 Task: open an excel sheet and write heading  Expense ManagerAdd Datesin a column and its values below  '2023-05-01, 2023-05-03, 2023-05-05, 2023-05-10, 2023-05-15, 2023-05-20, 2023-05-25 & 2023-05-31'Add Categories in next column and its values below  Food, Transportation, Utilities, Food, Housing, Entertainment, Utilities & FoodAdd Descriptionsin next column and its values below  Grocery Store, Bus Fare, Internet Bill, Restaurant, Rent, Movie Tickets, Electricity Bill & Grocery StoreAdd Amountin next column and its values below  $50, $5, $60, $30, $800, $20, $70 & $40Save page CashFlow logbook
Action: Mouse moved to (682, 354)
Screenshot: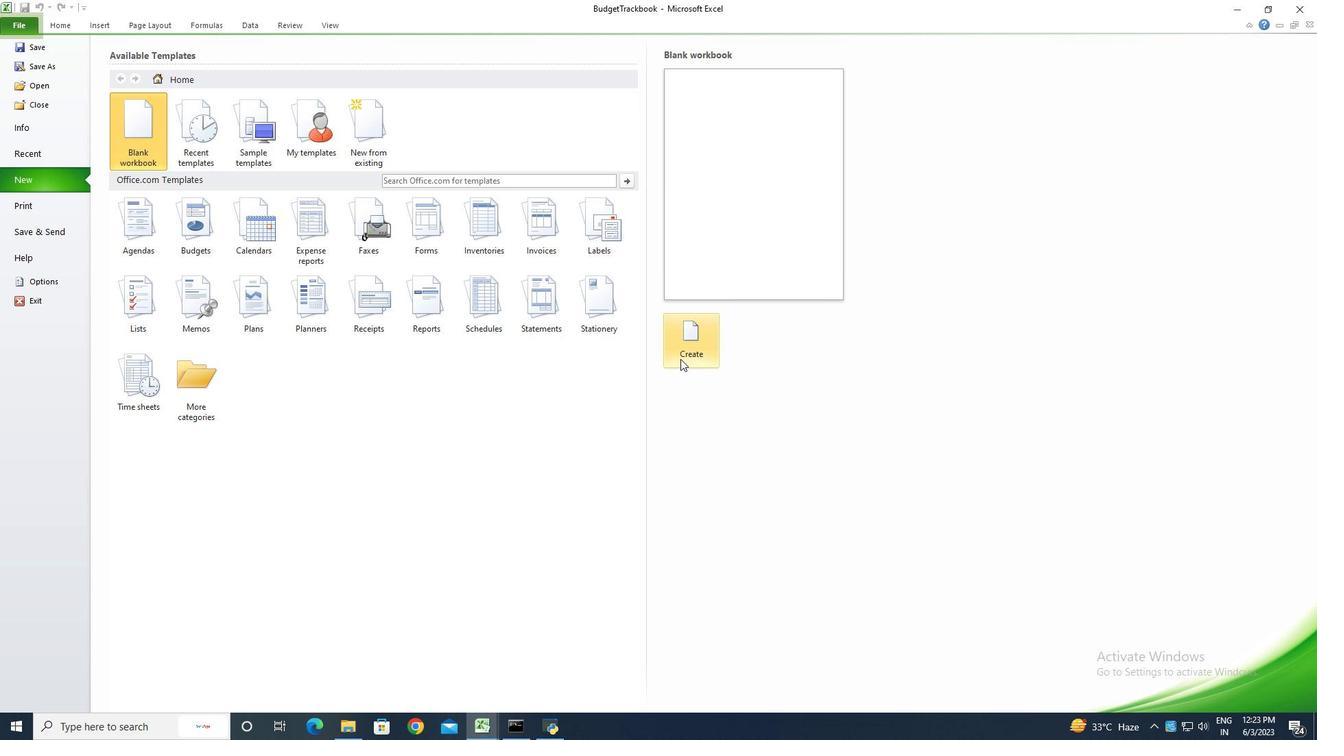 
Action: Mouse pressed left at (682, 354)
Screenshot: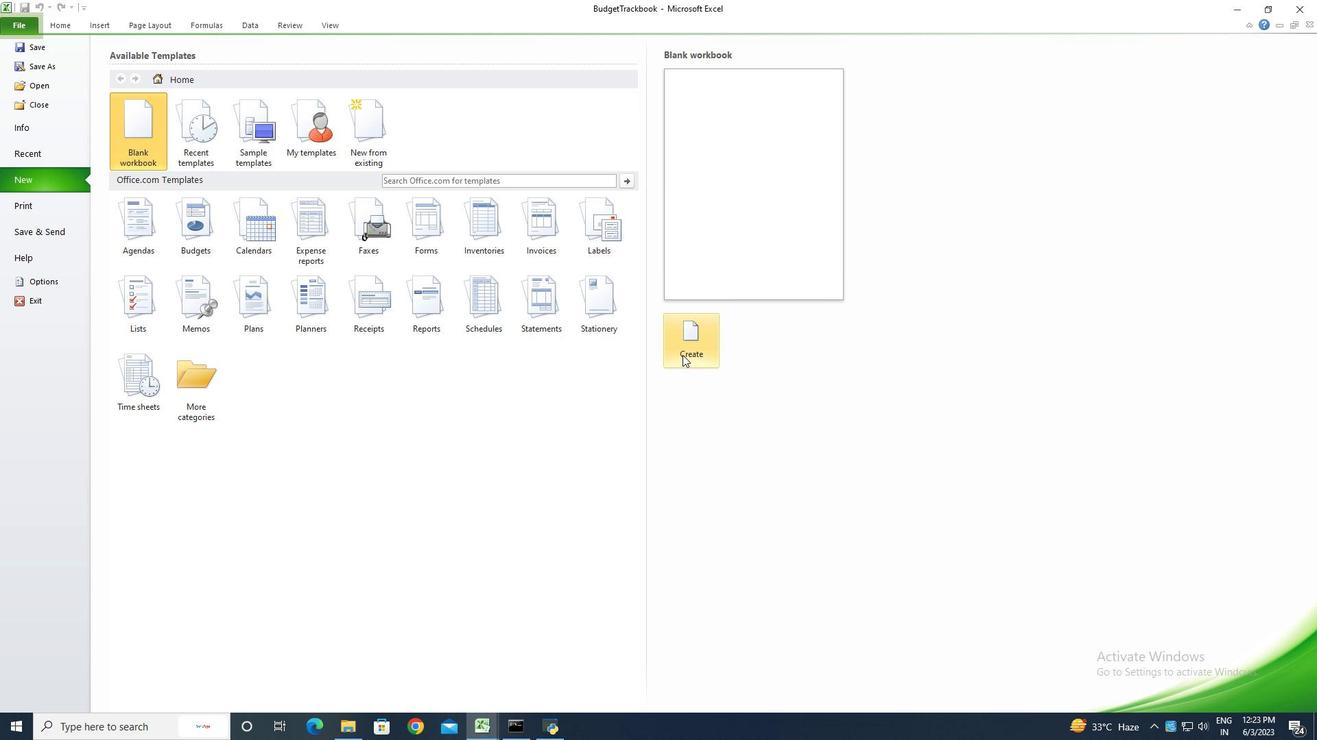 
Action: Key pressed <Key.shift>Expense<Key.space><Key.shift><Key.shift><Key.shift><Key.shift><Key.shift>Manager<Key.enter><Key.shift>Dates<Key.enter>2023-05-01<Key.enter>2023-05-03<Key.enter>2023-05-05<Key.enter>2023-05-10<Key.enter>2023-05-15<Key.enter>2023-05-20<Key.enter>2023-05-25<Key.enter>2023-05-31<Key.enter>
Screenshot: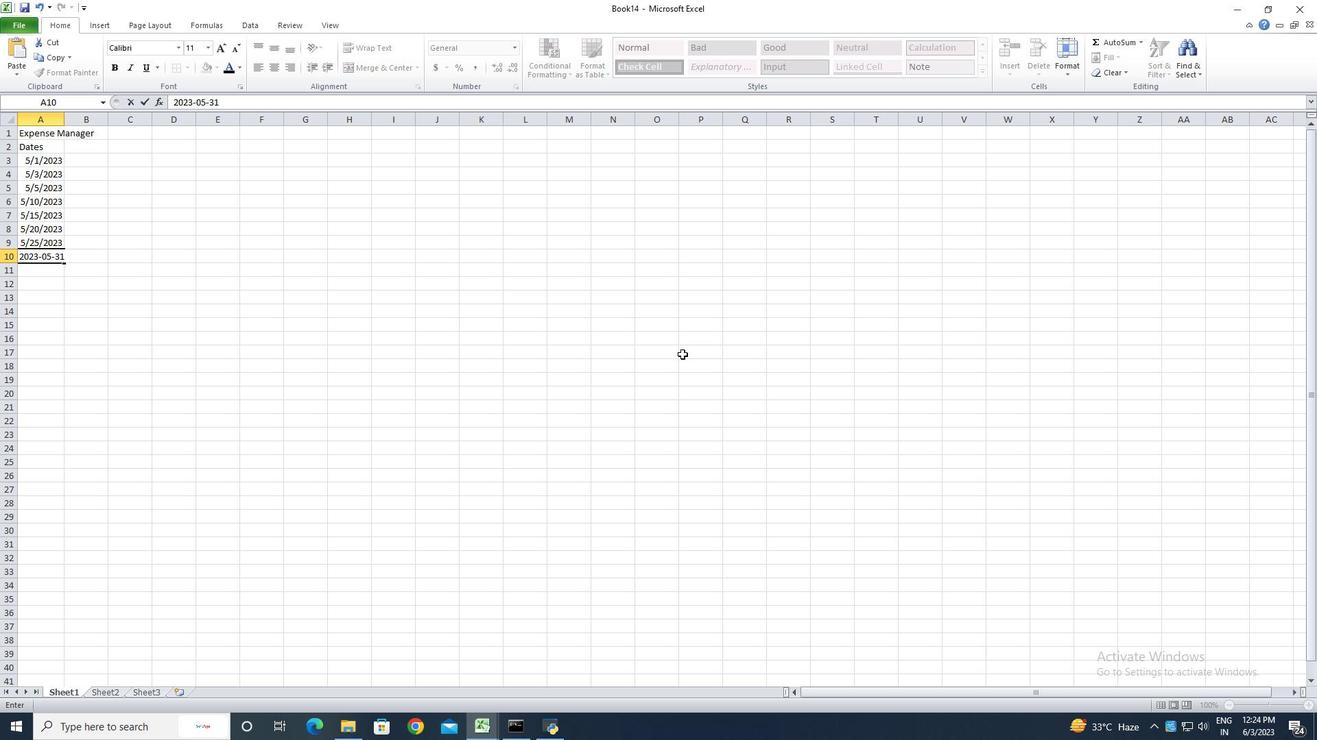 
Action: Mouse moved to (48, 160)
Screenshot: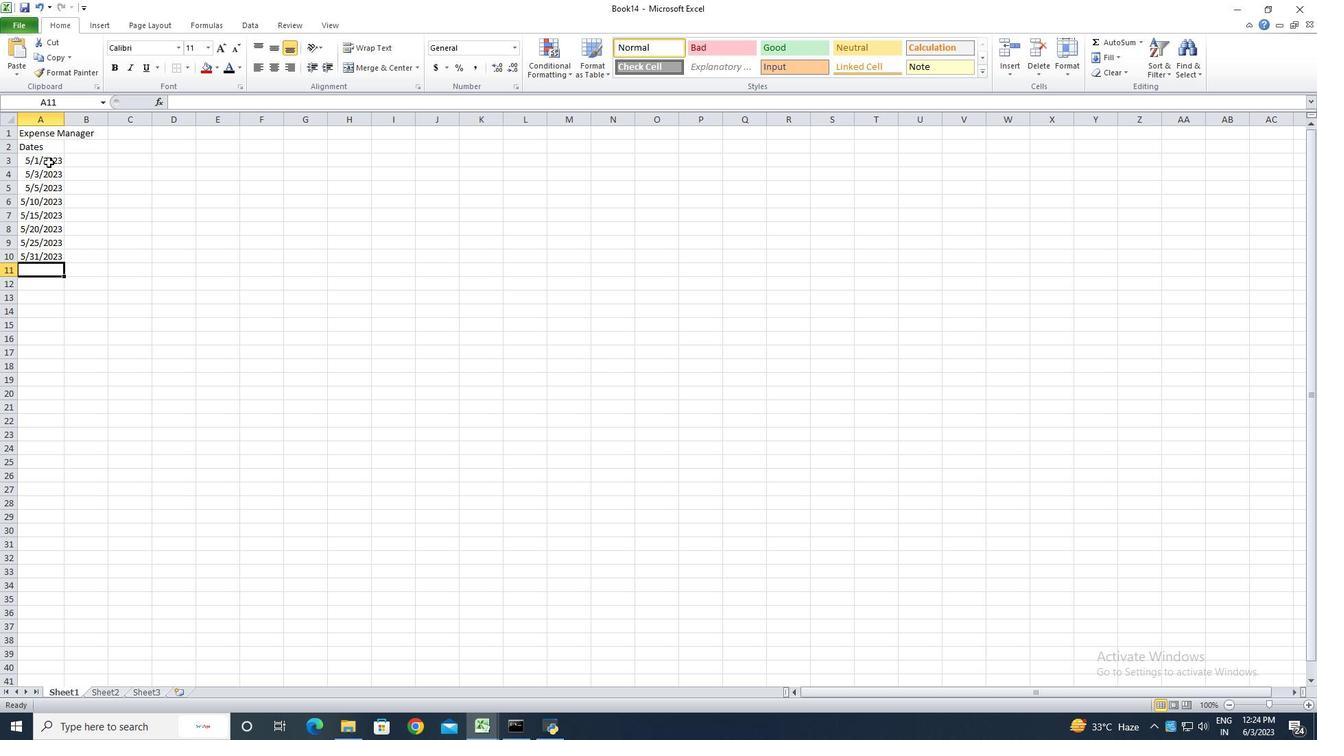
Action: Mouse pressed left at (48, 160)
Screenshot: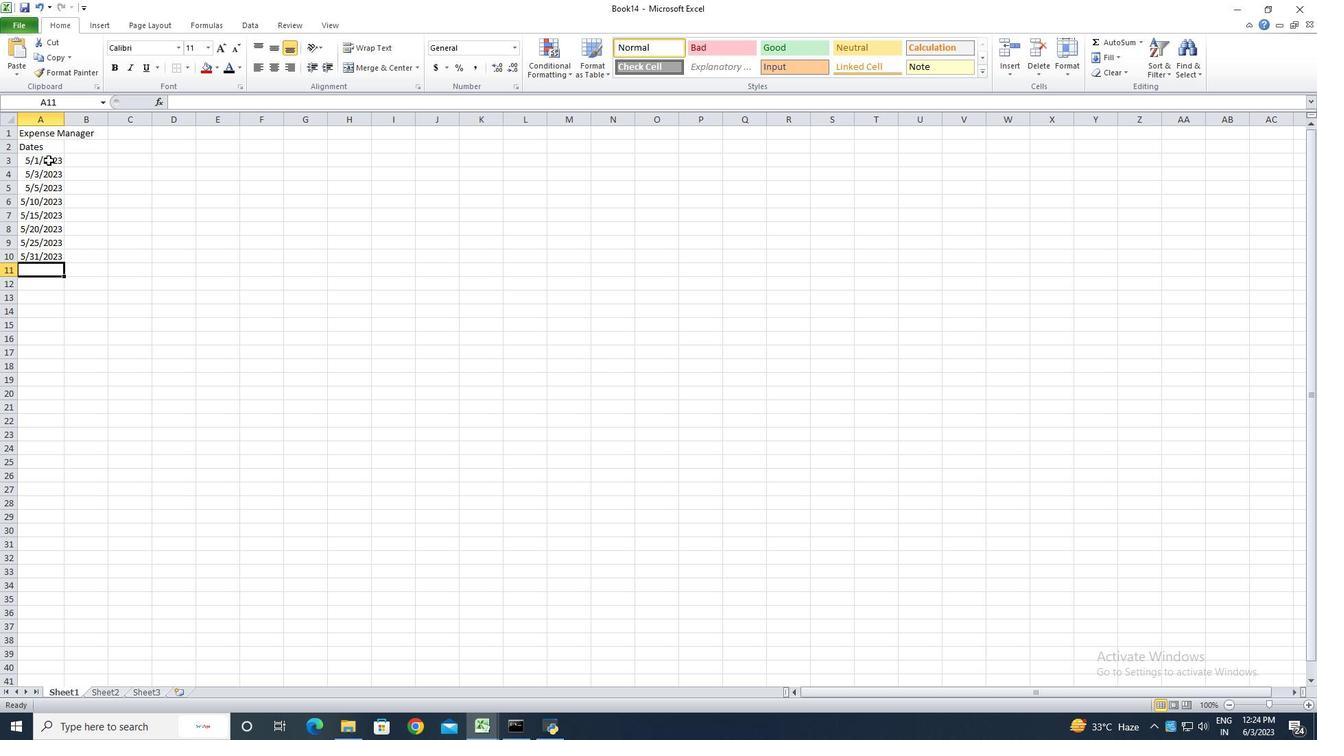 
Action: Mouse moved to (48, 163)
Screenshot: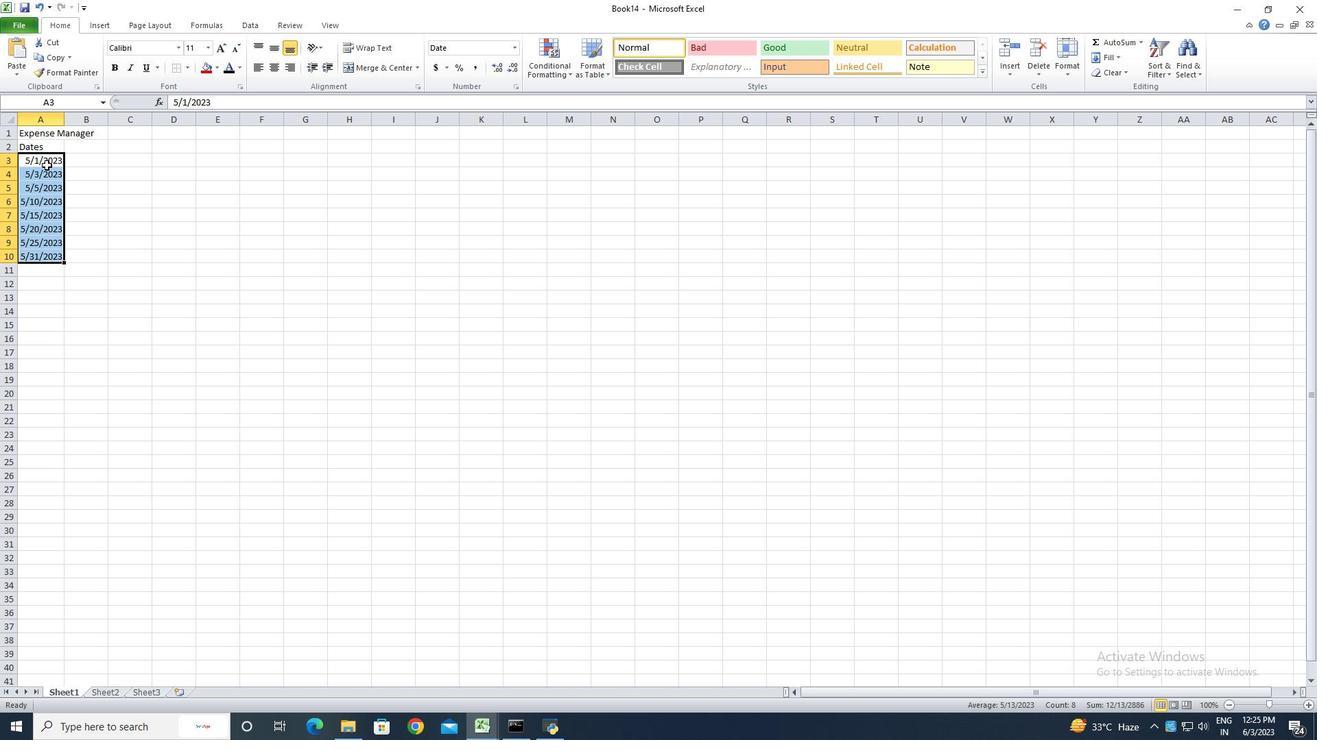 
Action: Mouse pressed right at (48, 163)
Screenshot: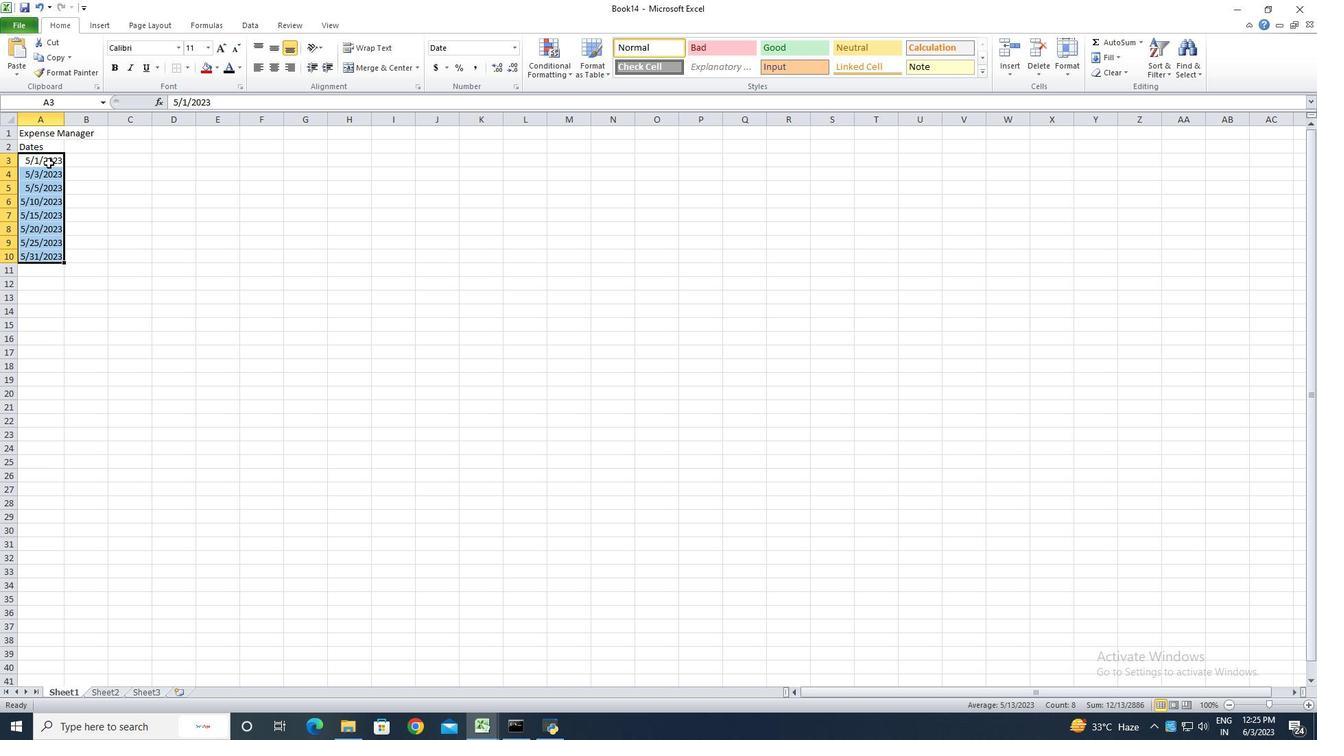 
Action: Mouse moved to (77, 350)
Screenshot: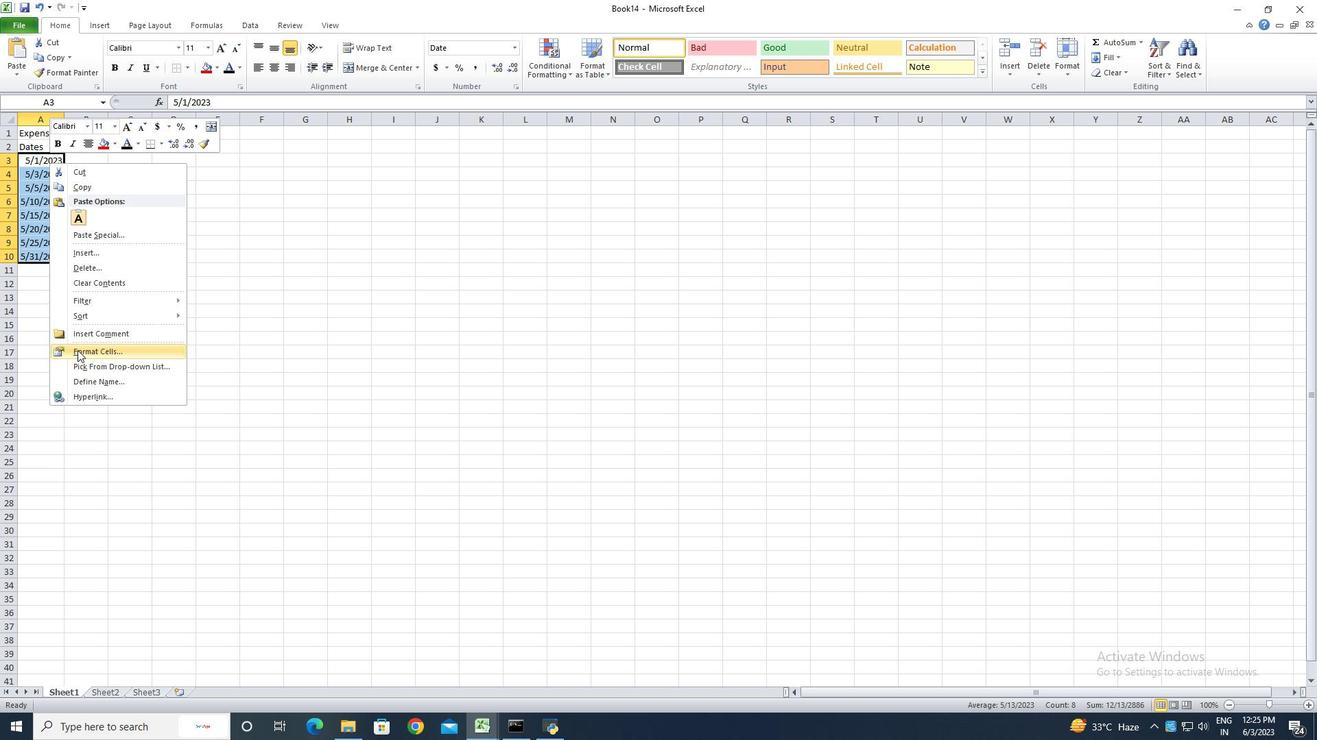 
Action: Mouse pressed left at (77, 350)
Screenshot: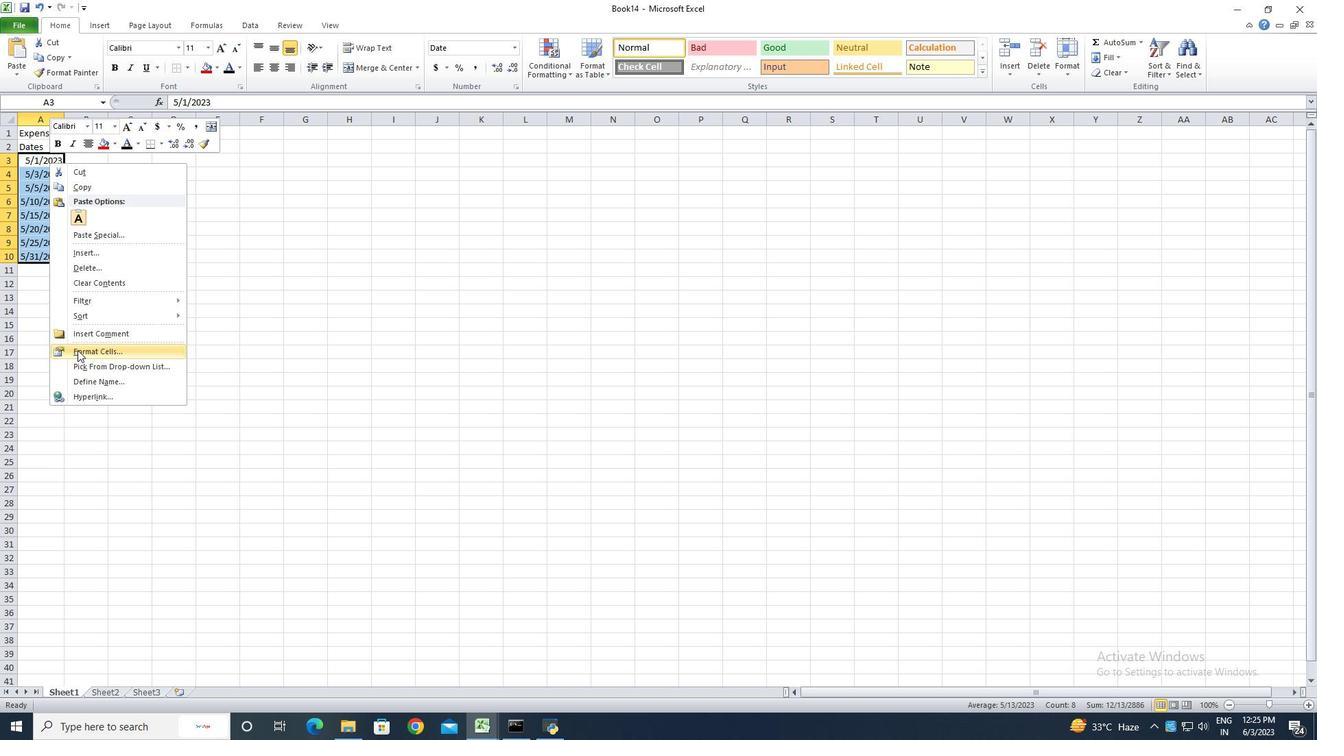 
Action: Mouse moved to (142, 197)
Screenshot: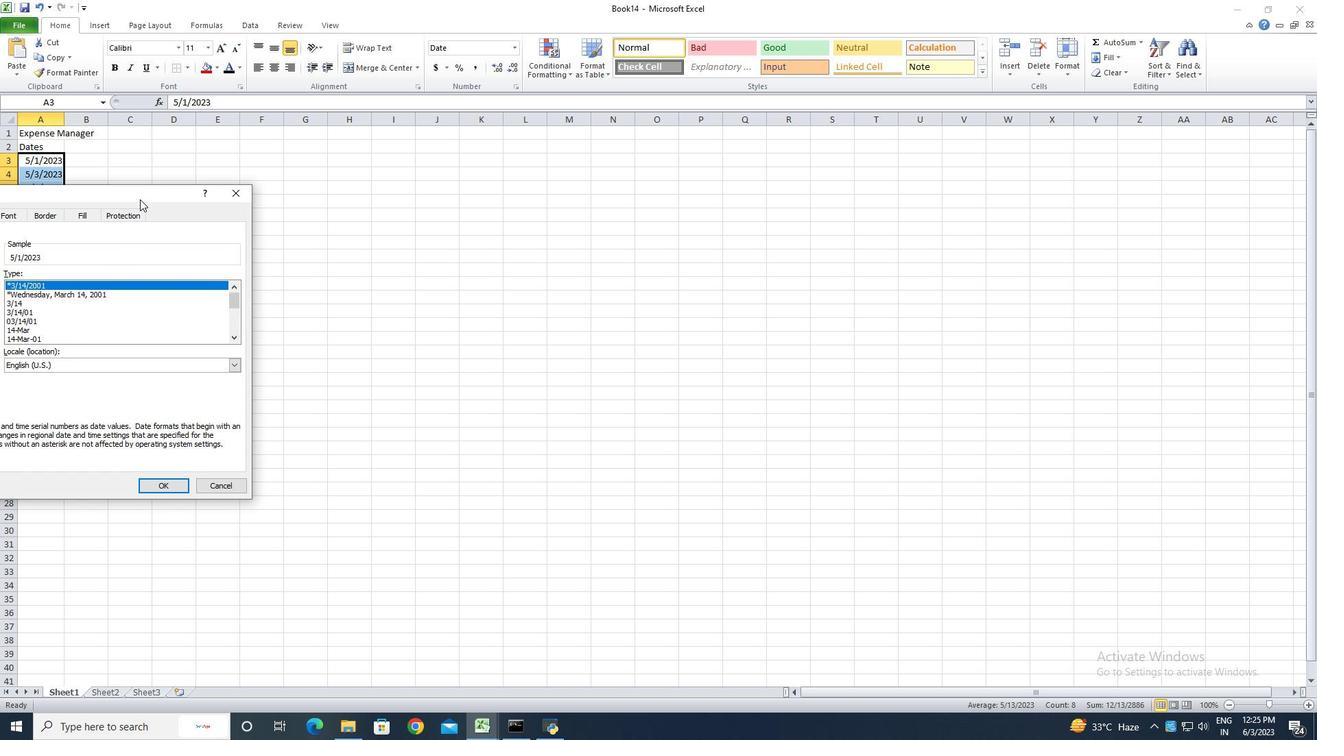 
Action: Mouse pressed left at (142, 197)
Screenshot: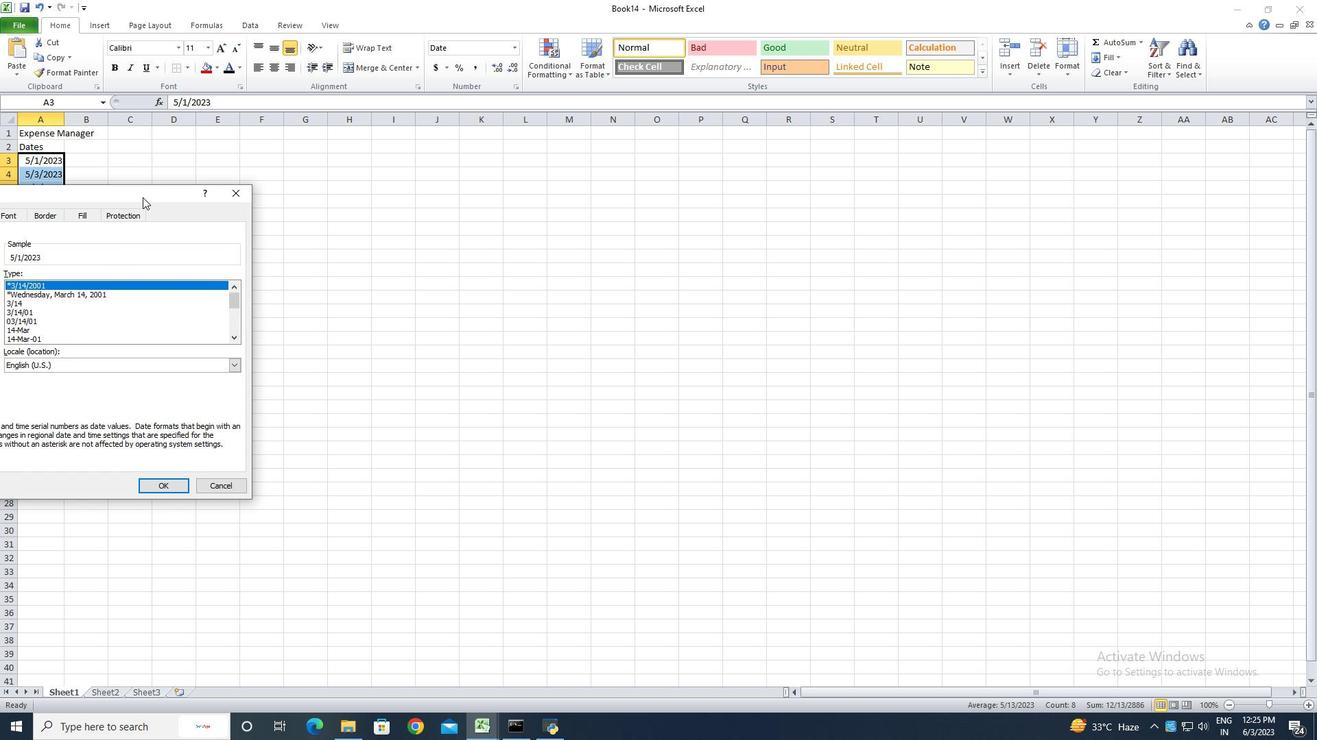 
Action: Mouse moved to (320, 326)
Screenshot: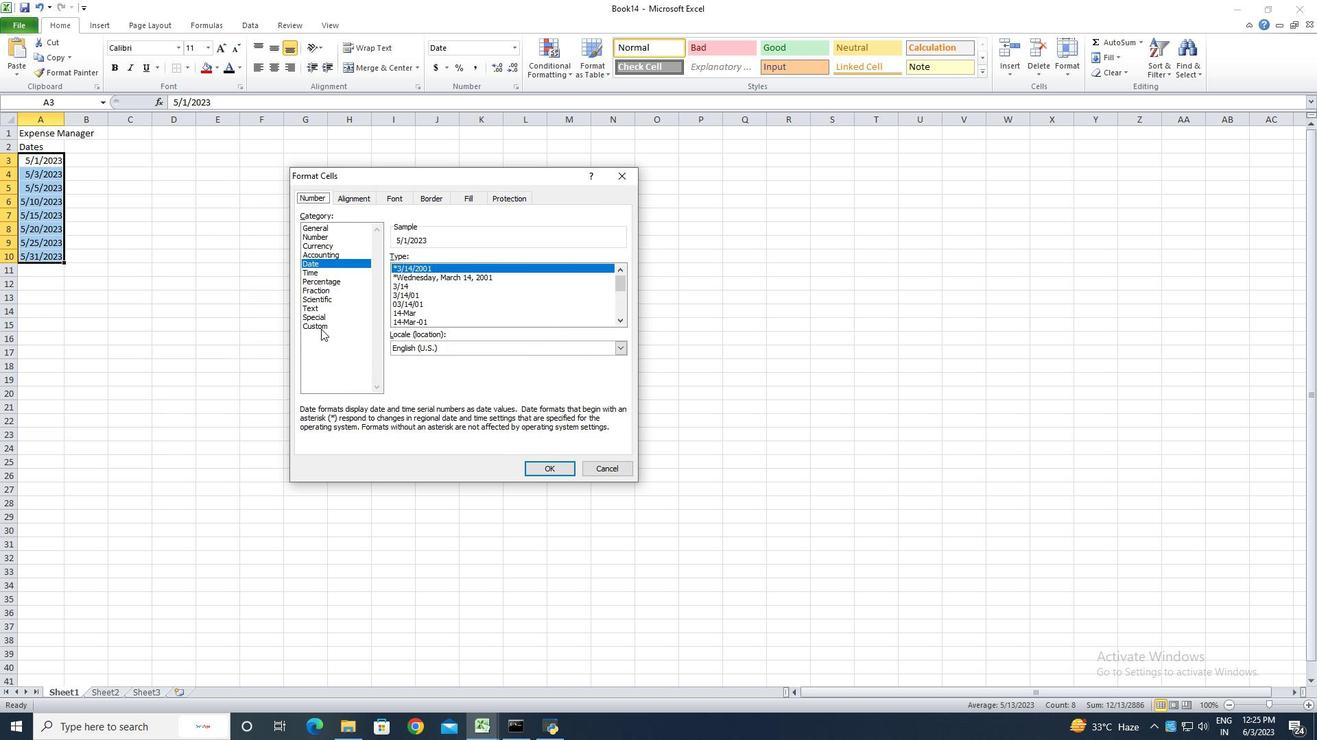 
Action: Mouse pressed left at (320, 326)
Screenshot: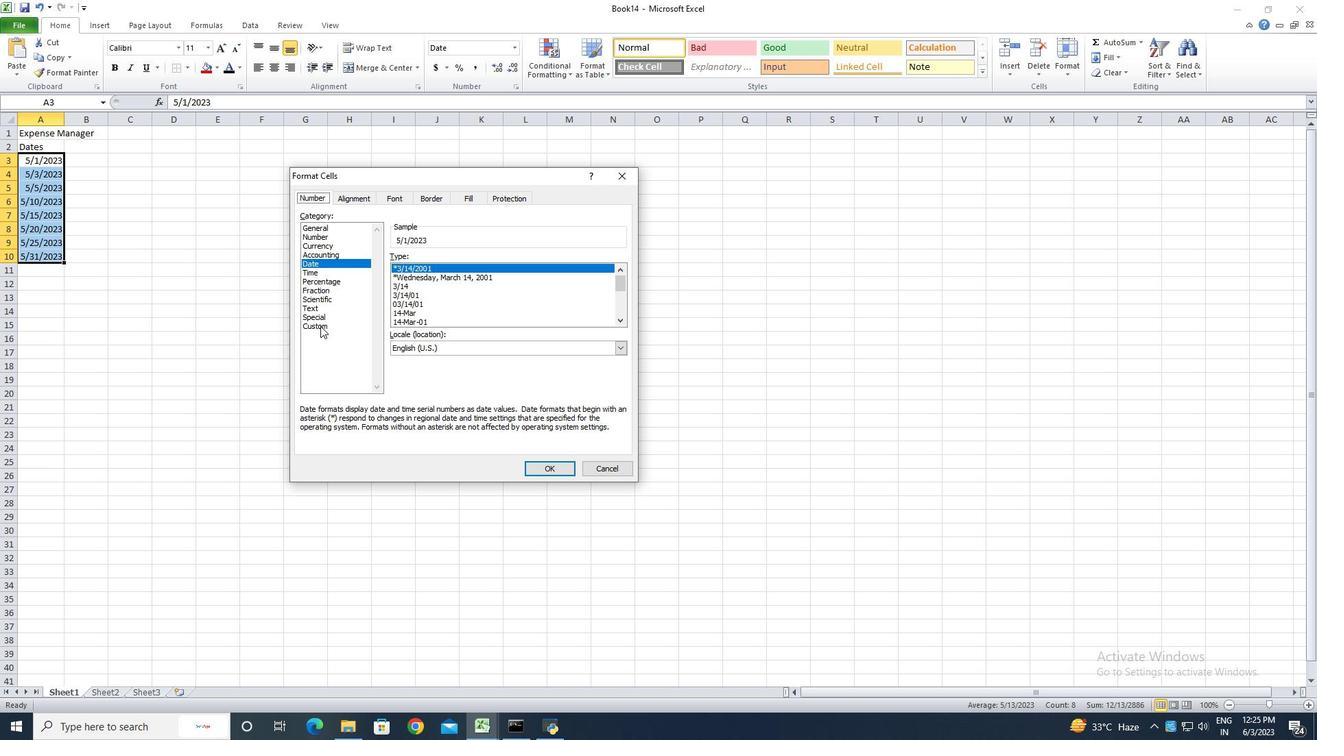 
Action: Mouse moved to (434, 268)
Screenshot: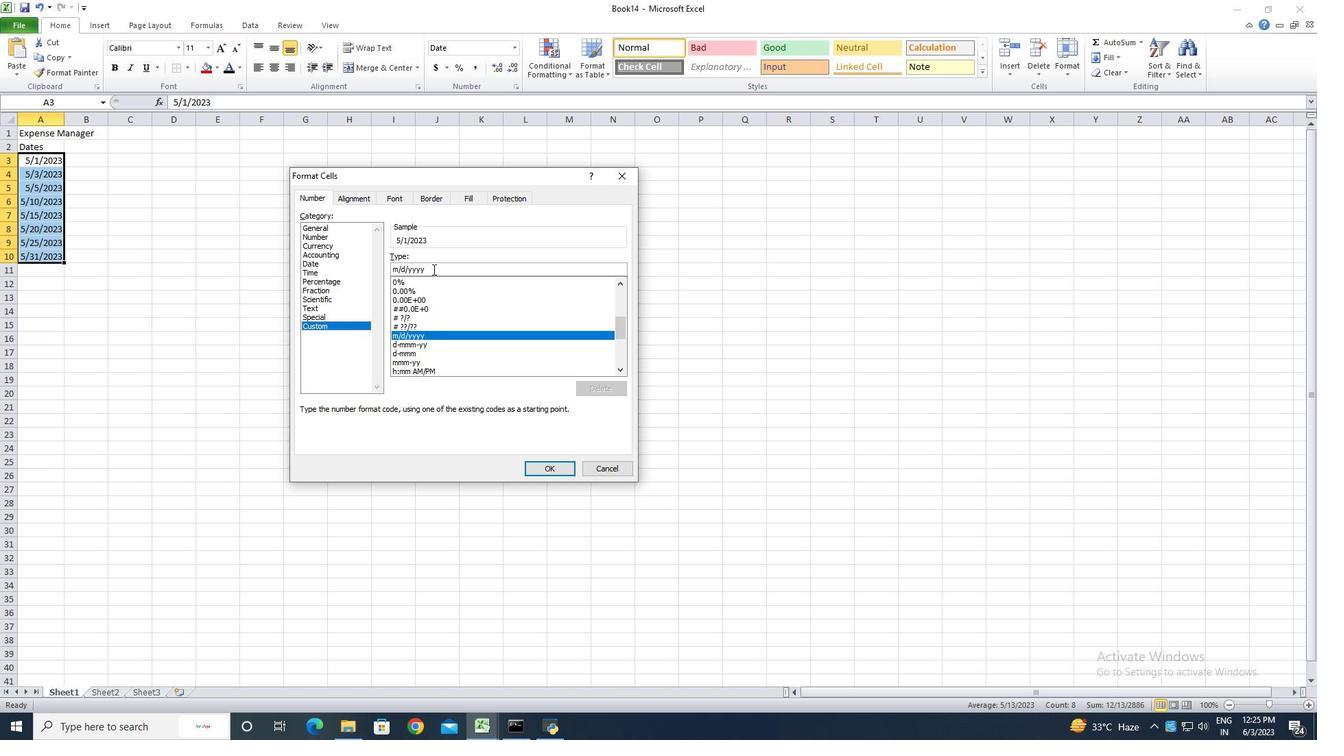 
Action: Mouse pressed left at (434, 268)
Screenshot: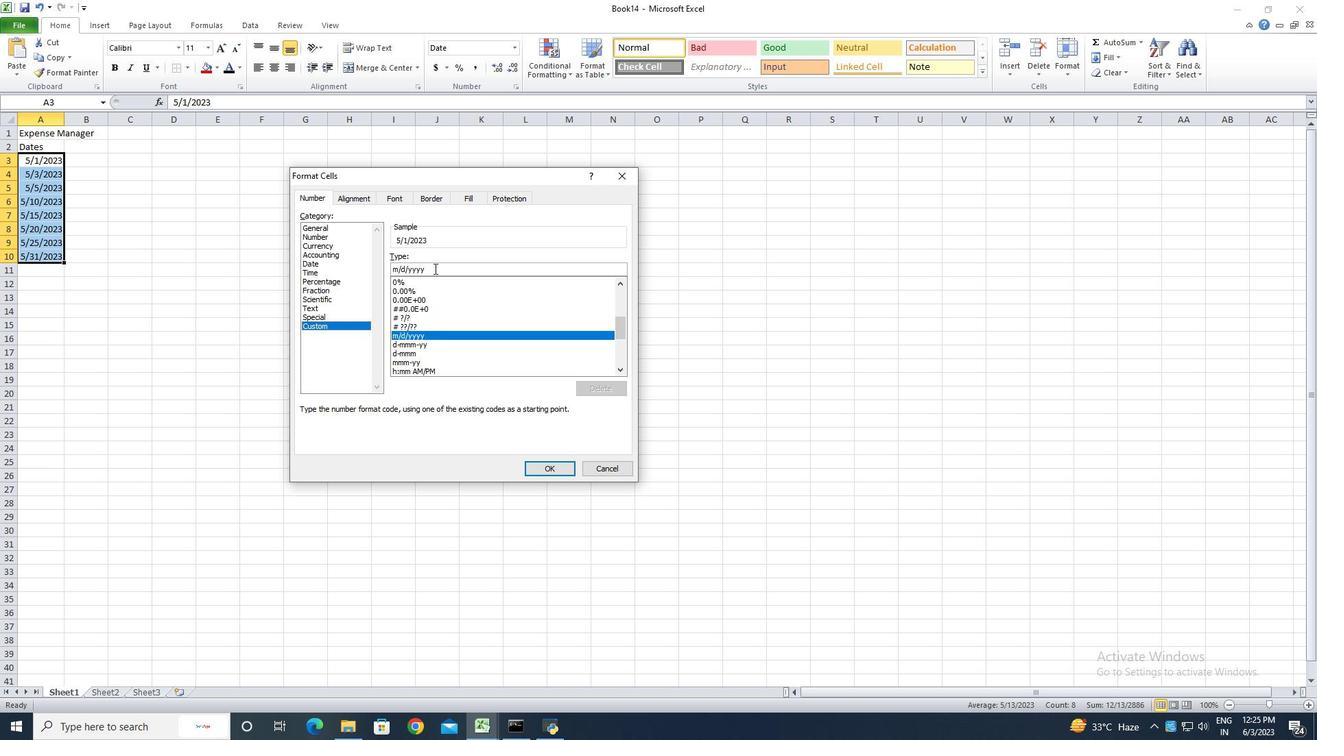 
Action: Key pressed <Key.backspace><Key.backspace><Key.backspace><Key.backspace><Key.backspace><Key.backspace><Key.backspace><Key.backspace><Key.backspace><Key.backspace><Key.backspace><Key.backspace><Key.backspace><Key.backspace><Key.backspace><Key.backspace><Key.backspace><Key.backspace><Key.backspace>yyyy-mm-dd
Screenshot: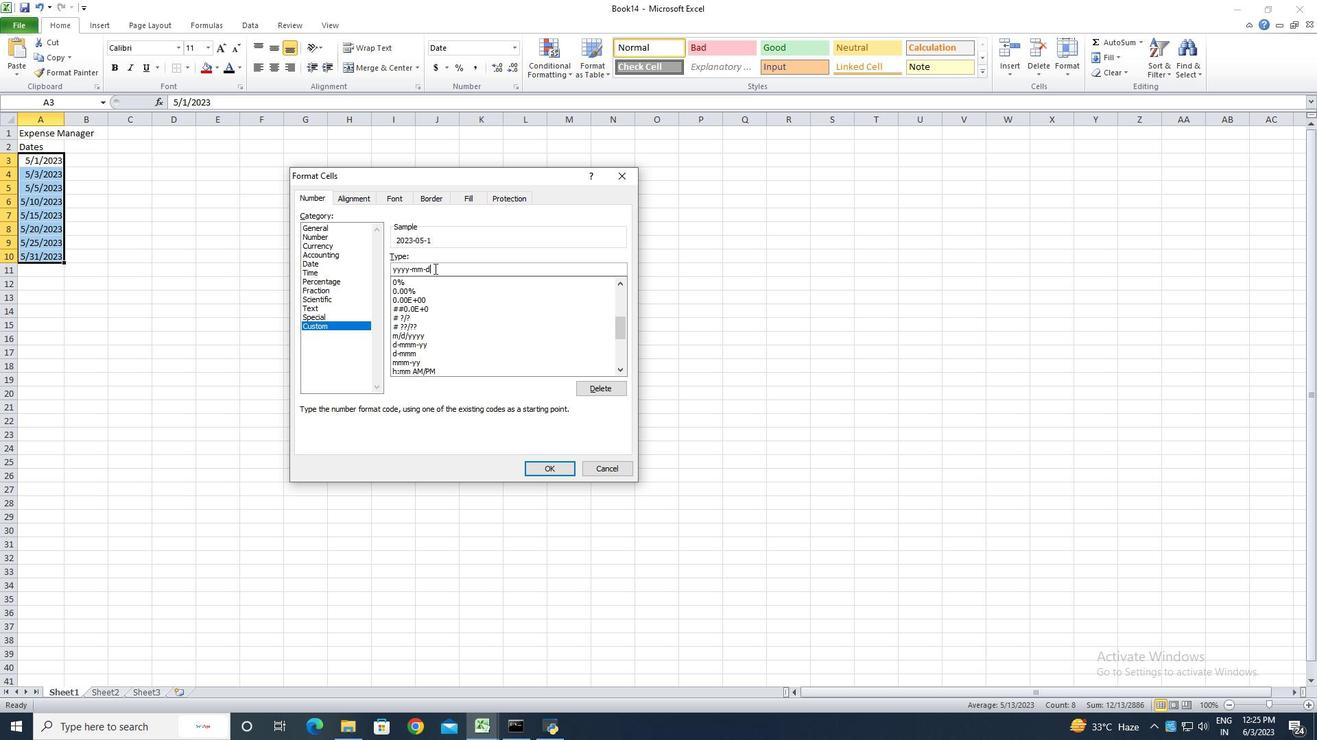 
Action: Mouse moved to (531, 467)
Screenshot: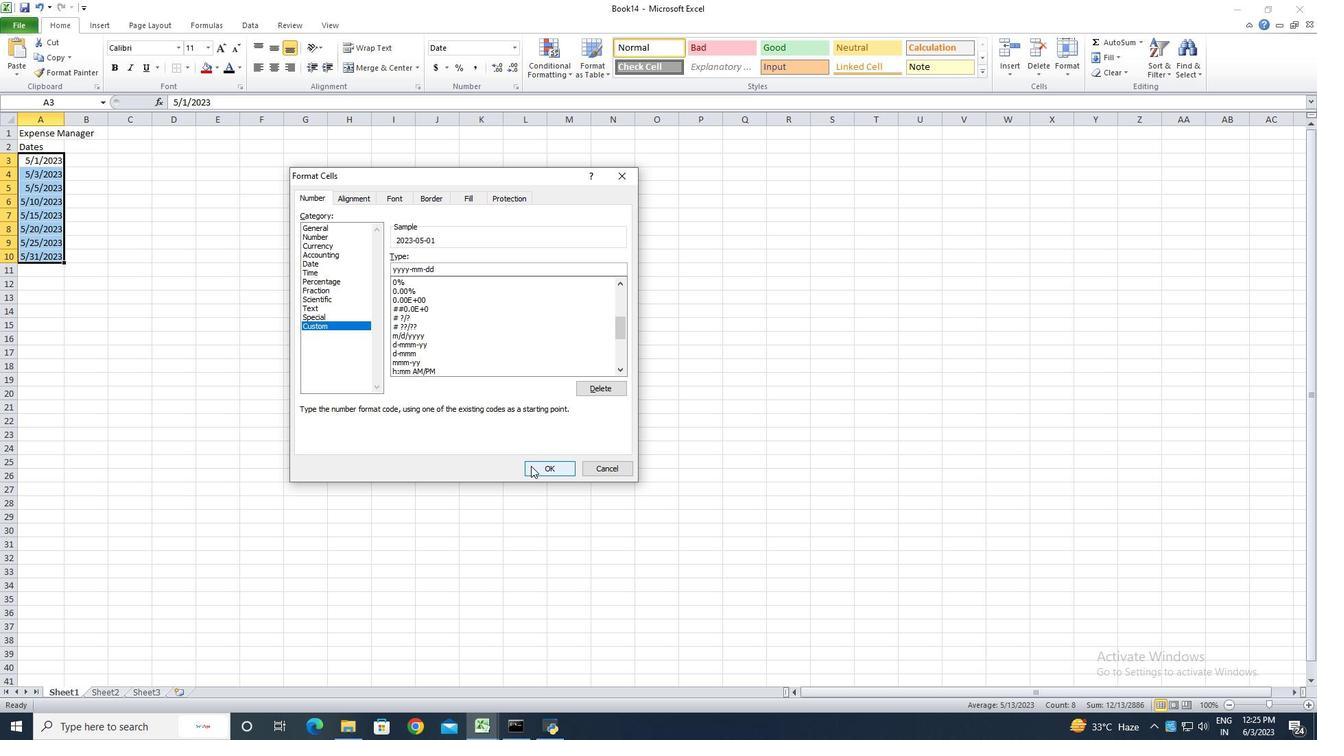 
Action: Mouse pressed left at (531, 467)
Screenshot: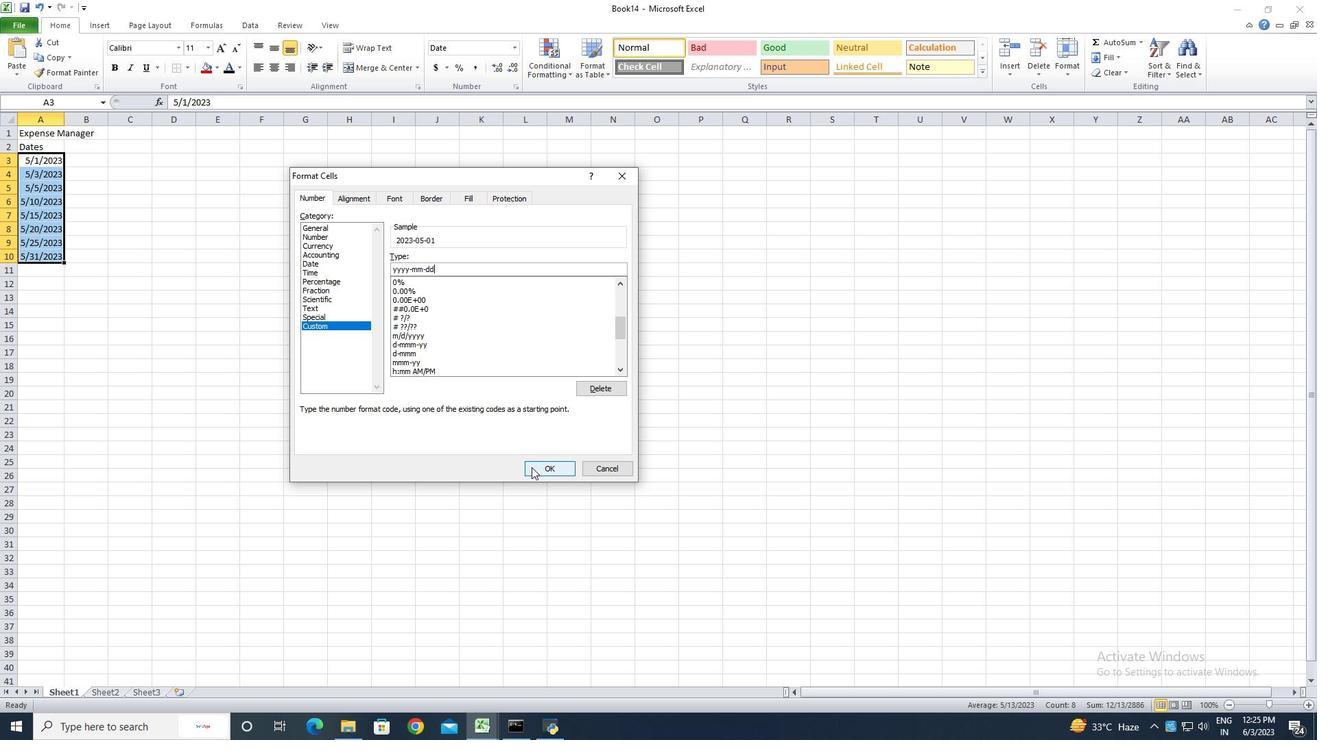
Action: Mouse moved to (103, 202)
Screenshot: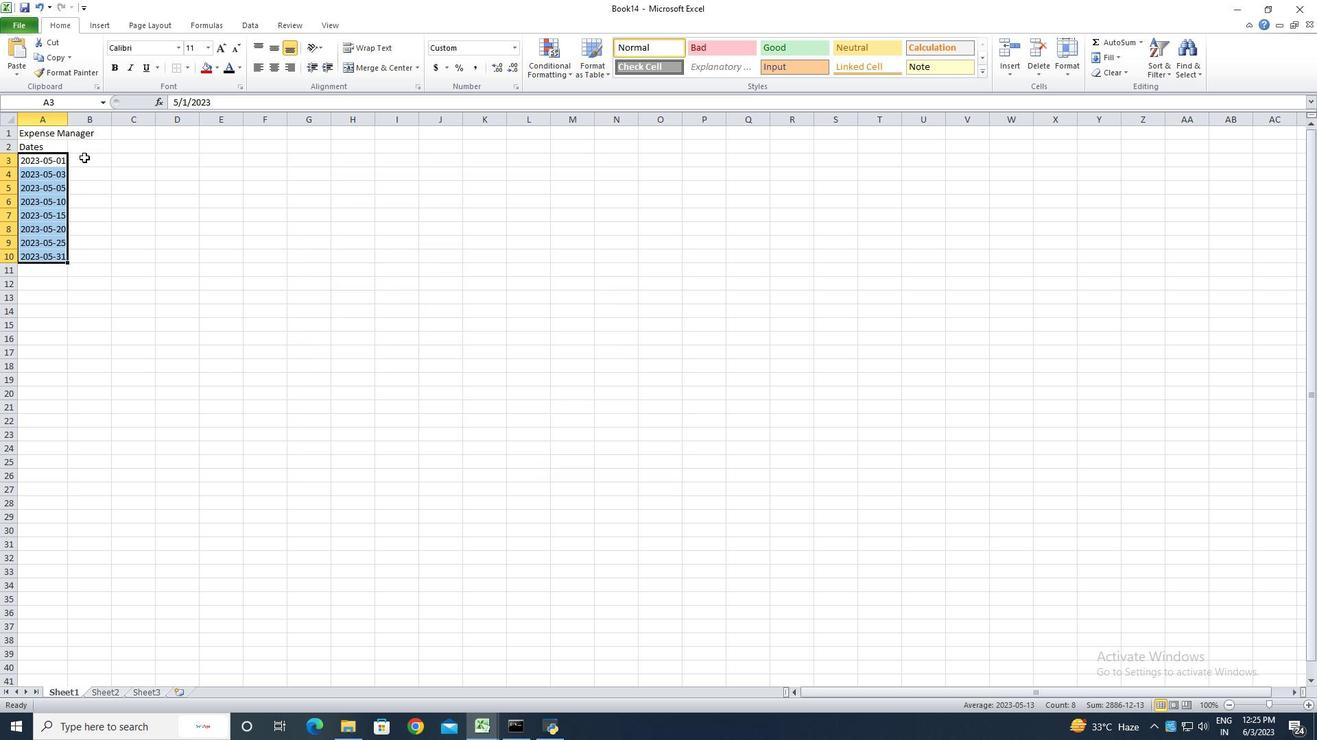 
Action: Mouse pressed left at (103, 202)
Screenshot: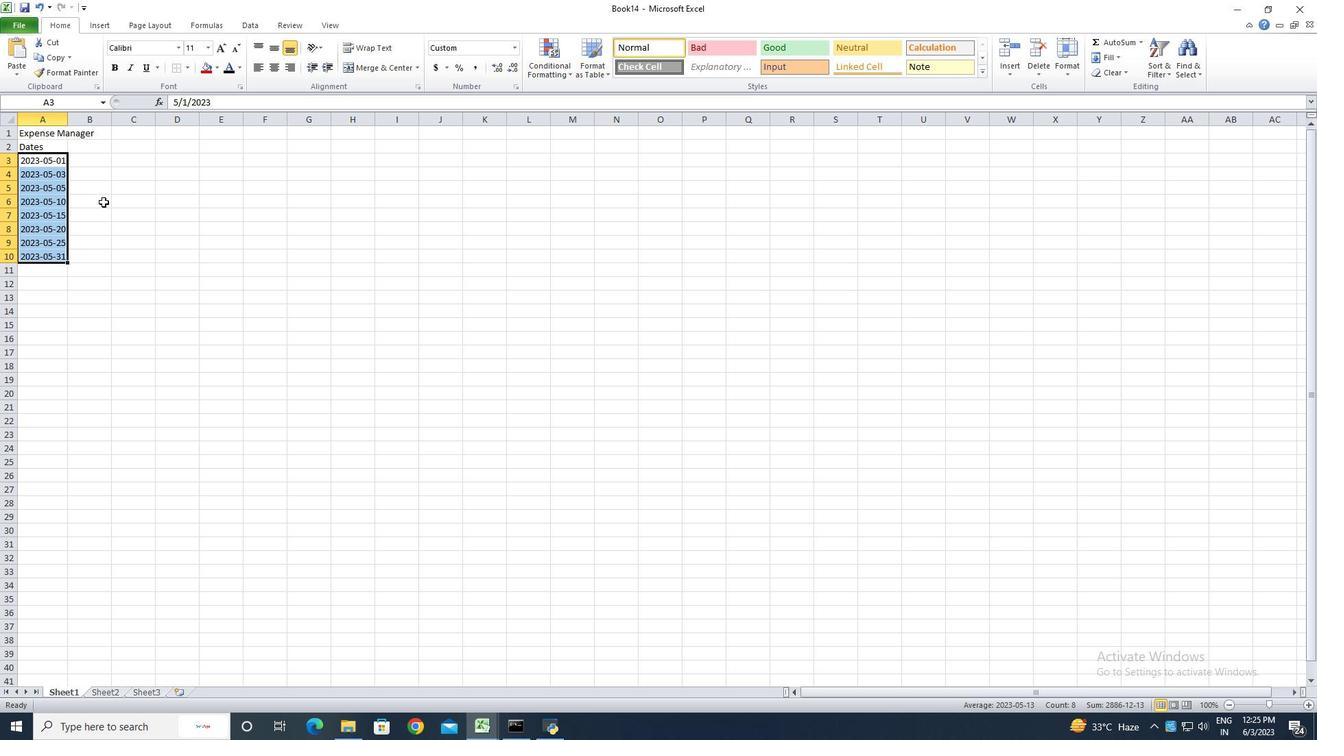 
Action: Mouse moved to (67, 122)
Screenshot: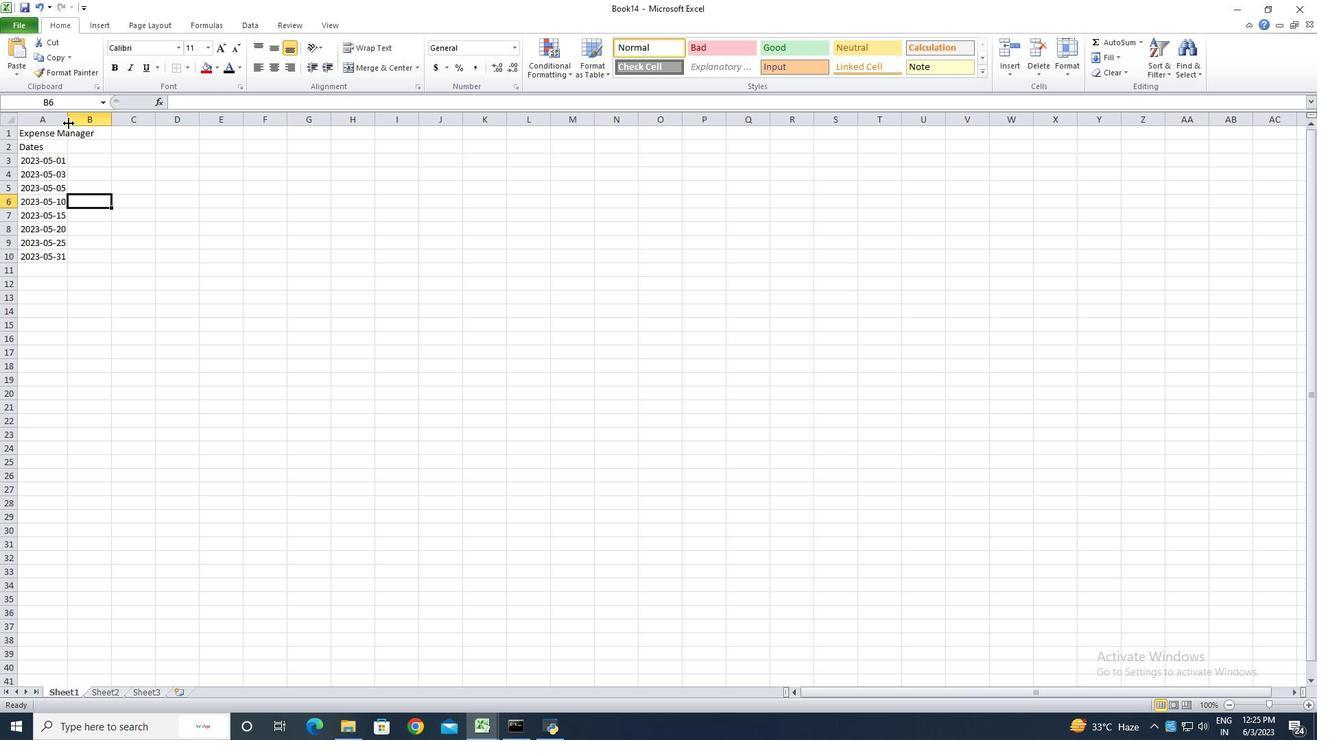 
Action: Mouse pressed left at (67, 122)
Screenshot: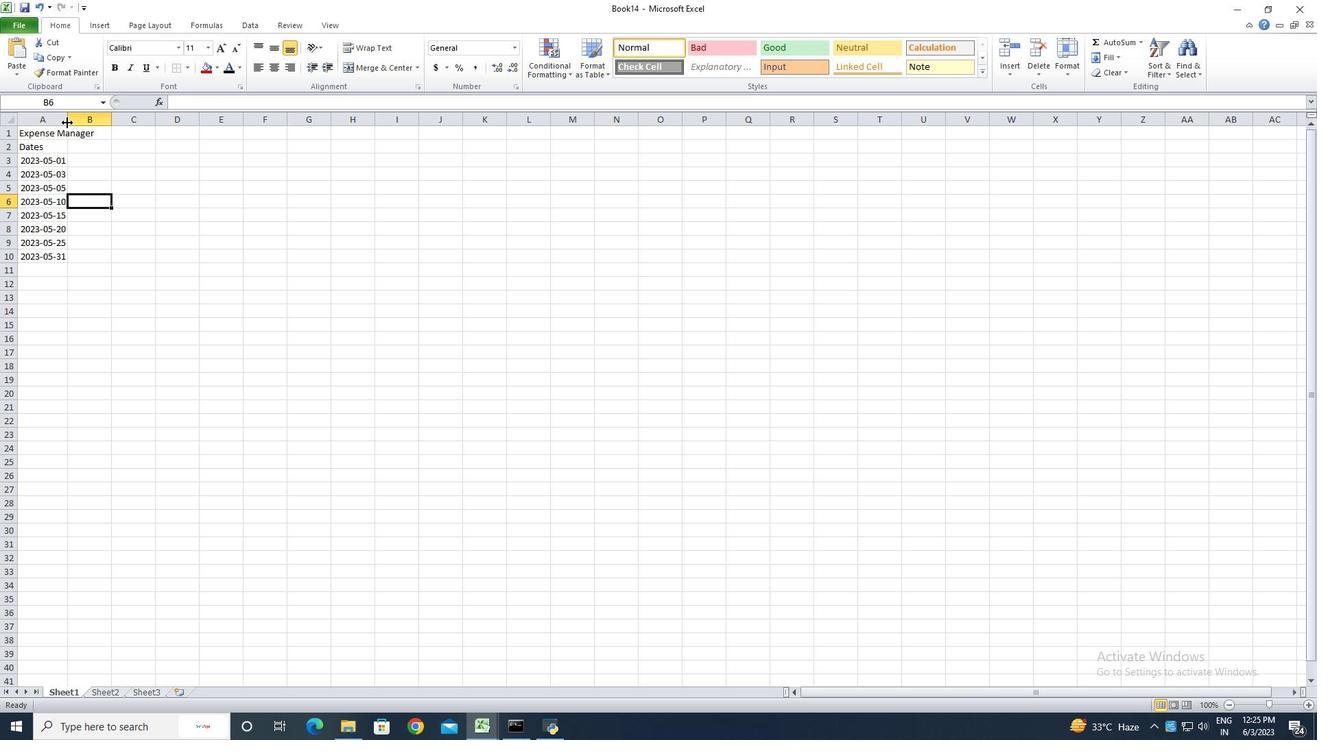
Action: Mouse pressed left at (67, 122)
Screenshot: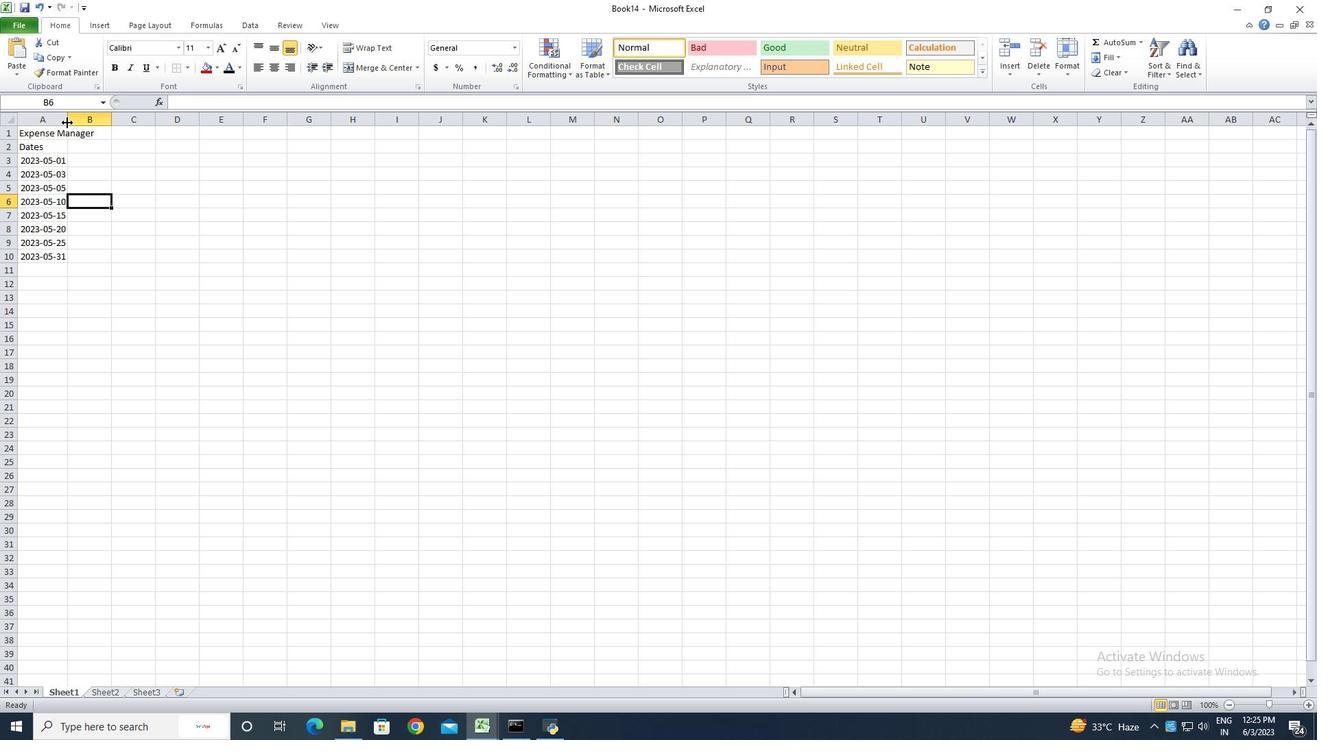 
Action: Mouse moved to (113, 149)
Screenshot: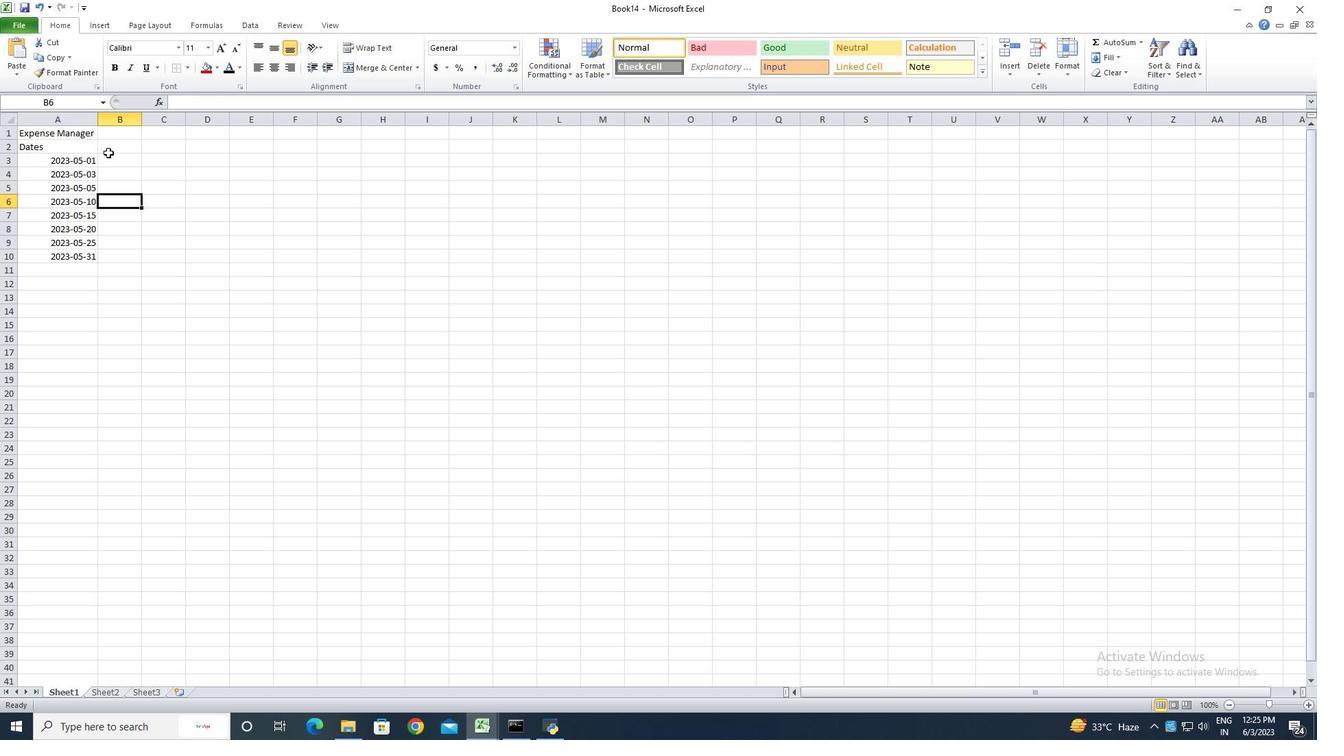 
Action: Mouse pressed left at (113, 149)
Screenshot: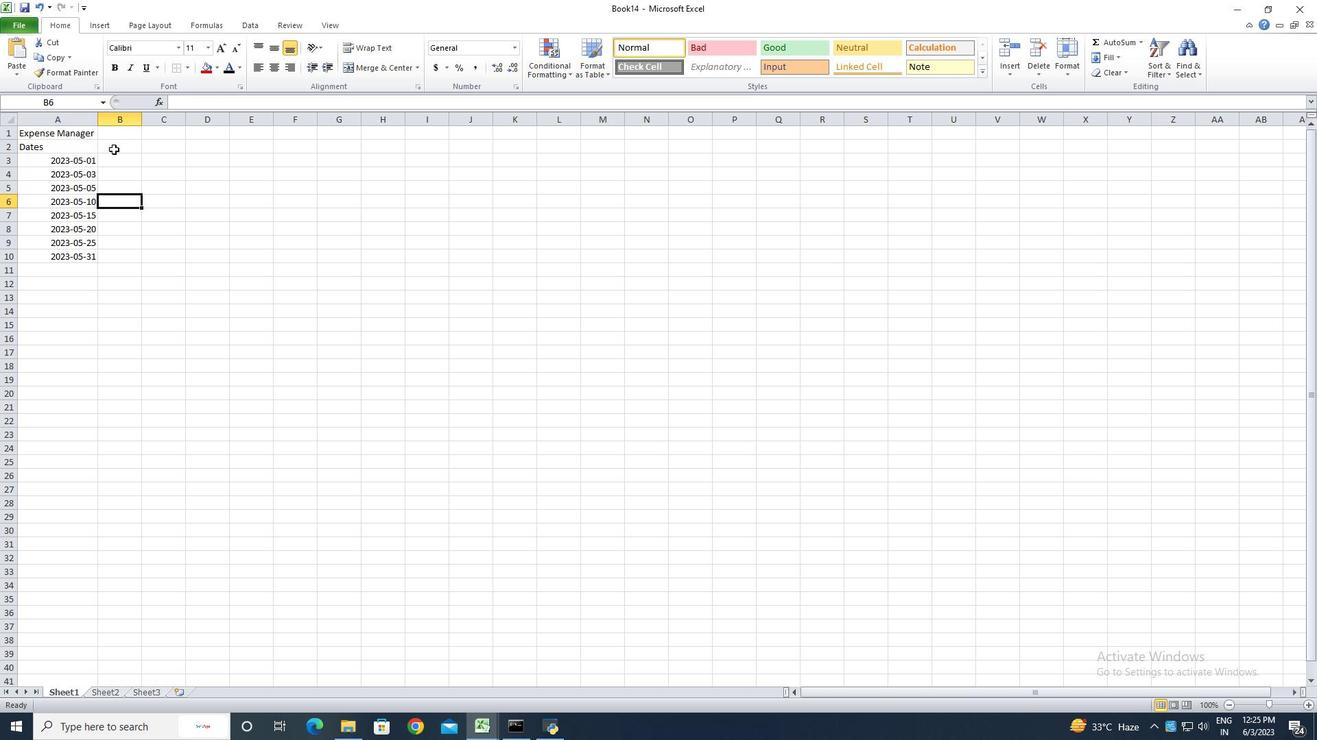 
Action: Key pressed <Key.shift><Key.shift><Key.shift><Key.shift><Key.shift><Key.shift><Key.shift>Categories<Key.enter><Key.shift><Key.shift><Key.shift><Key.shift><Key.shift><Key.shift>Food<Key.enter><Key.shift>Transportation<Key.enter><Key.shift>Utilities<Key.enter><Key.shift>Food<Key.enter><Key.shift>Housing<Key.enter><Key.shift>Entertaio<Key.backspace>nment<Key.enter><Key.shift><Key.shift><Key.shift><Key.shift><Key.shift><Key.shift><Key.shift><Key.shift><Key.shift><Key.shift><Key.shift>Utiu<Key.backspace><Key.backspace>ilities<Key.enter><Key.shift><Key.shift><Key.shift>Food<Key.enter>
Screenshot: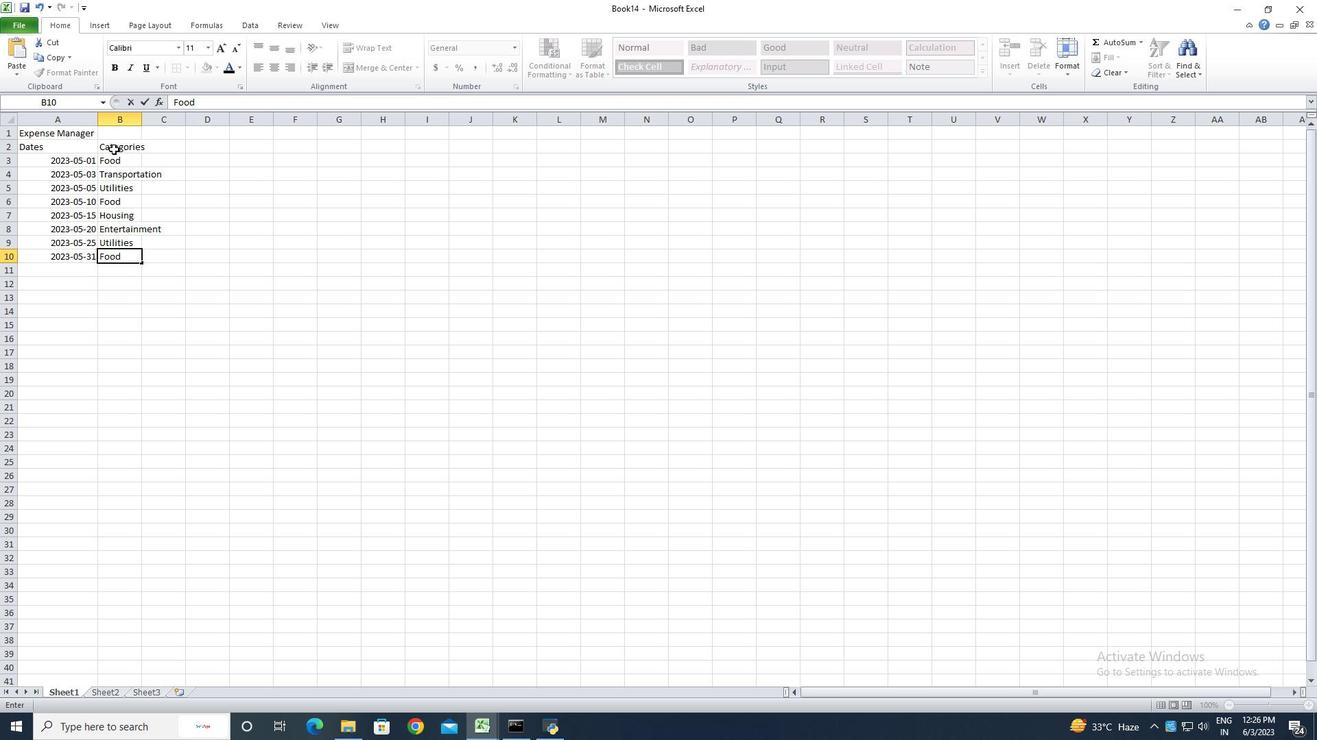 
Action: Mouse moved to (140, 125)
Screenshot: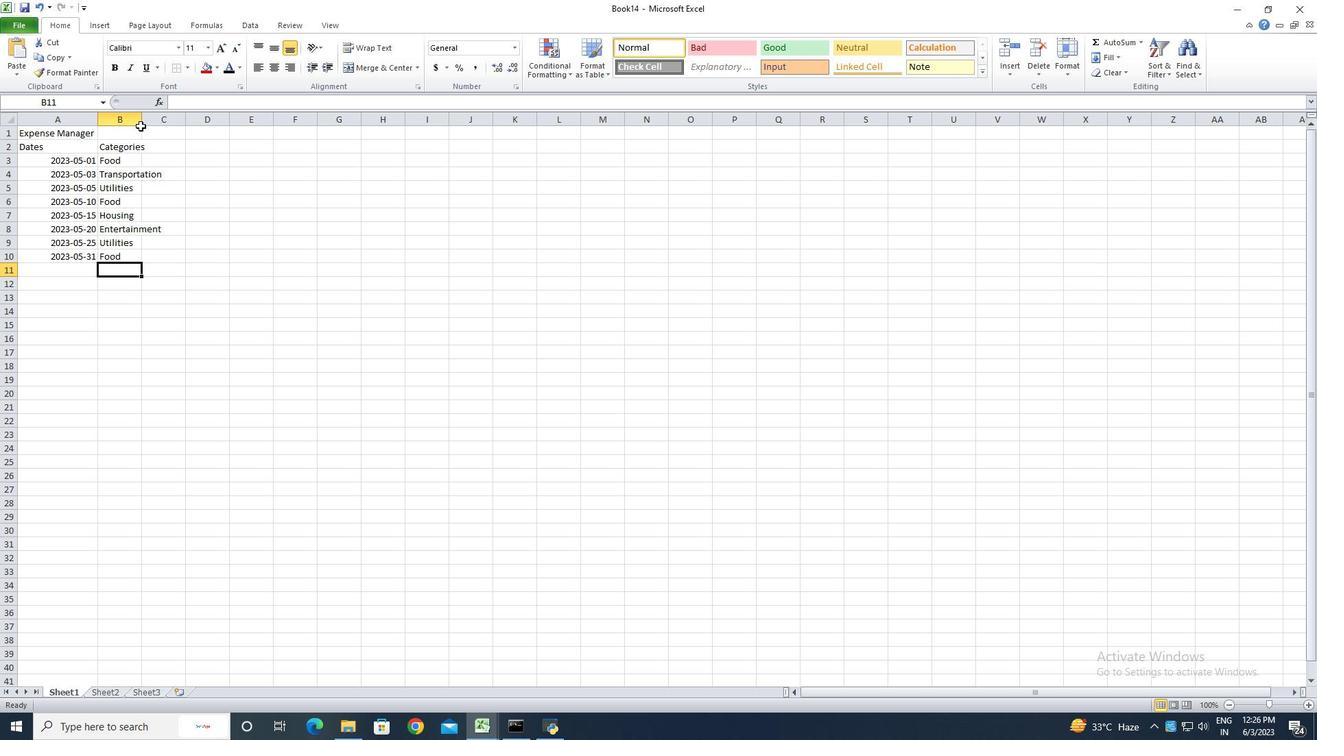
Action: Mouse pressed left at (140, 125)
Screenshot: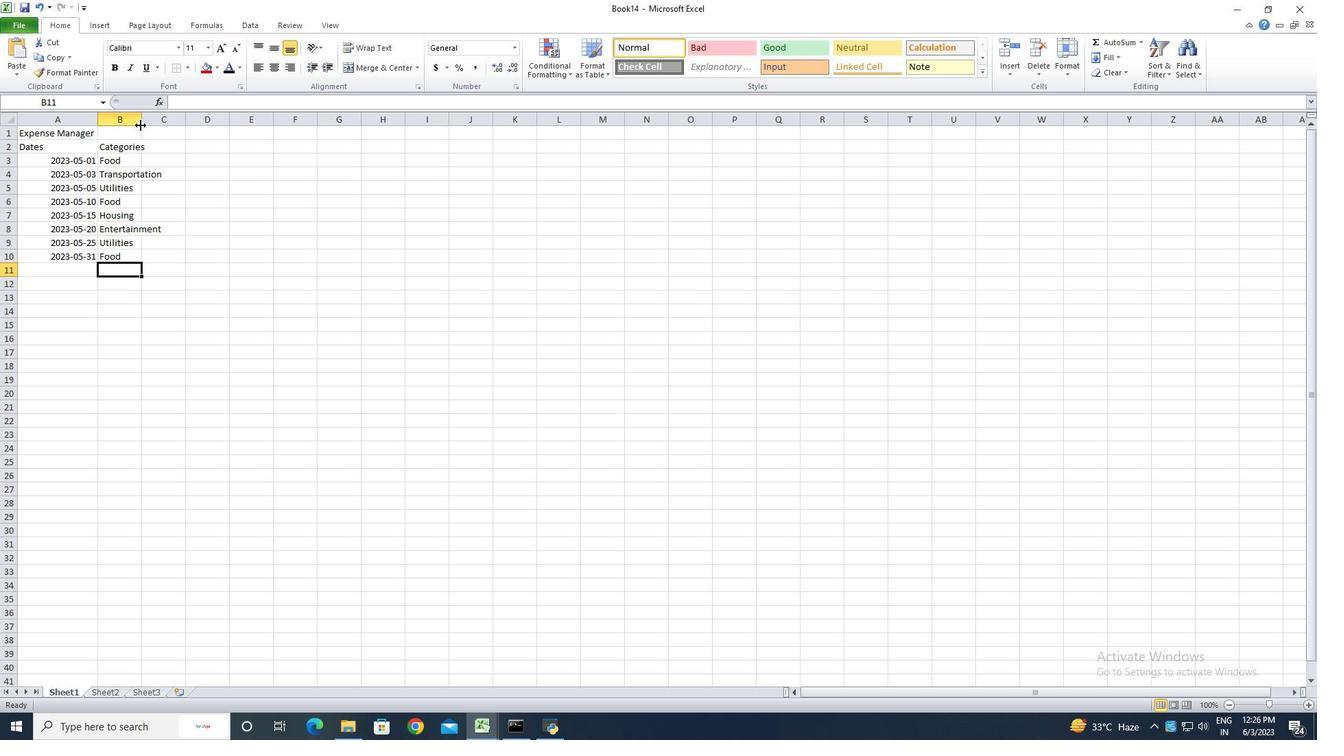 
Action: Mouse pressed left at (140, 125)
Screenshot: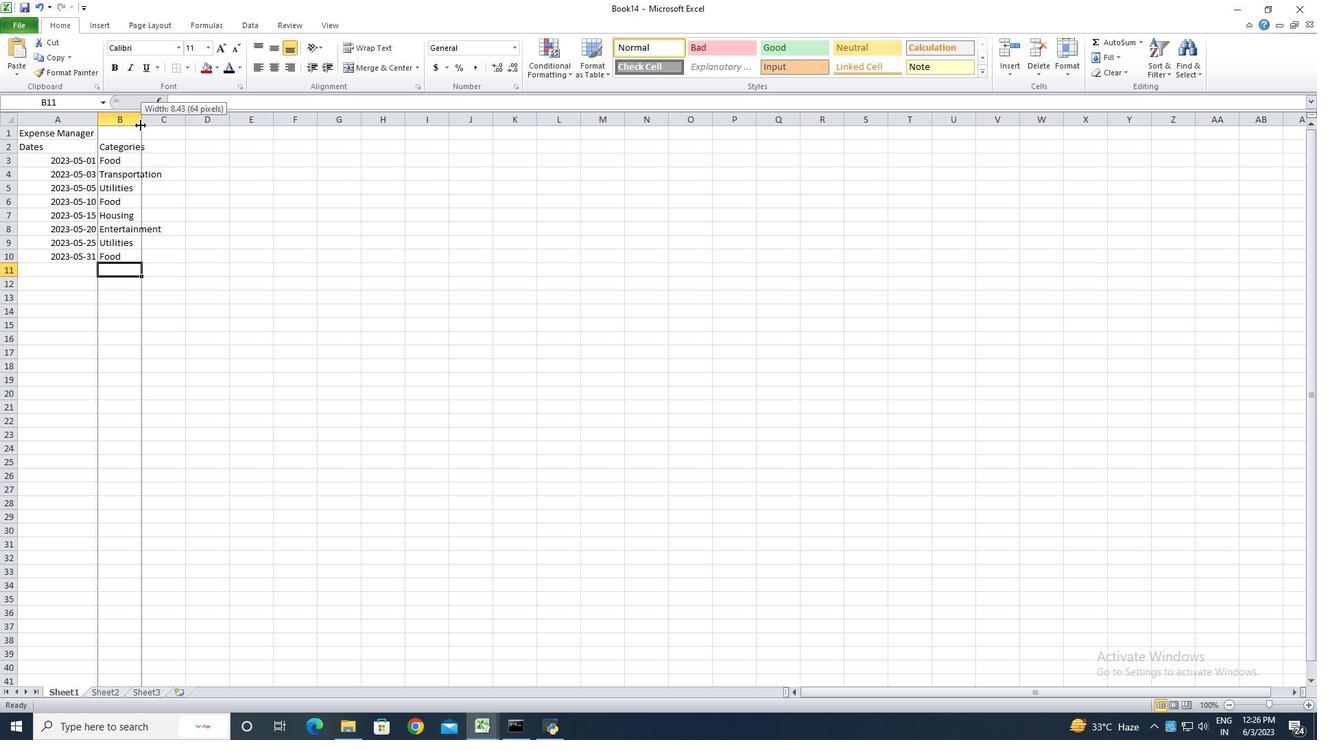 
Action: Mouse moved to (176, 148)
Screenshot: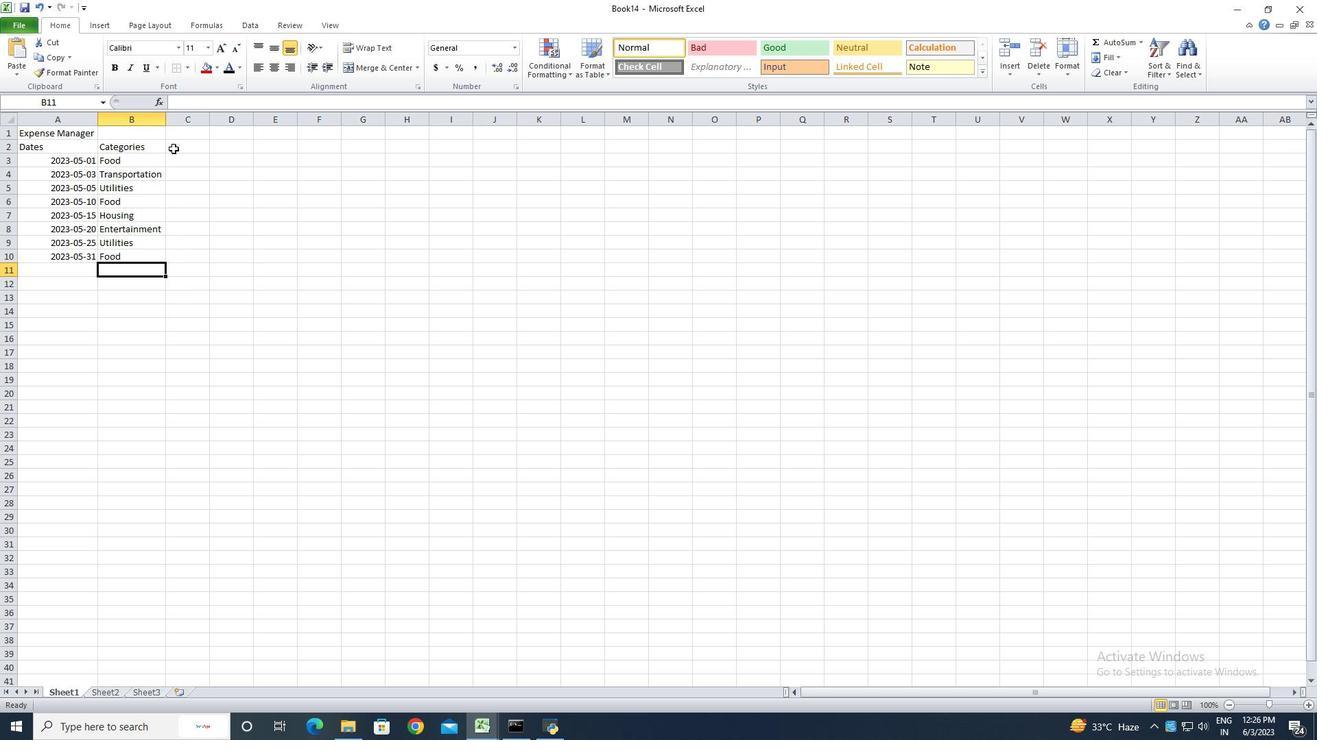 
Action: Mouse pressed left at (176, 148)
Screenshot: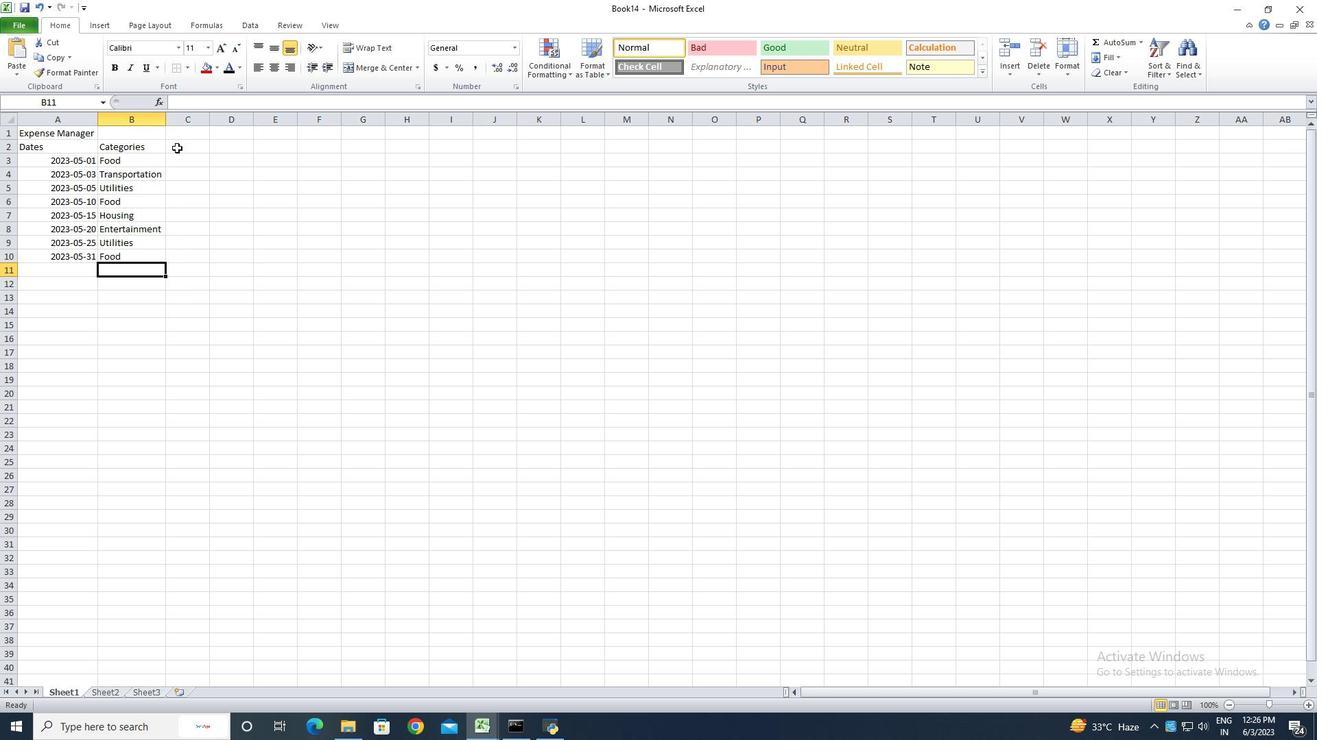 
Action: Key pressed <Key.shift>Despricp<Key.backspace><Key.backspace><Key.backspace><Key.backspace><Key.backspace>criptions<Key.enter><Key.shift><Key.shift>Grocery<Key.space><Key.shift>Store<Key.enter><Key.shift><Key.shift><Key.shift>Bus<Key.space><Key.shift>Fare<Key.enter><Key.shift><Key.shift><Key.shift><Key.shift><Key.shift><Key.shift><Key.shift><Key.shift><Key.shift><Key.shift>Internet<Key.space><Key.shift>Bill<Key.enter><Key.shift><Key.shift><Key.shift><Key.shift><Key.shift>Restaurant<Key.enter><Key.shift>Rent<Key.enter><Key.shift>Movie<Key.space><Key.shift>Tickets<Key.enter><Key.shift>Electricity<Key.space><Key.shift>Bill<Key.enter><Key.shift><Key.shift><Key.shift><Key.shift><Key.shift><Key.shift><Key.shift><Key.shift><Key.shift><Key.shift><Key.shift><Key.shift><Key.shift><Key.shift><Key.shift><Key.shift><Key.shift><Key.shift><Key.shift><Key.shift><Key.shift><Key.shift><Key.shift><Key.shift><Key.shift><Key.shift><Key.shift><Key.shift><Key.shift><Key.shift><Key.shift><Key.shift><Key.shift>Grocery<Key.space><Key.shift>Store<Key.enter>
Screenshot: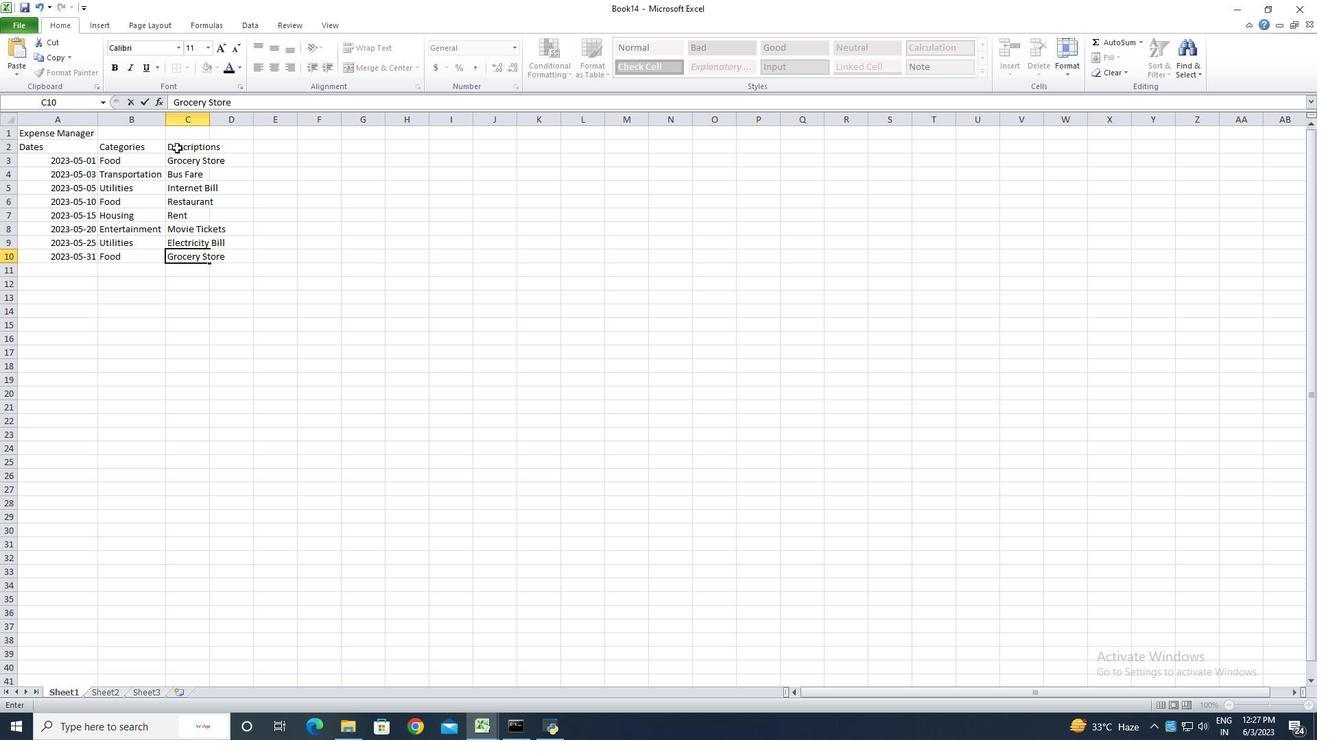 
Action: Mouse moved to (207, 123)
Screenshot: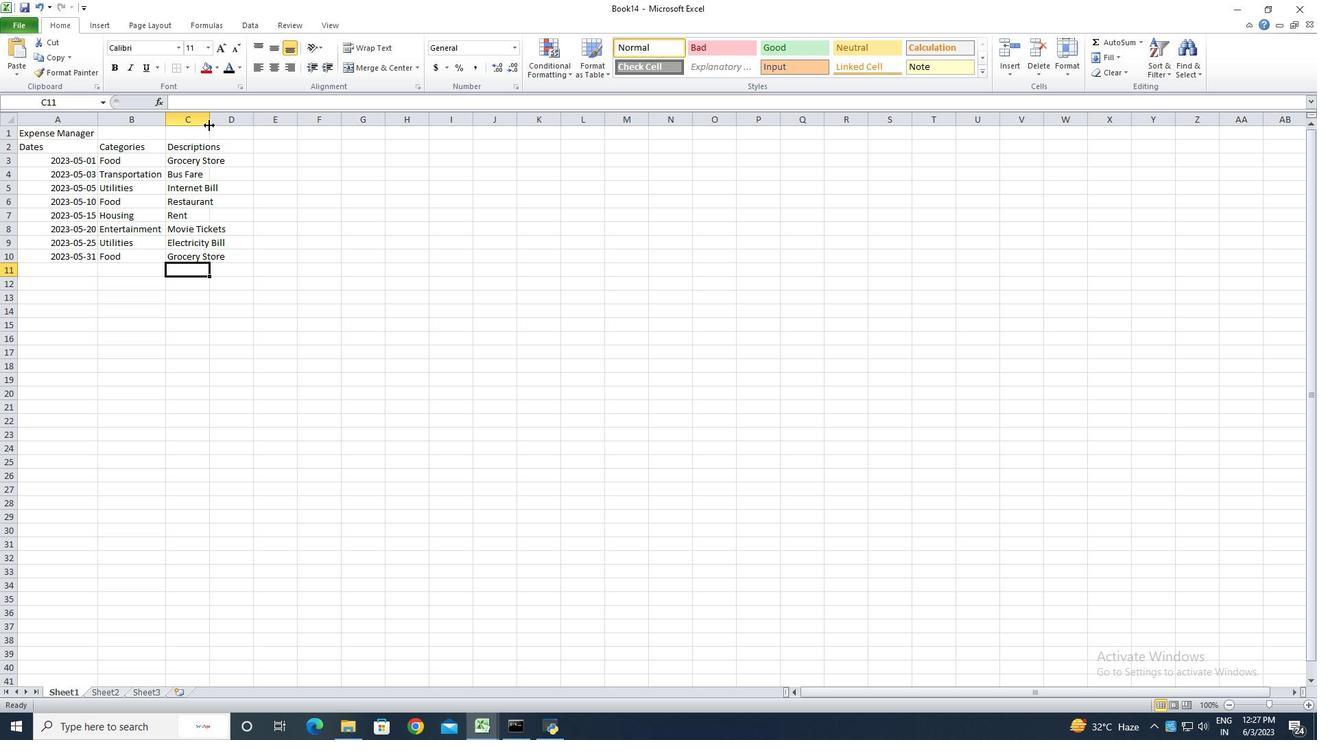 
Action: Mouse pressed left at (207, 123)
Screenshot: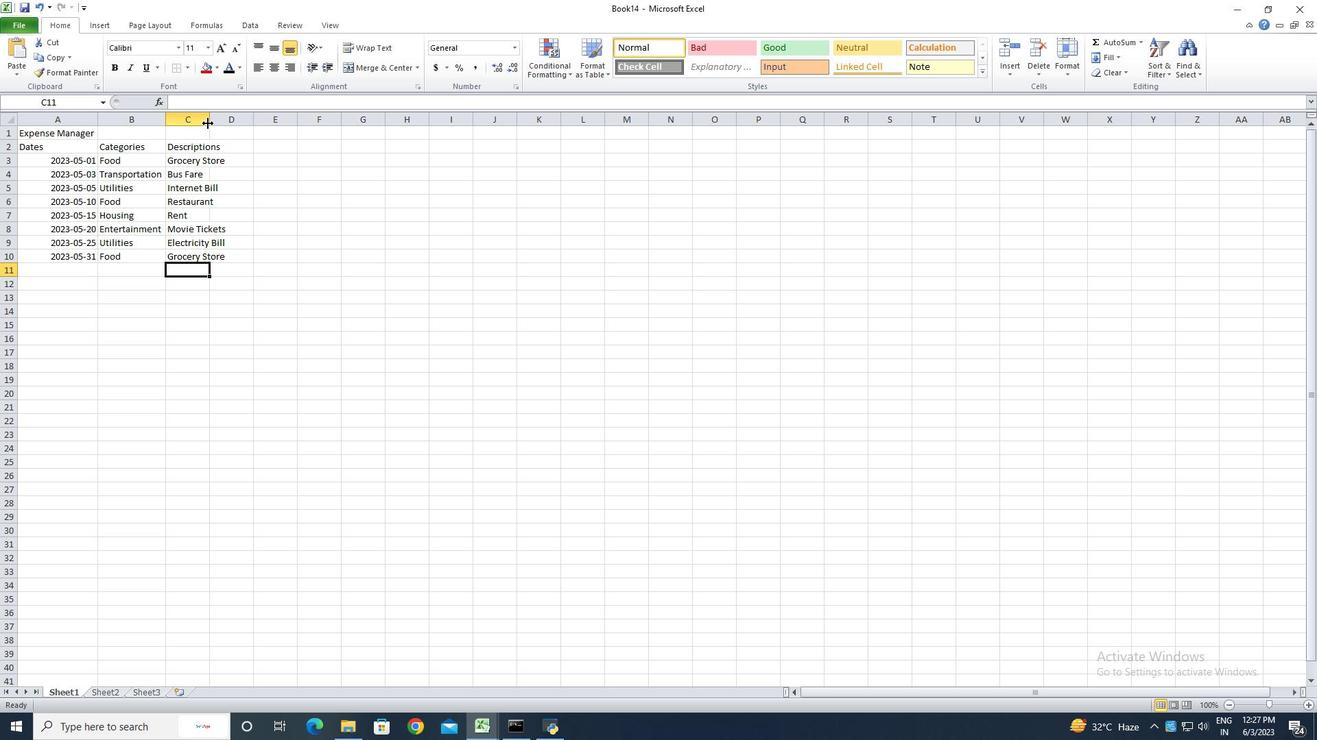 
Action: Mouse pressed left at (207, 123)
Screenshot: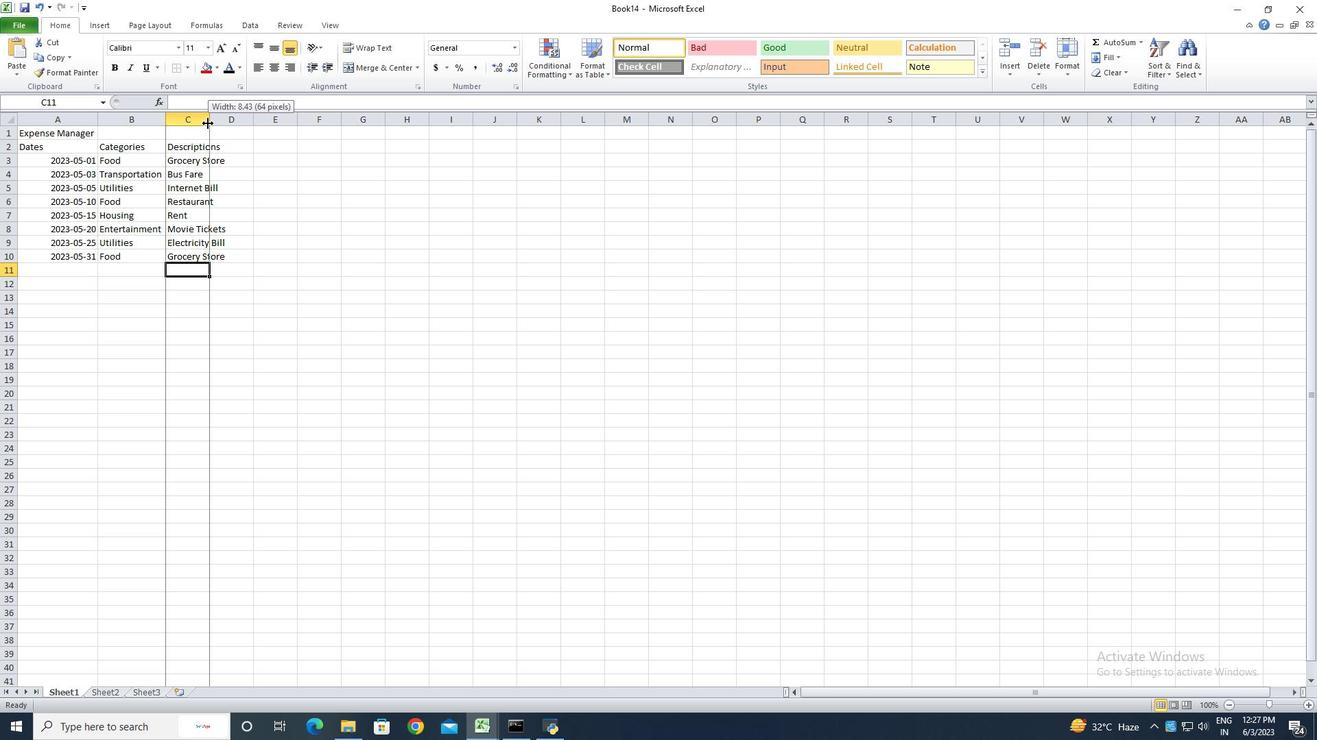 
Action: Mouse moved to (242, 146)
Screenshot: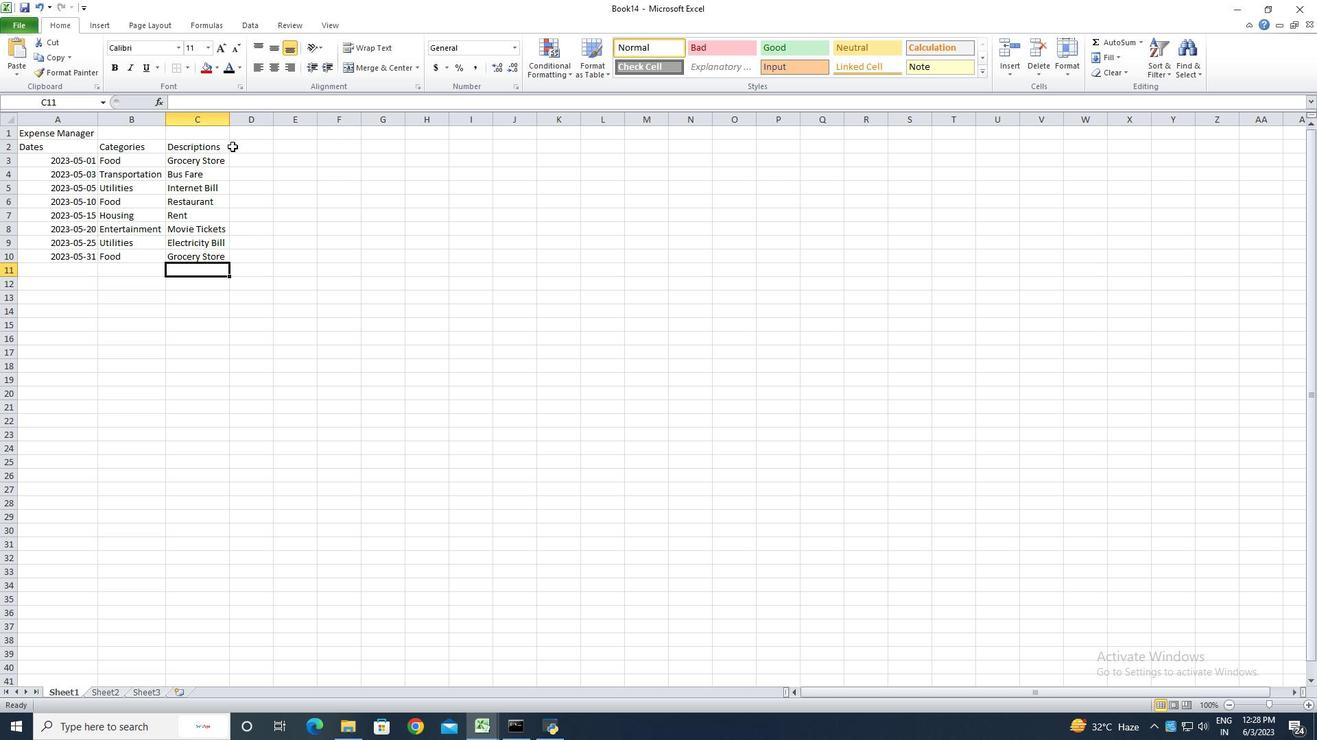 
Action: Mouse pressed left at (242, 146)
Screenshot: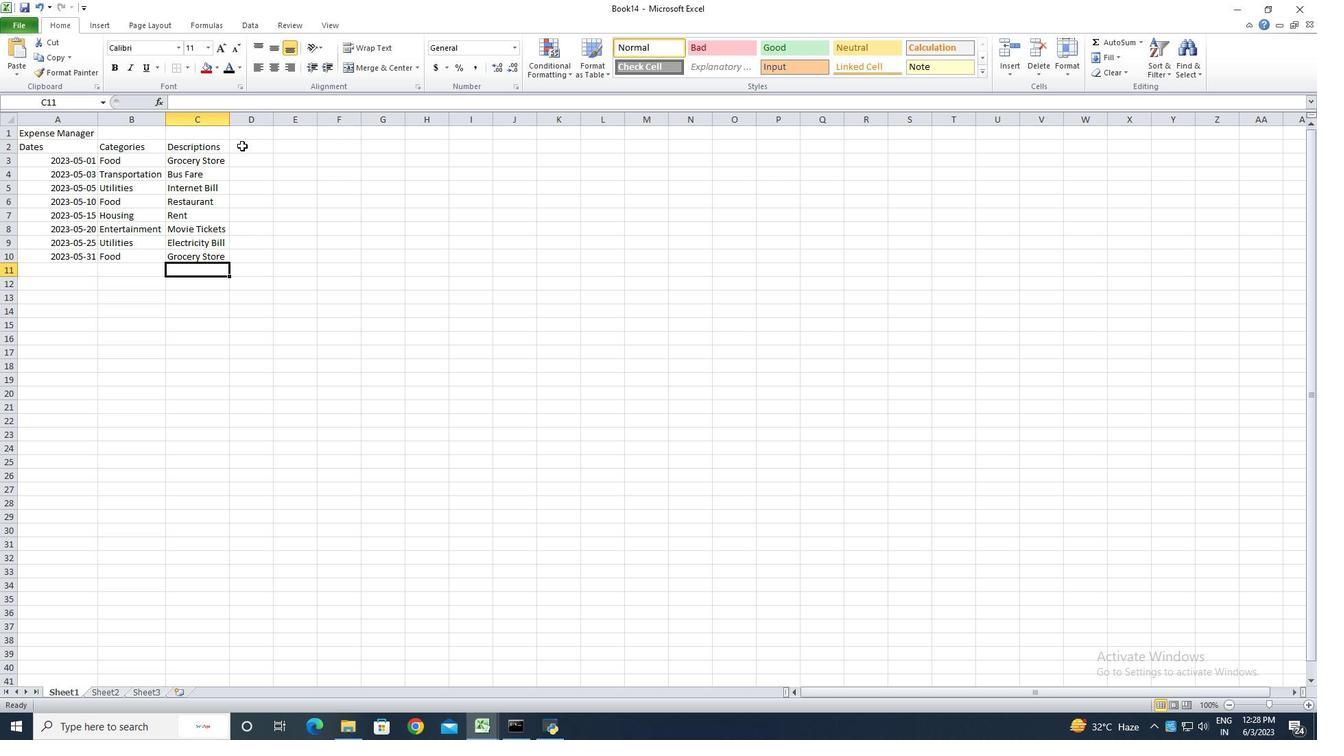 
Action: Key pressed <Key.shift>Amount<Key.space><Key.enter>50<Key.enter>5<Key.enter>60<Key.enter>30<Key.enter>800<Key.enter>20<Key.enter>70<Key.enter>40<Key.enter>
Screenshot: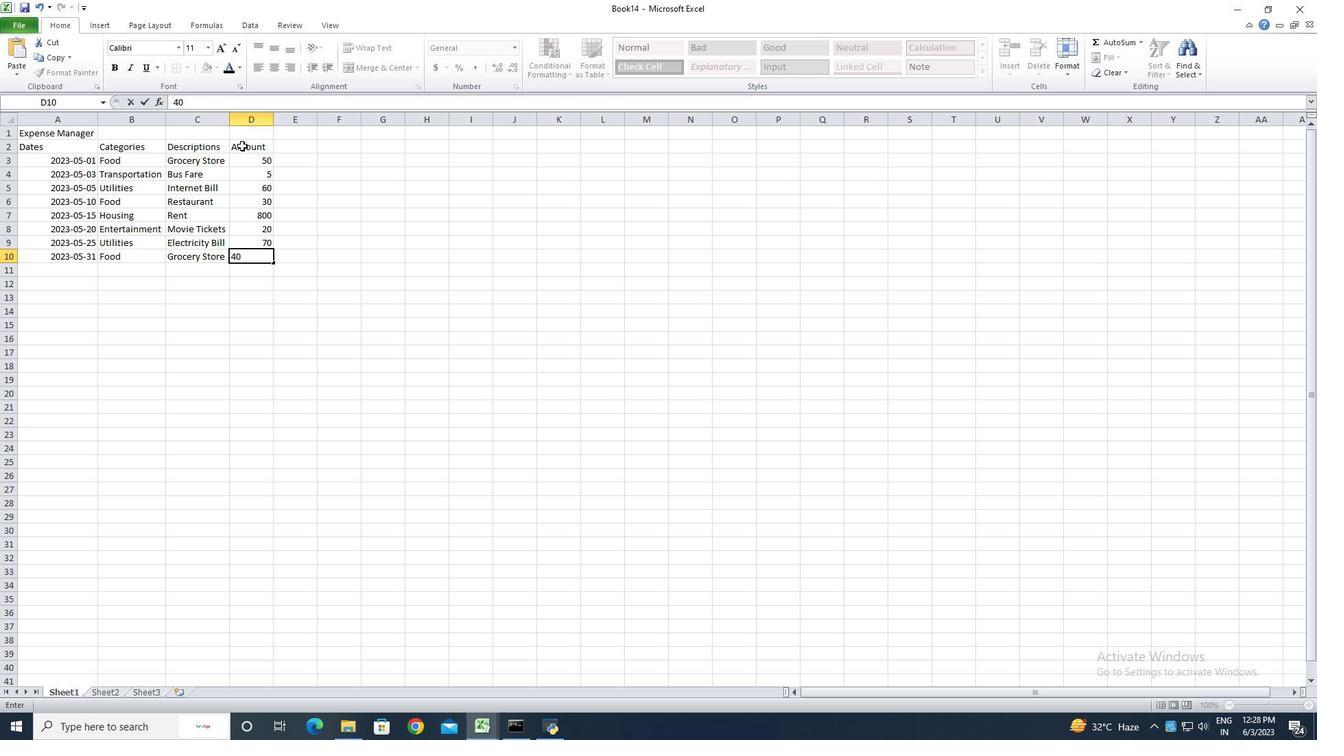
Action: Mouse moved to (246, 158)
Screenshot: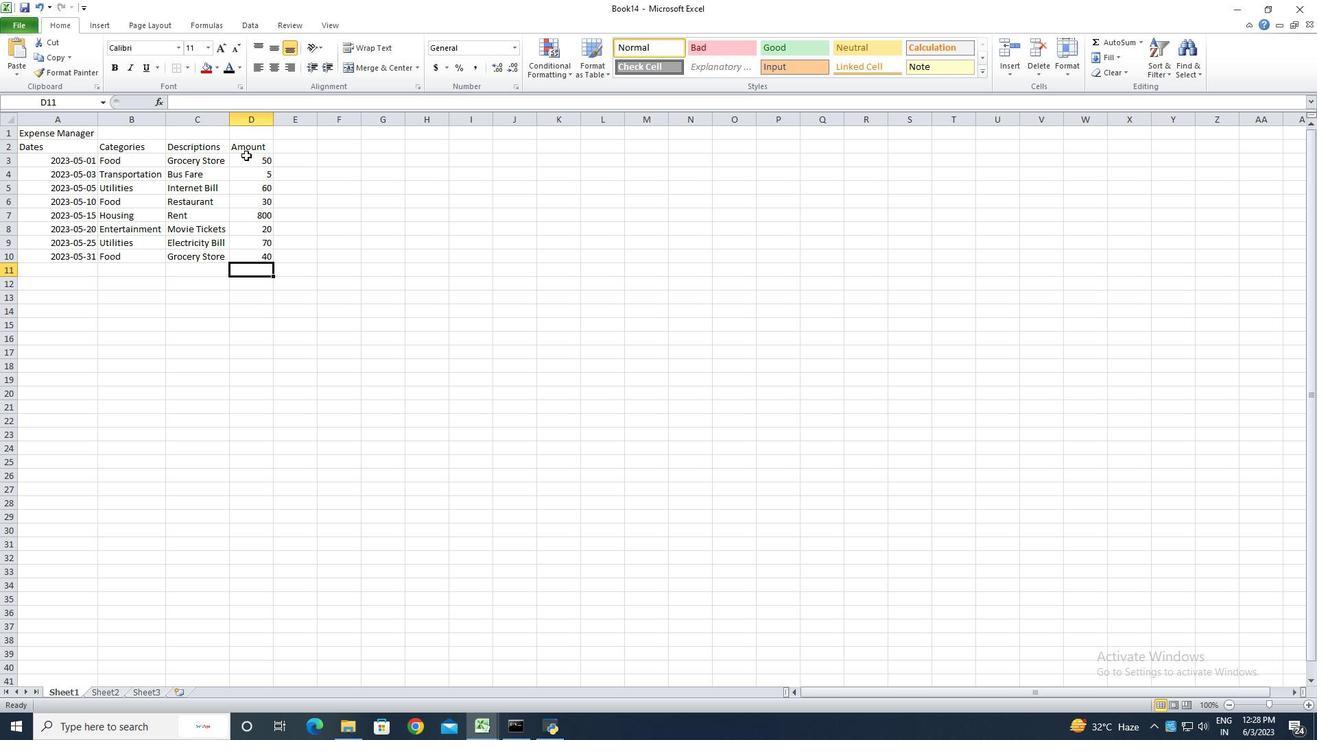 
Action: Mouse pressed left at (246, 158)
Screenshot: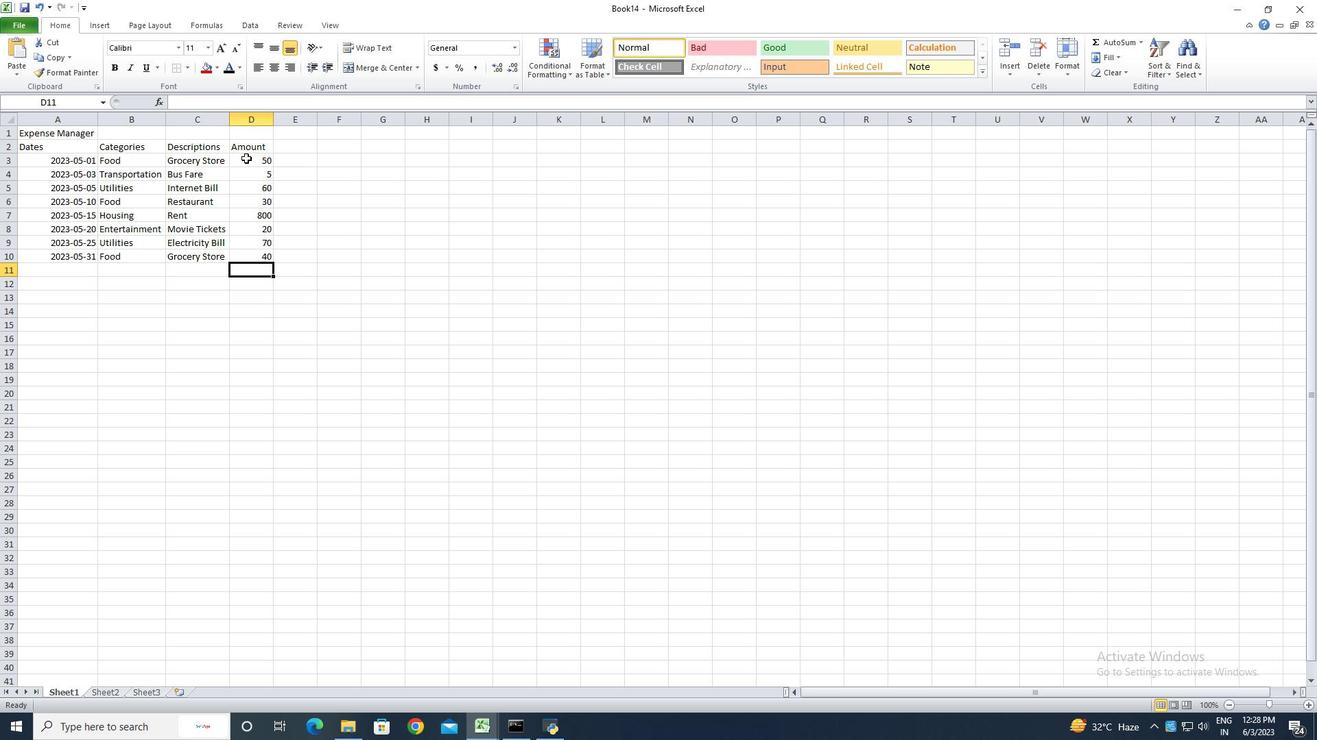 
Action: Mouse moved to (261, 163)
Screenshot: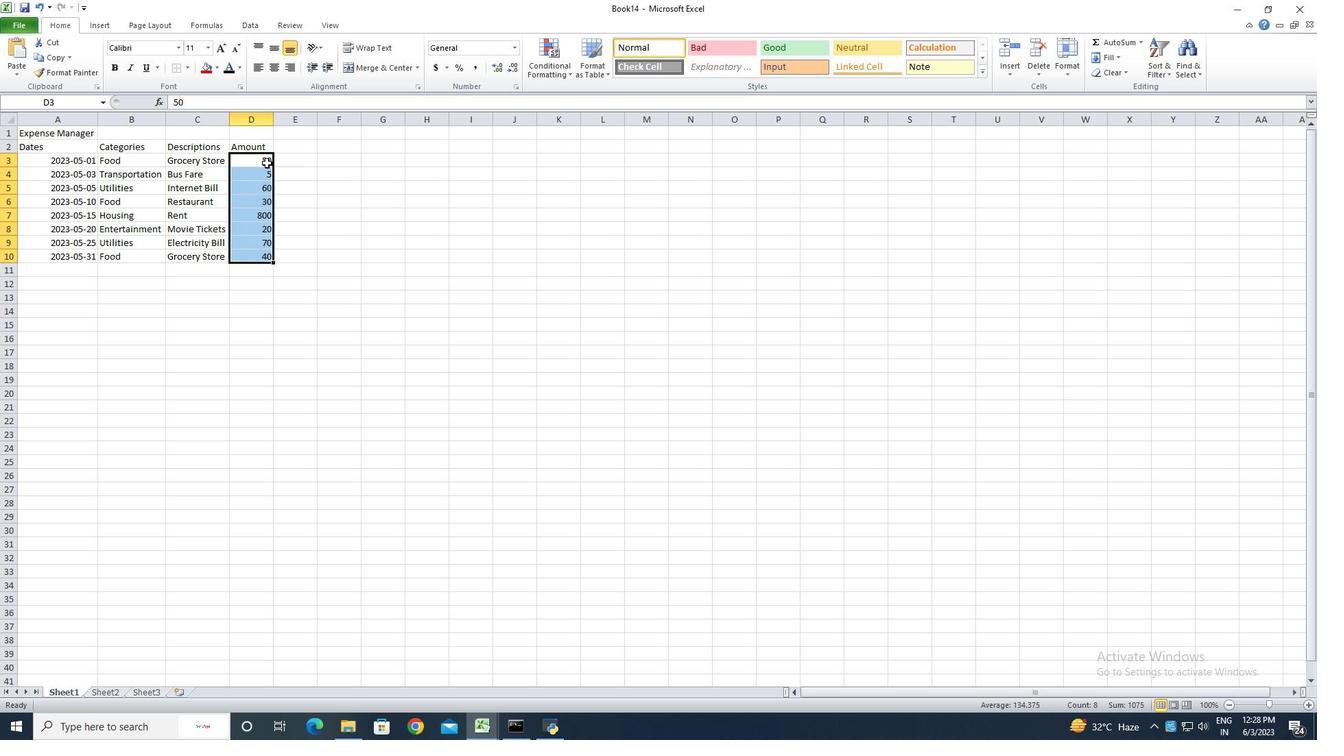 
Action: Mouse pressed right at (261, 163)
Screenshot: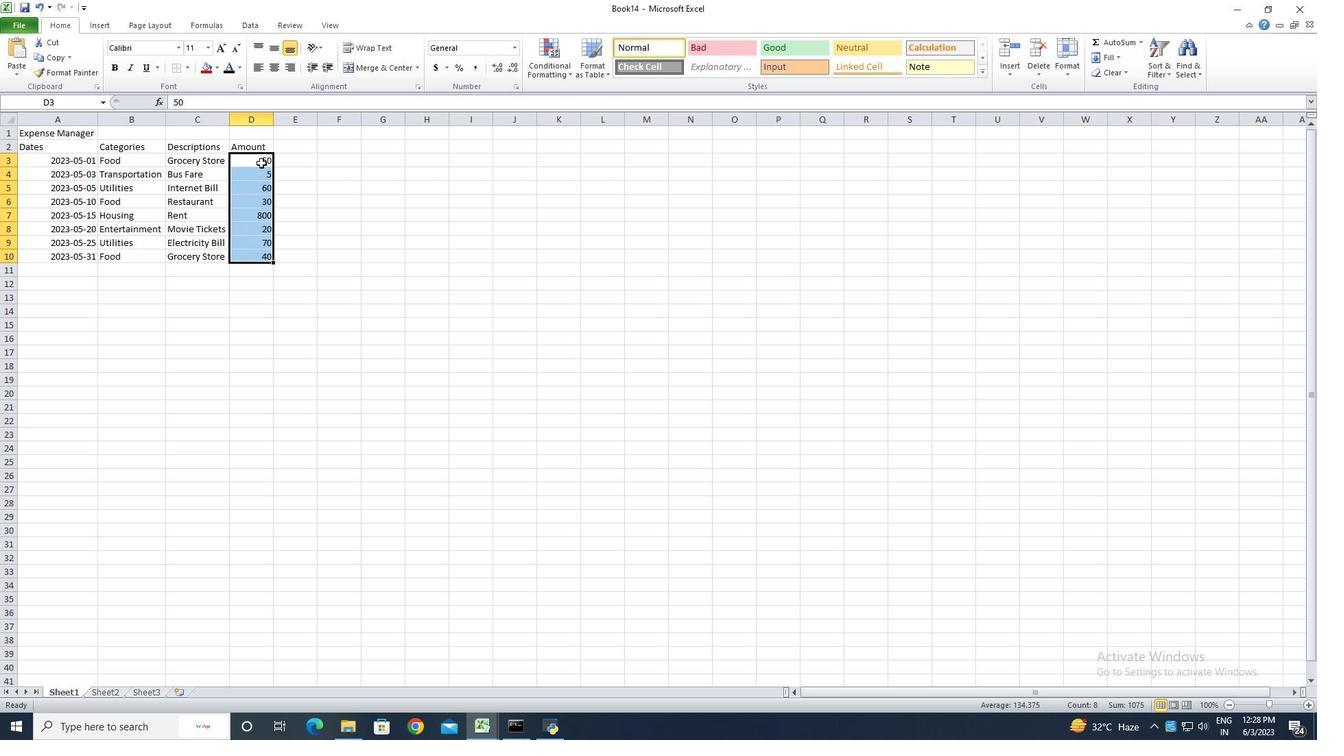 
Action: Mouse moved to (289, 348)
Screenshot: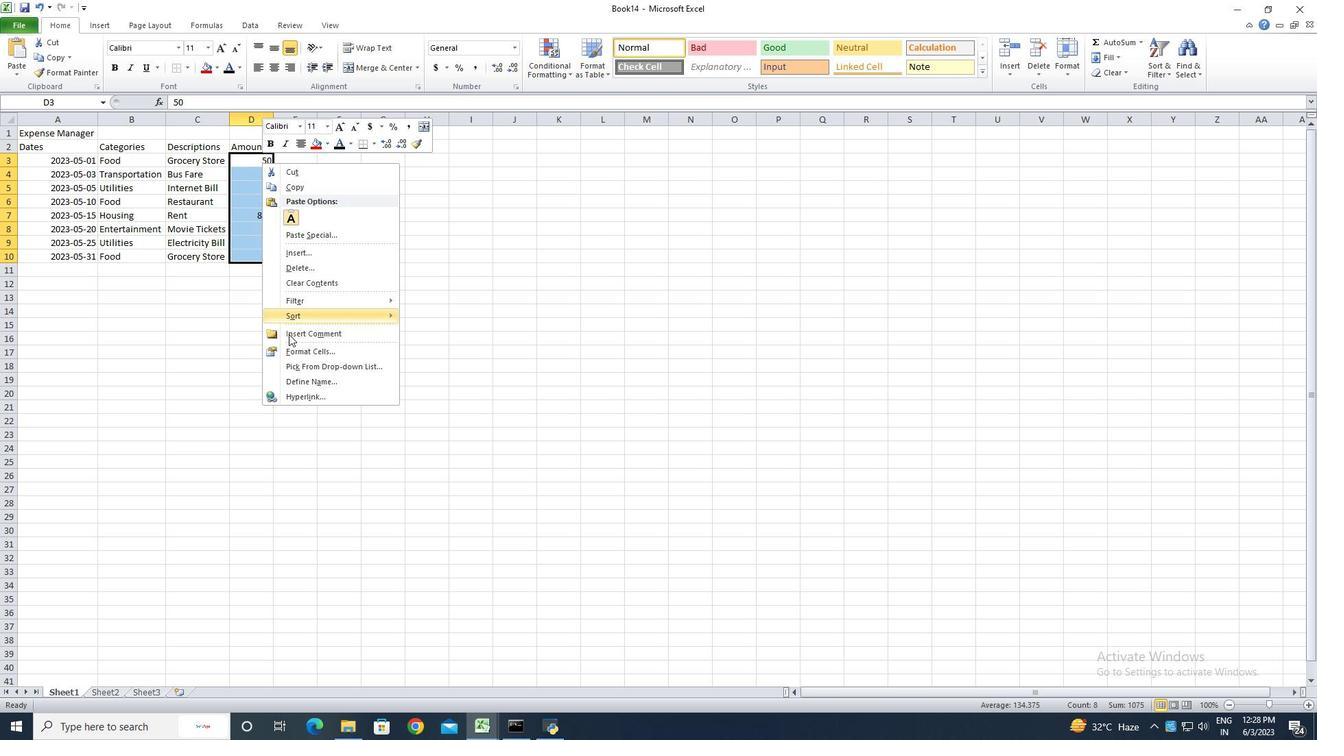 
Action: Mouse pressed left at (289, 348)
Screenshot: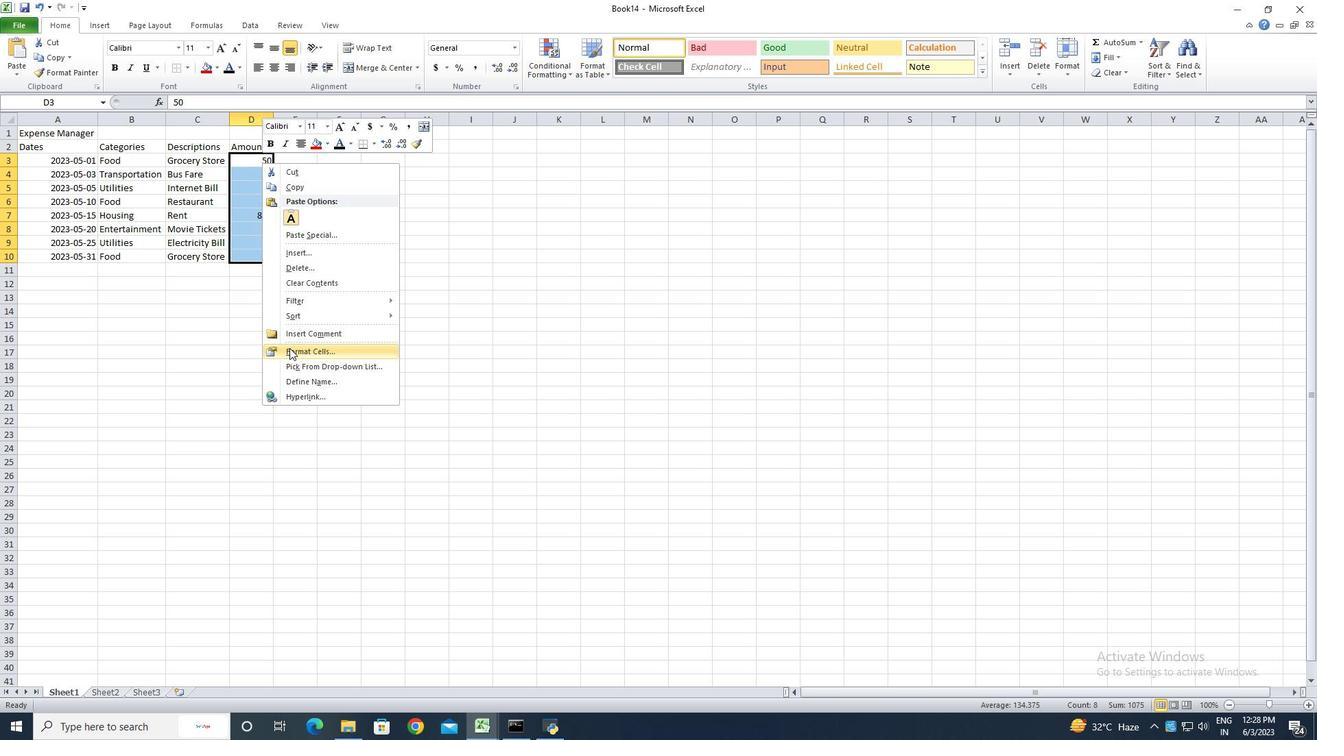 
Action: Mouse moved to (145, 338)
Screenshot: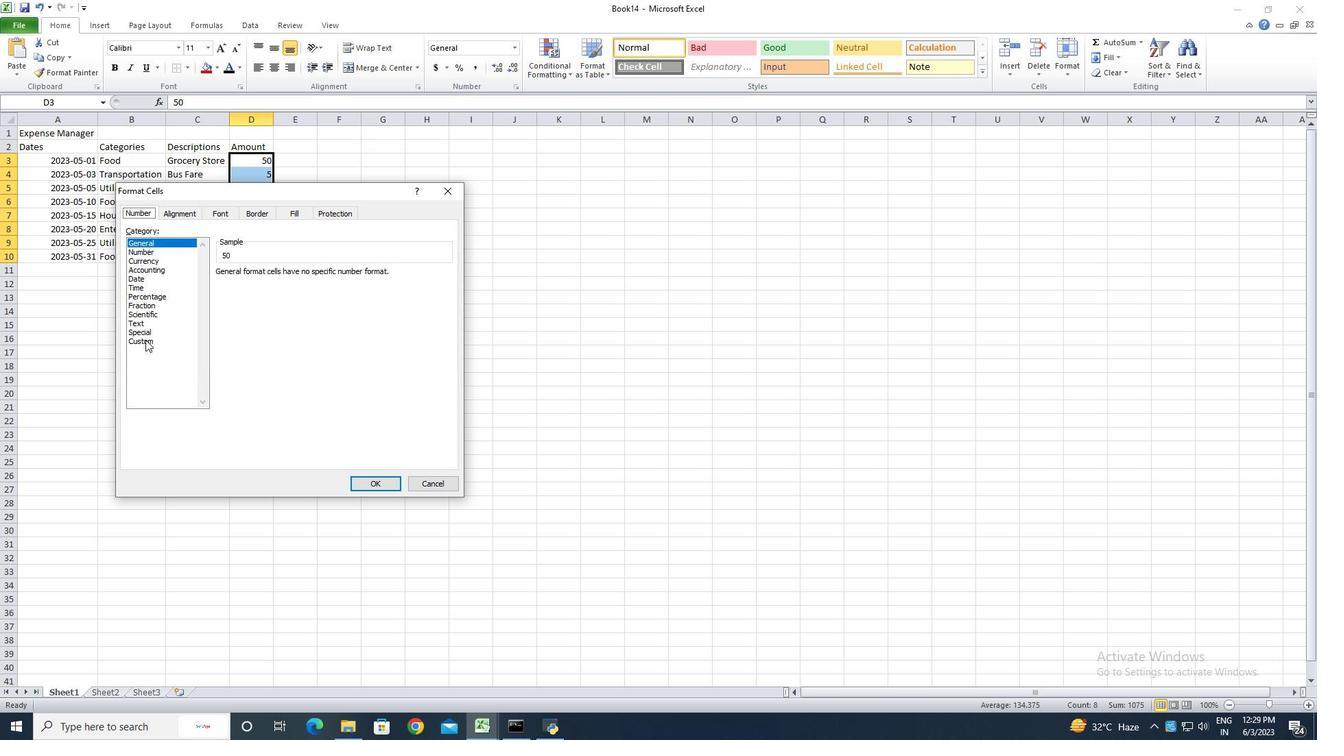 
Action: Mouse pressed left at (145, 338)
Screenshot: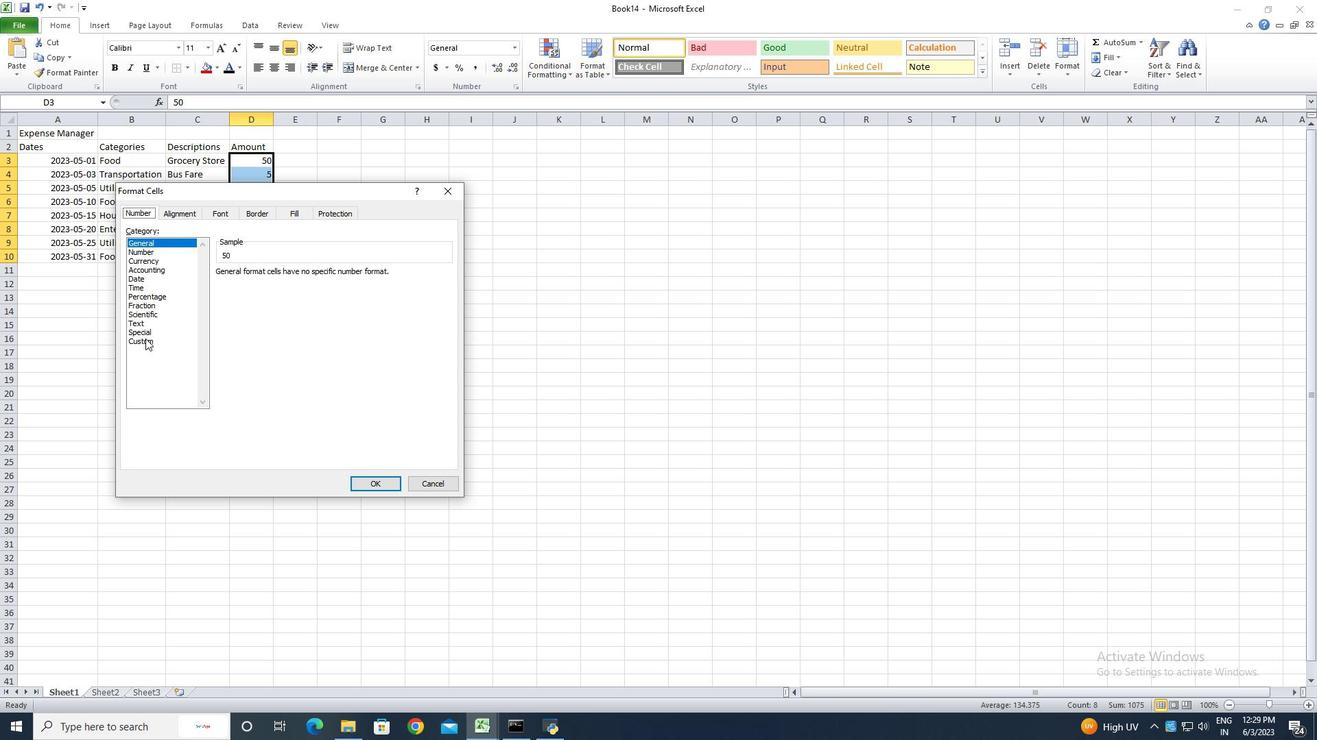 
Action: Mouse moved to (155, 262)
Screenshot: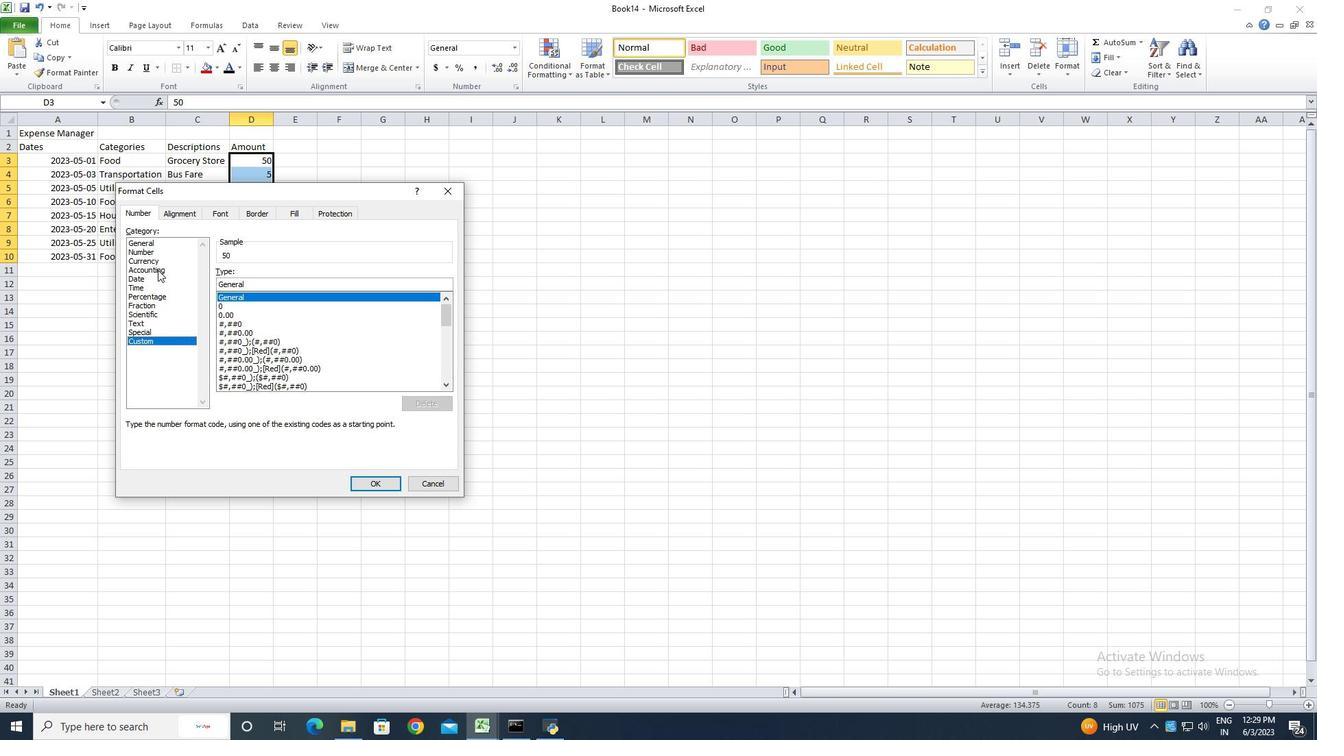 
Action: Mouse pressed left at (155, 262)
Screenshot: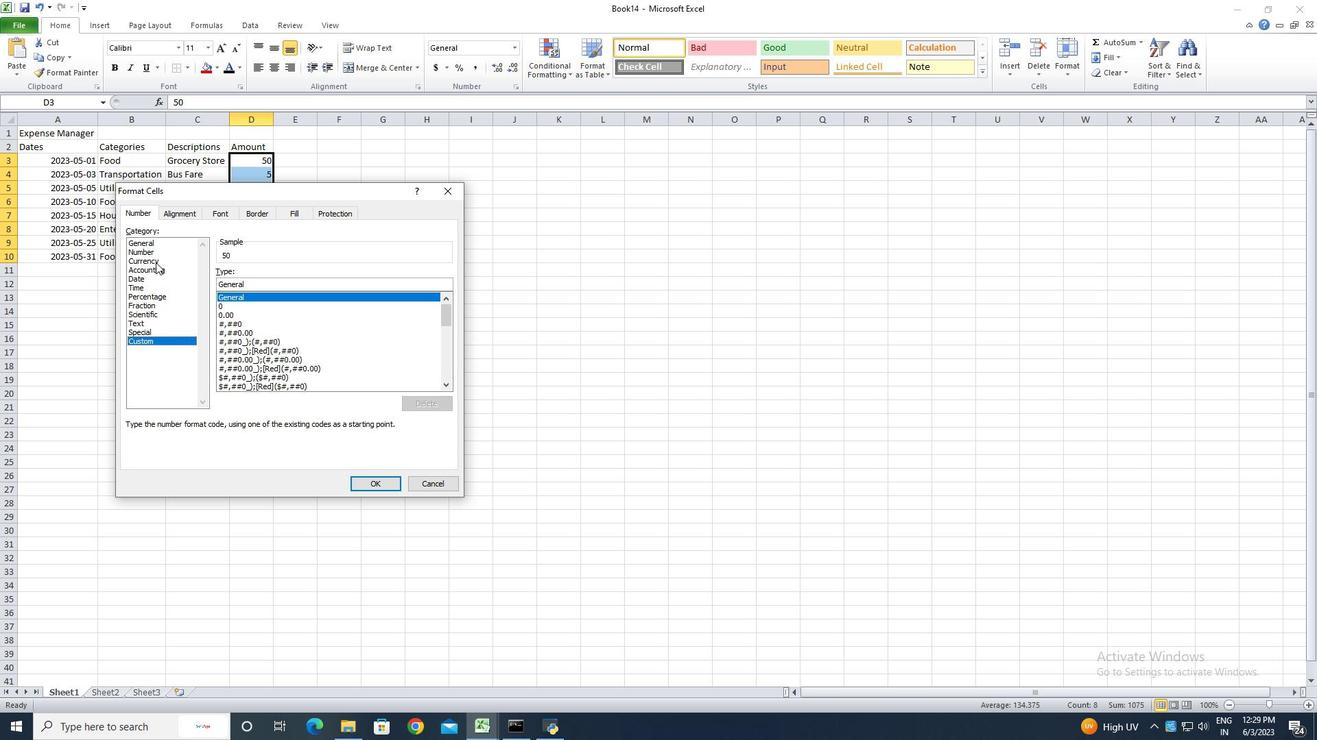 
Action: Mouse moved to (306, 275)
Screenshot: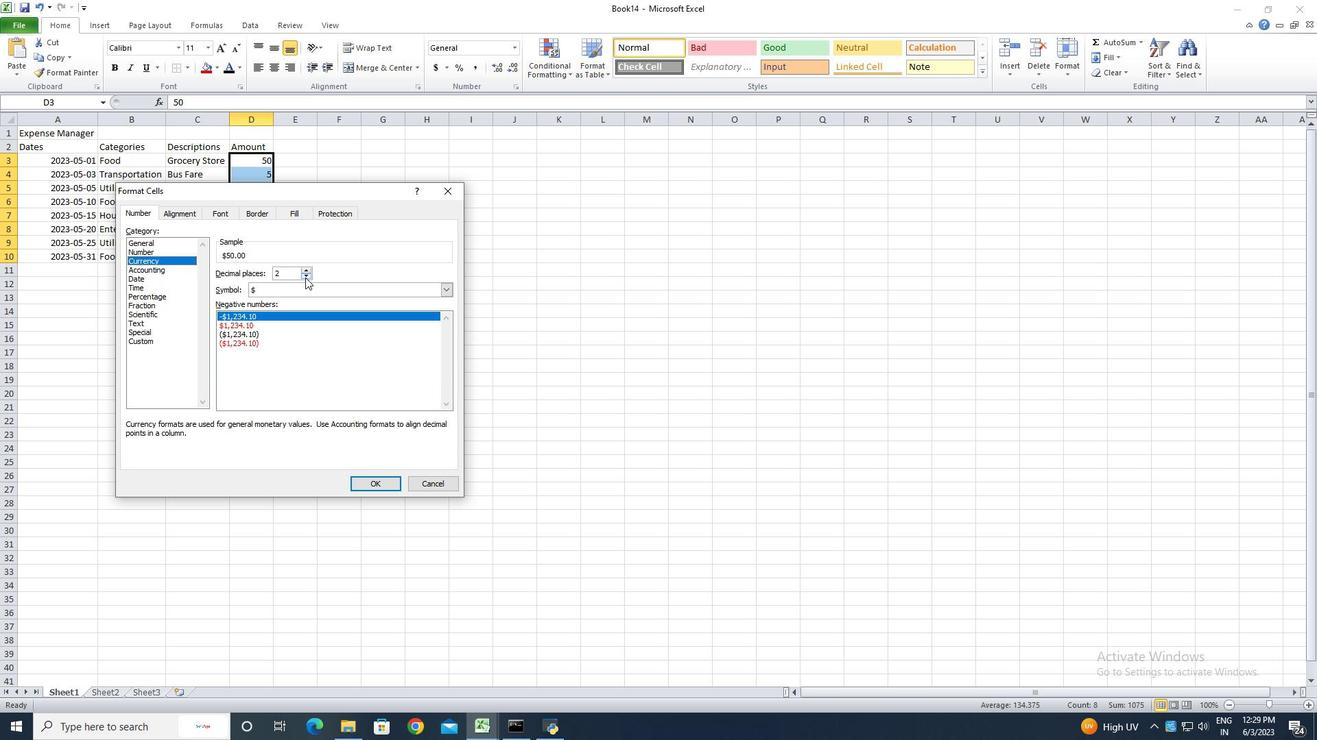 
Action: Mouse pressed left at (306, 275)
Screenshot: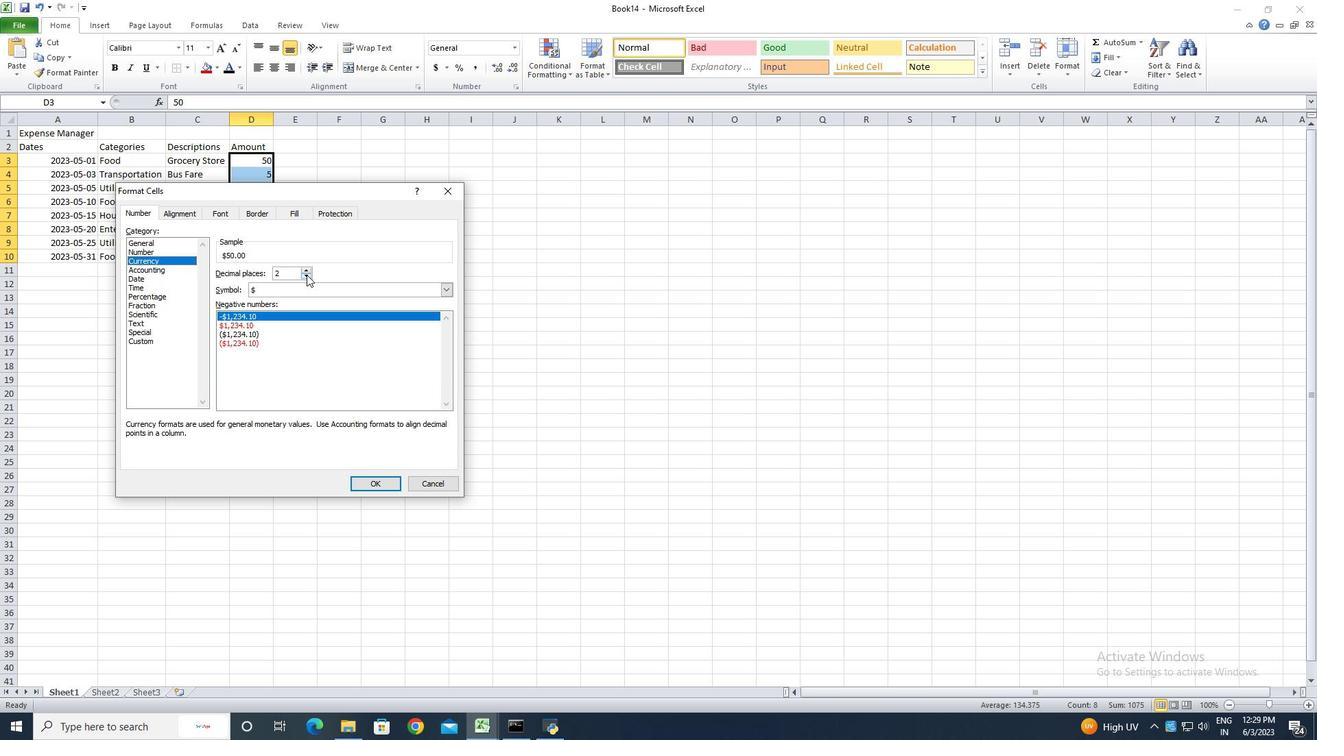 
Action: Mouse pressed left at (306, 275)
Screenshot: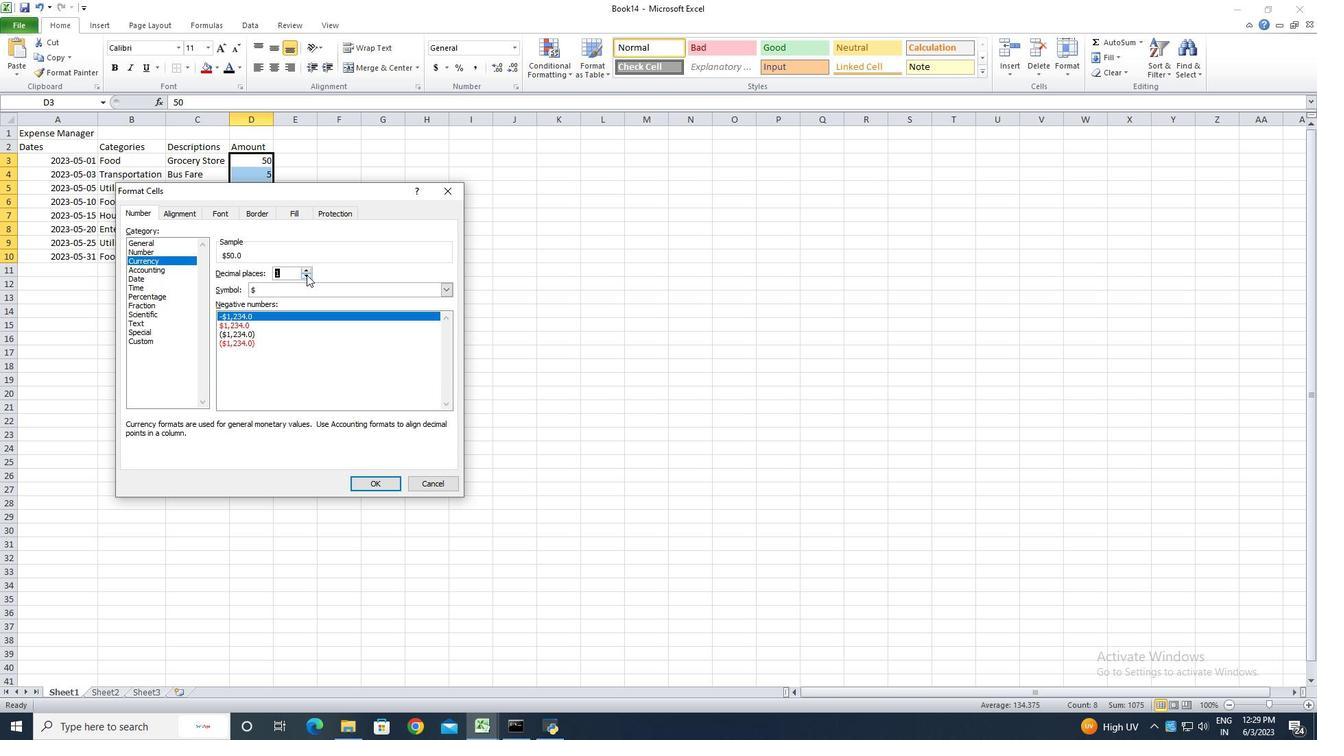 
Action: Mouse moved to (445, 288)
Screenshot: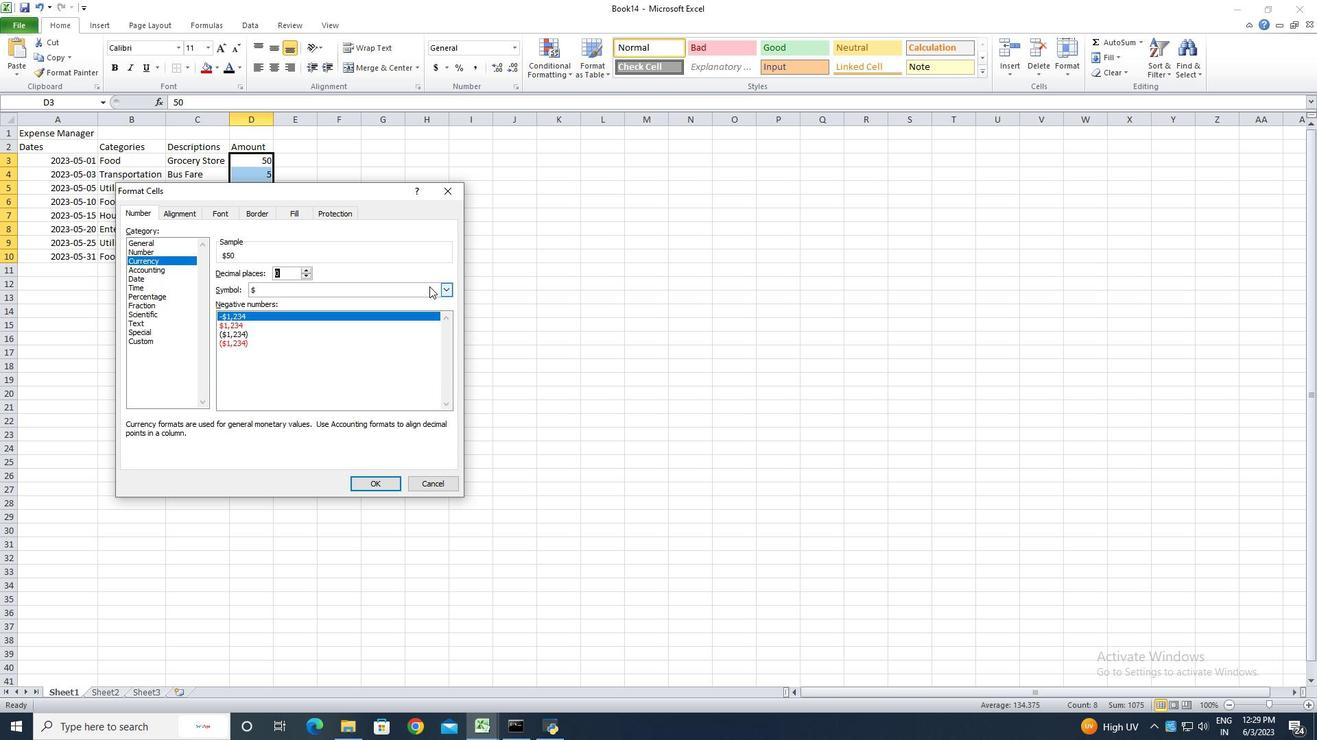 
Action: Mouse pressed left at (445, 288)
Screenshot: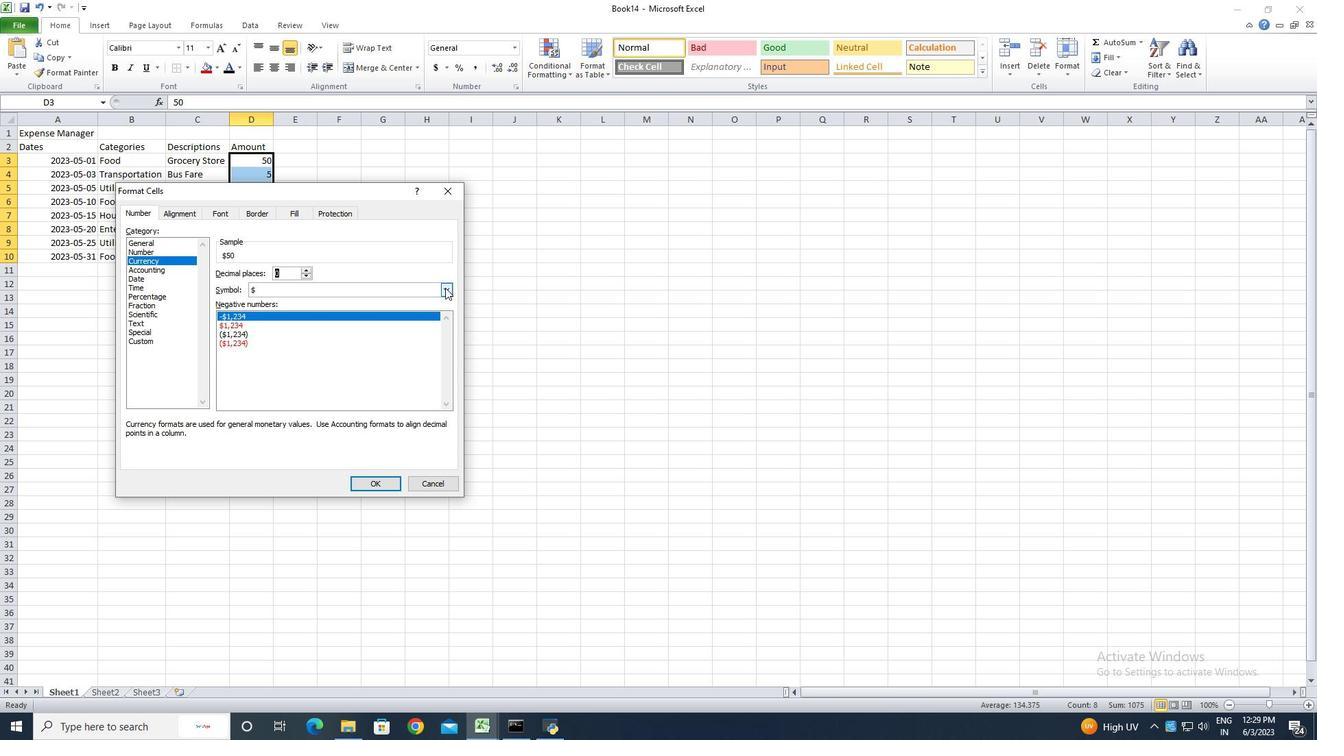 
Action: Mouse moved to (381, 327)
Screenshot: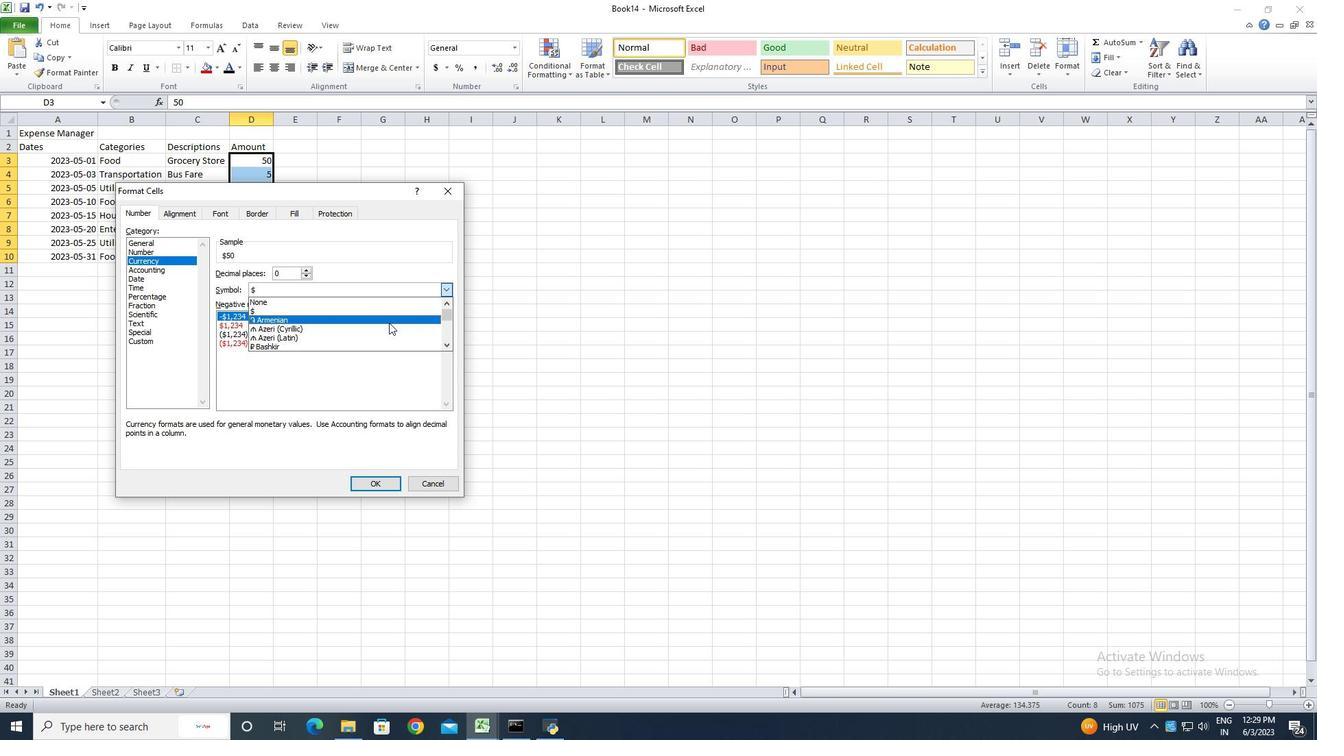 
Action: Mouse scrolled (381, 326) with delta (0, 0)
Screenshot: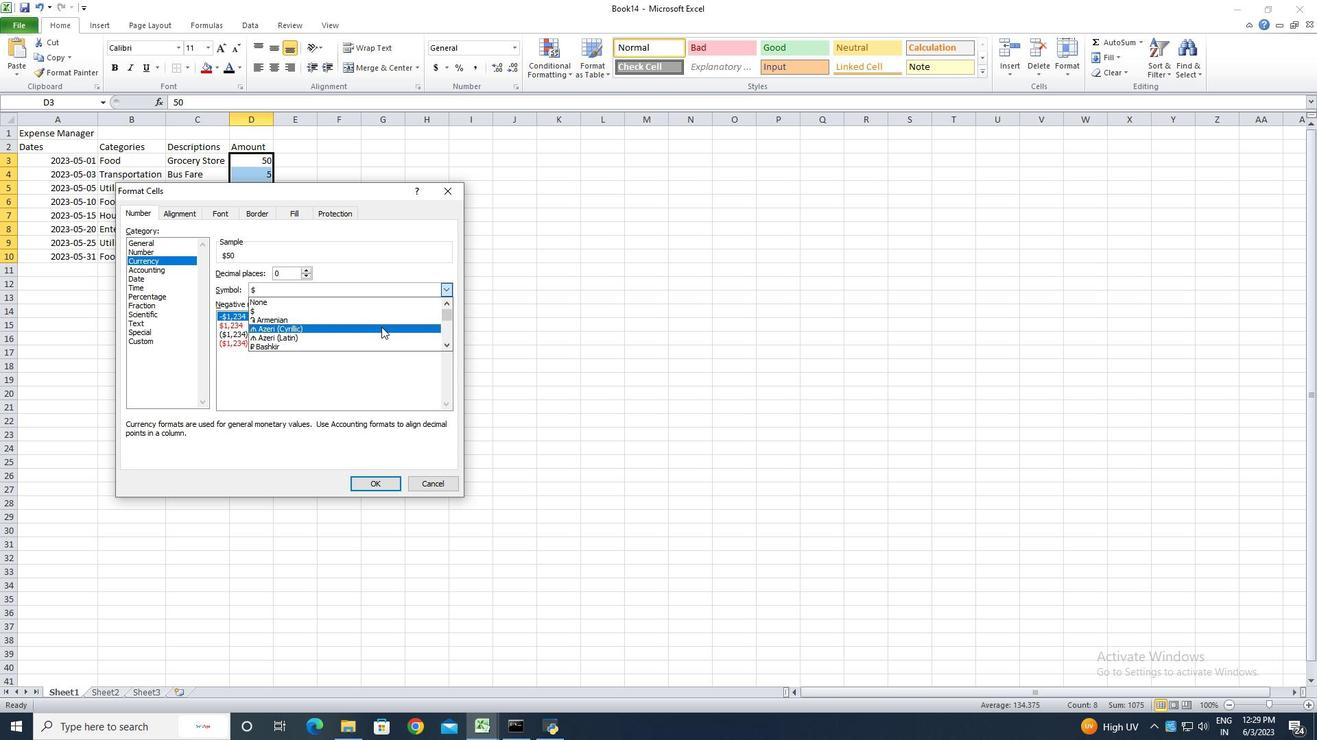 
Action: Mouse scrolled (381, 326) with delta (0, 0)
Screenshot: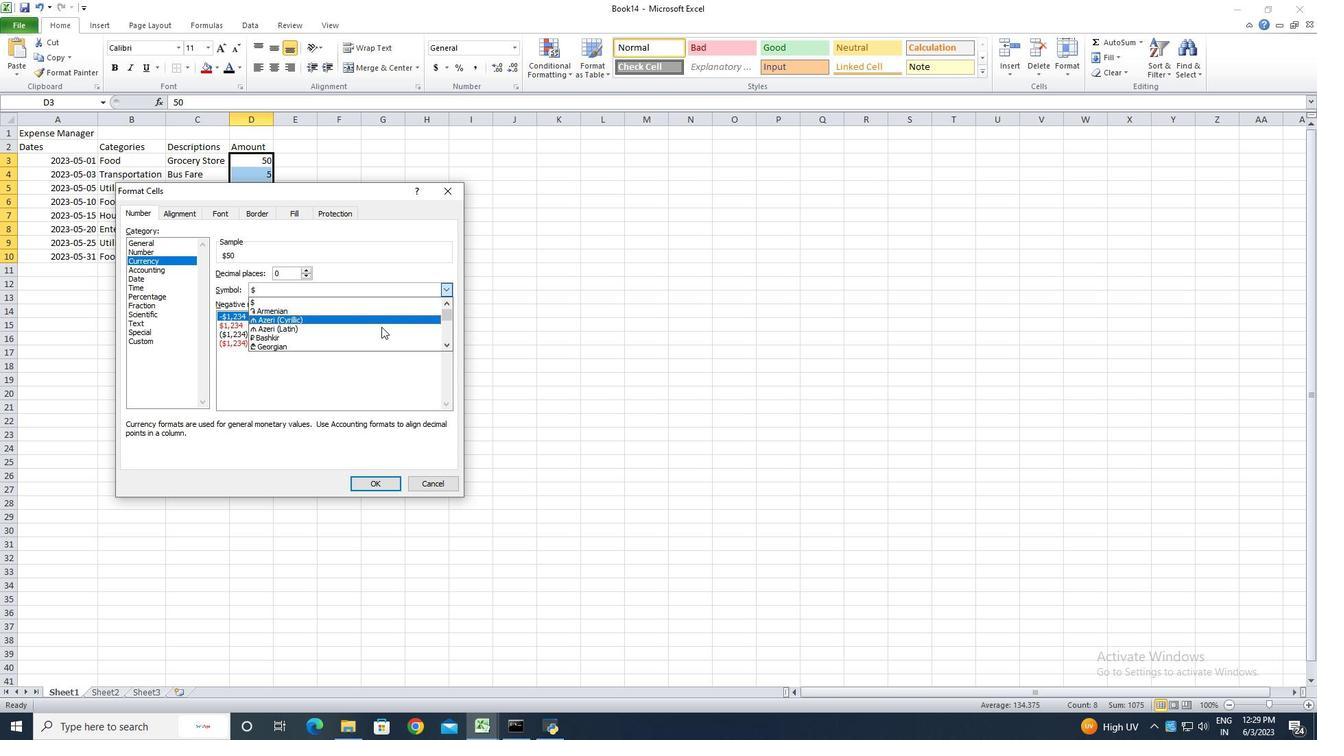 
Action: Mouse scrolled (381, 326) with delta (0, 0)
Screenshot: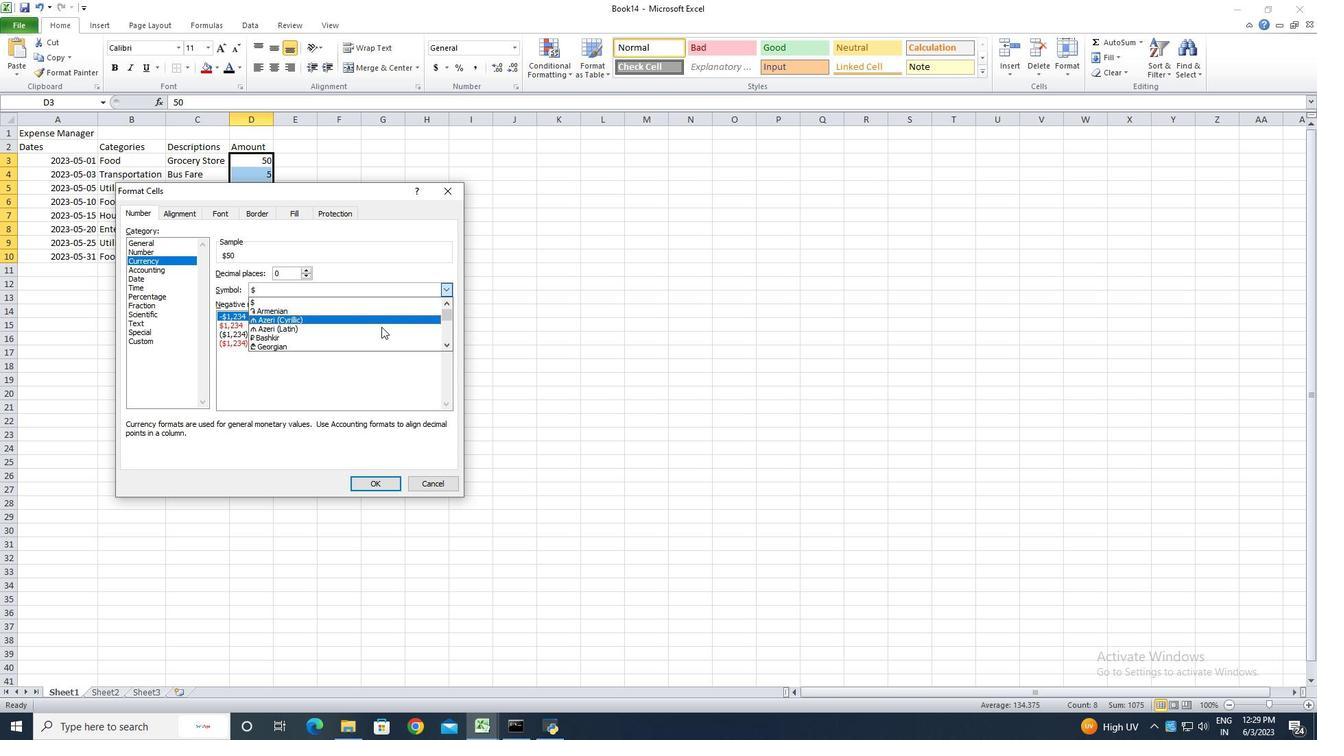 
Action: Mouse scrolled (381, 326) with delta (0, 0)
Screenshot: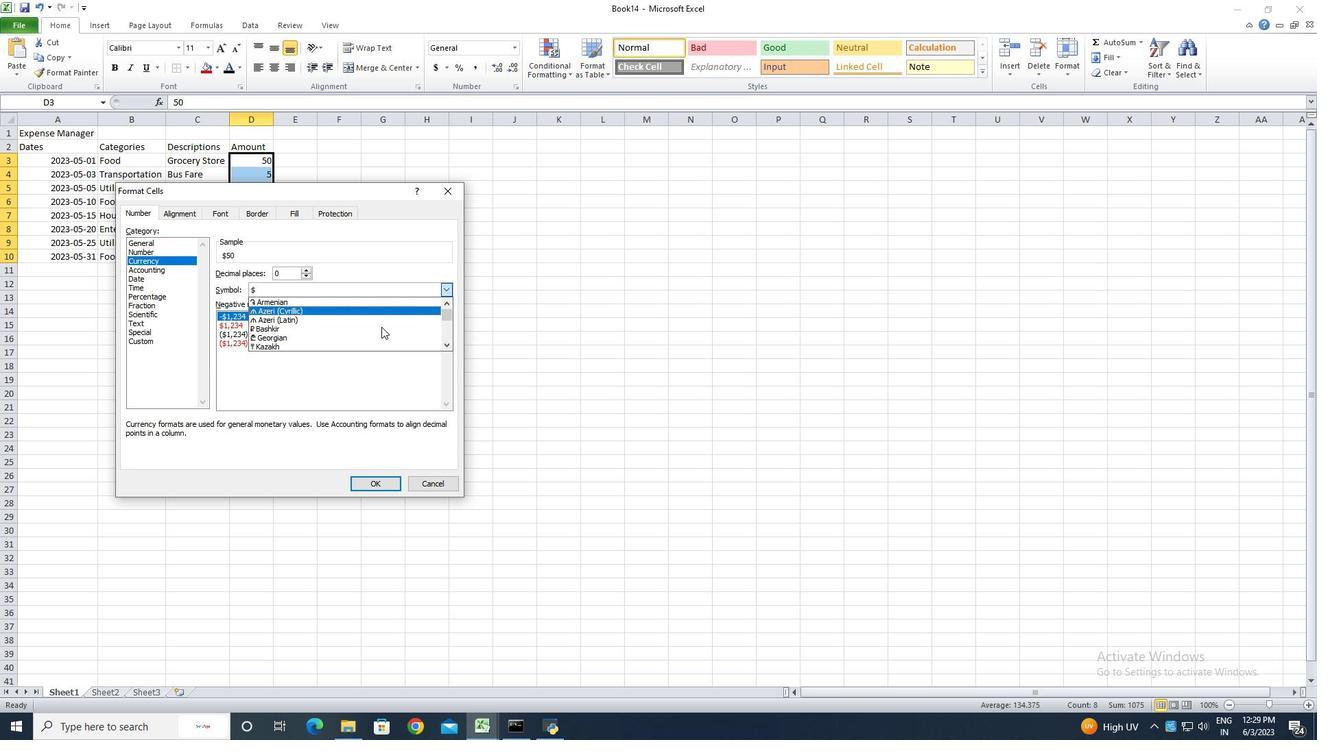 
Action: Mouse scrolled (381, 326) with delta (0, 0)
Screenshot: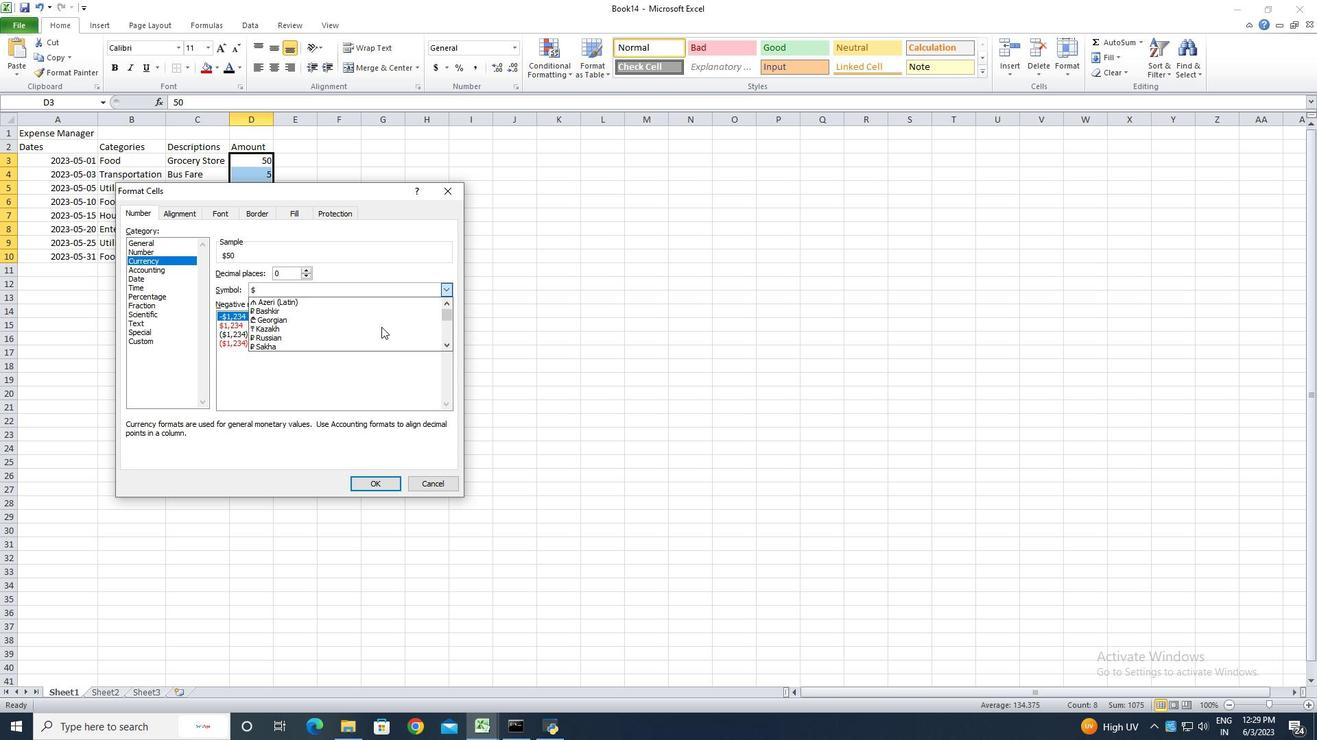 
Action: Mouse scrolled (381, 326) with delta (0, 0)
Screenshot: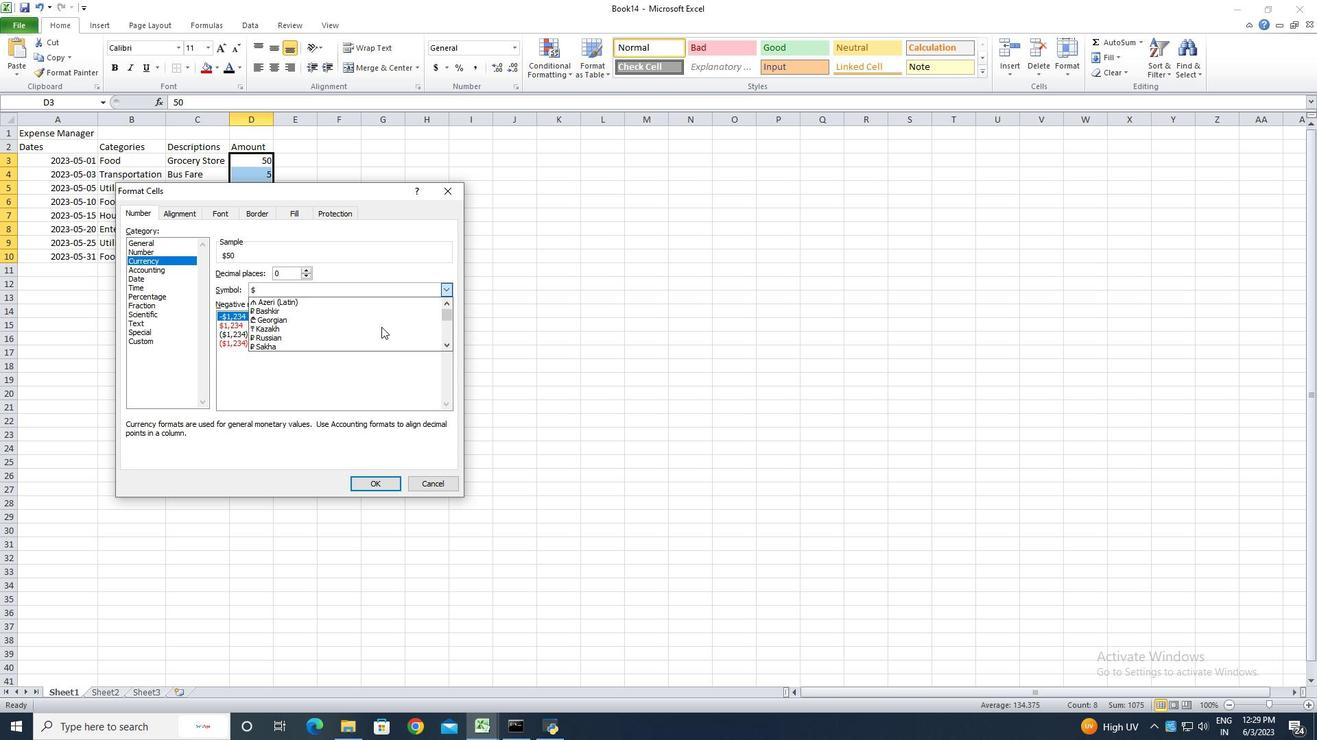 
Action: Mouse scrolled (381, 326) with delta (0, 0)
Screenshot: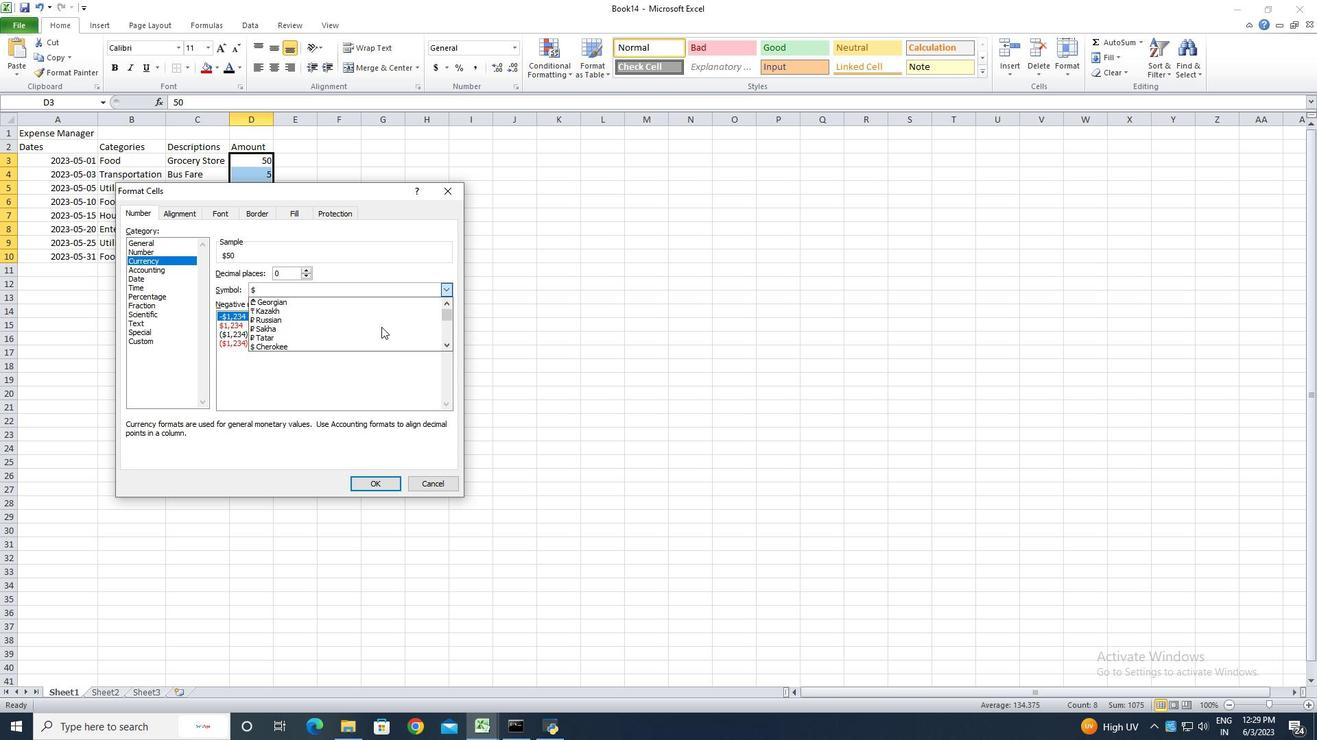 
Action: Mouse scrolled (381, 326) with delta (0, 0)
Screenshot: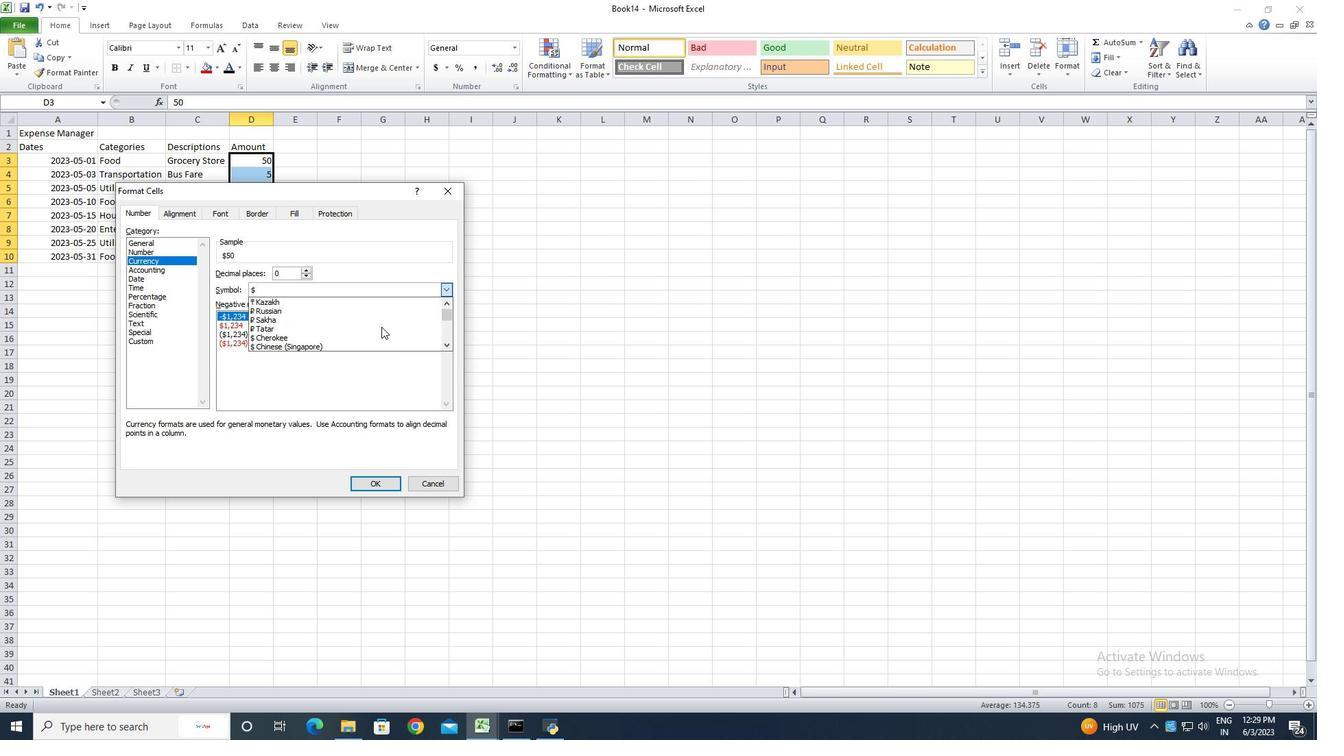 
Action: Mouse scrolled (381, 326) with delta (0, 0)
Screenshot: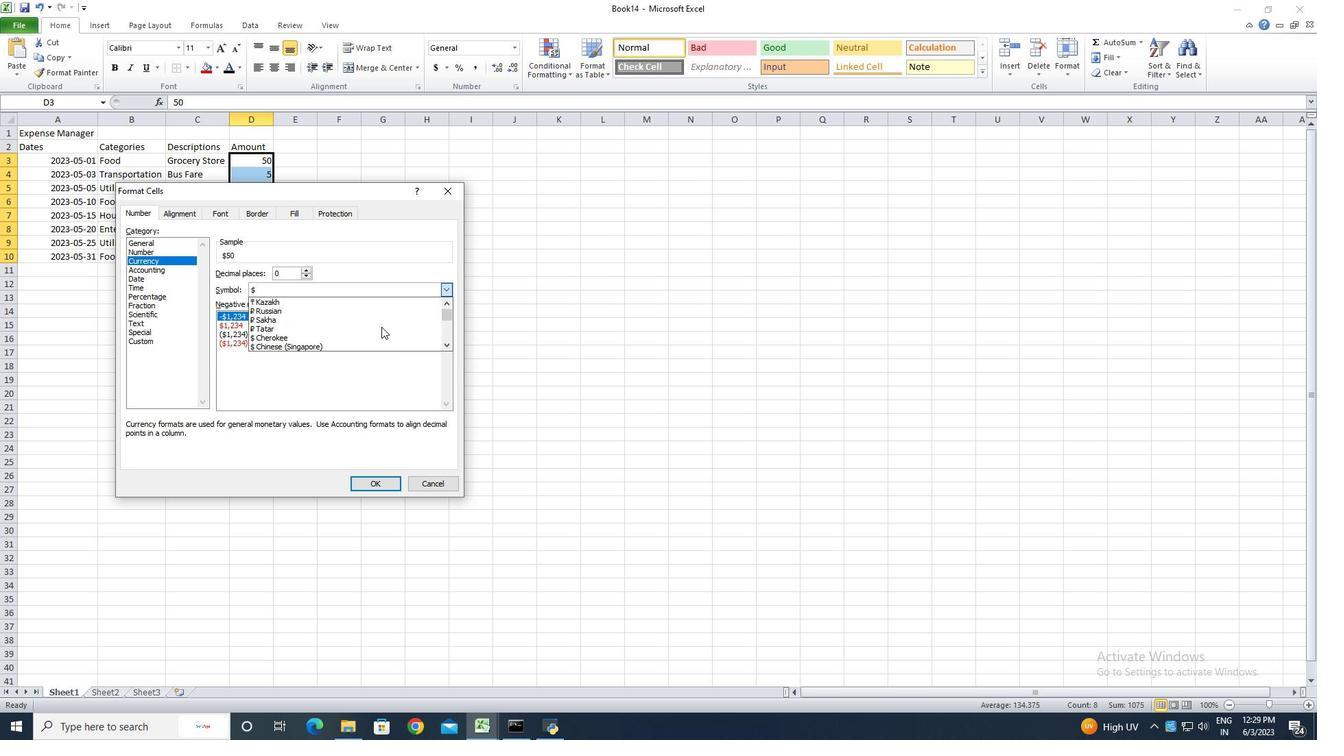 
Action: Mouse scrolled (381, 326) with delta (0, 0)
Screenshot: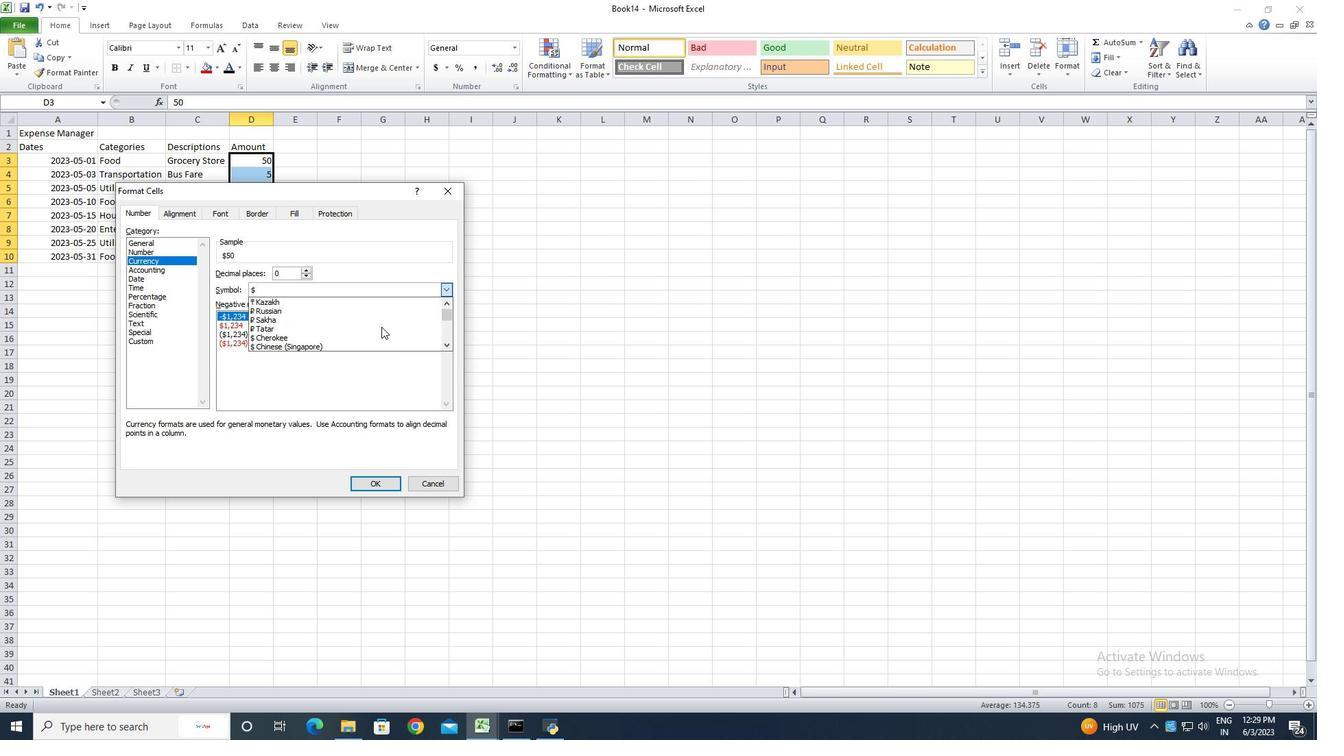 
Action: Mouse scrolled (381, 326) with delta (0, 0)
Screenshot: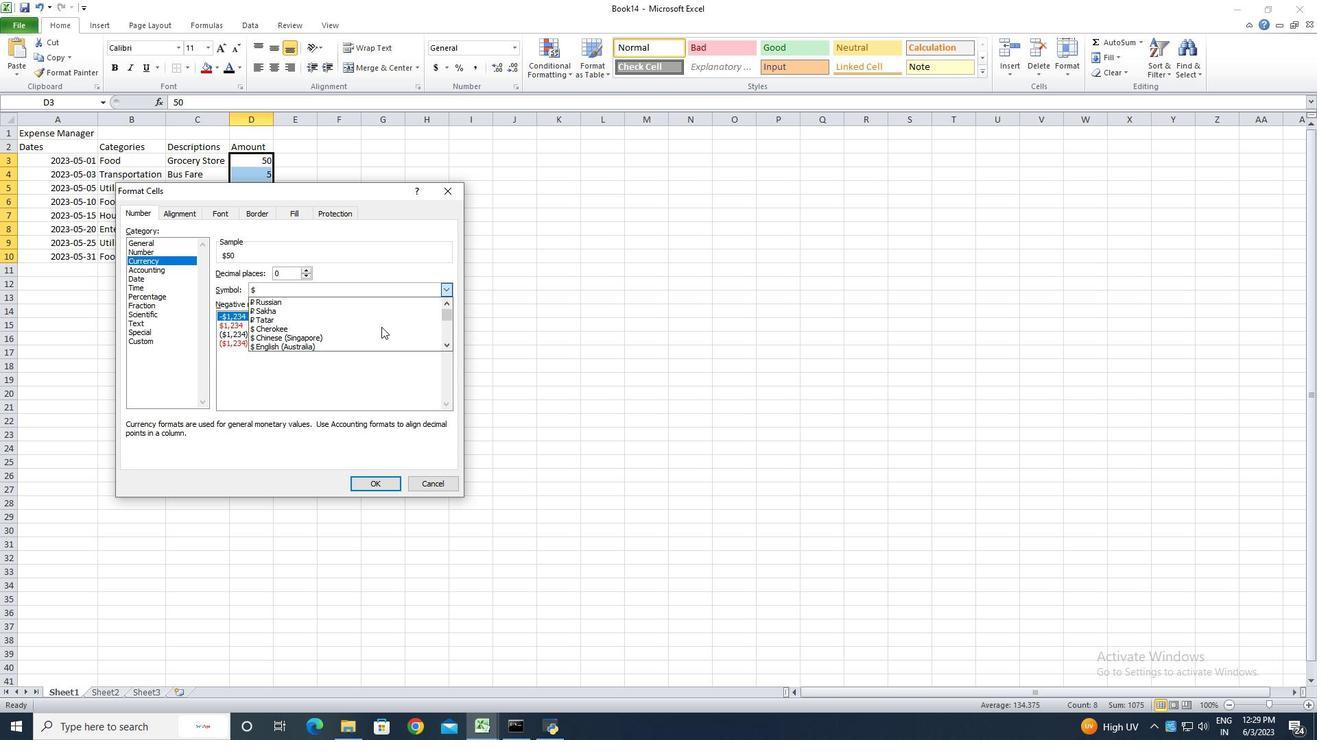 
Action: Mouse scrolled (381, 326) with delta (0, 0)
Screenshot: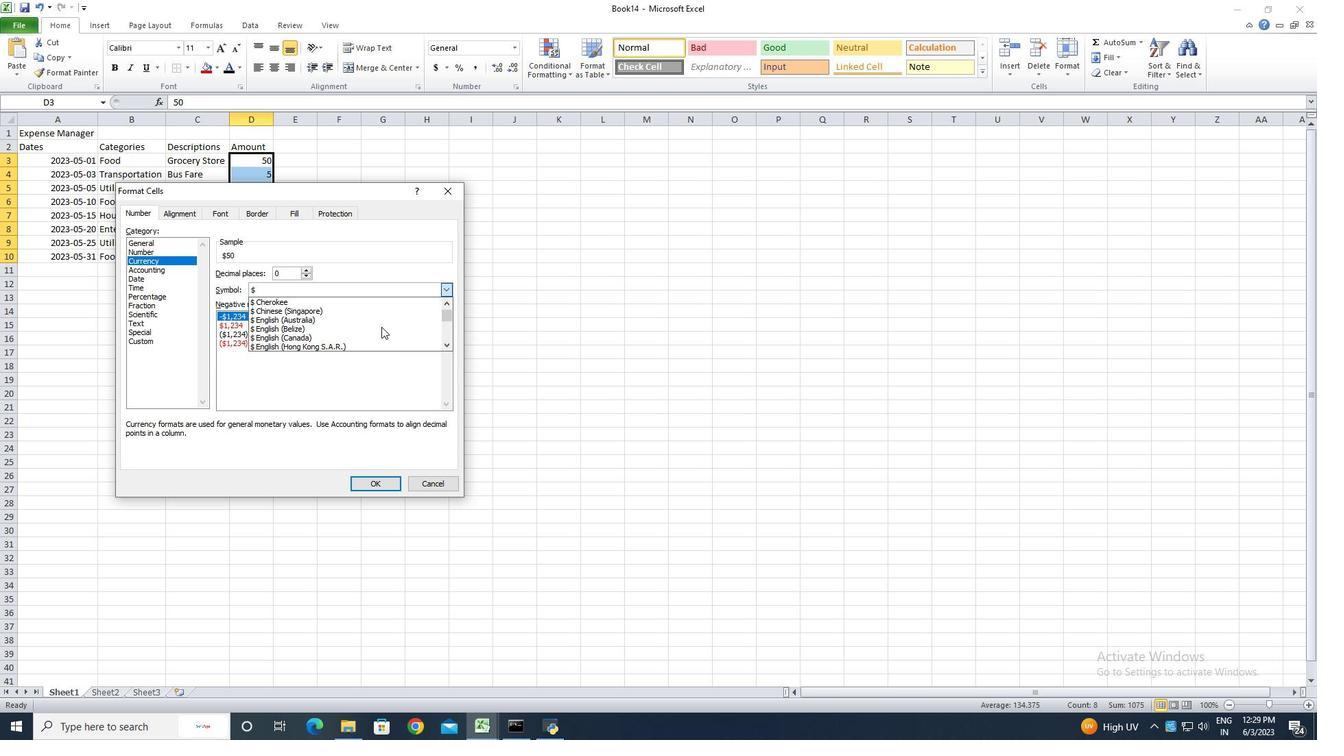 
Action: Mouse scrolled (381, 326) with delta (0, 0)
Screenshot: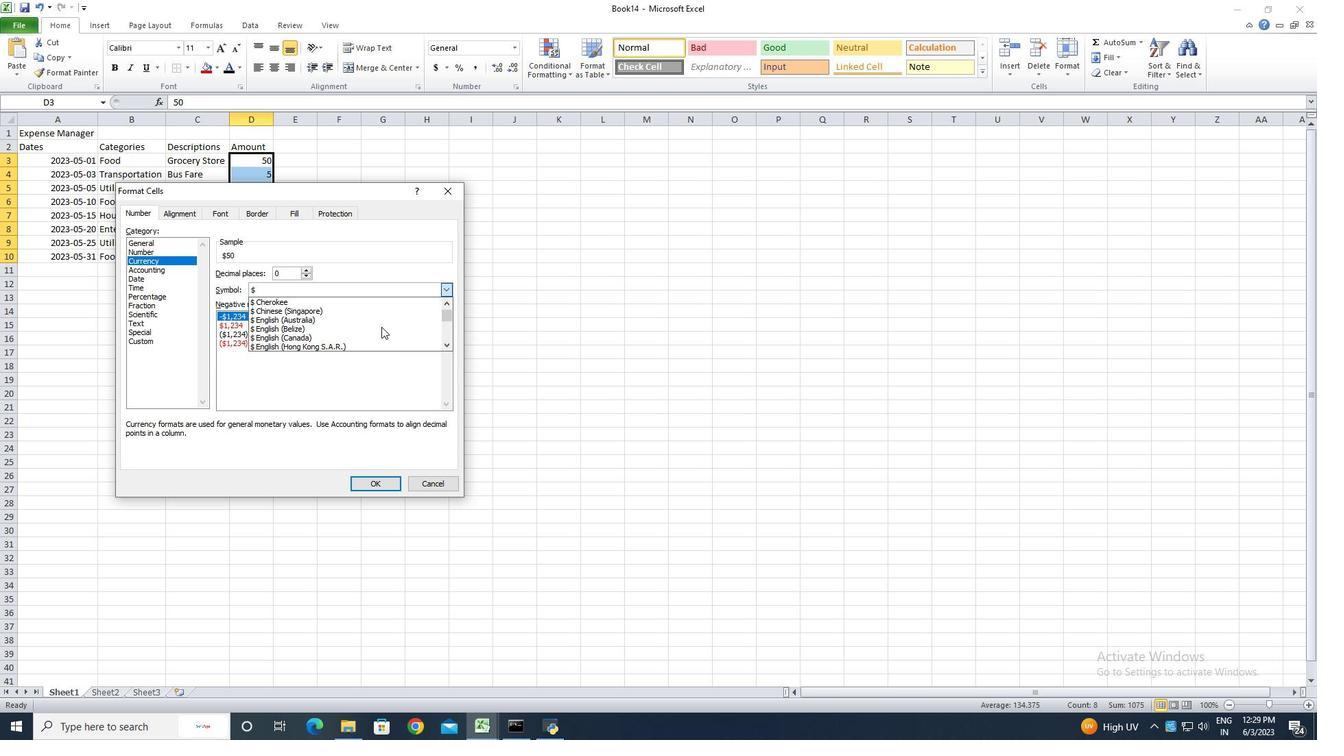 
Action: Mouse scrolled (381, 326) with delta (0, 0)
Screenshot: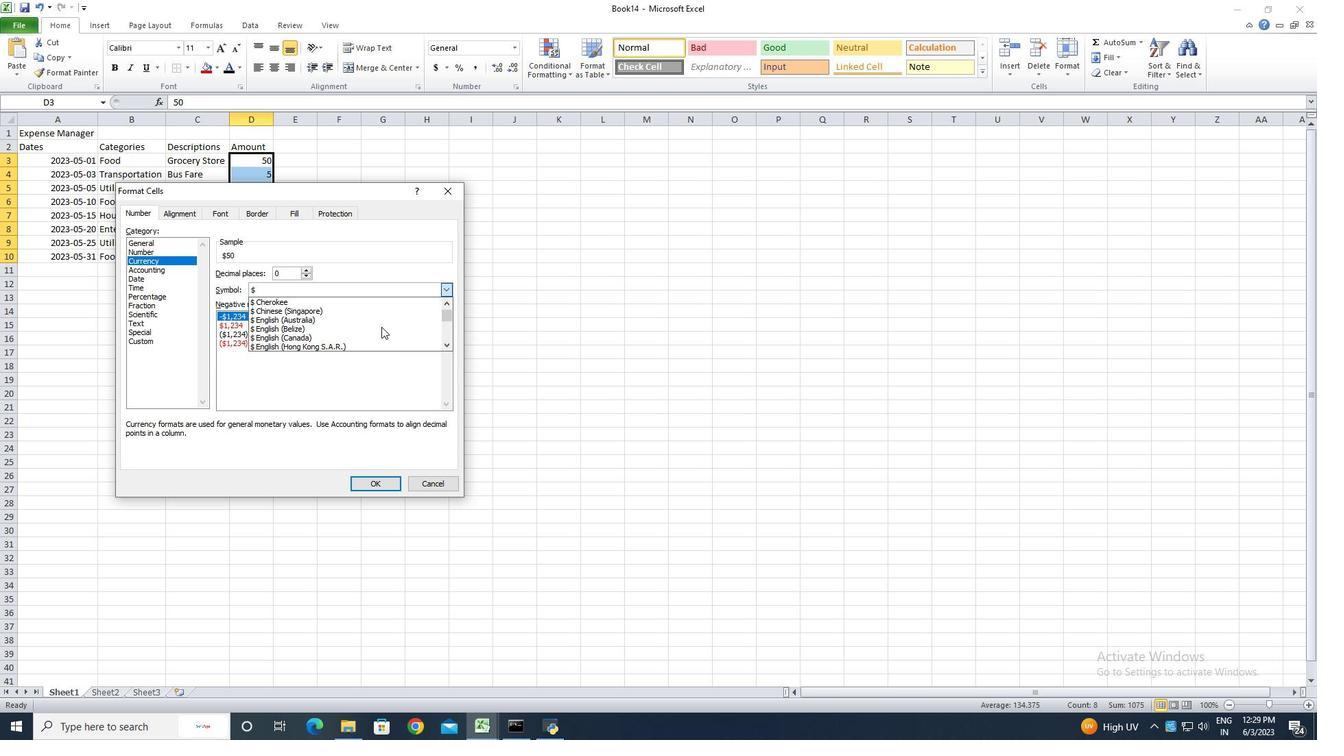 
Action: Mouse scrolled (381, 326) with delta (0, 0)
Screenshot: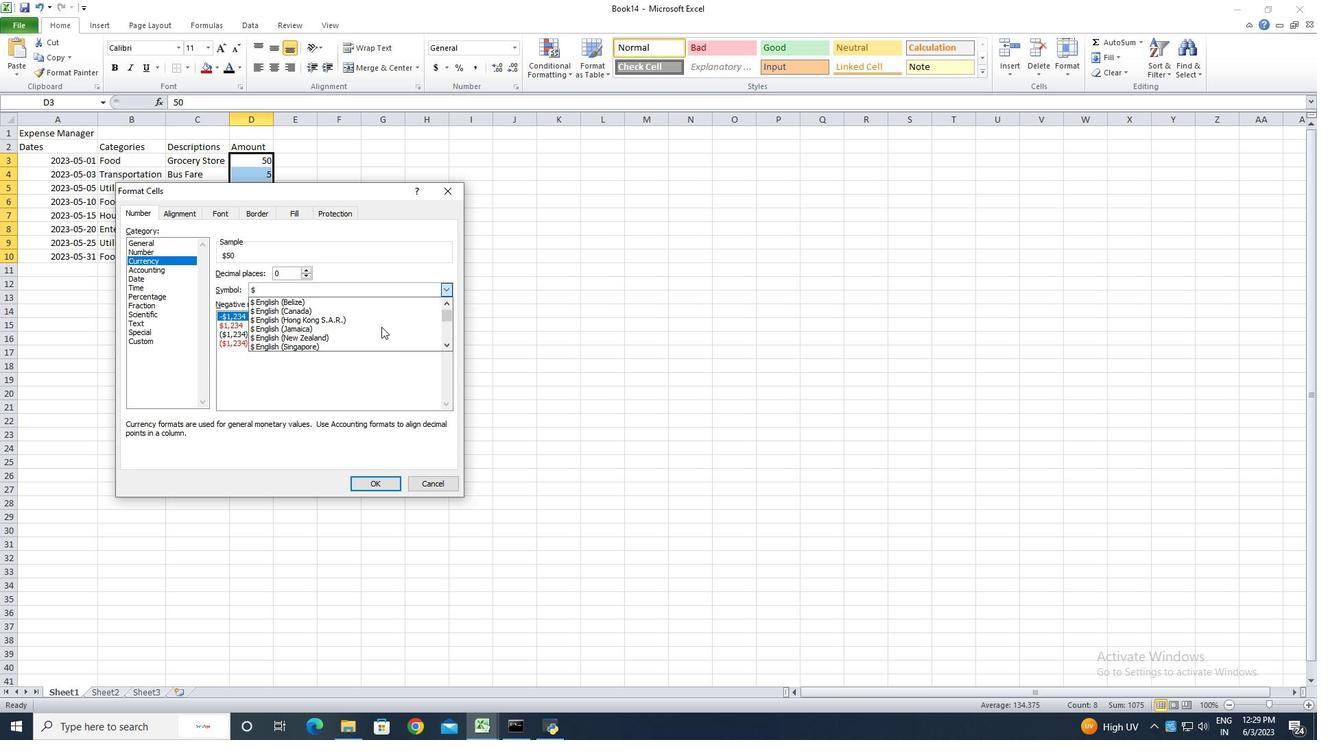 
Action: Mouse scrolled (381, 326) with delta (0, 0)
Screenshot: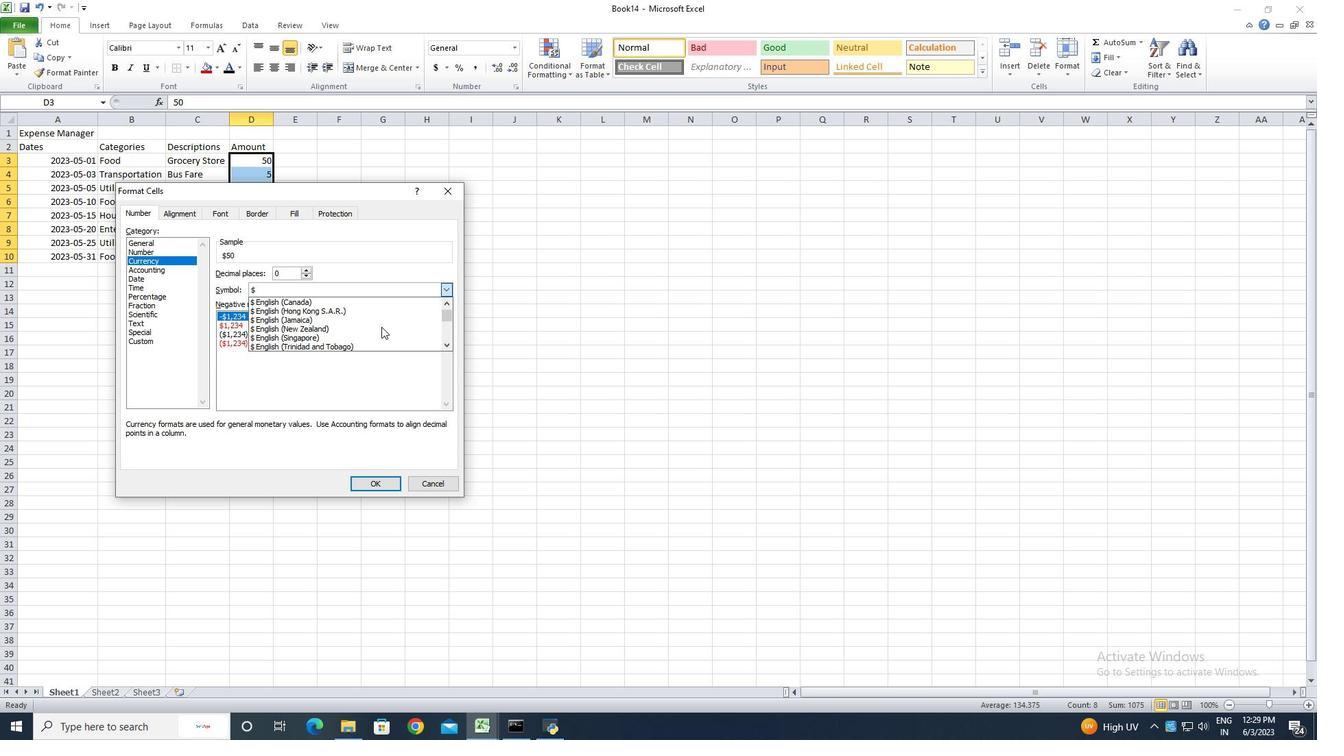 
Action: Mouse scrolled (381, 326) with delta (0, 0)
Screenshot: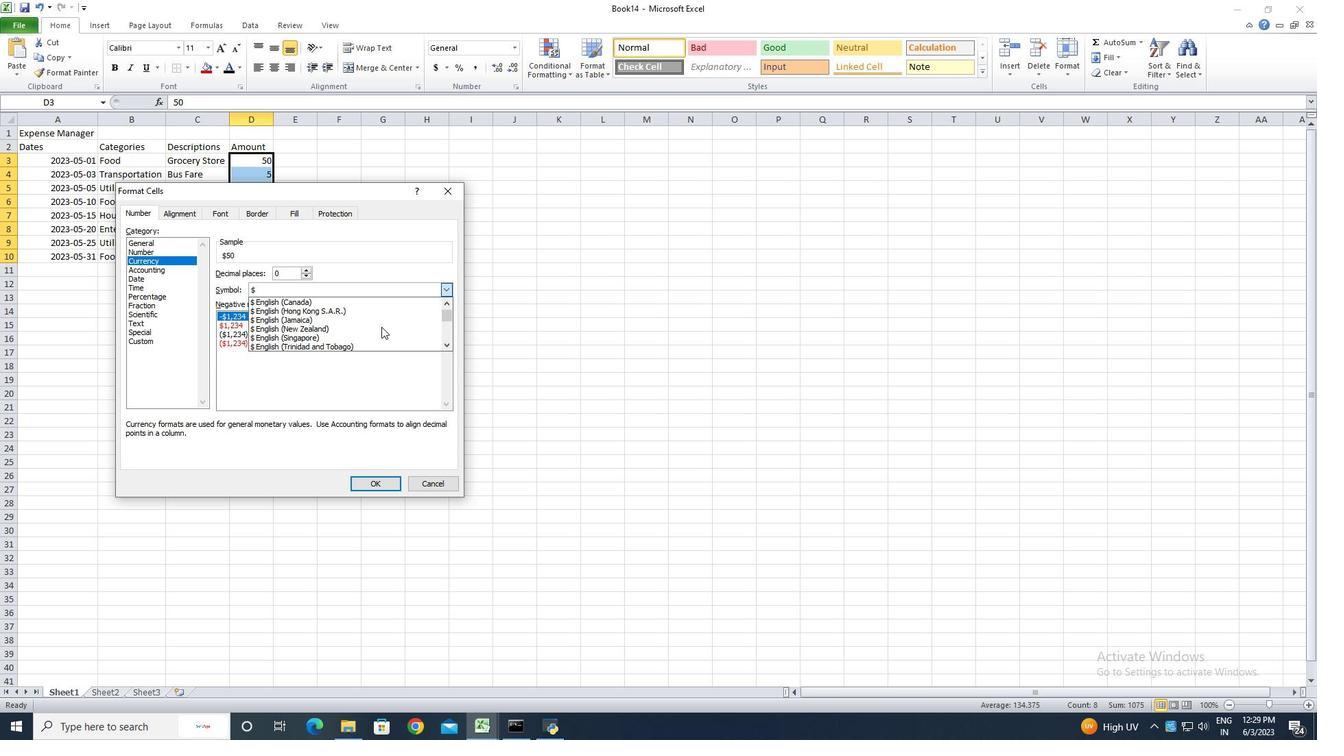 
Action: Mouse scrolled (381, 326) with delta (0, 0)
Screenshot: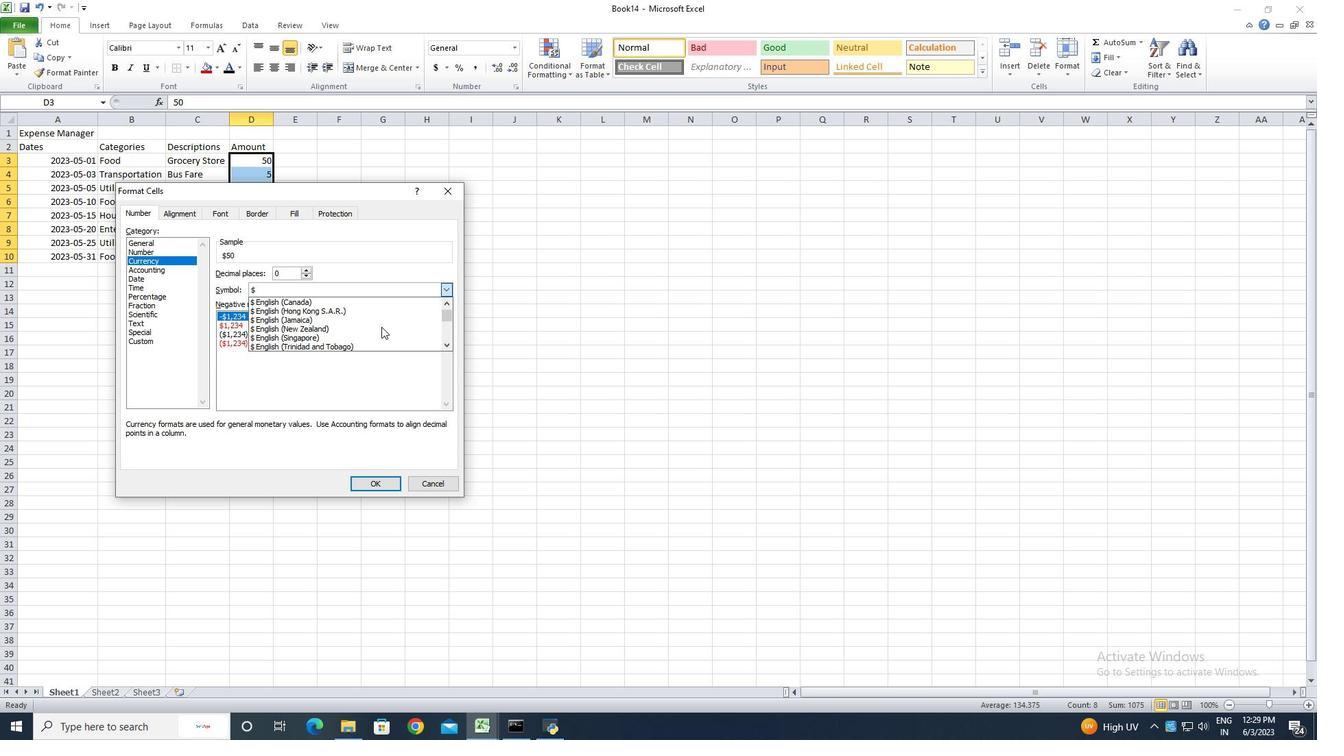 
Action: Mouse scrolled (381, 326) with delta (0, 0)
Screenshot: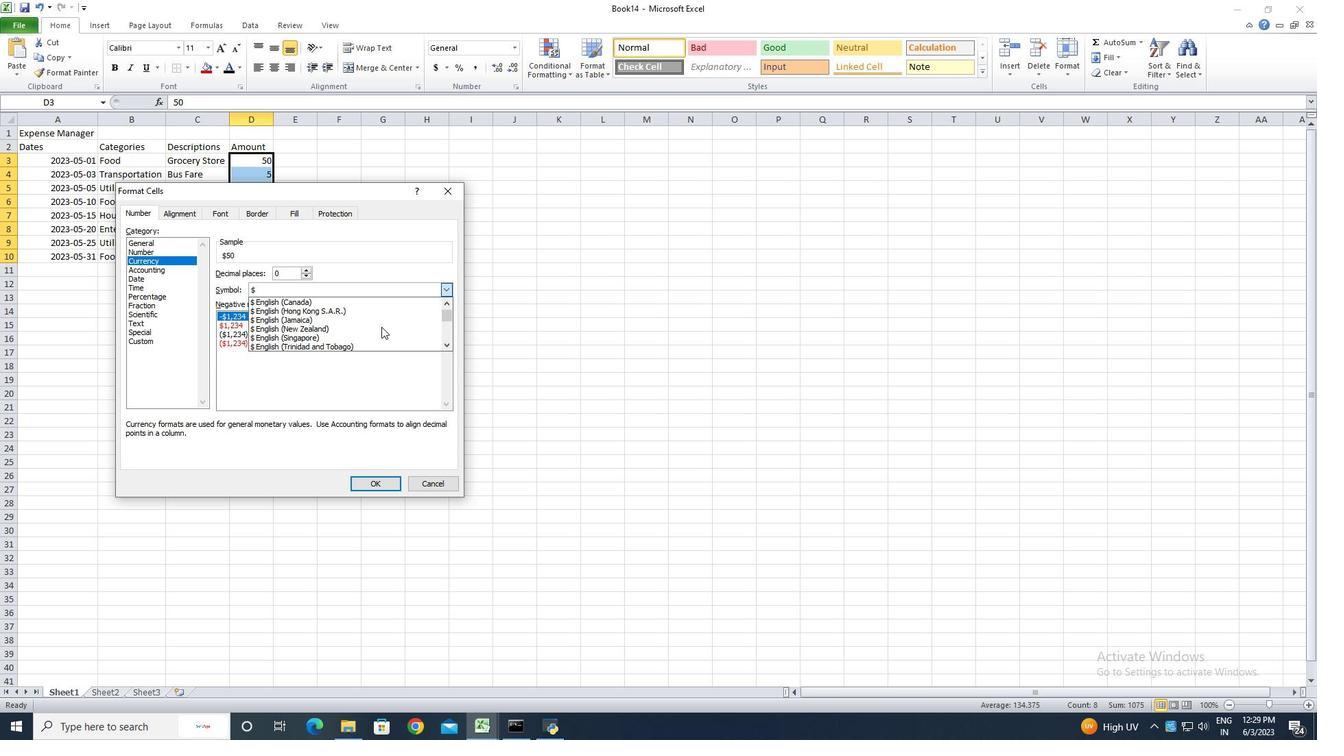 
Action: Mouse scrolled (381, 326) with delta (0, 0)
Screenshot: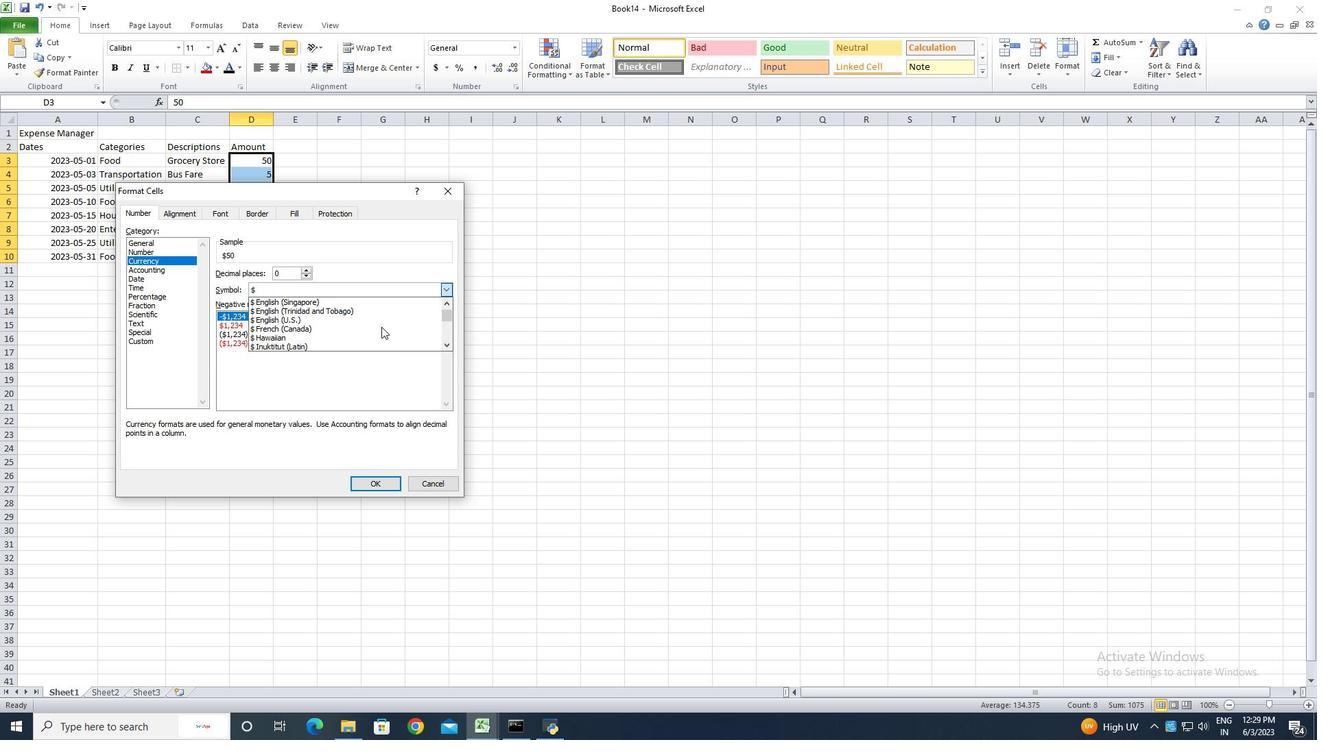 
Action: Mouse scrolled (381, 326) with delta (0, 0)
Screenshot: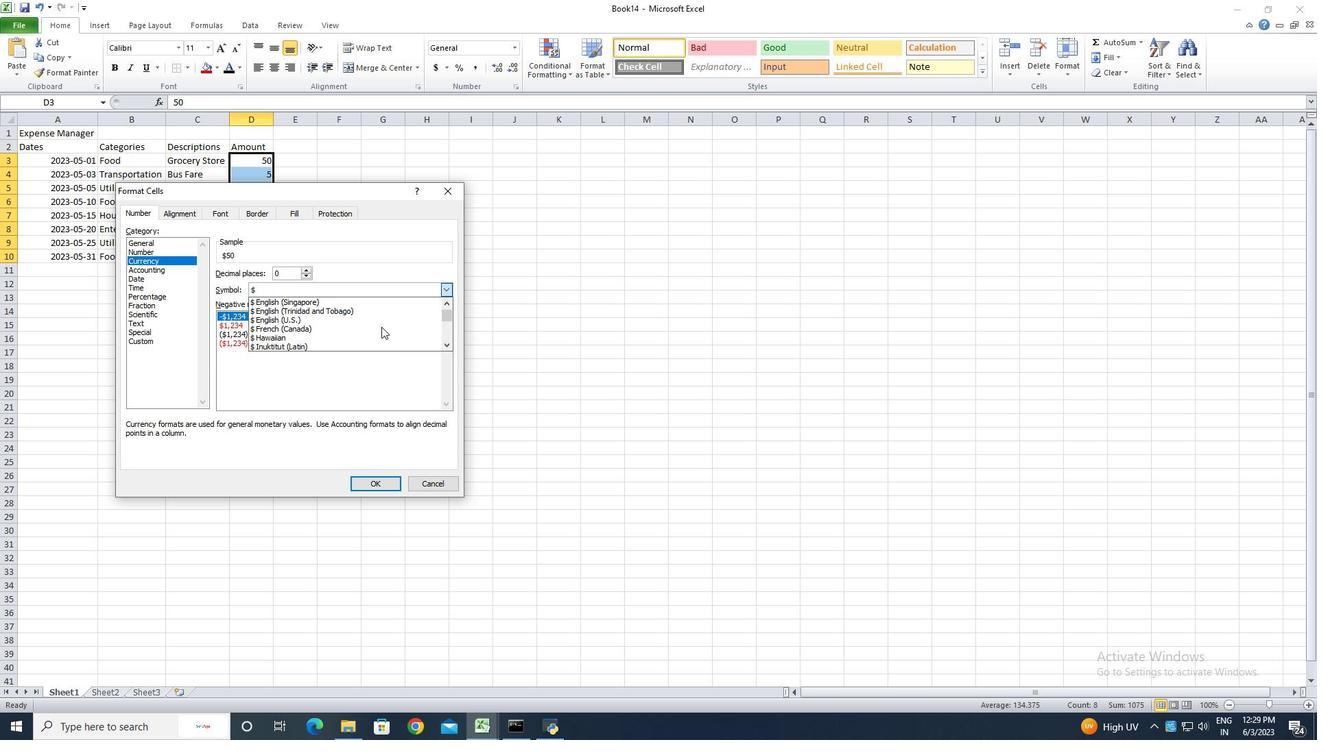 
Action: Mouse scrolled (381, 326) with delta (0, 0)
Screenshot: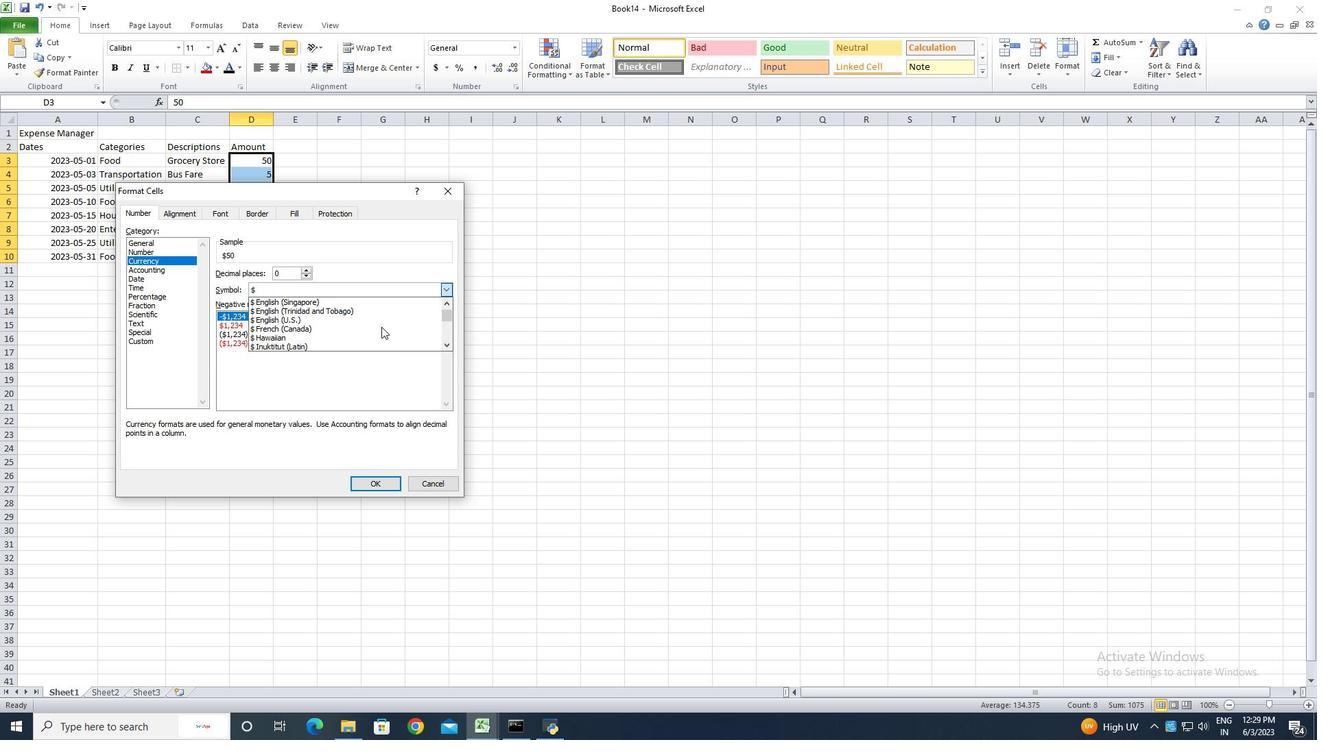 
Action: Mouse scrolled (381, 326) with delta (0, 0)
Screenshot: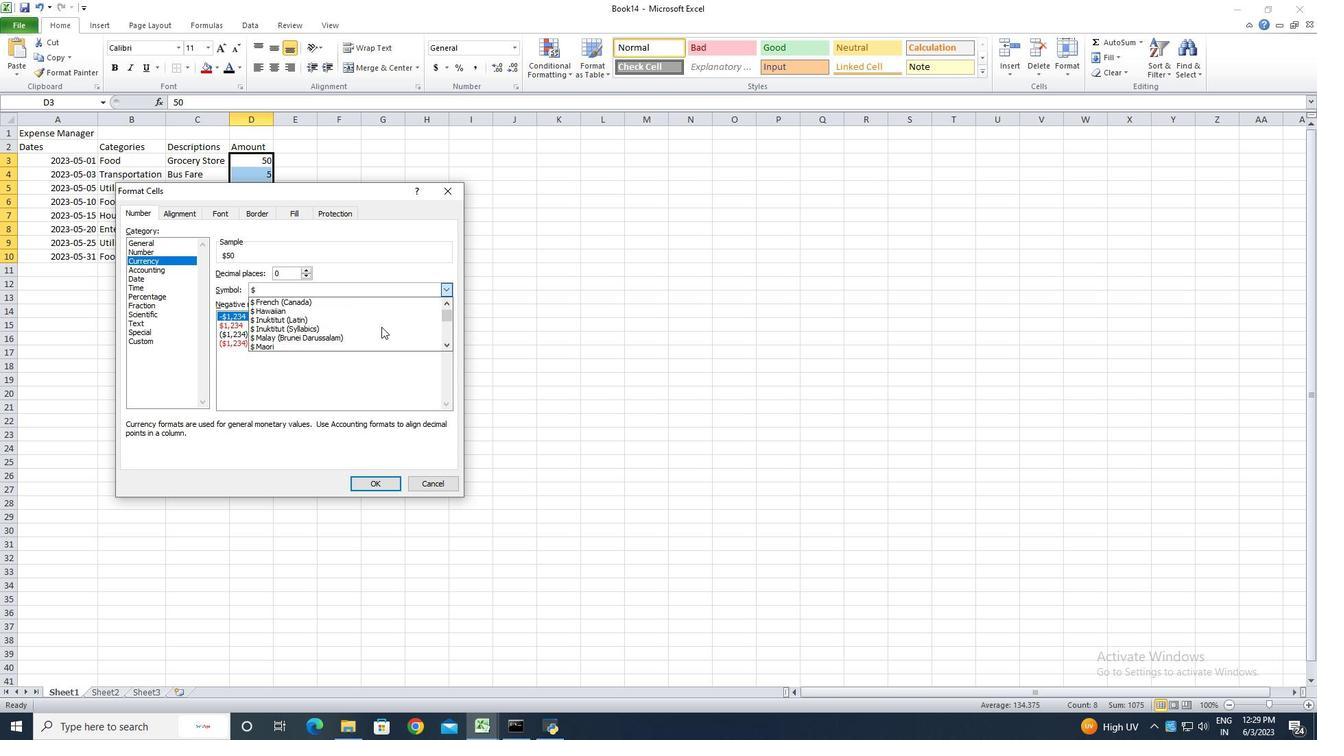 
Action: Mouse scrolled (381, 326) with delta (0, 0)
Screenshot: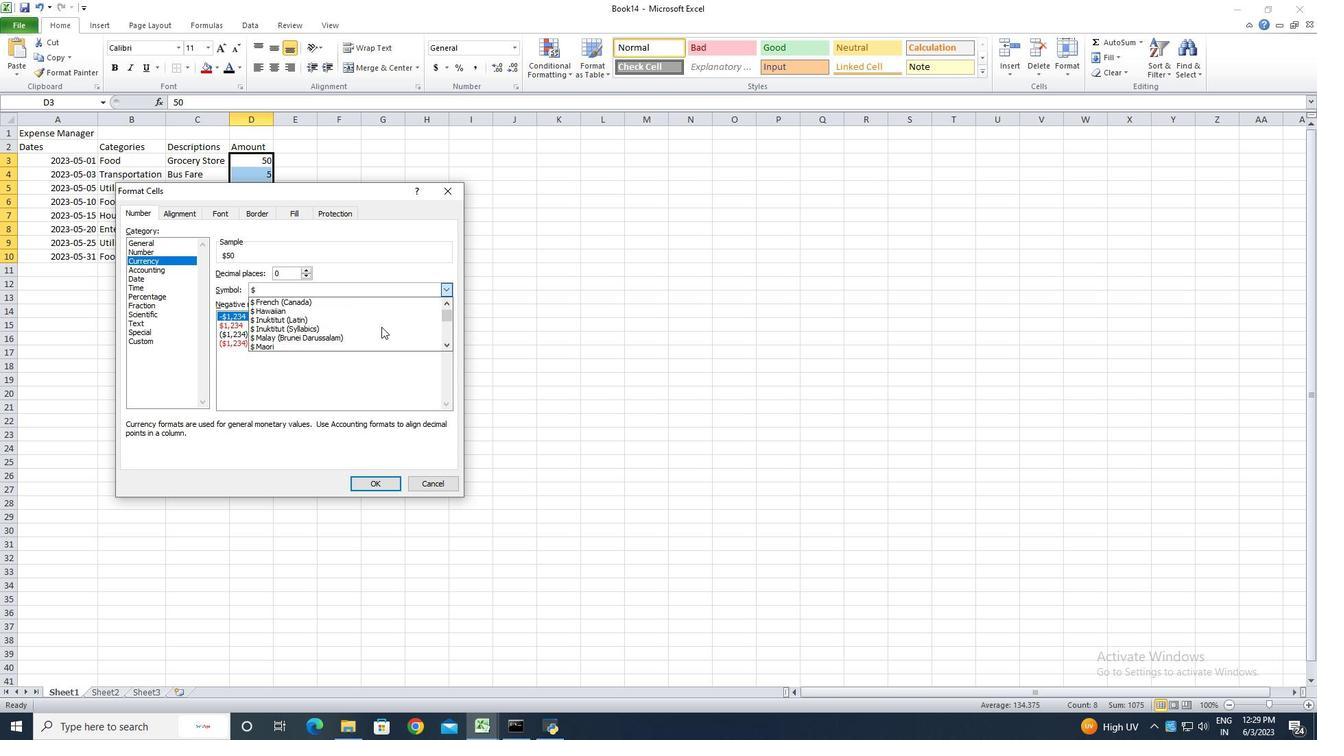 
Action: Mouse scrolled (381, 326) with delta (0, 0)
Screenshot: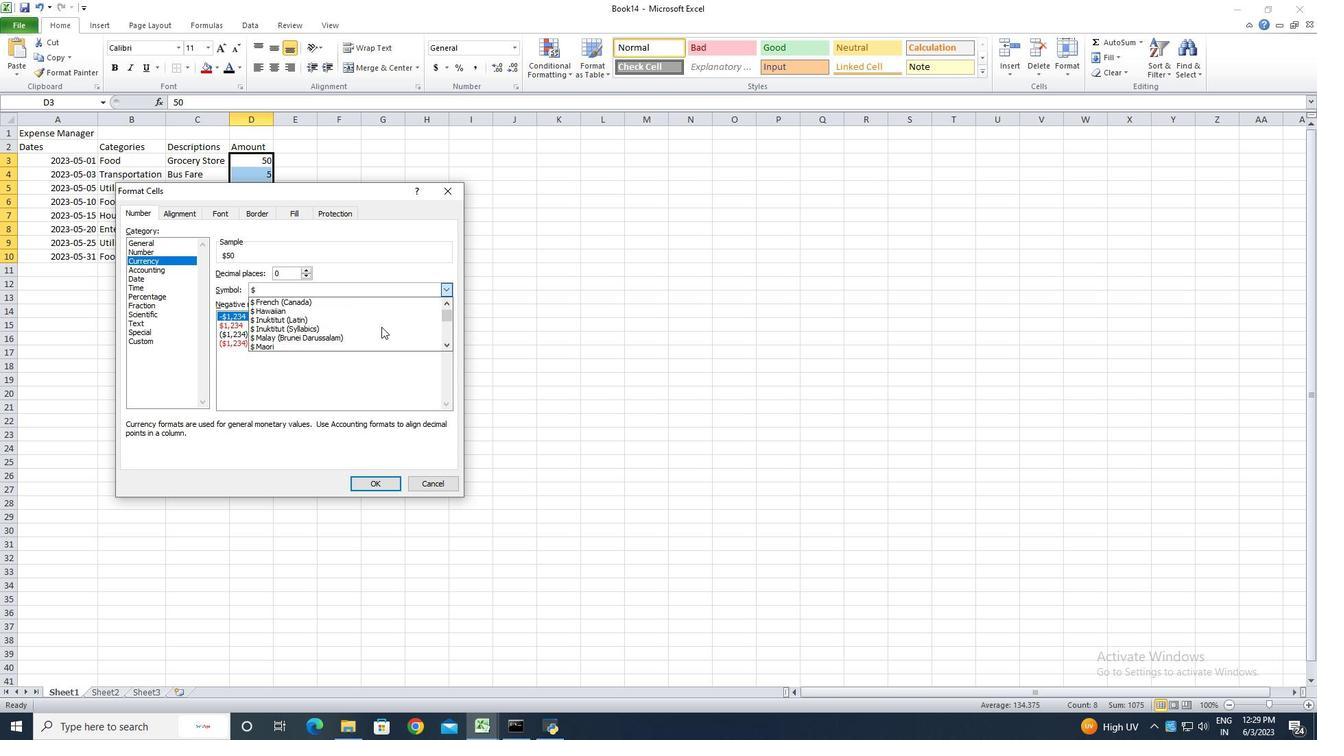 
Action: Mouse scrolled (381, 326) with delta (0, 0)
Screenshot: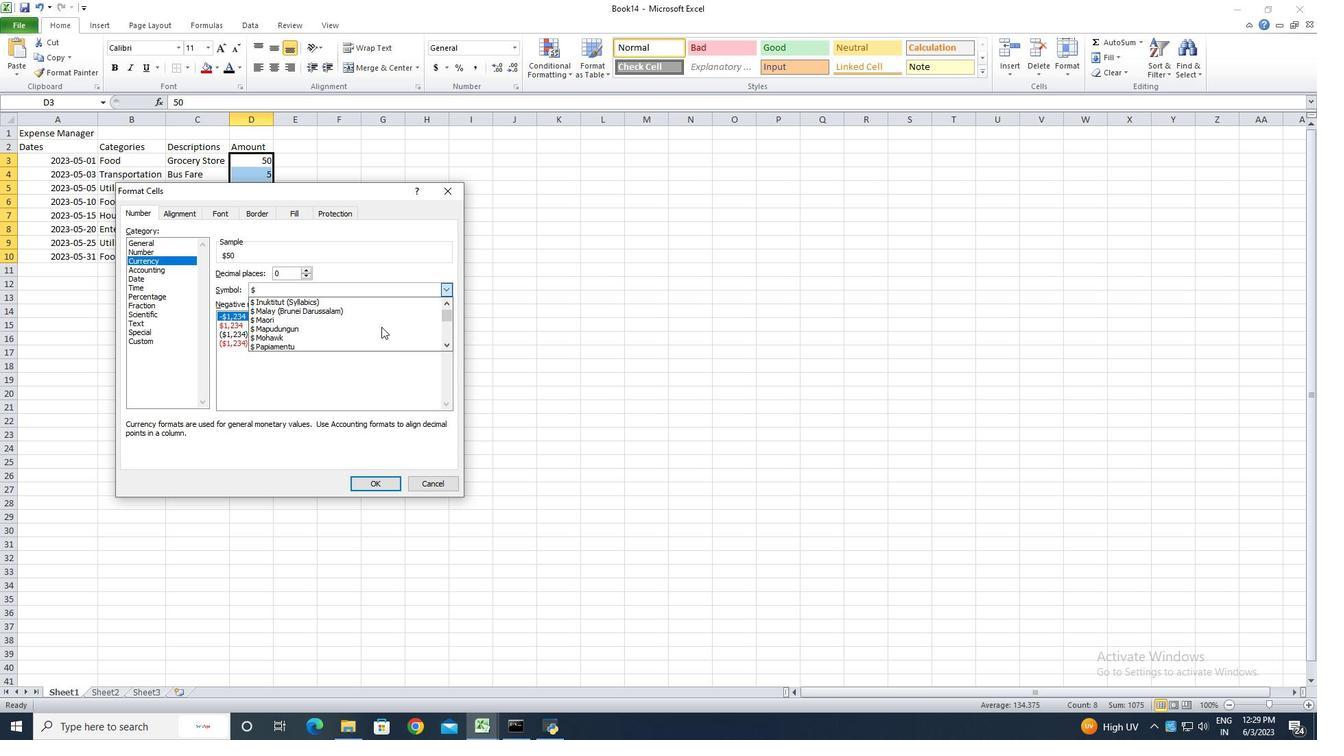 
Action: Mouse scrolled (381, 326) with delta (0, 0)
Screenshot: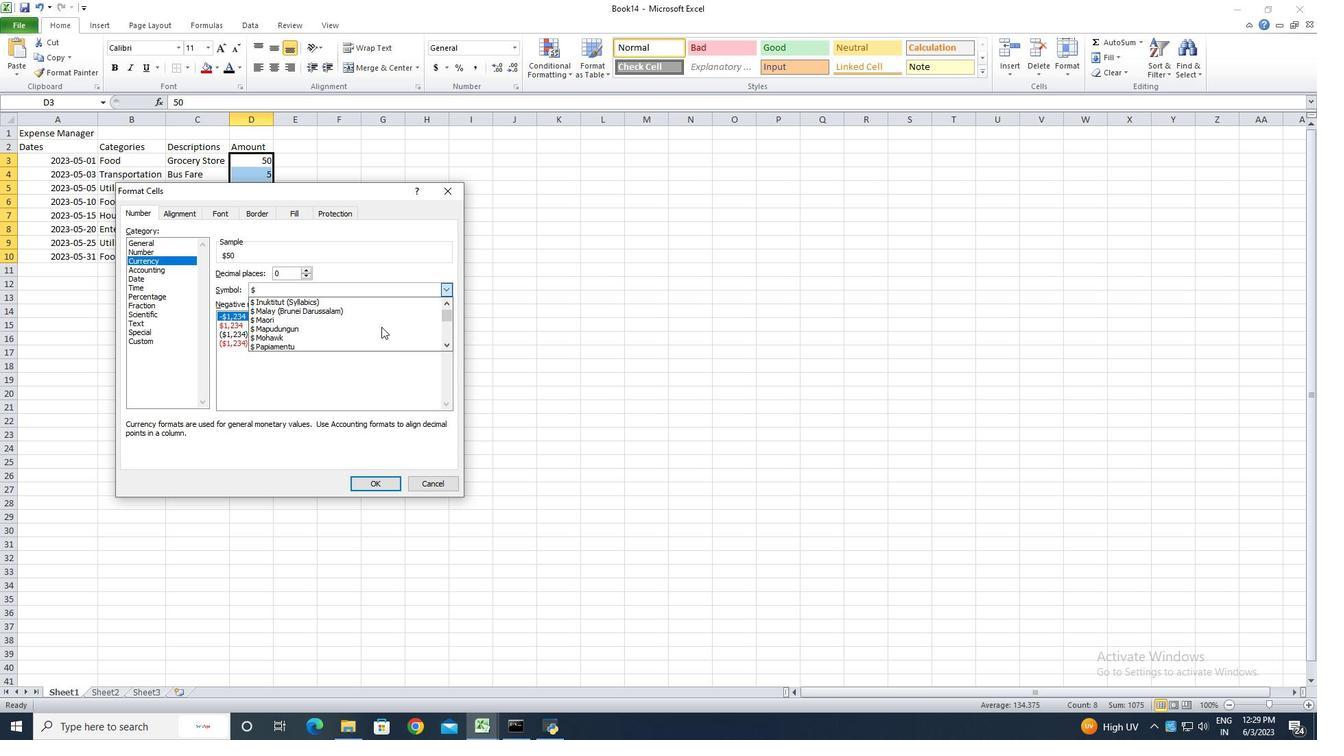 
Action: Mouse scrolled (381, 326) with delta (0, 0)
Screenshot: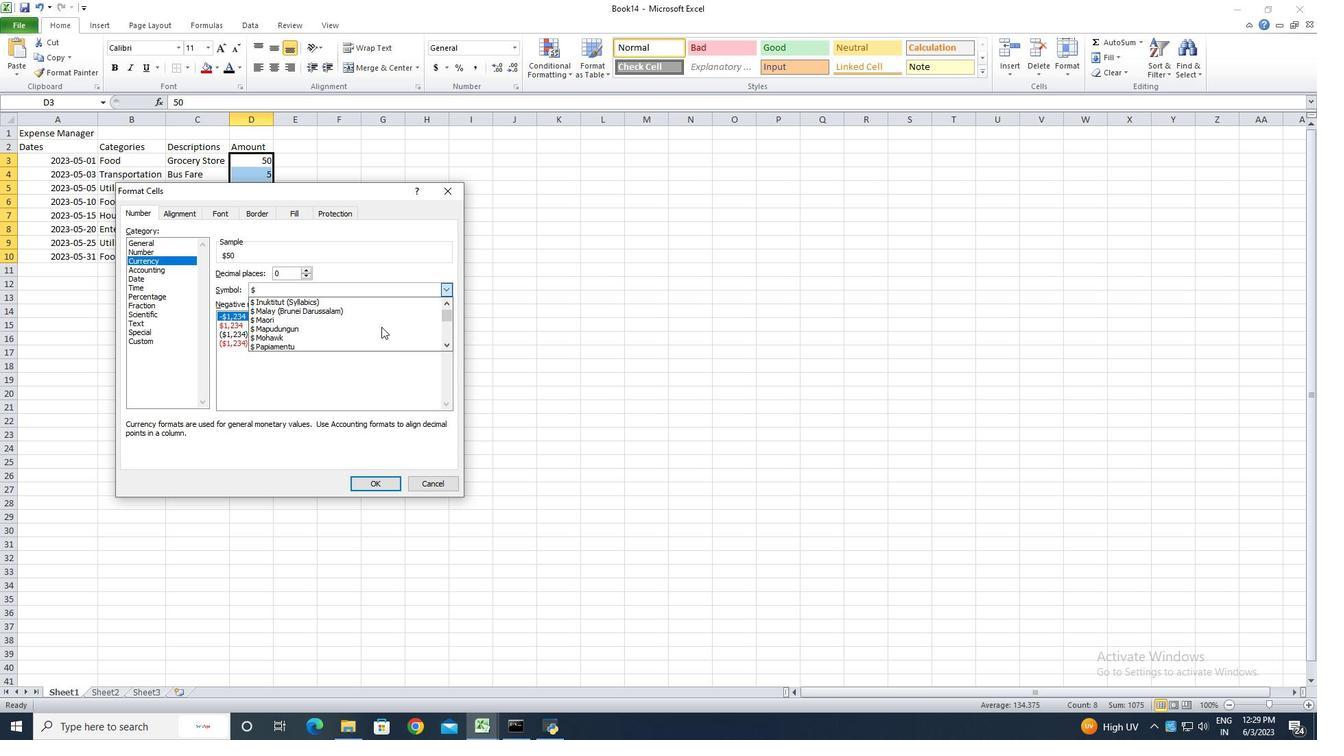 
Action: Mouse scrolled (381, 326) with delta (0, 0)
Screenshot: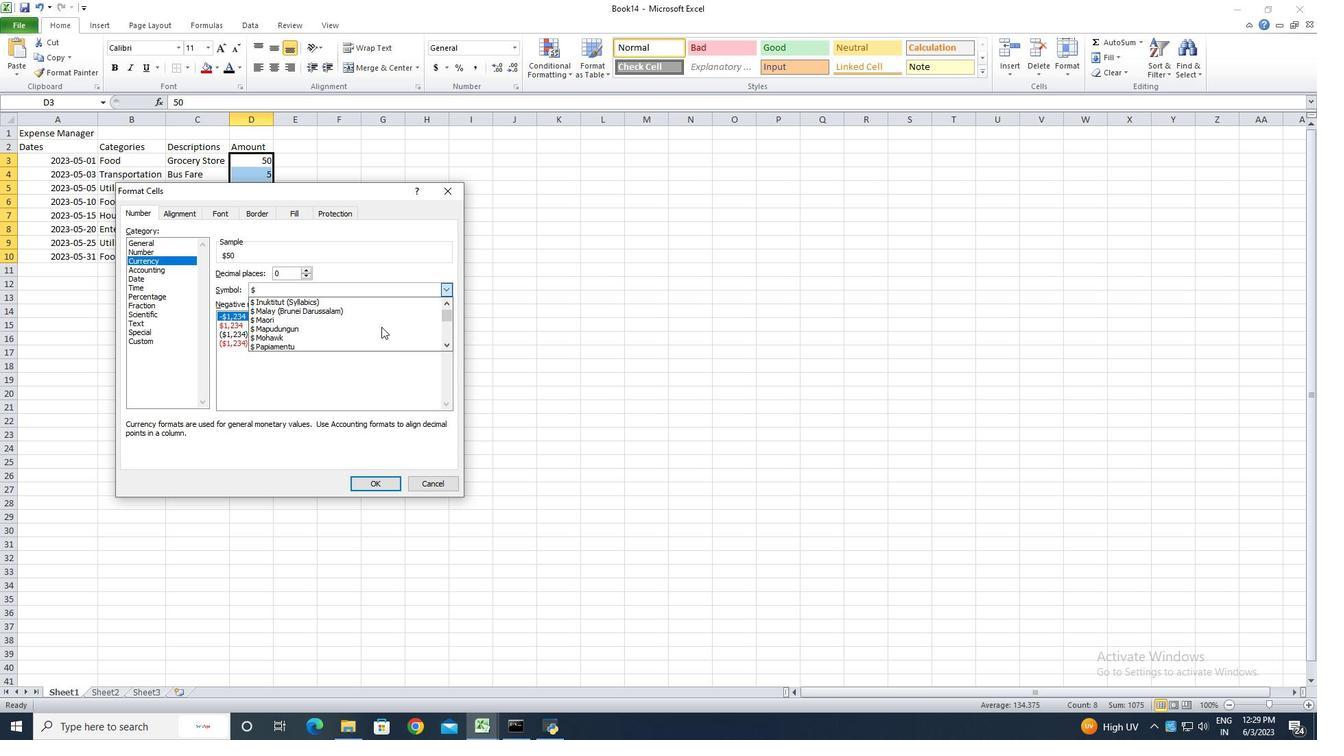 
Action: Mouse scrolled (381, 326) with delta (0, 0)
Screenshot: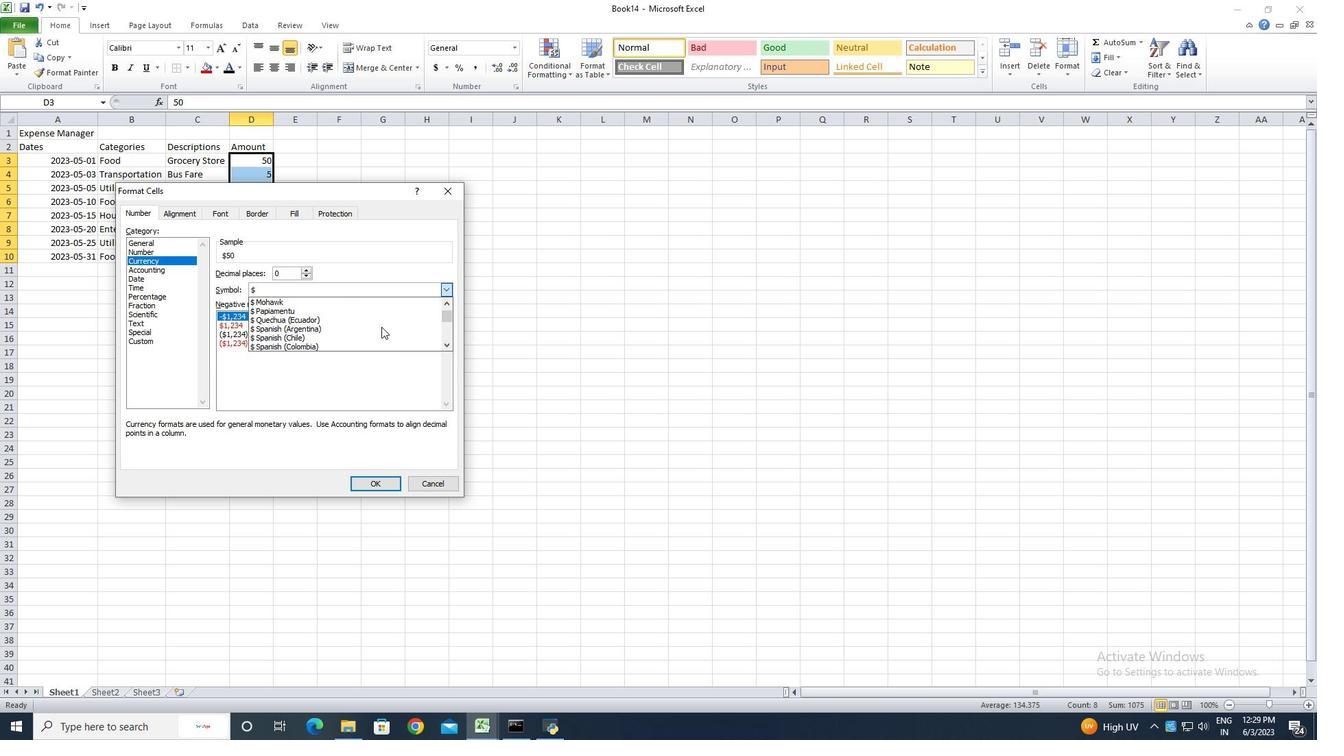 
Action: Mouse scrolled (381, 326) with delta (0, 0)
Screenshot: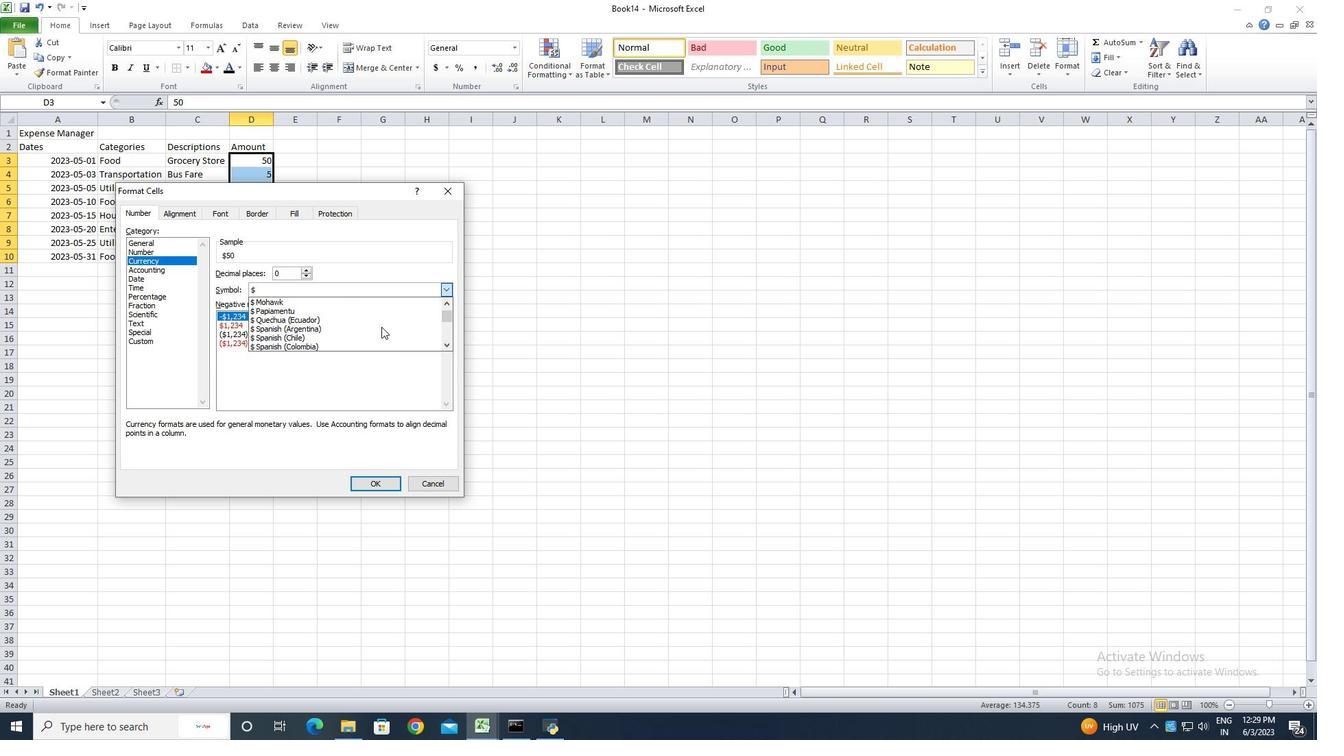 
Action: Mouse scrolled (381, 326) with delta (0, 0)
Screenshot: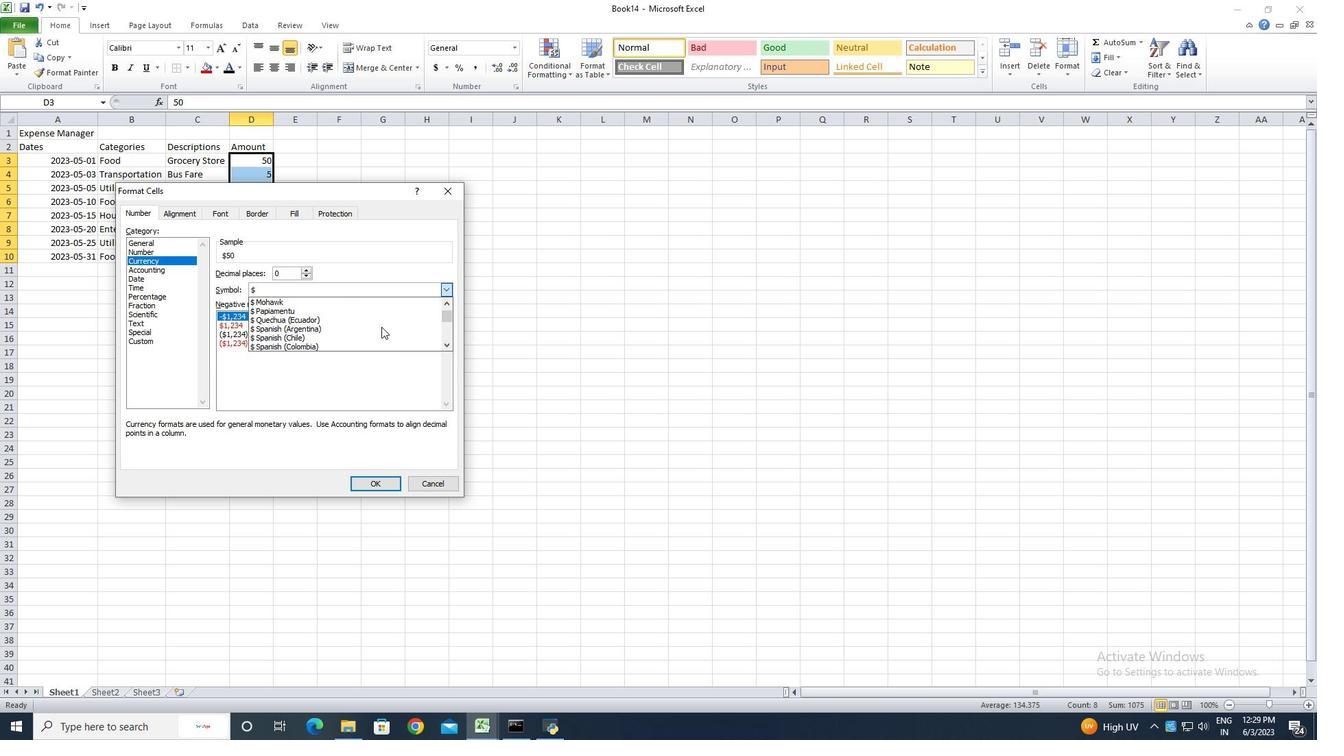 
Action: Mouse scrolled (381, 326) with delta (0, 0)
Screenshot: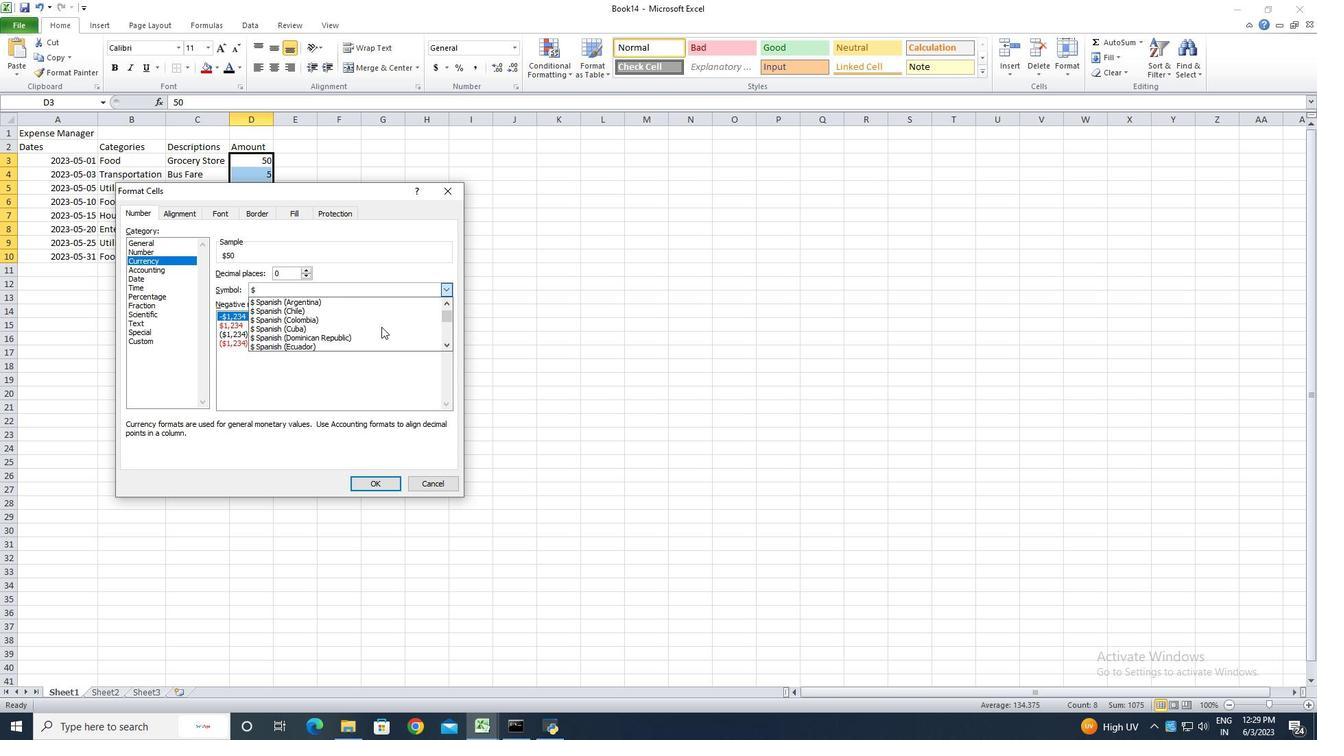 
Action: Mouse scrolled (381, 326) with delta (0, 0)
Screenshot: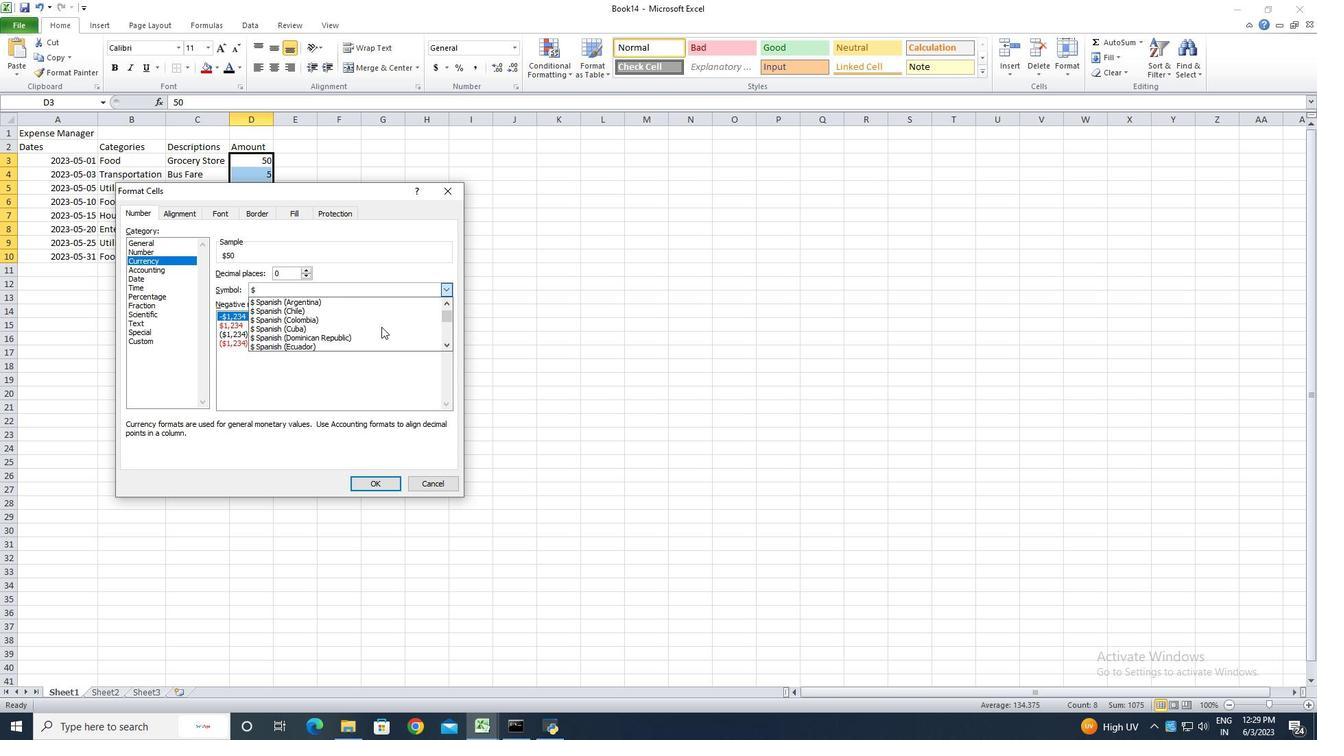 
Action: Mouse scrolled (381, 326) with delta (0, 0)
Screenshot: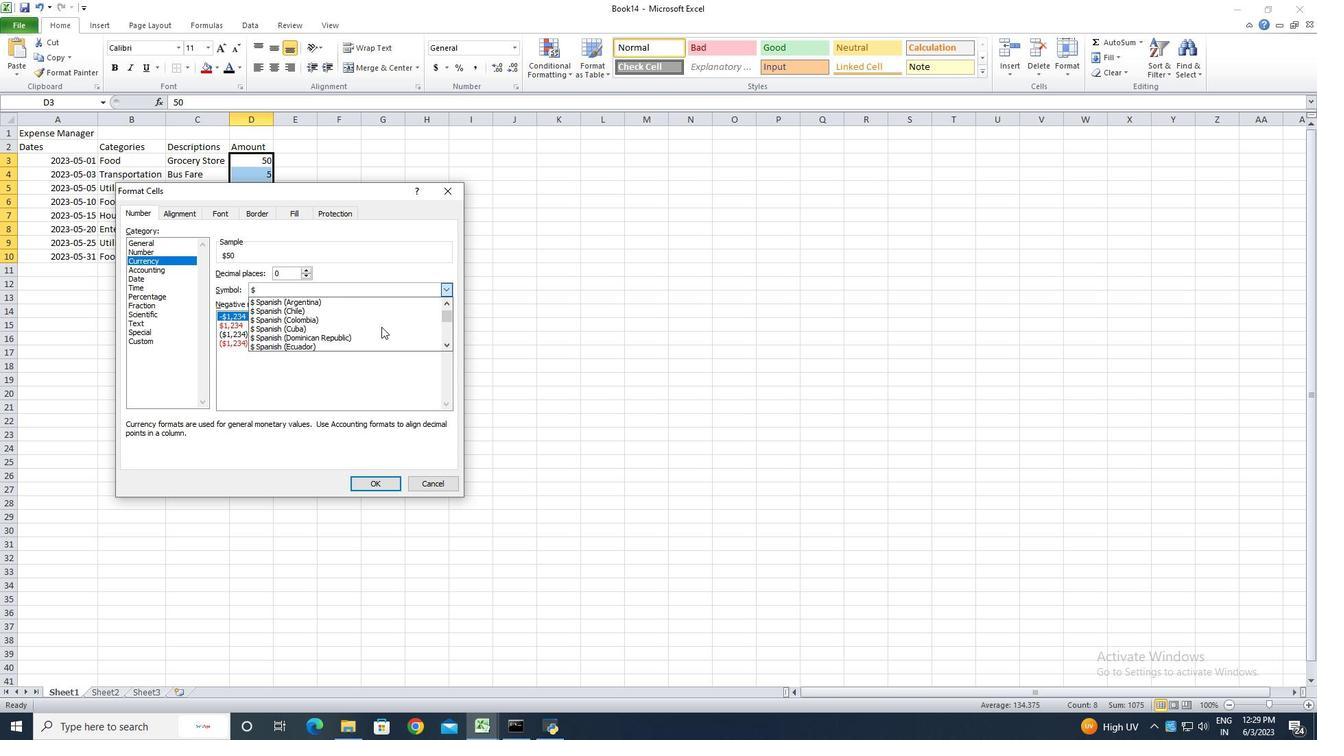 
Action: Mouse scrolled (381, 326) with delta (0, 0)
Screenshot: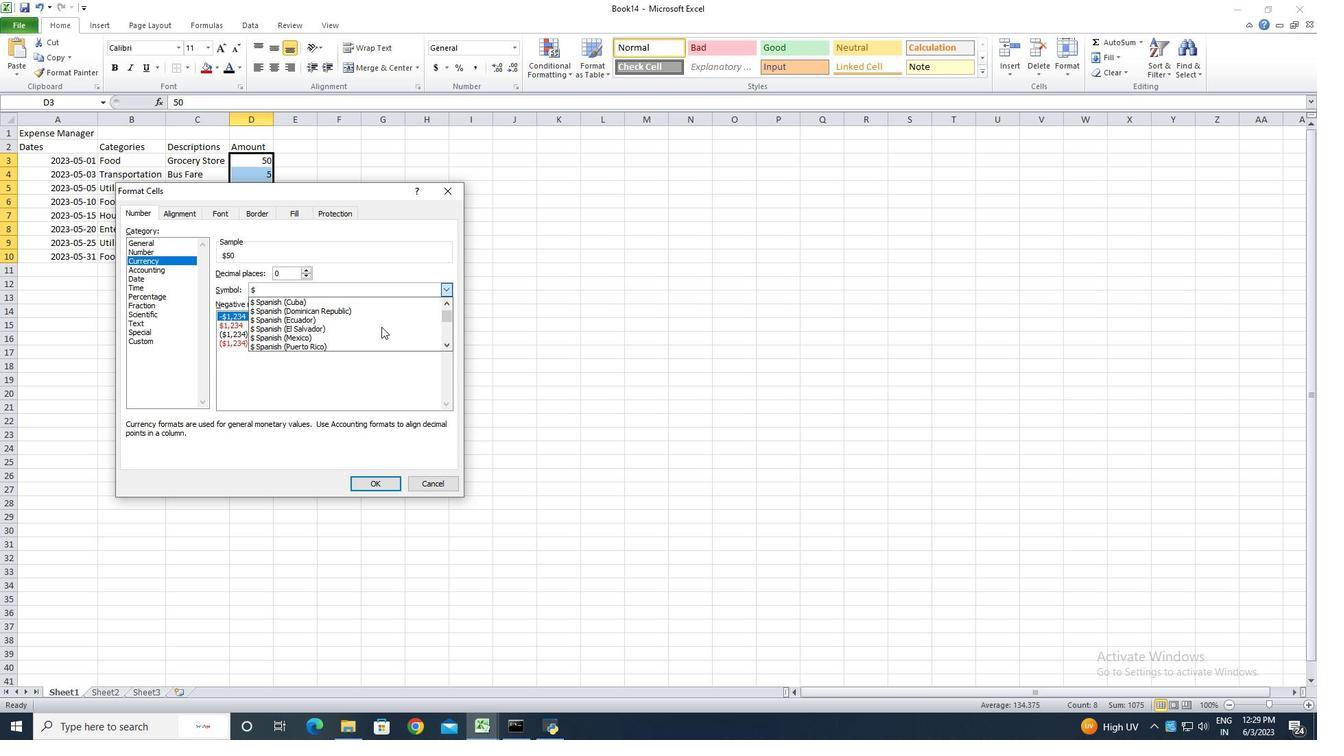 
Action: Mouse scrolled (381, 326) with delta (0, 0)
Screenshot: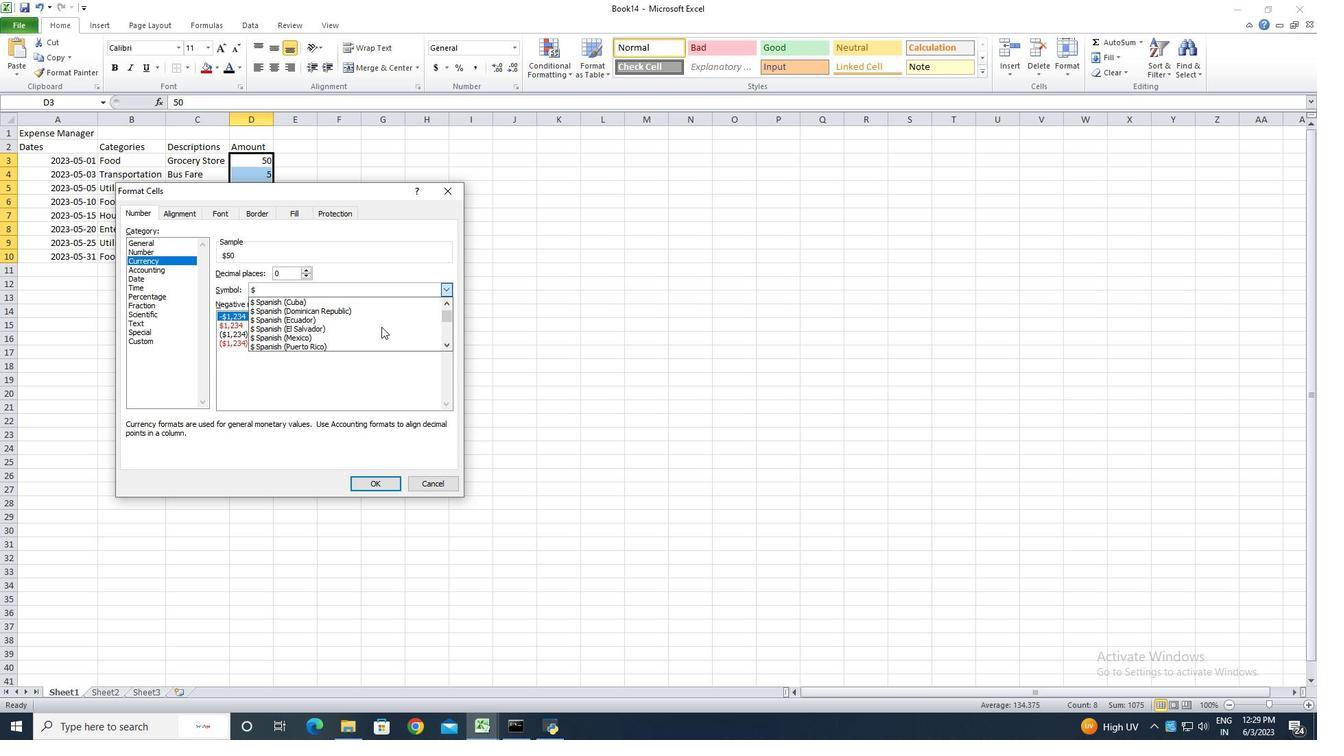 
Action: Mouse scrolled (381, 326) with delta (0, 0)
Screenshot: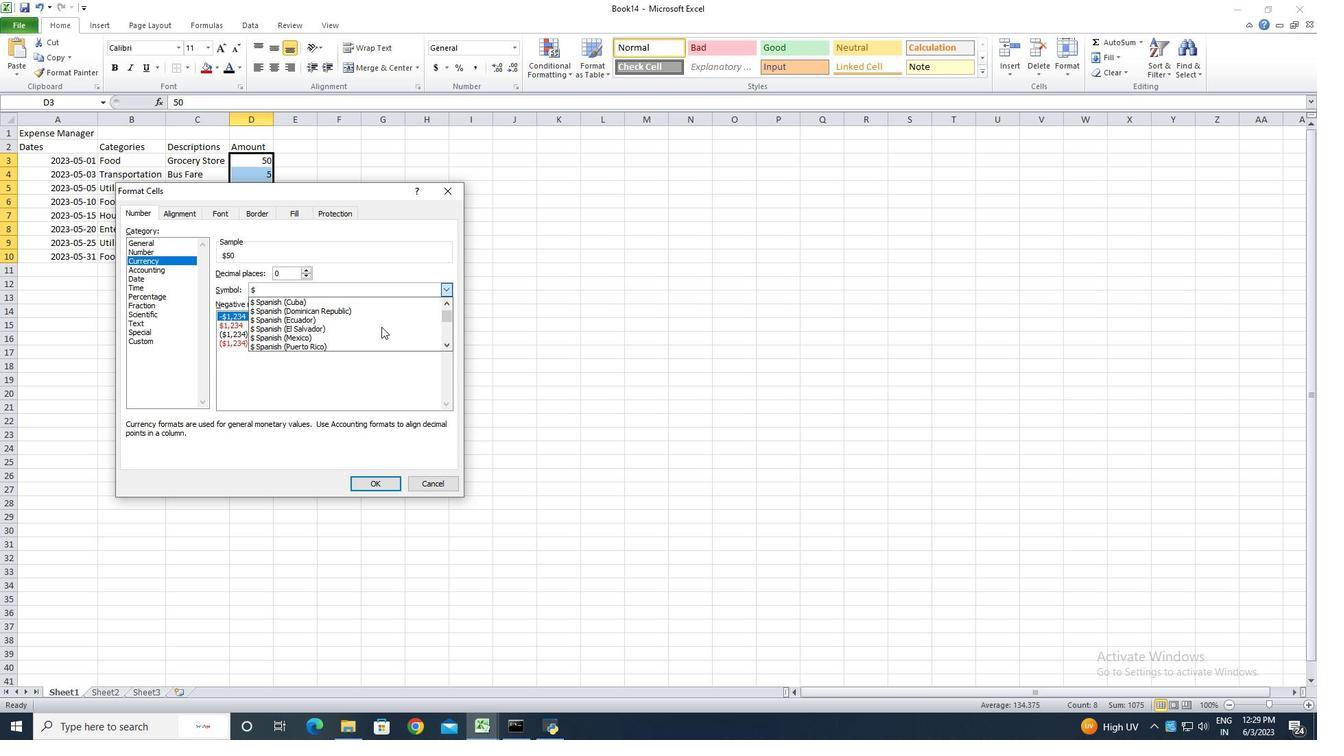 
Action: Mouse scrolled (381, 326) with delta (0, 0)
Screenshot: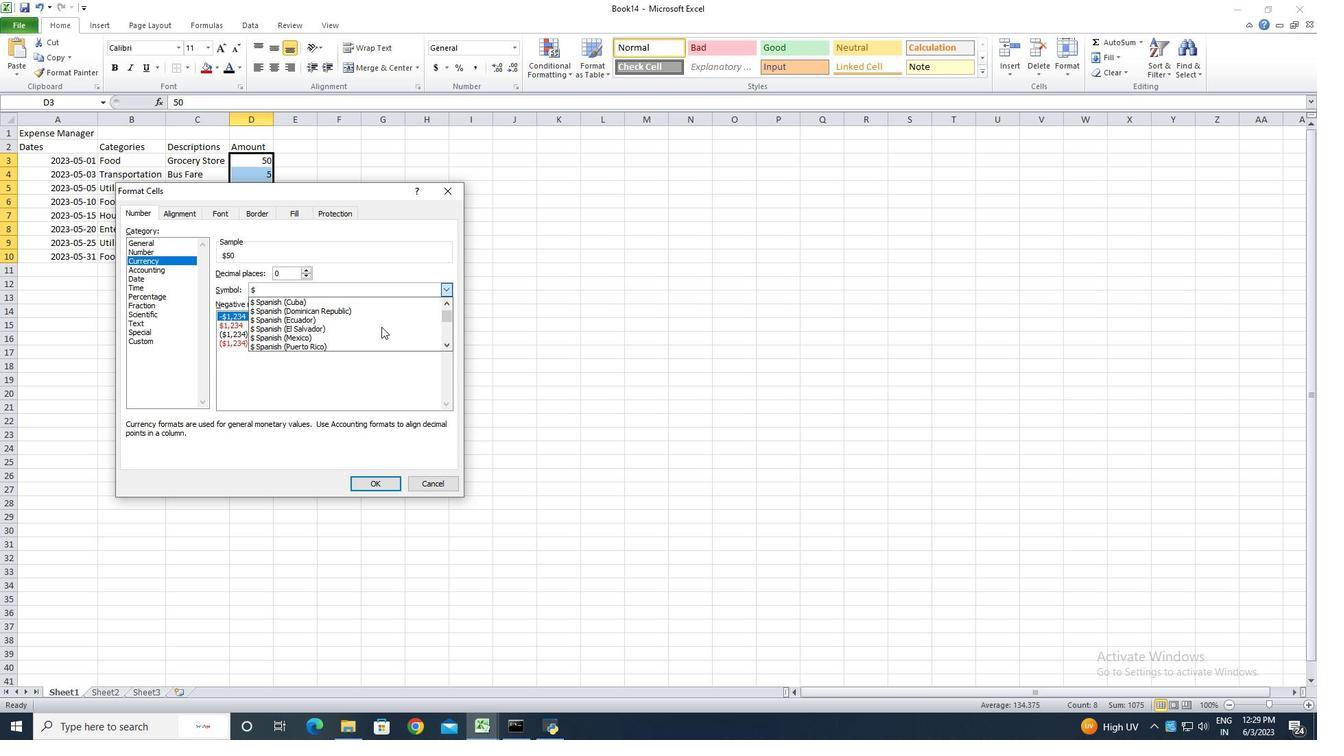 
Action: Mouse scrolled (381, 326) with delta (0, 0)
Screenshot: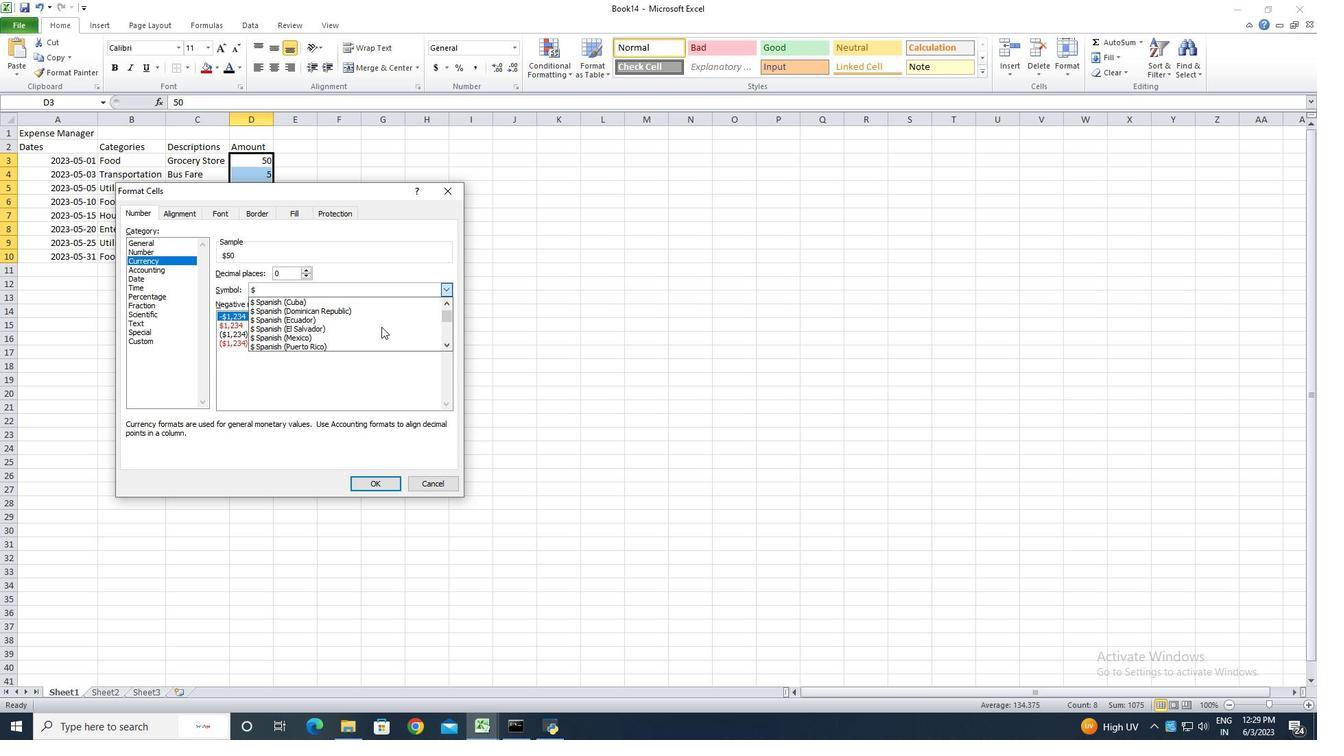 
Action: Mouse scrolled (381, 326) with delta (0, 0)
Screenshot: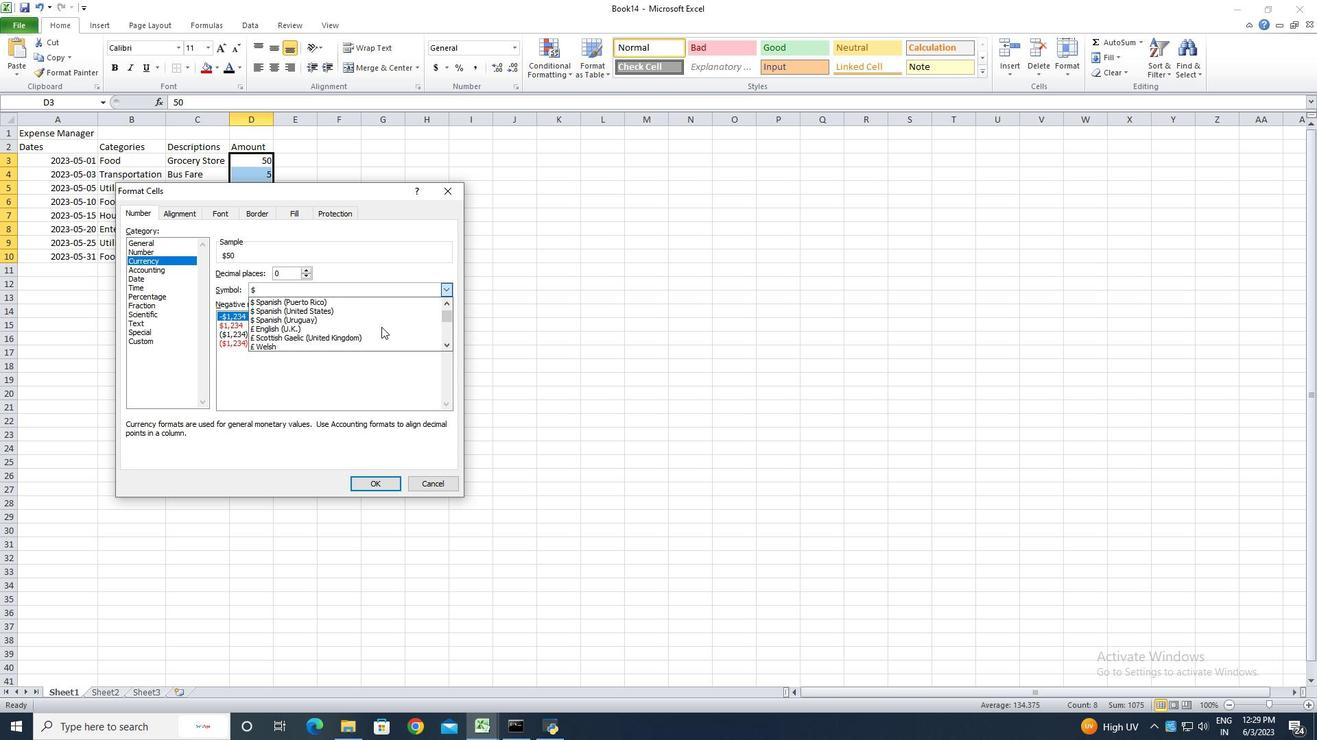 
Action: Mouse scrolled (381, 326) with delta (0, 0)
Screenshot: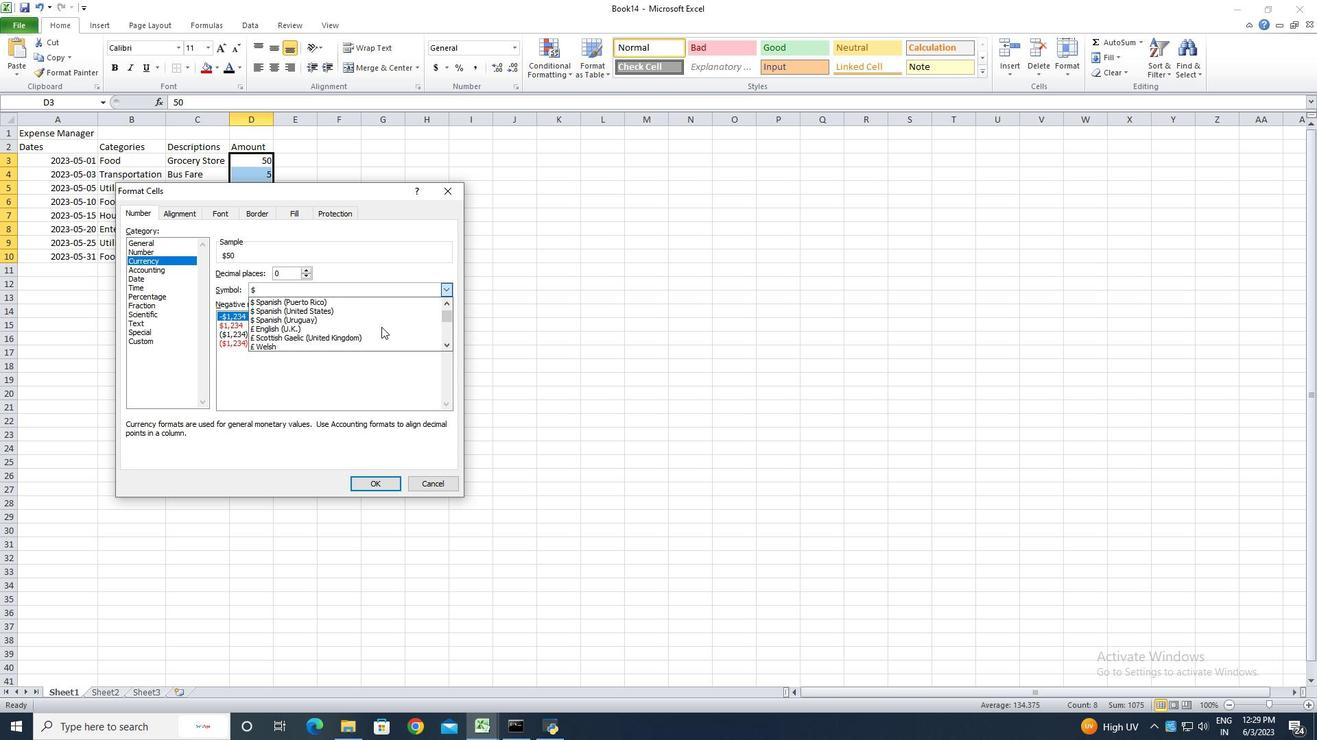 
Action: Mouse scrolled (381, 326) with delta (0, 0)
Screenshot: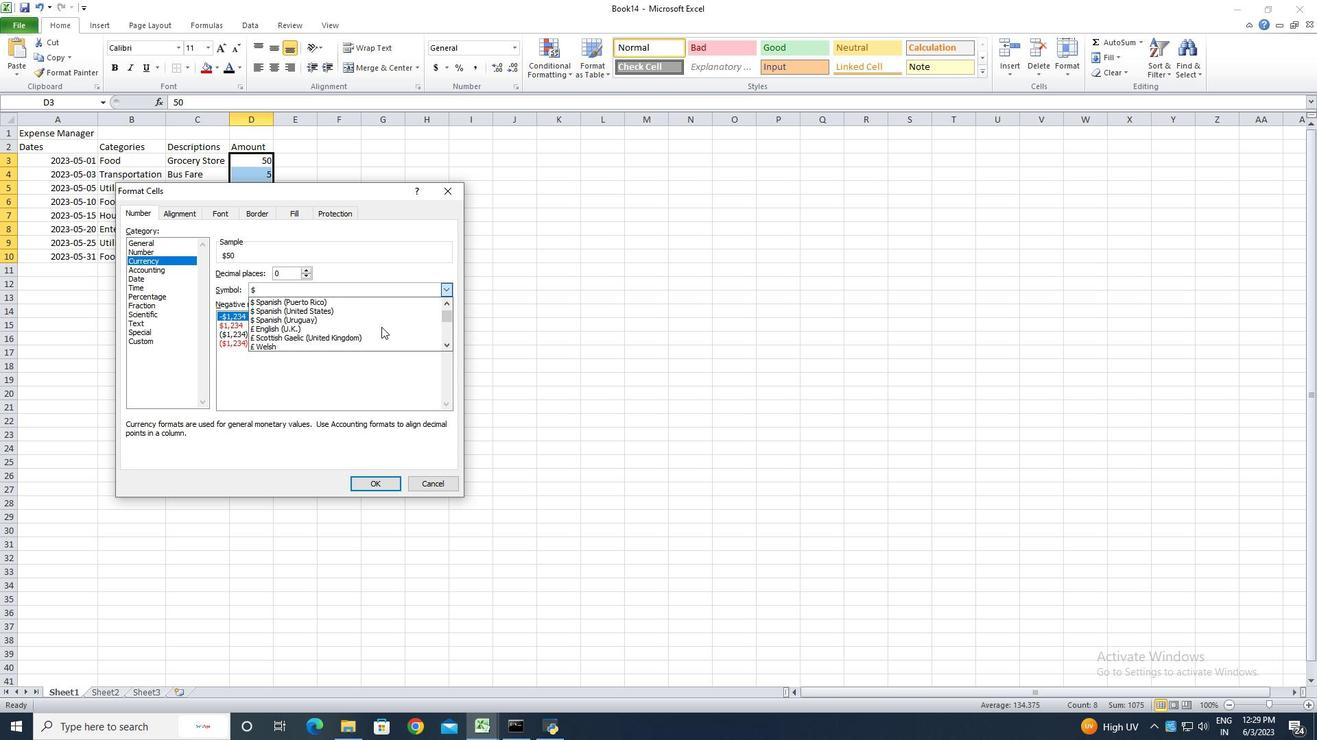 
Action: Mouse scrolled (381, 326) with delta (0, 0)
Screenshot: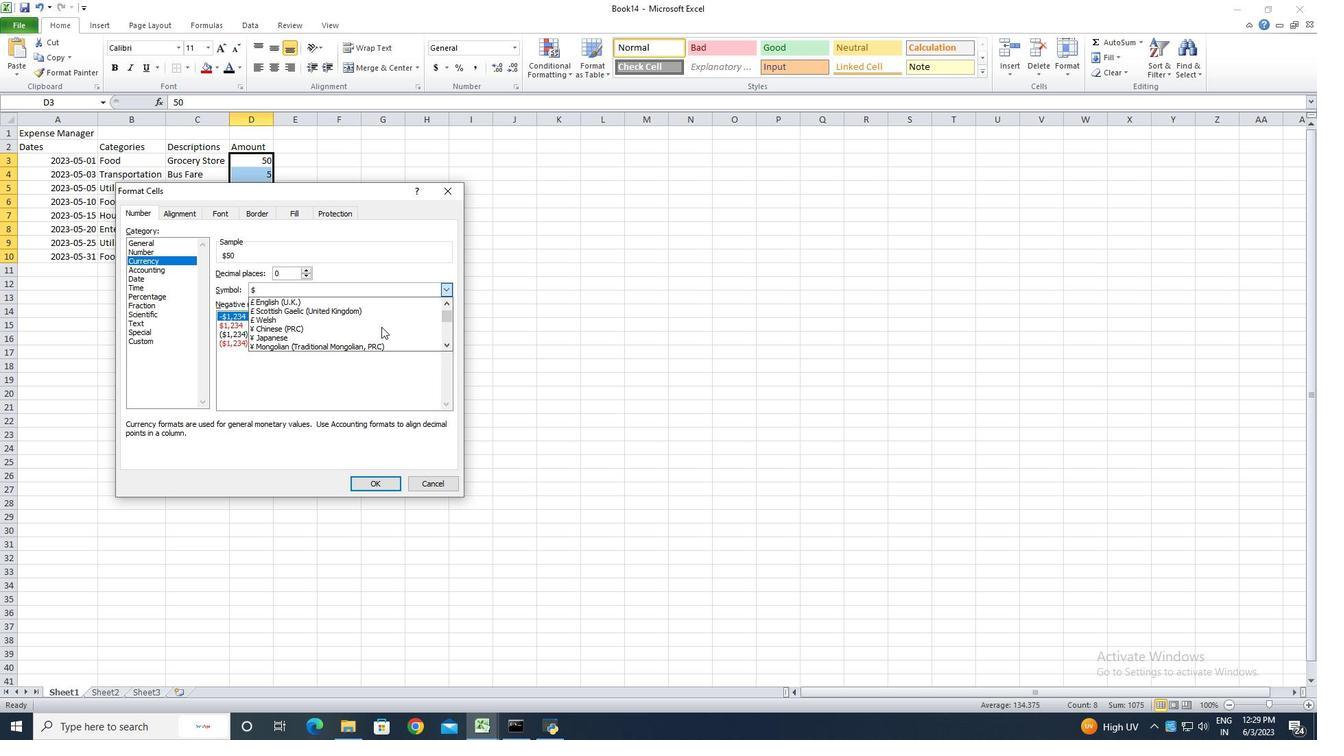 
Action: Mouse scrolled (381, 326) with delta (0, 0)
Screenshot: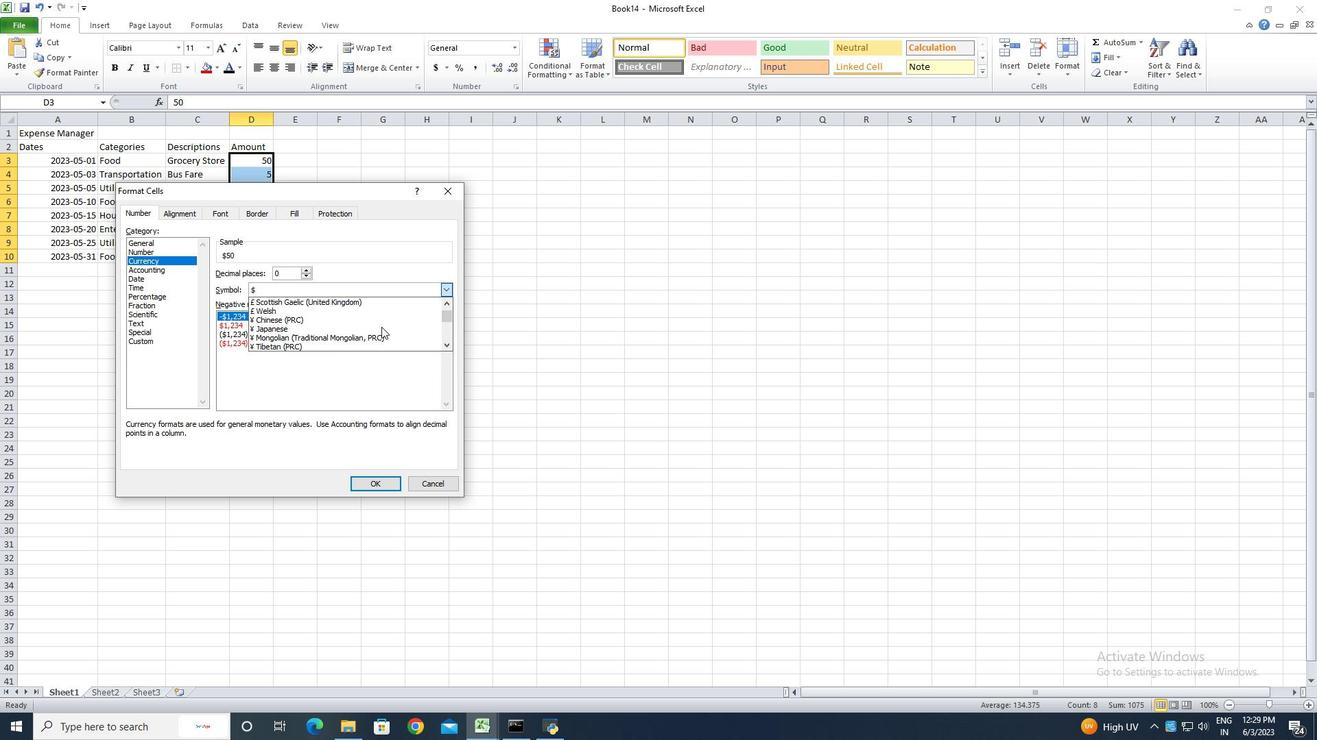 
Action: Mouse scrolled (381, 326) with delta (0, 0)
Screenshot: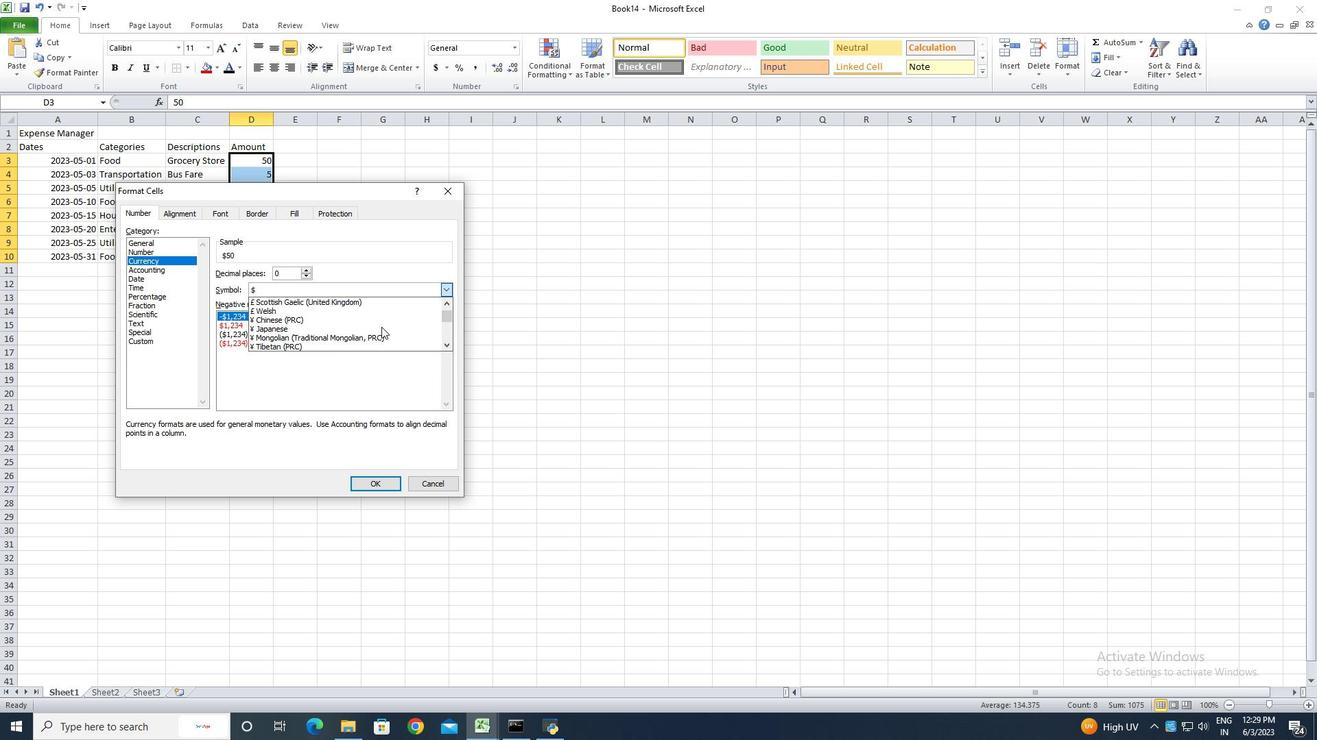 
Action: Mouse scrolled (381, 326) with delta (0, 0)
Screenshot: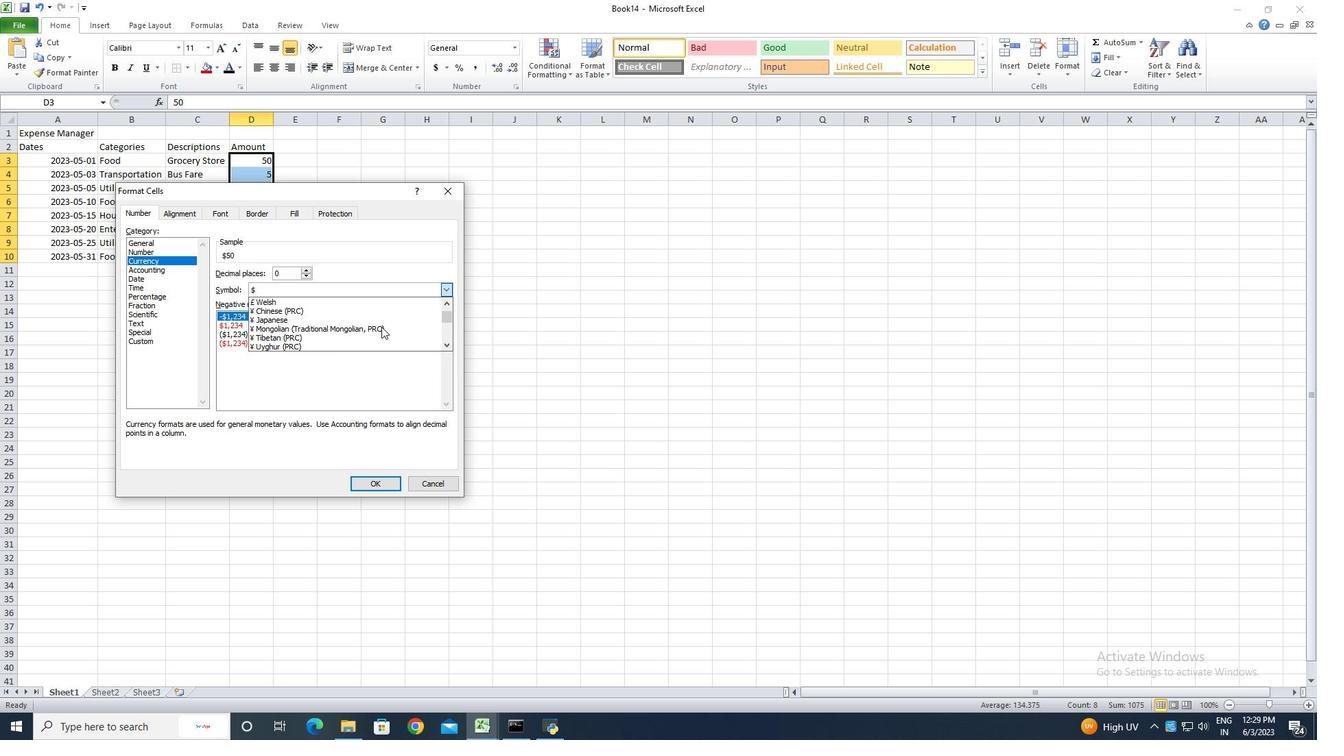 
Action: Mouse scrolled (381, 326) with delta (0, 0)
Screenshot: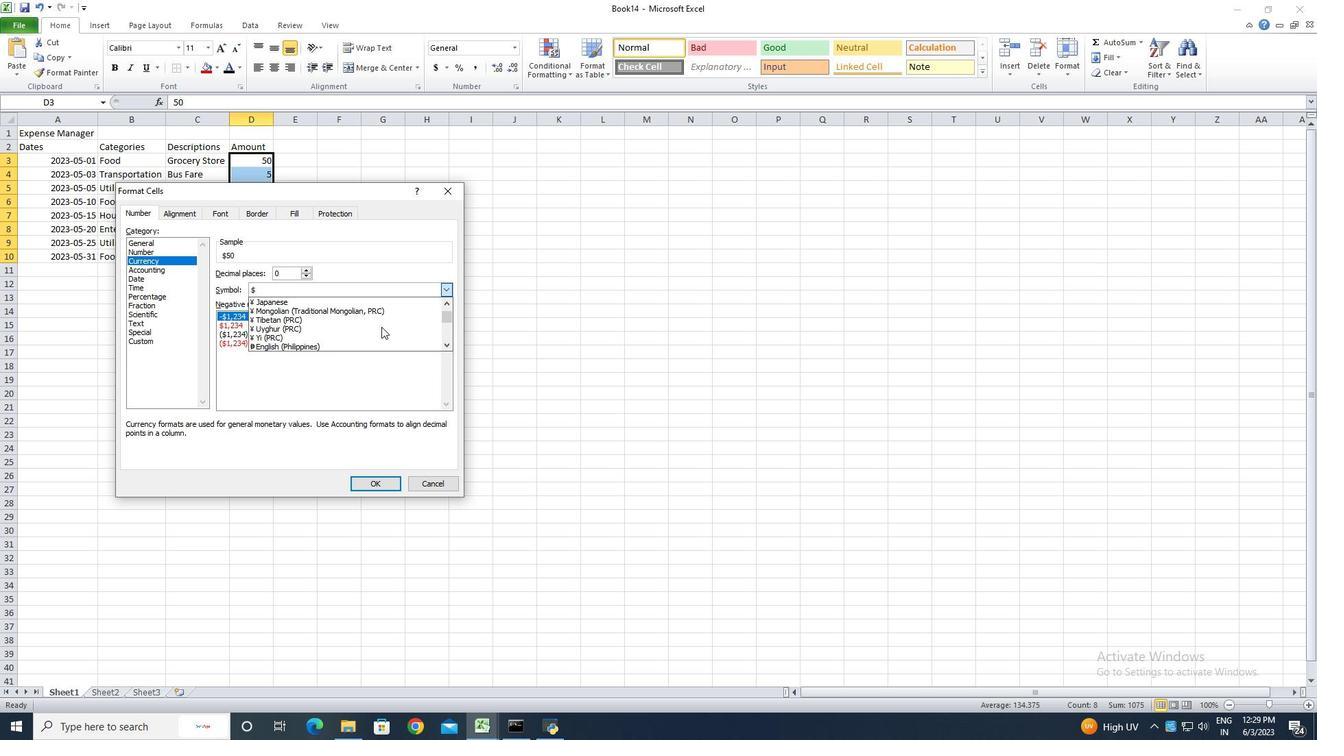 
Action: Mouse scrolled (381, 326) with delta (0, 0)
Screenshot: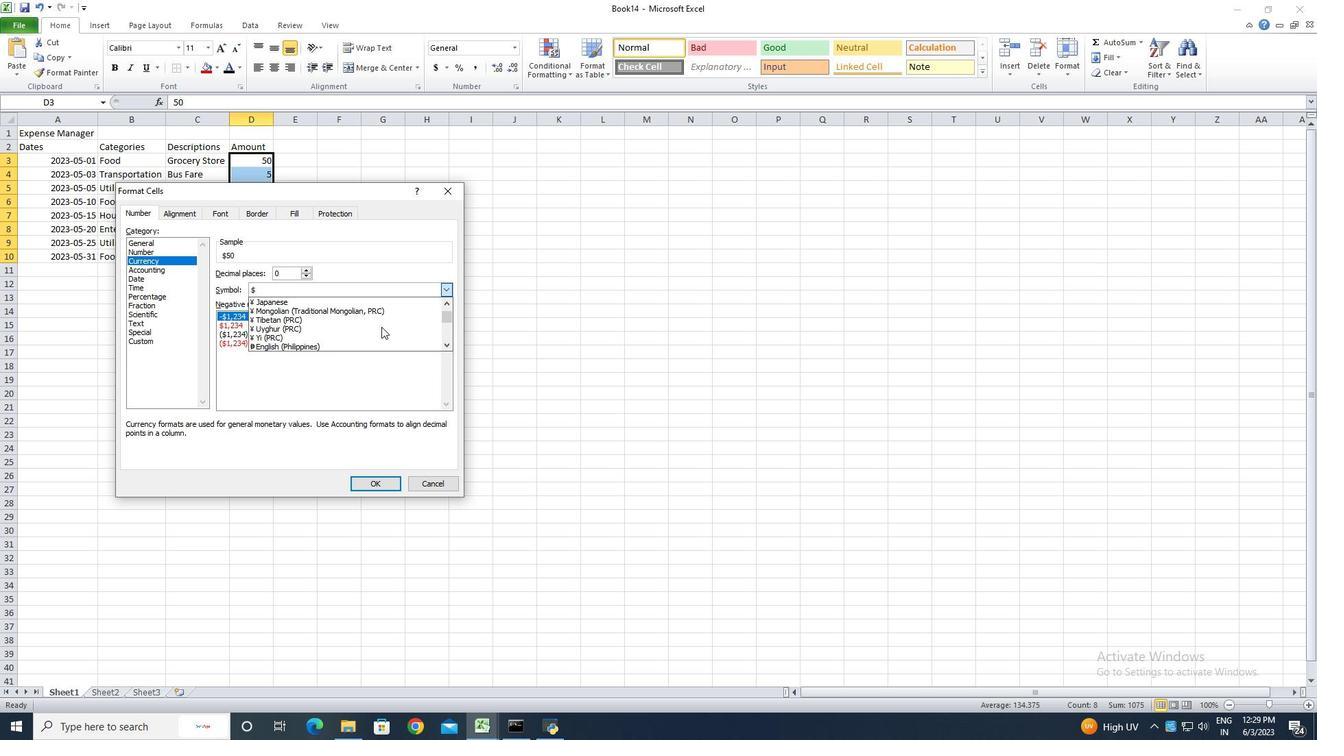 
Action: Mouse scrolled (381, 326) with delta (0, 0)
Screenshot: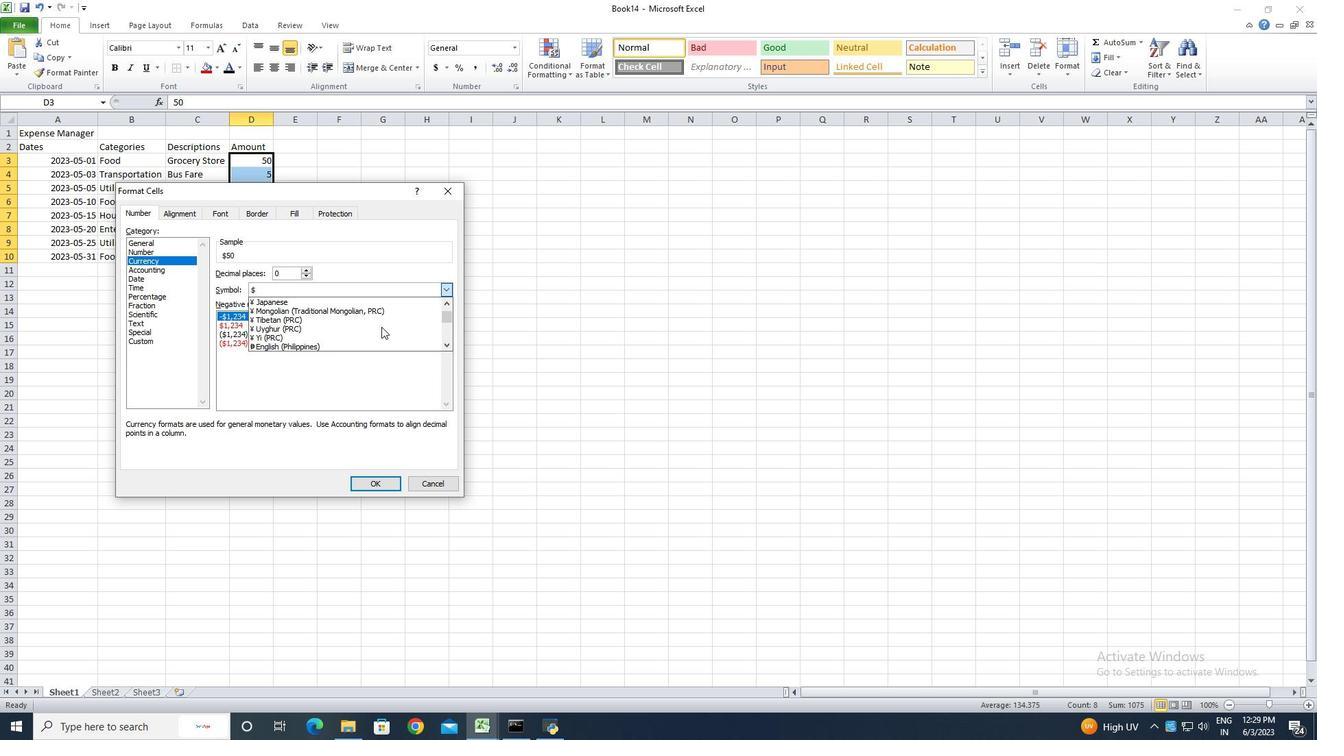 
Action: Mouse scrolled (381, 326) with delta (0, 0)
Screenshot: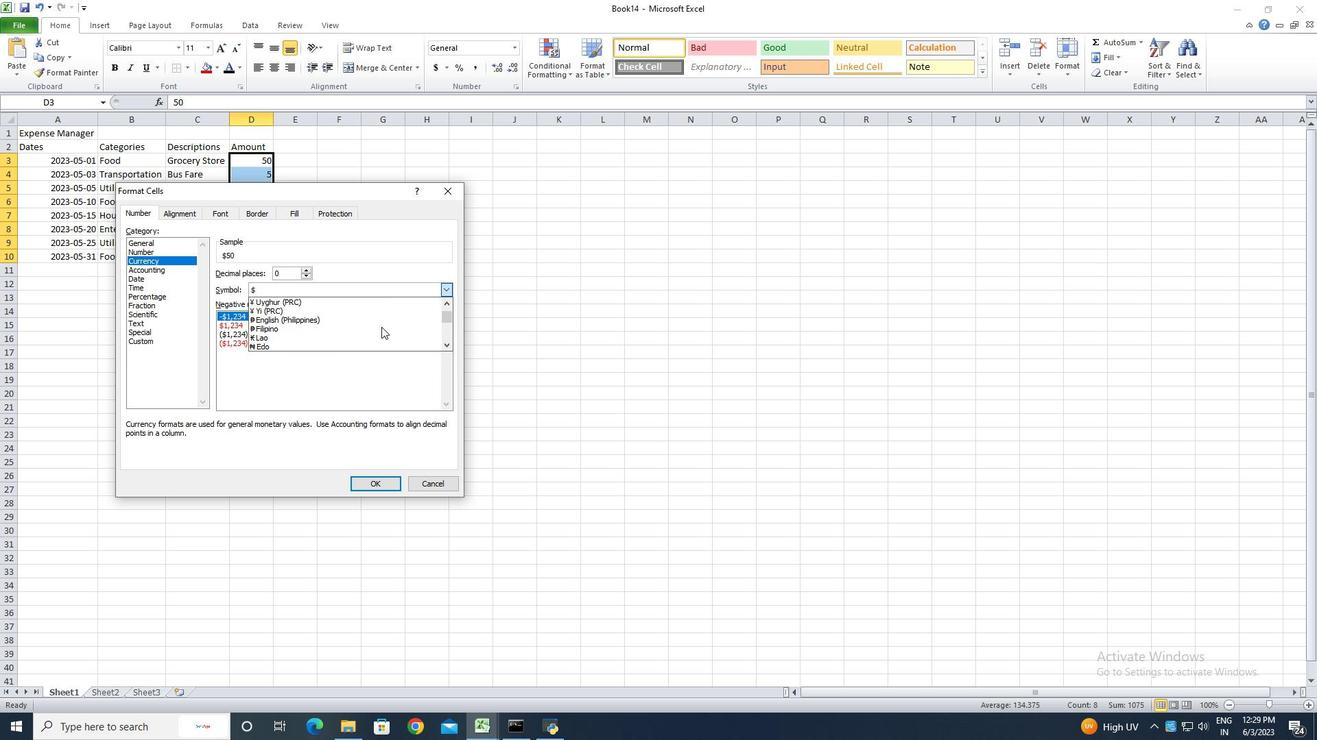 
Action: Mouse scrolled (381, 326) with delta (0, 0)
Screenshot: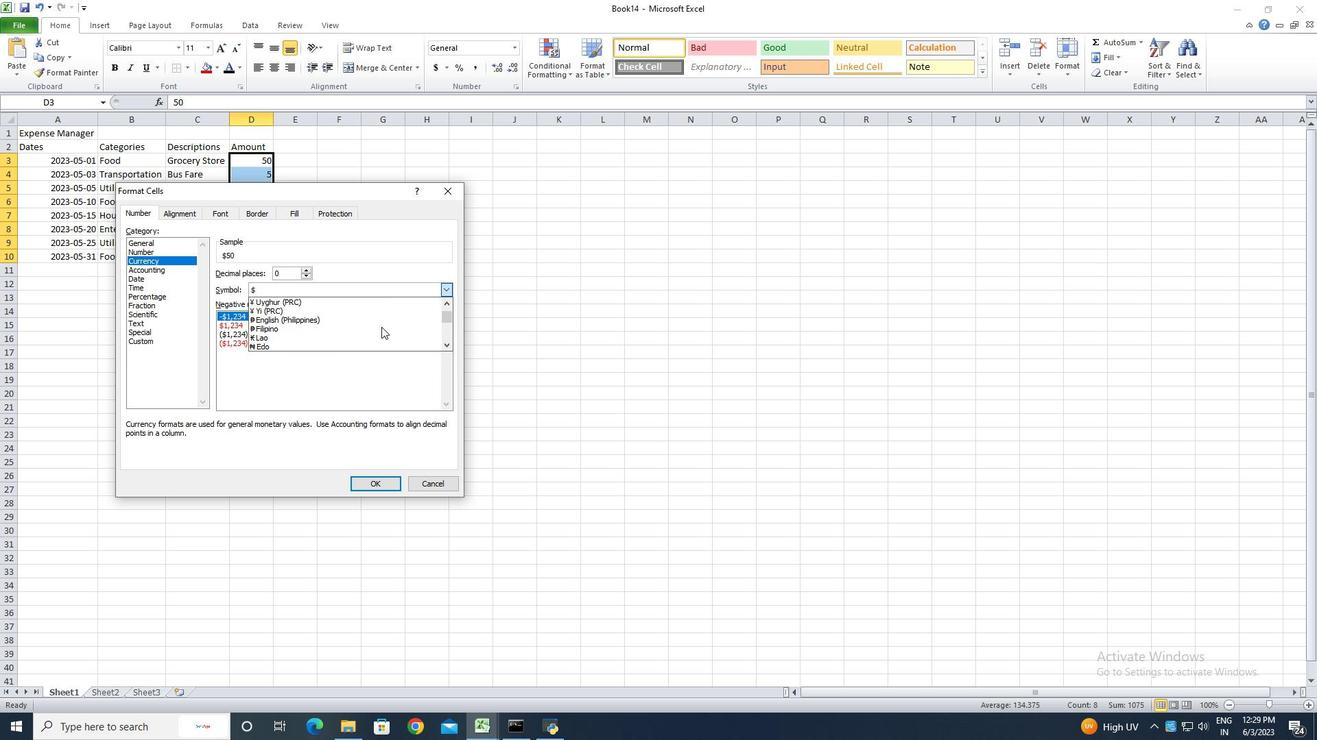 
Action: Mouse scrolled (381, 326) with delta (0, 0)
Screenshot: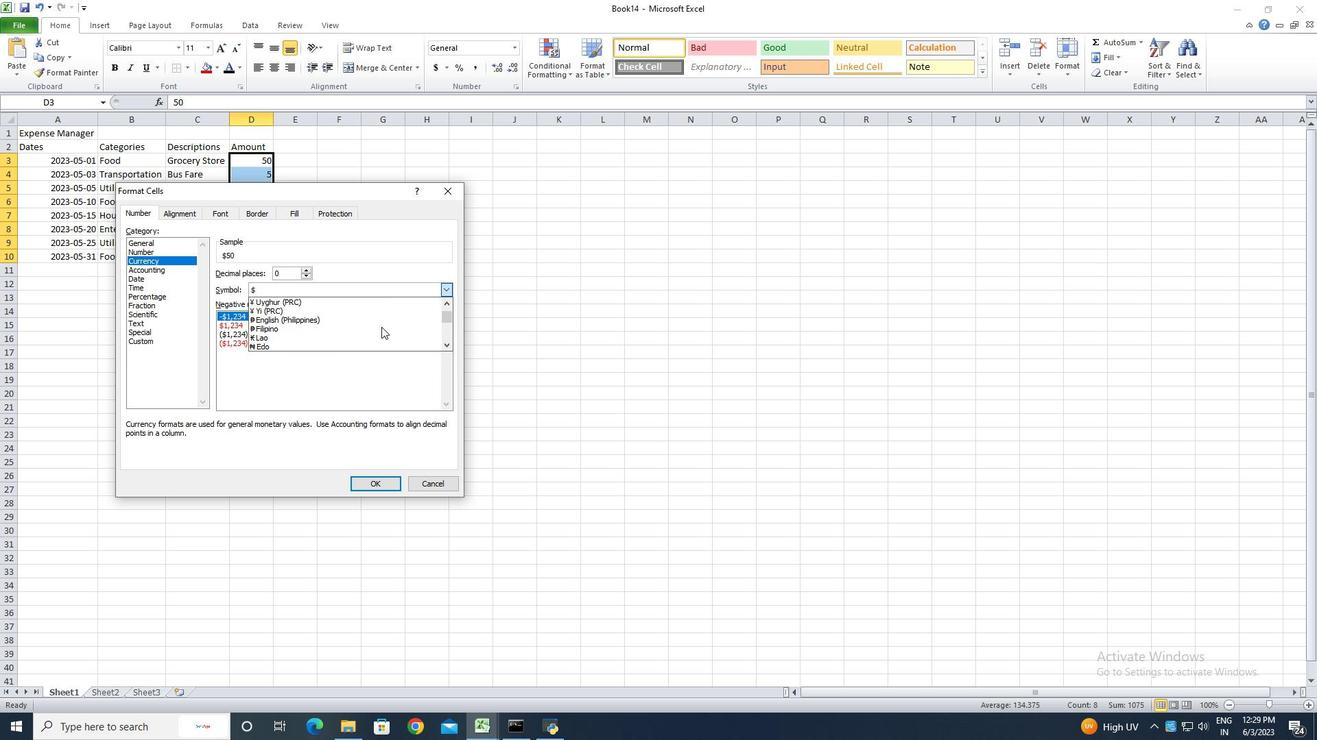 
Action: Mouse scrolled (381, 326) with delta (0, 0)
Screenshot: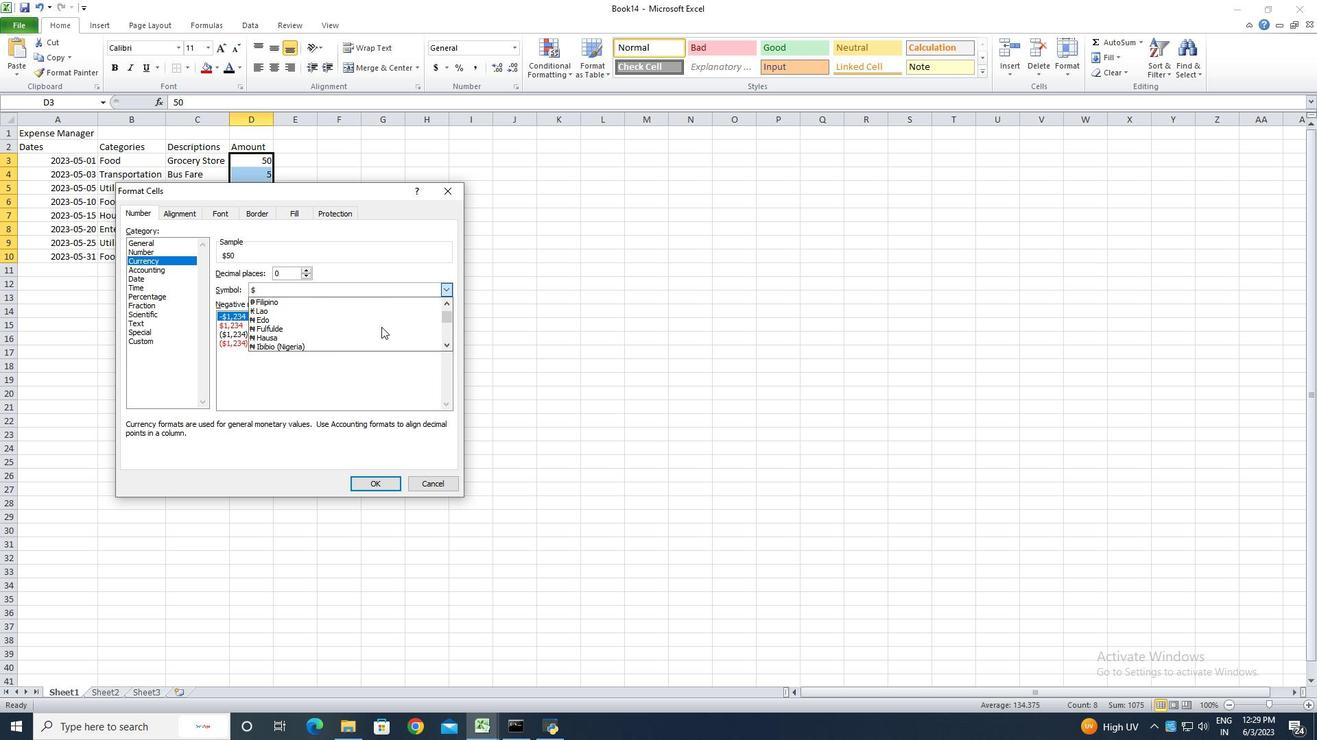 
Action: Mouse scrolled (381, 326) with delta (0, 0)
Screenshot: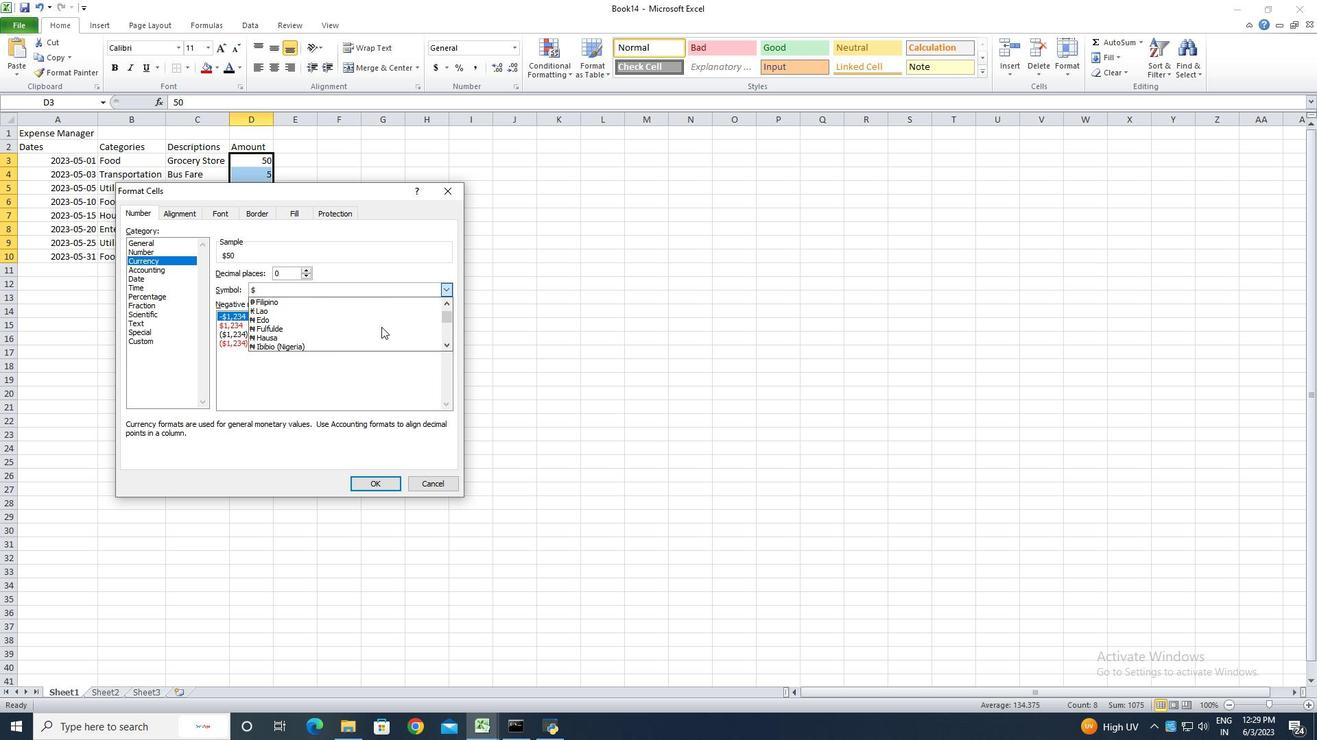 
Action: Mouse scrolled (381, 326) with delta (0, 0)
Screenshot: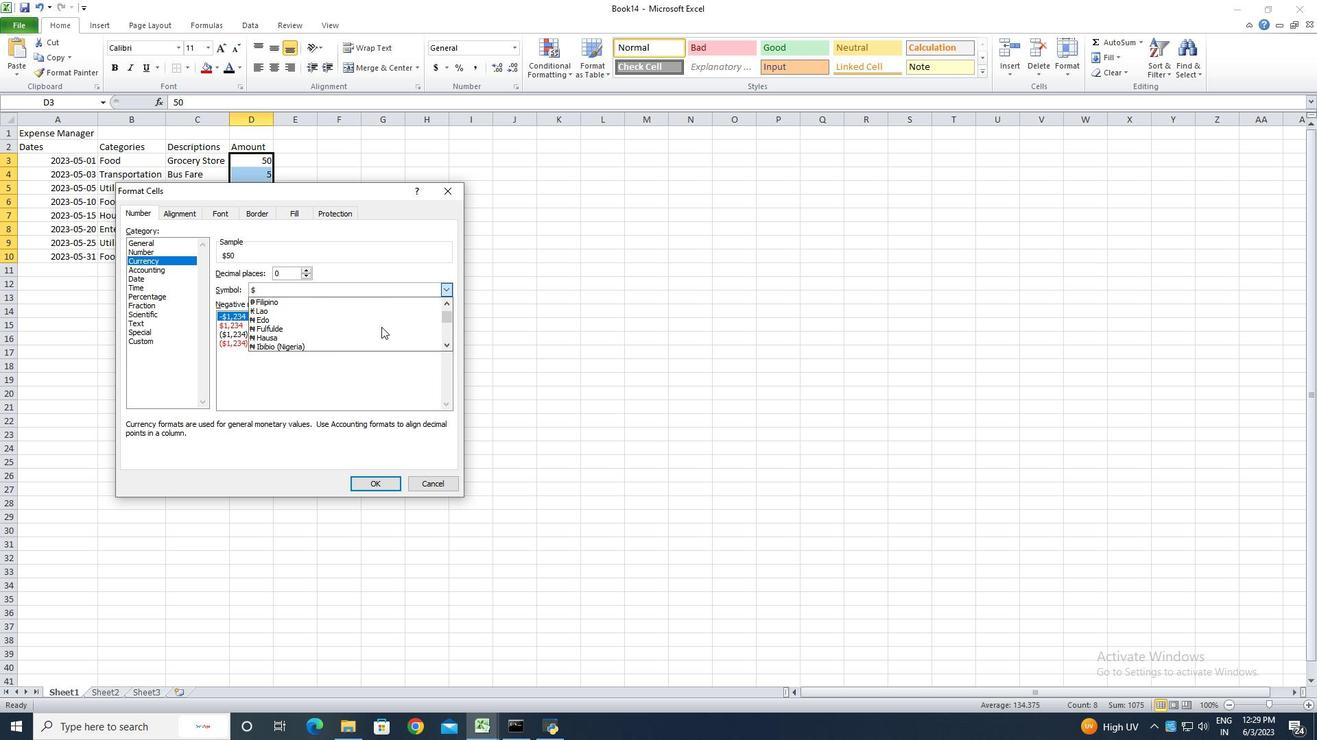 
Action: Mouse scrolled (381, 326) with delta (0, 0)
Screenshot: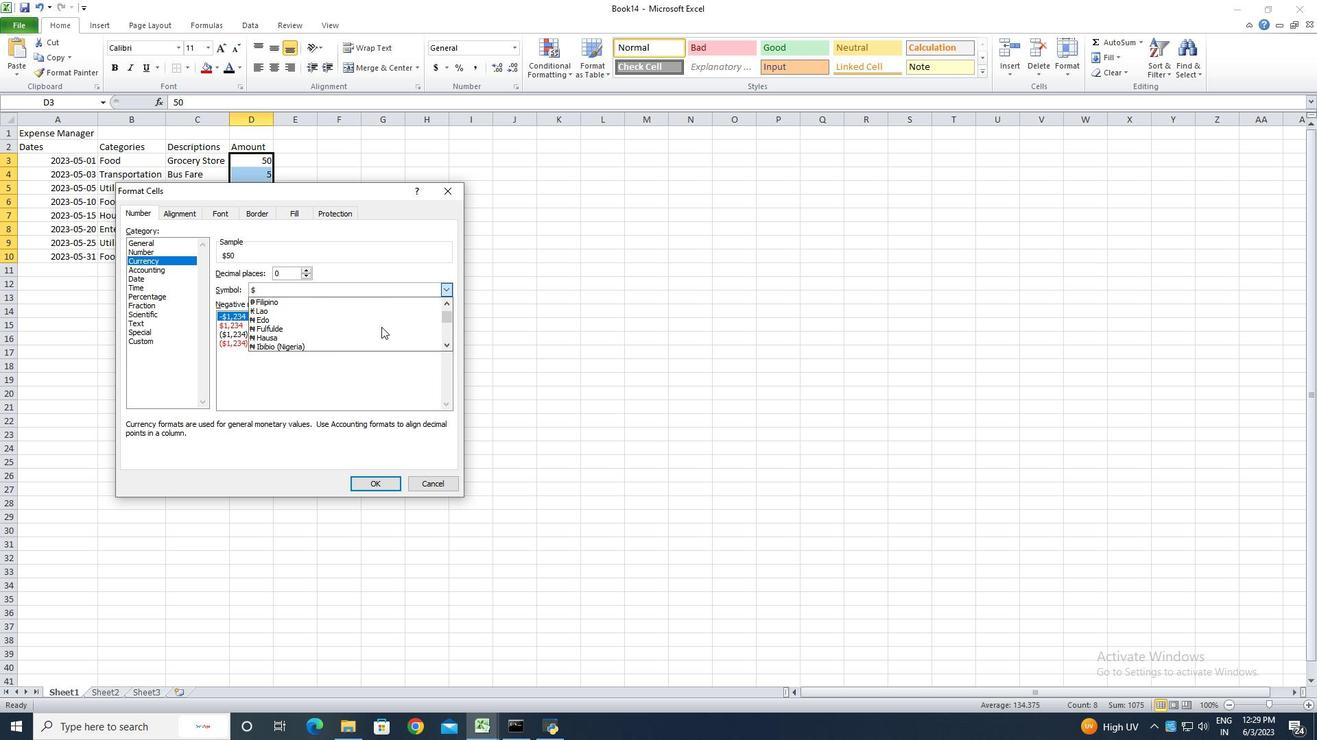 
Action: Mouse scrolled (381, 326) with delta (0, 0)
Screenshot: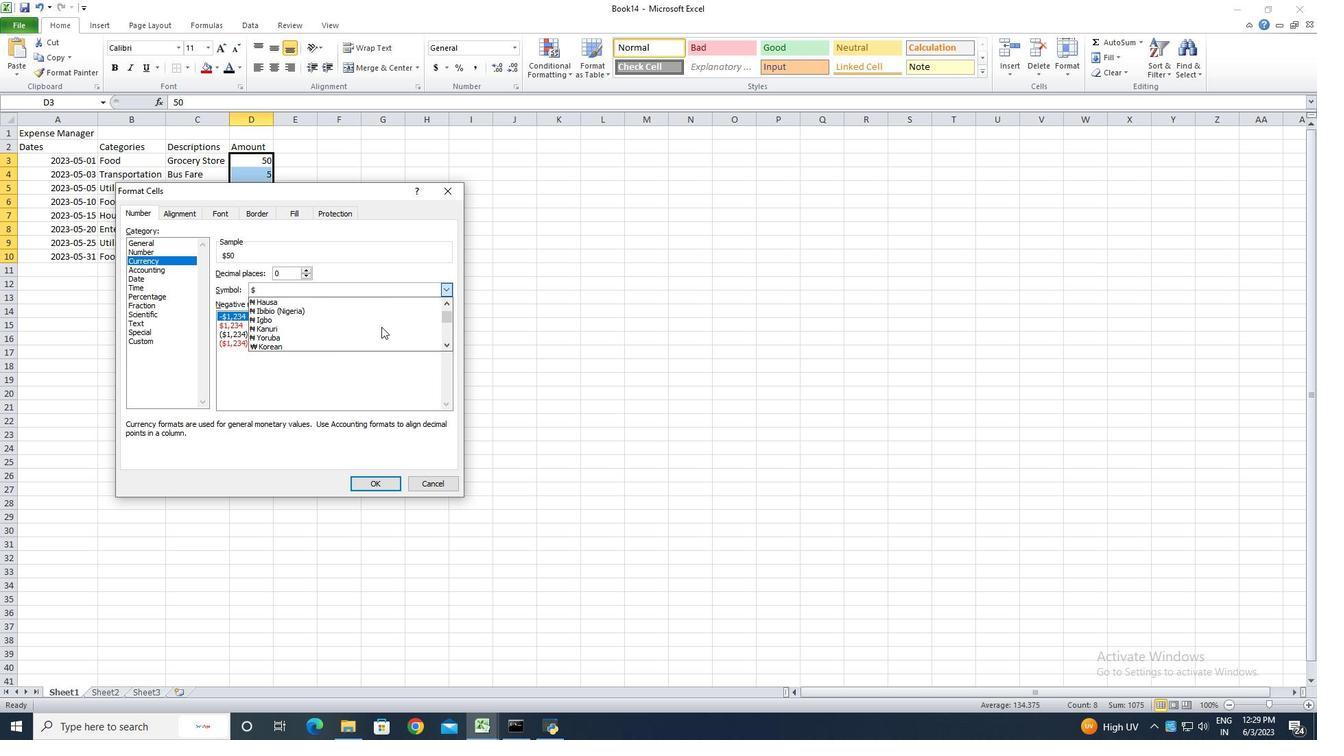
Action: Mouse scrolled (381, 326) with delta (0, 0)
Screenshot: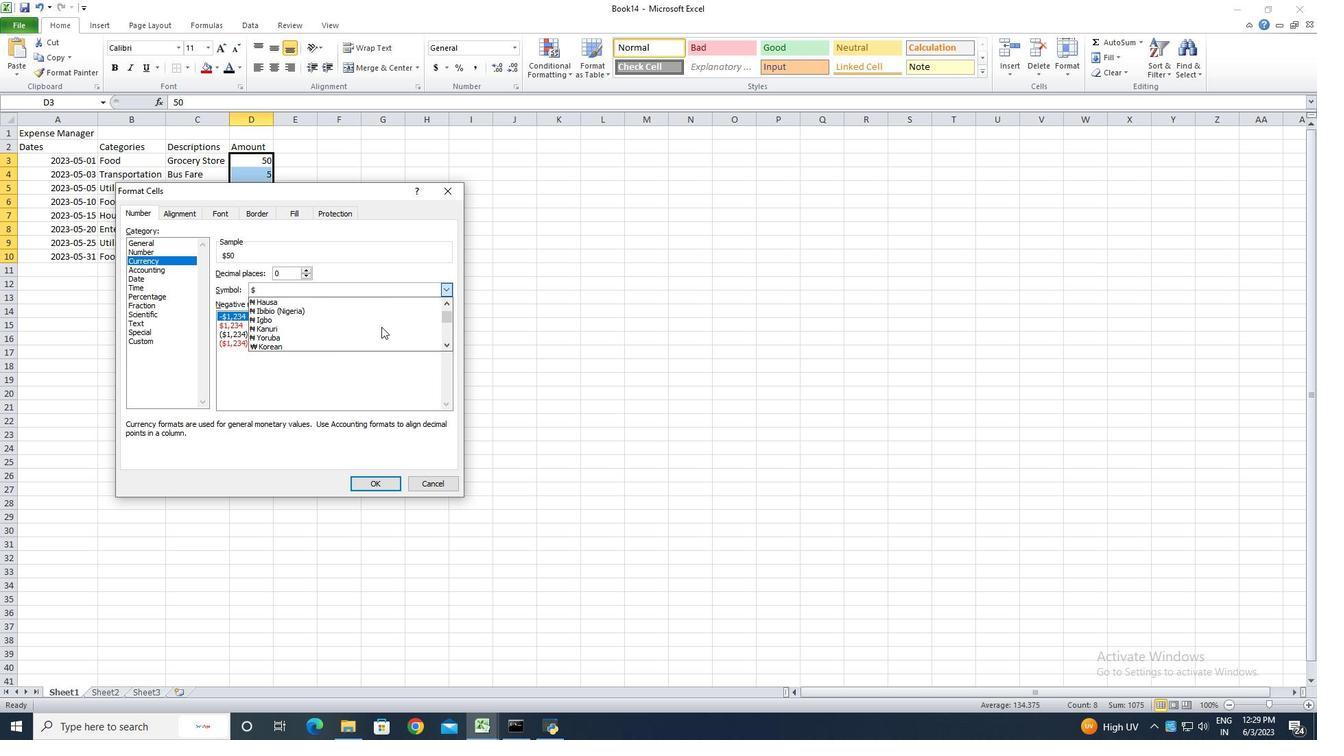
Action: Mouse scrolled (381, 326) with delta (0, 0)
Screenshot: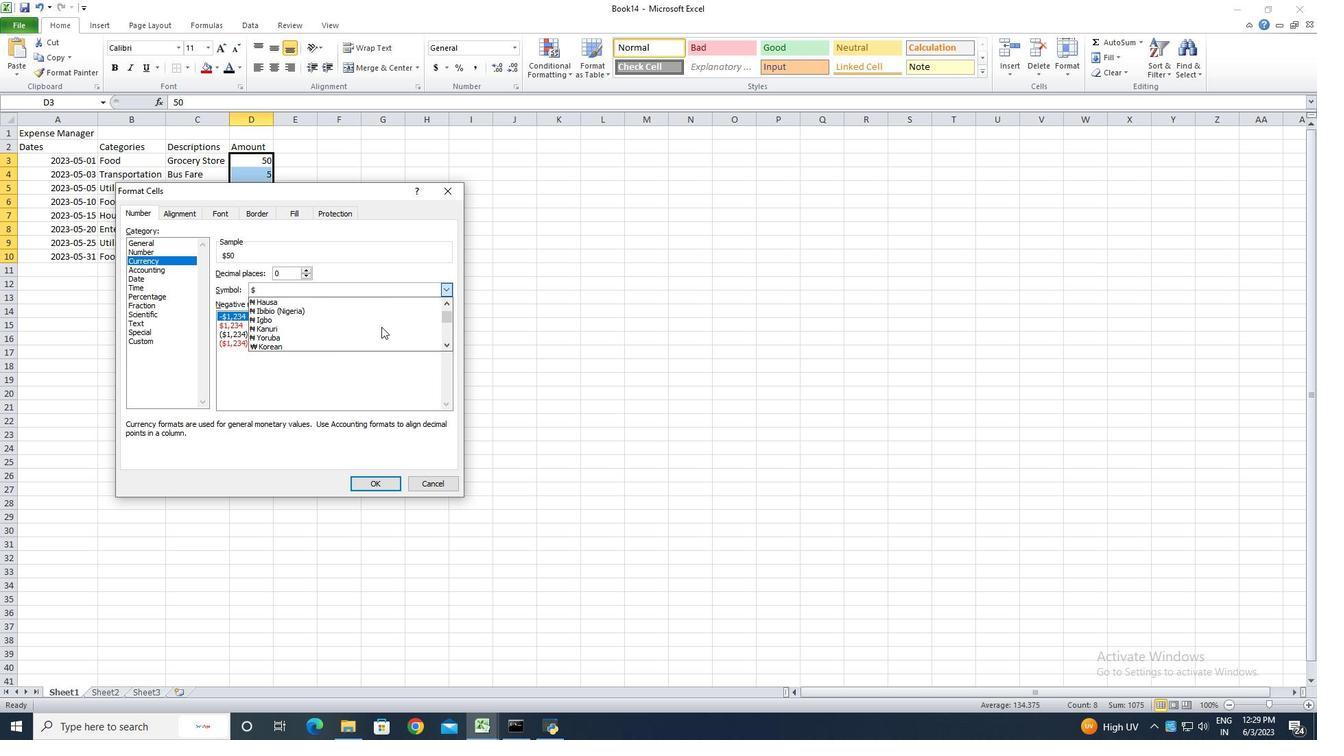 
Action: Mouse scrolled (381, 326) with delta (0, 0)
Screenshot: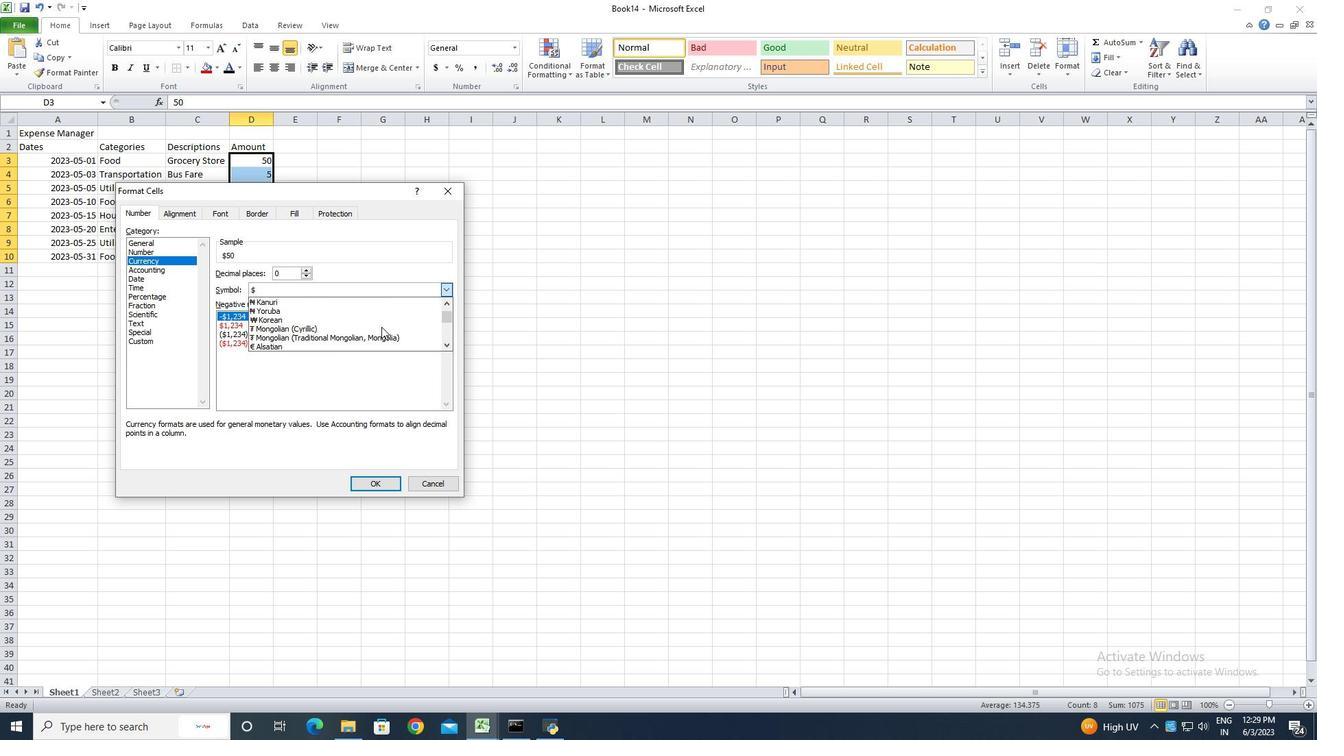 
Action: Mouse scrolled (381, 326) with delta (0, 0)
Screenshot: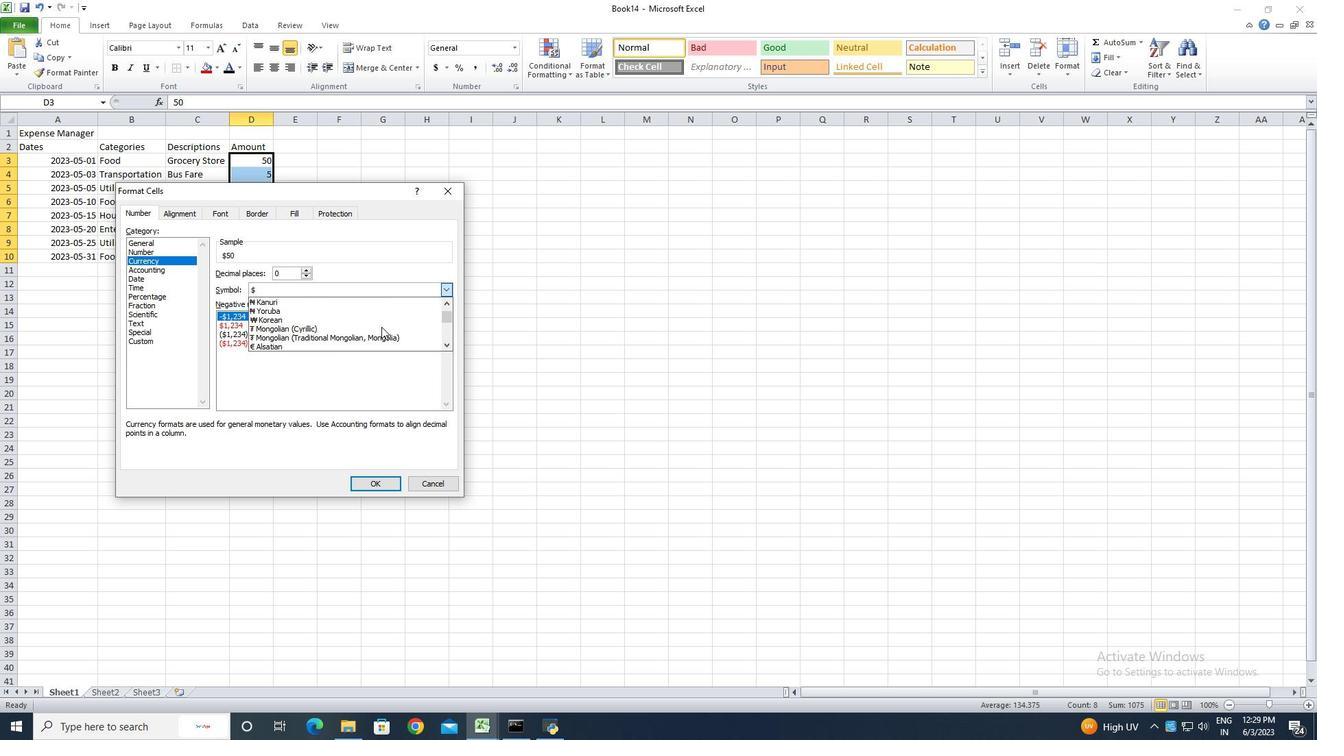 
Action: Mouse scrolled (381, 326) with delta (0, 0)
Screenshot: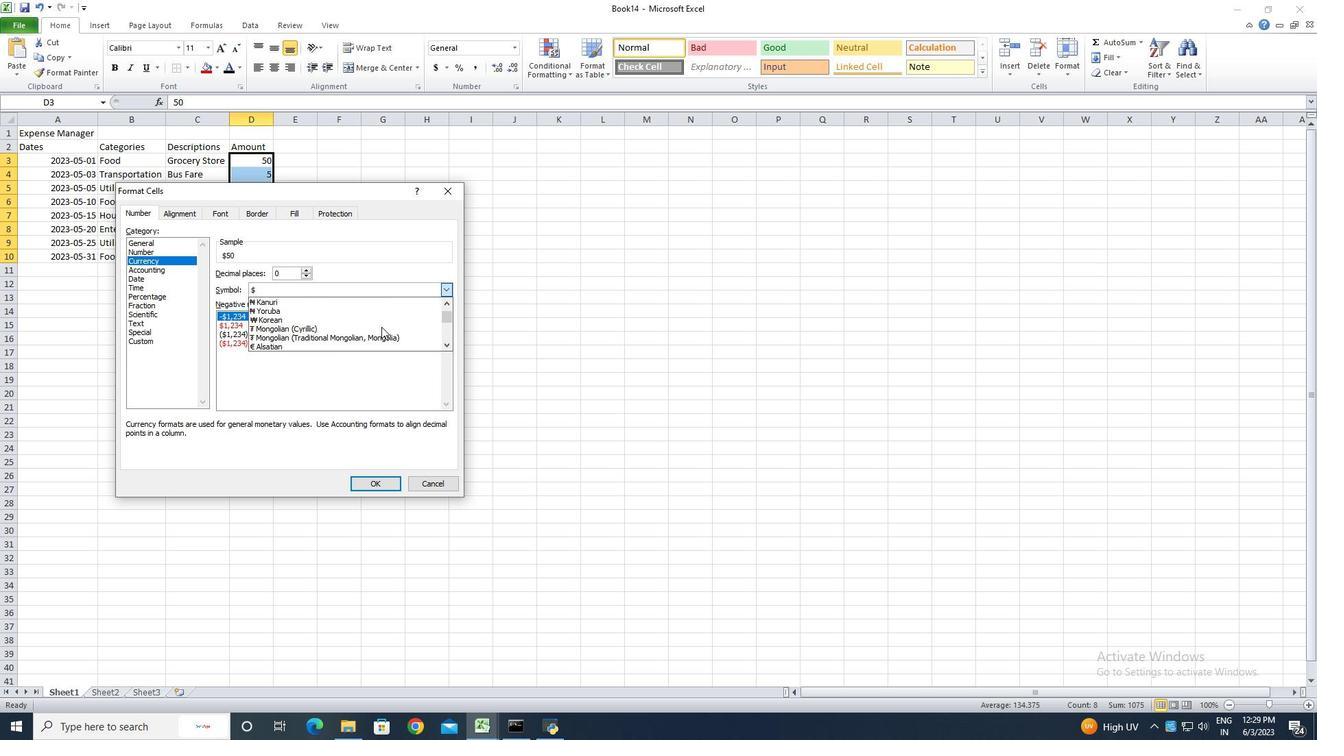 
Action: Mouse scrolled (381, 326) with delta (0, 0)
Screenshot: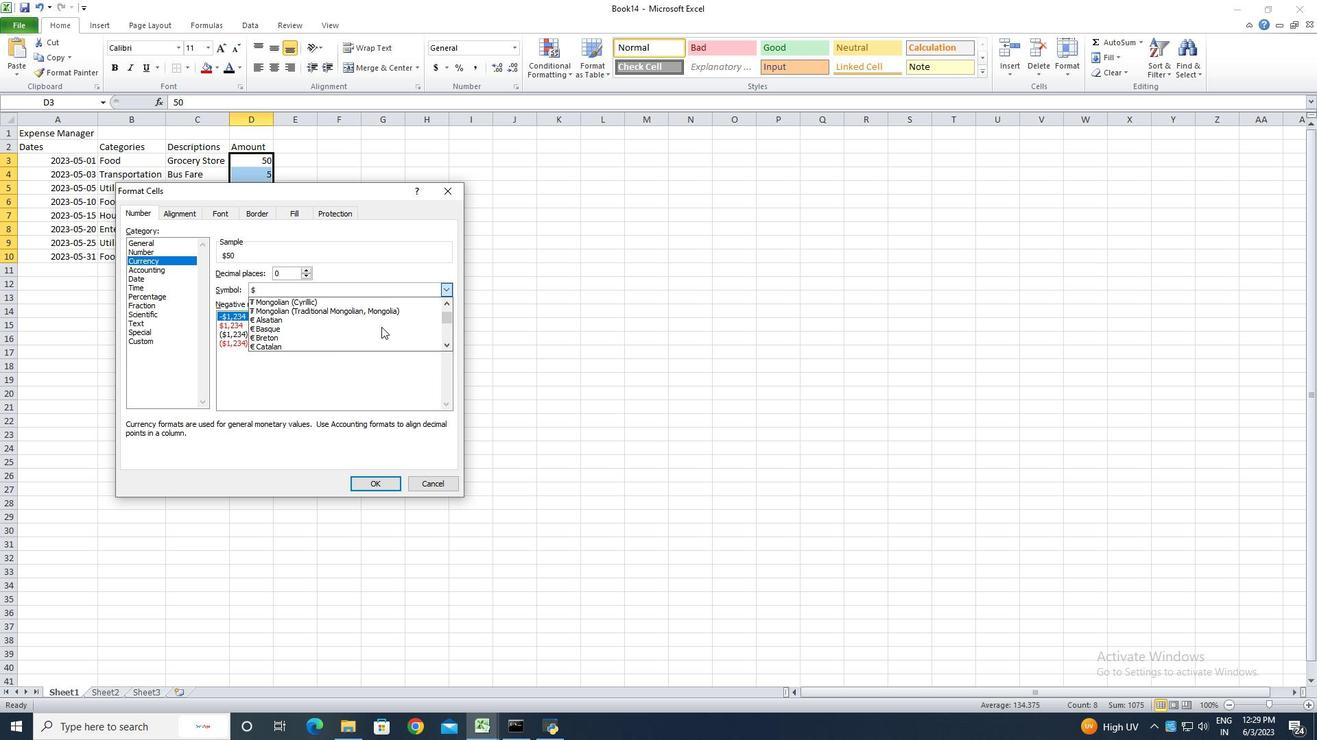 
Action: Mouse scrolled (381, 326) with delta (0, 0)
Screenshot: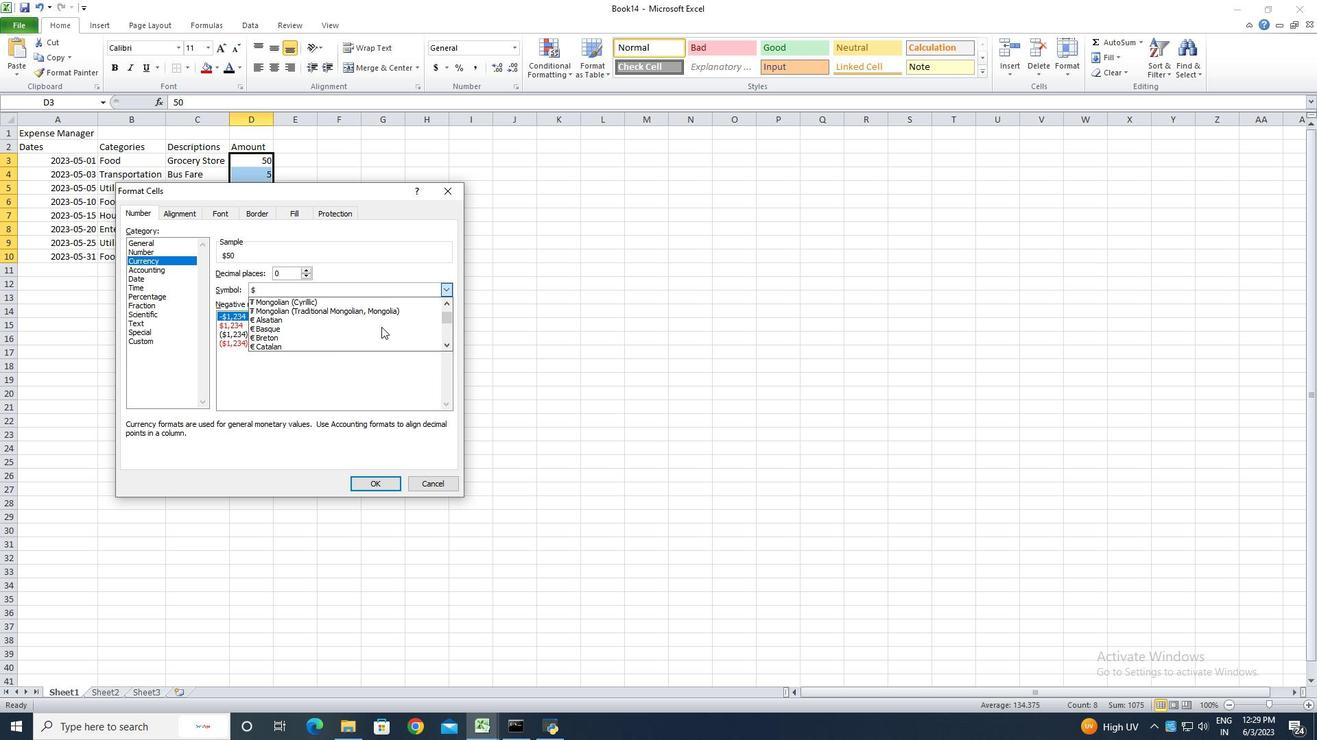 
Action: Mouse scrolled (381, 326) with delta (0, 0)
Screenshot: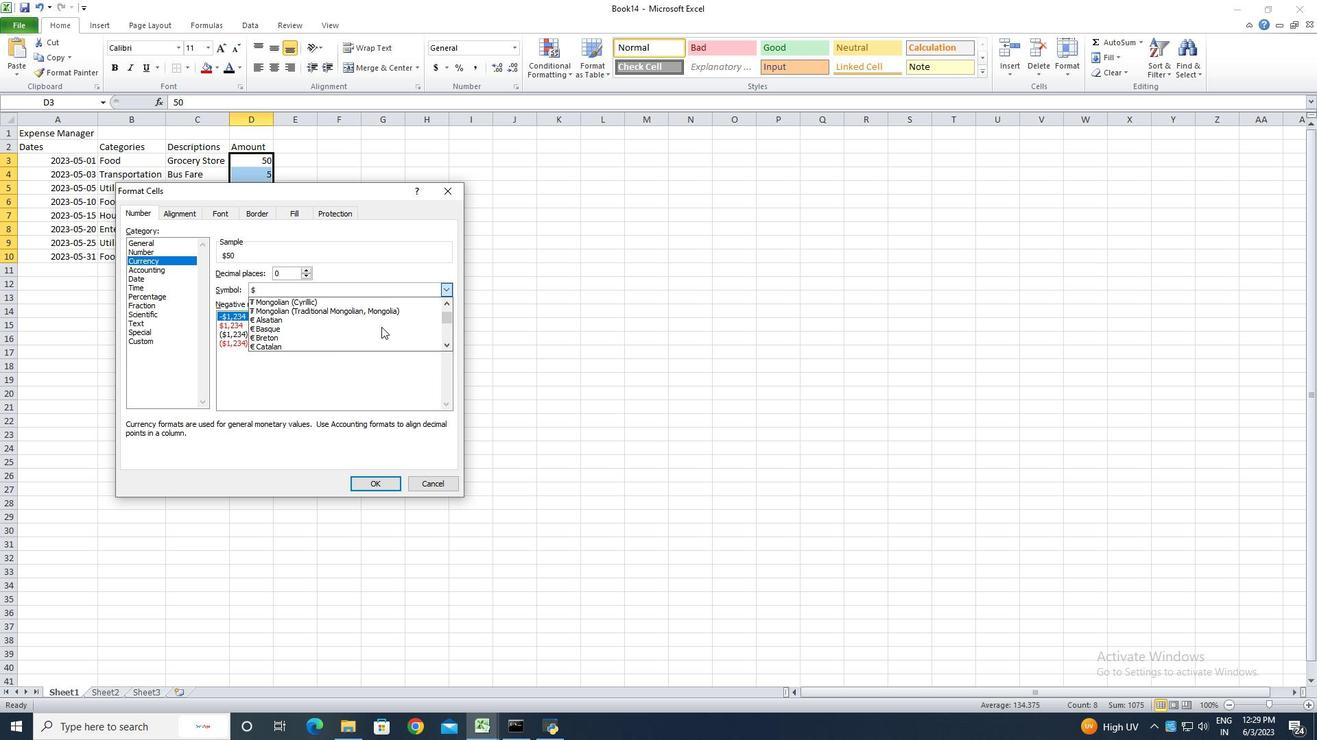 
Action: Mouse scrolled (381, 326) with delta (0, 0)
Screenshot: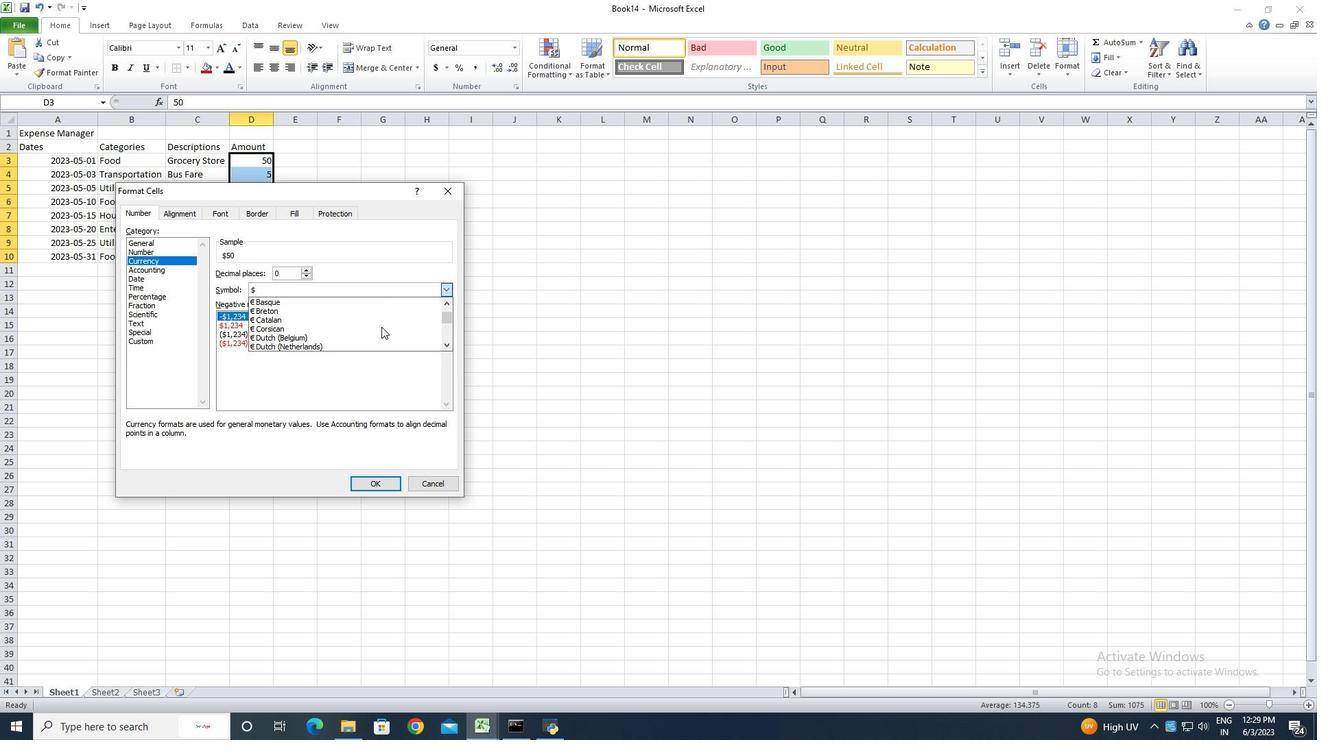 
Action: Mouse scrolled (381, 326) with delta (0, 0)
Screenshot: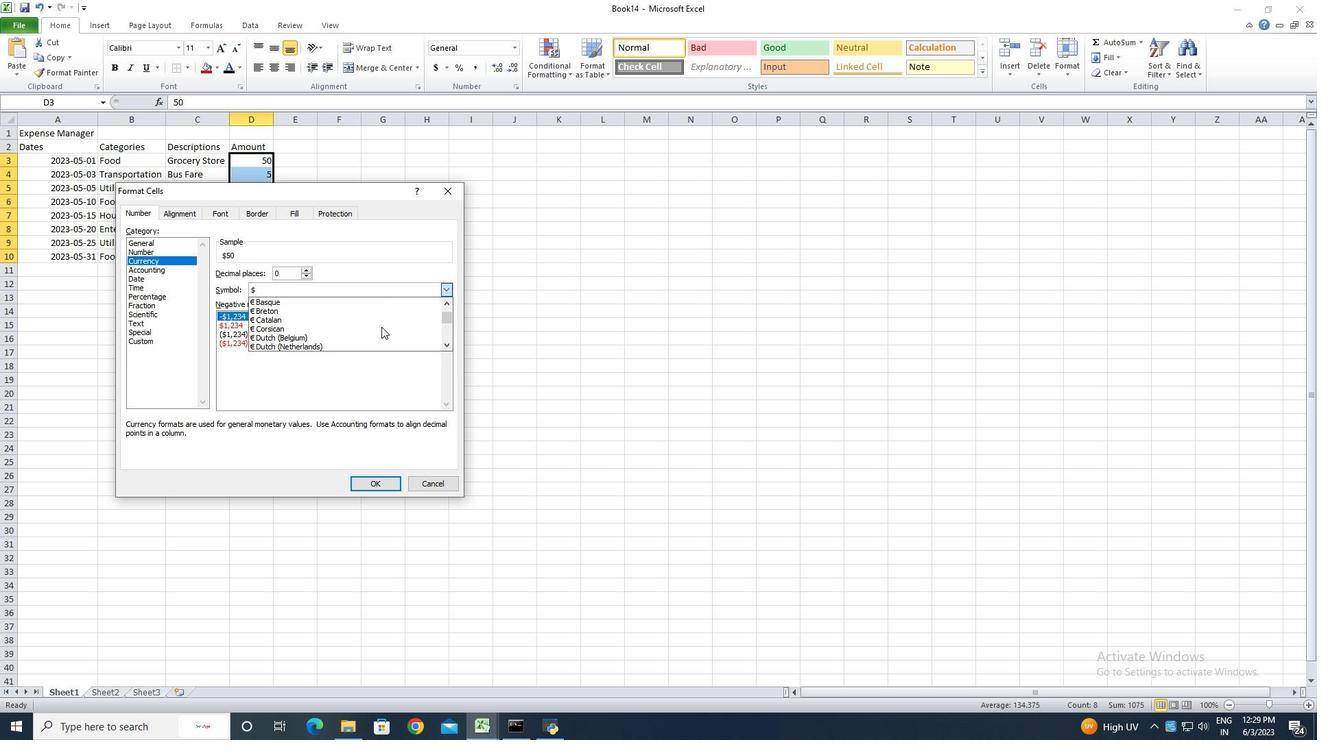
Action: Mouse scrolled (381, 326) with delta (0, 0)
Screenshot: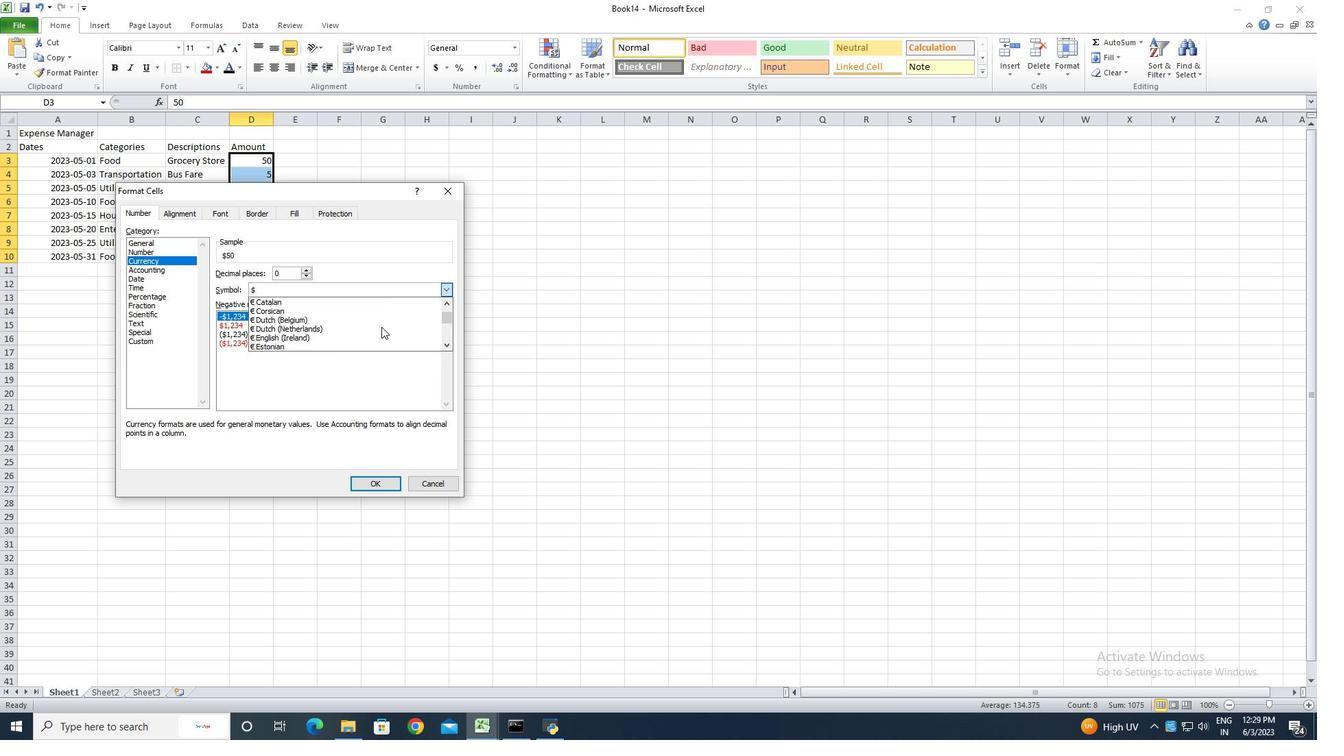 
Action: Mouse scrolled (381, 326) with delta (0, 0)
Screenshot: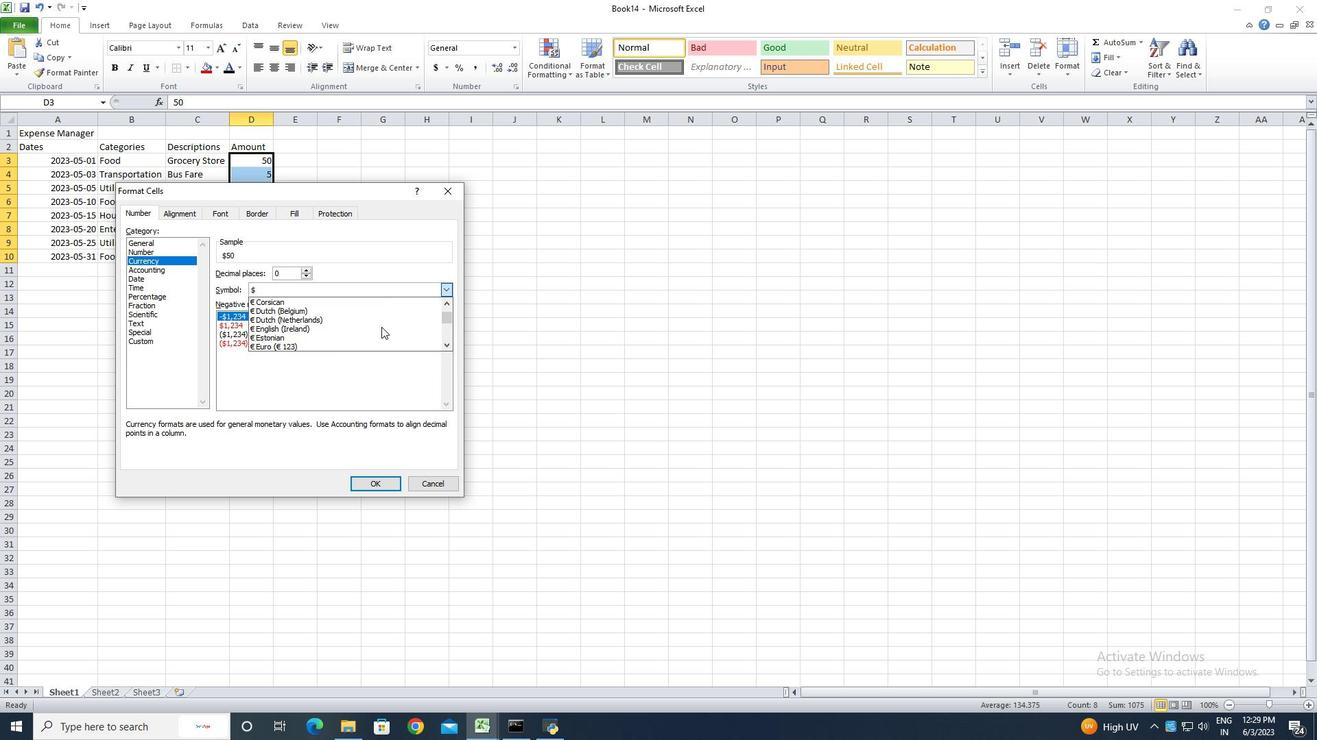 
Action: Mouse scrolled (381, 326) with delta (0, 0)
Screenshot: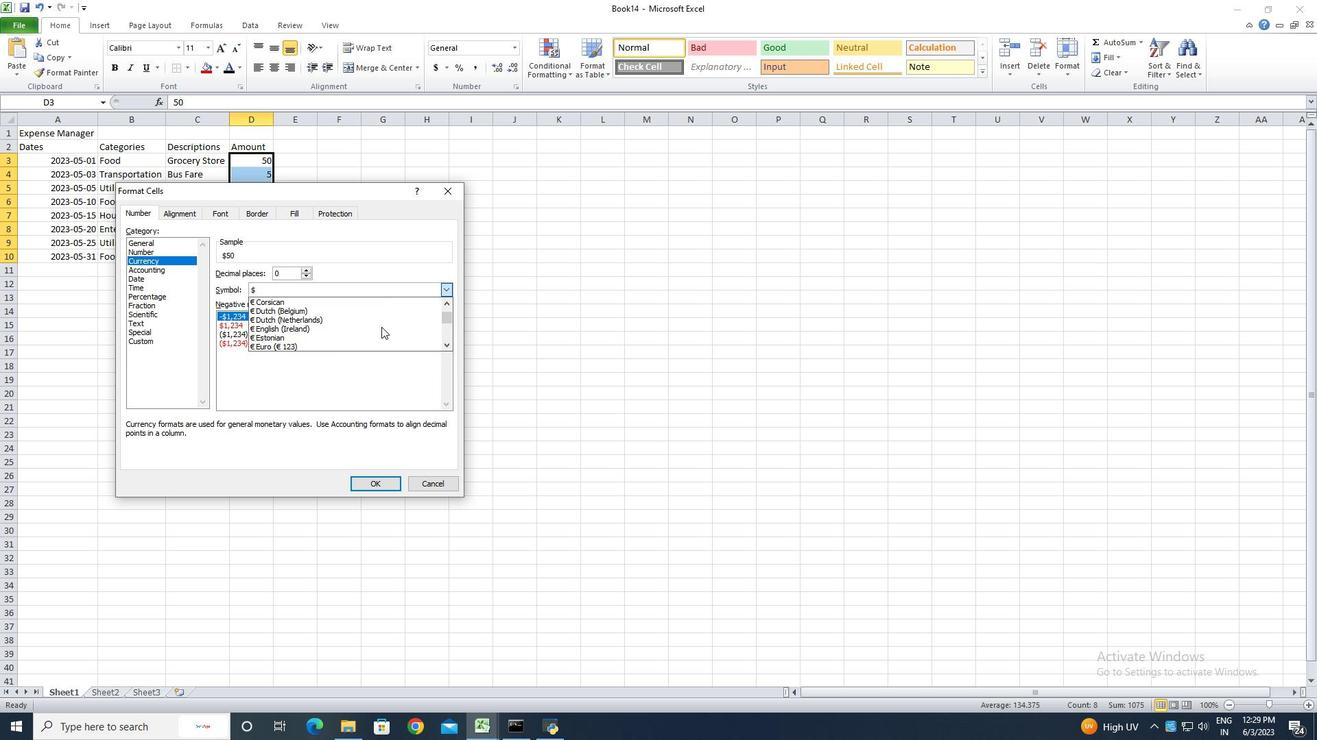 
Action: Mouse scrolled (381, 327) with delta (0, 0)
Screenshot: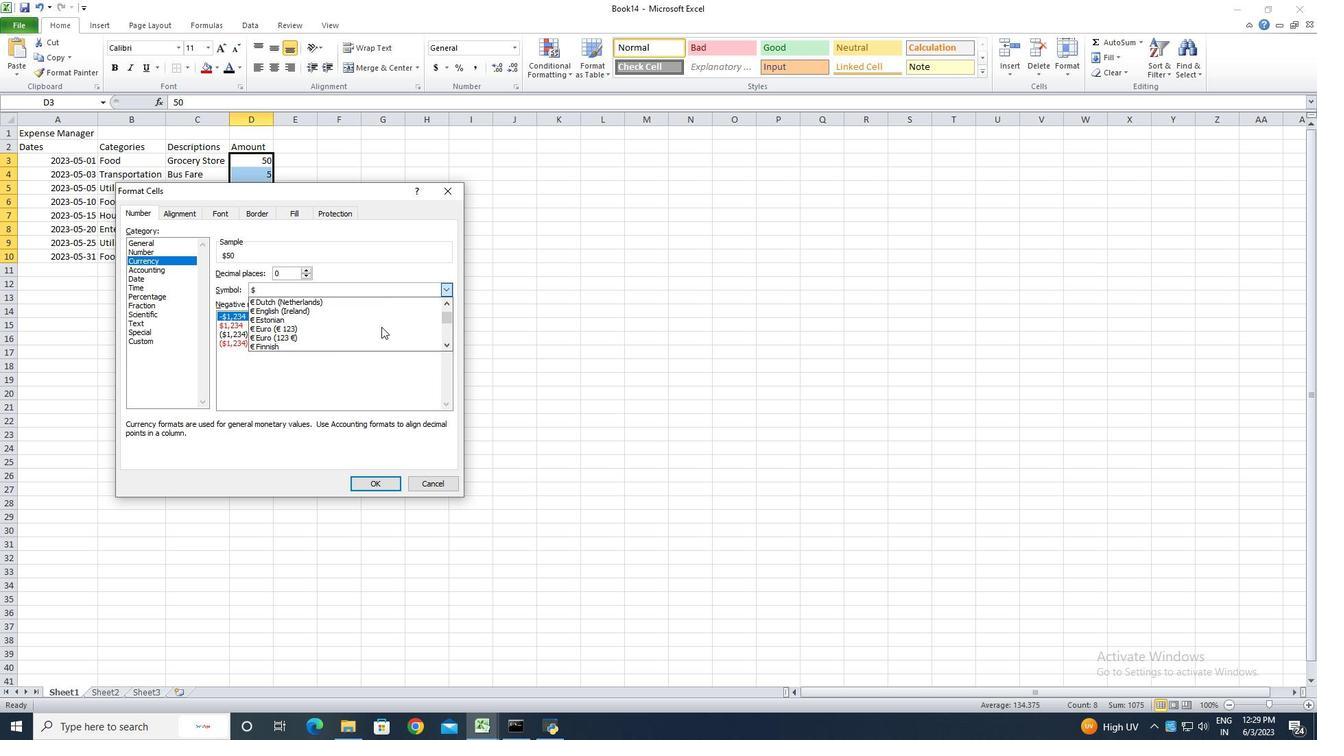 
Action: Mouse scrolled (381, 327) with delta (0, 0)
Screenshot: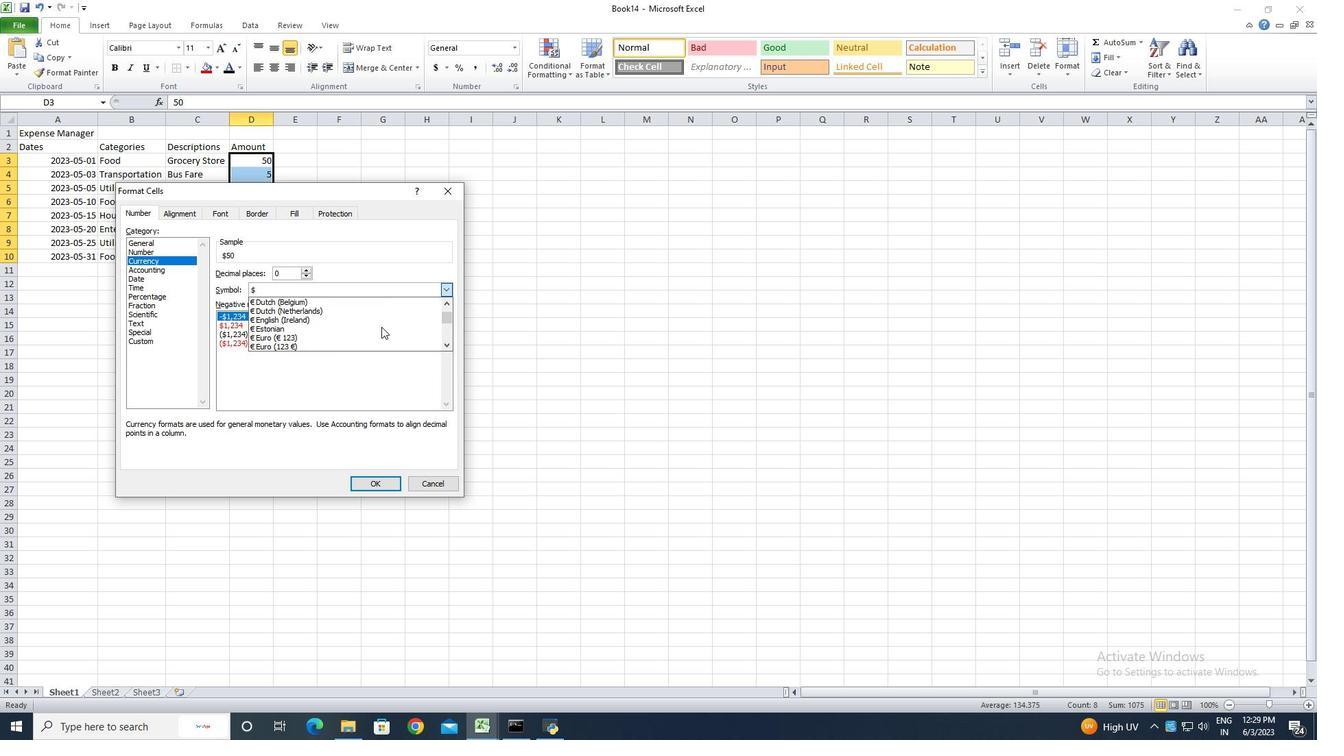 
Action: Mouse scrolled (381, 327) with delta (0, 0)
Screenshot: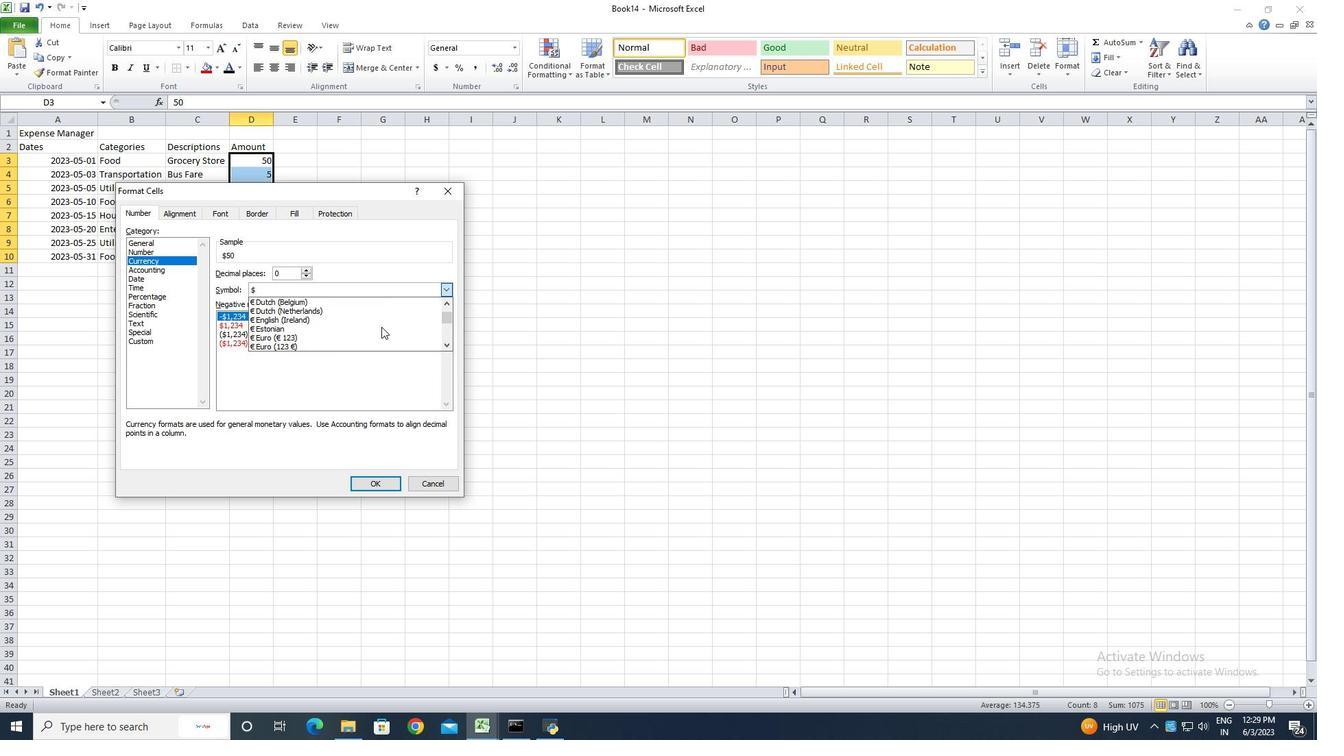 
Action: Mouse scrolled (381, 327) with delta (0, 0)
Screenshot: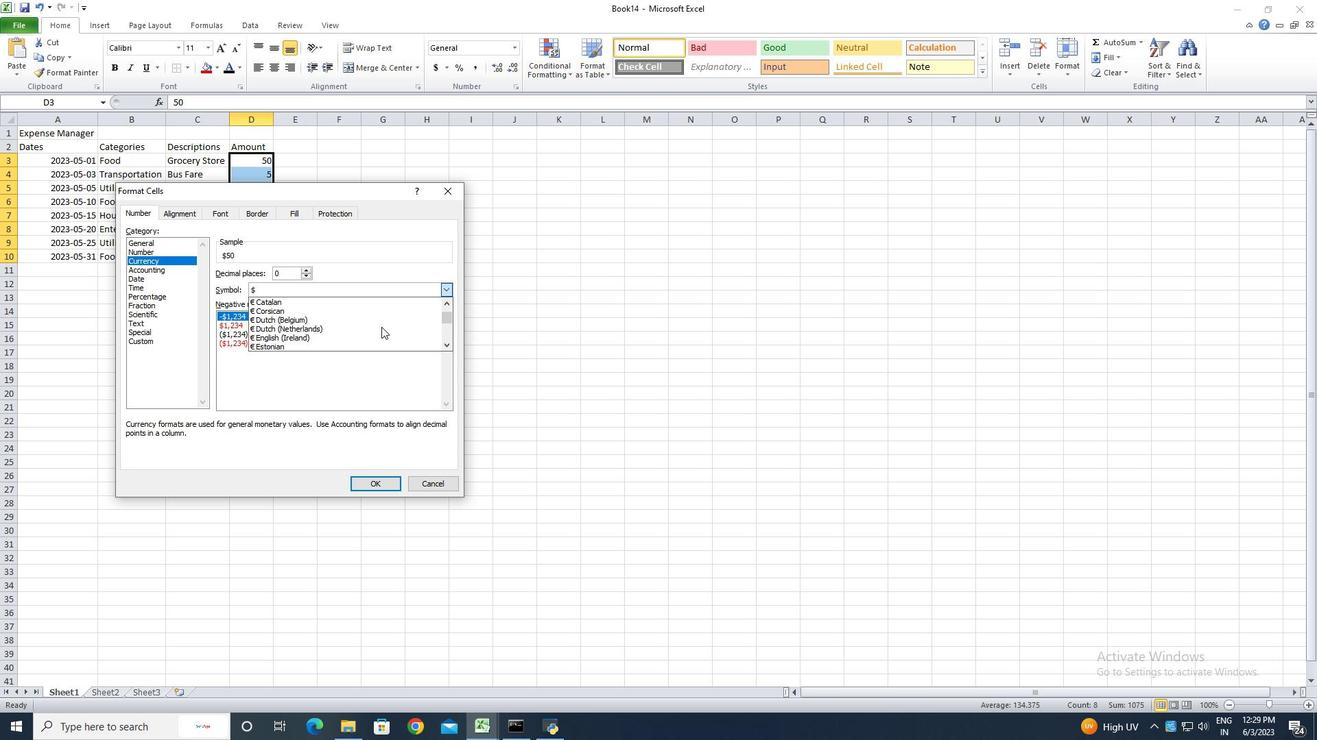 
Action: Mouse scrolled (381, 327) with delta (0, 0)
Screenshot: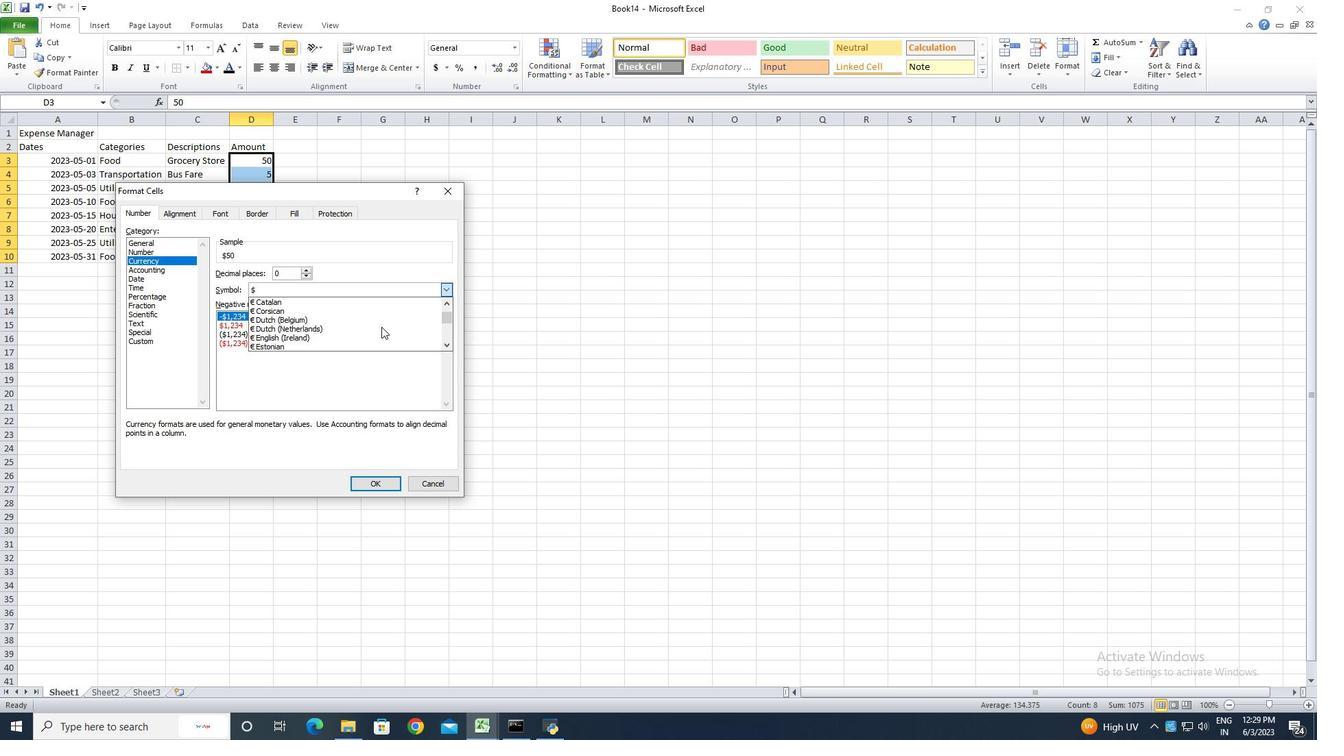 
Action: Mouse scrolled (381, 327) with delta (0, 0)
Screenshot: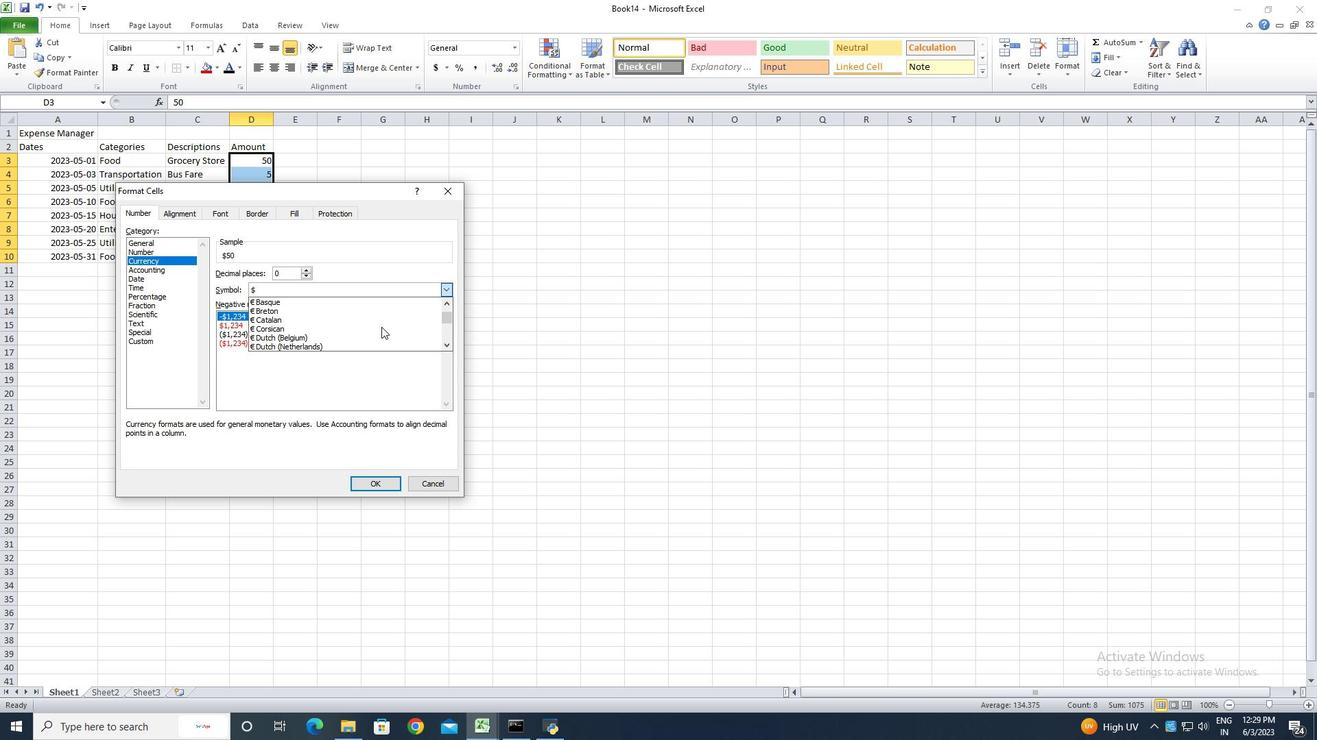 
Action: Mouse scrolled (381, 327) with delta (0, 0)
Screenshot: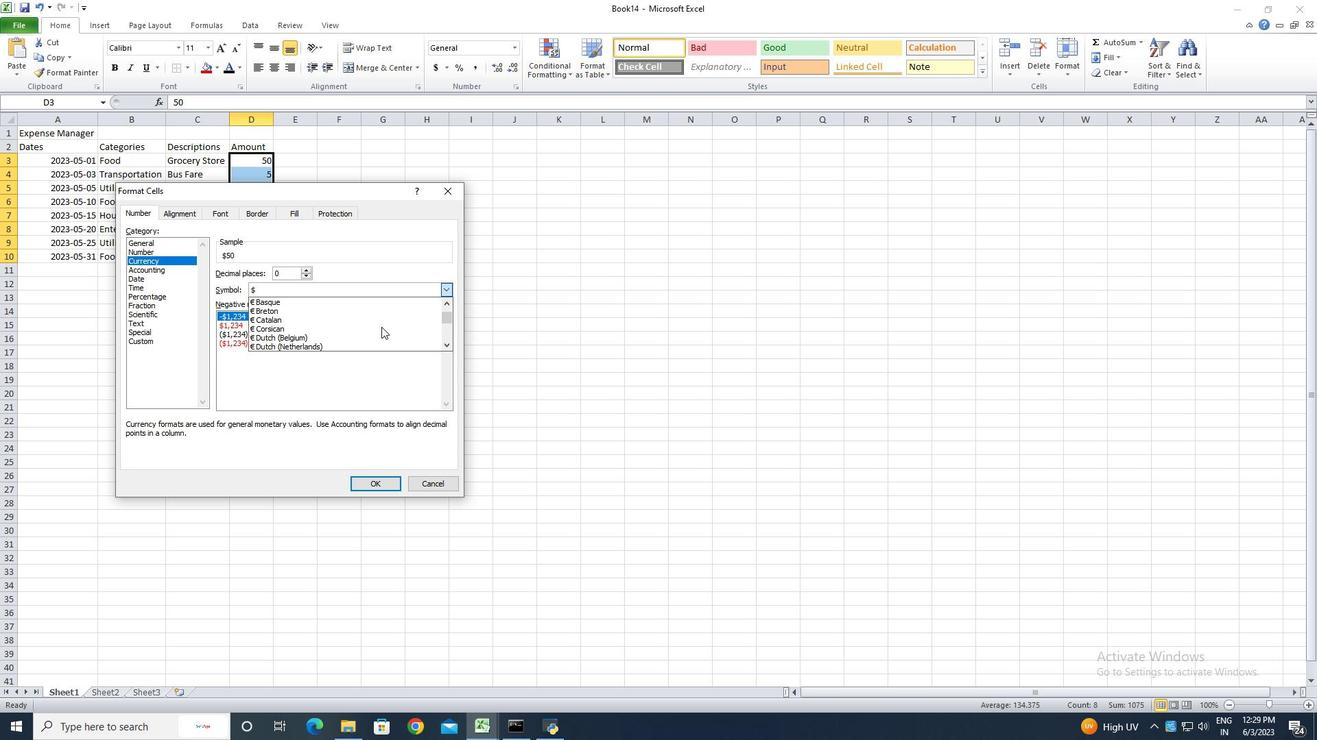 
Action: Mouse scrolled (381, 326) with delta (0, 0)
Screenshot: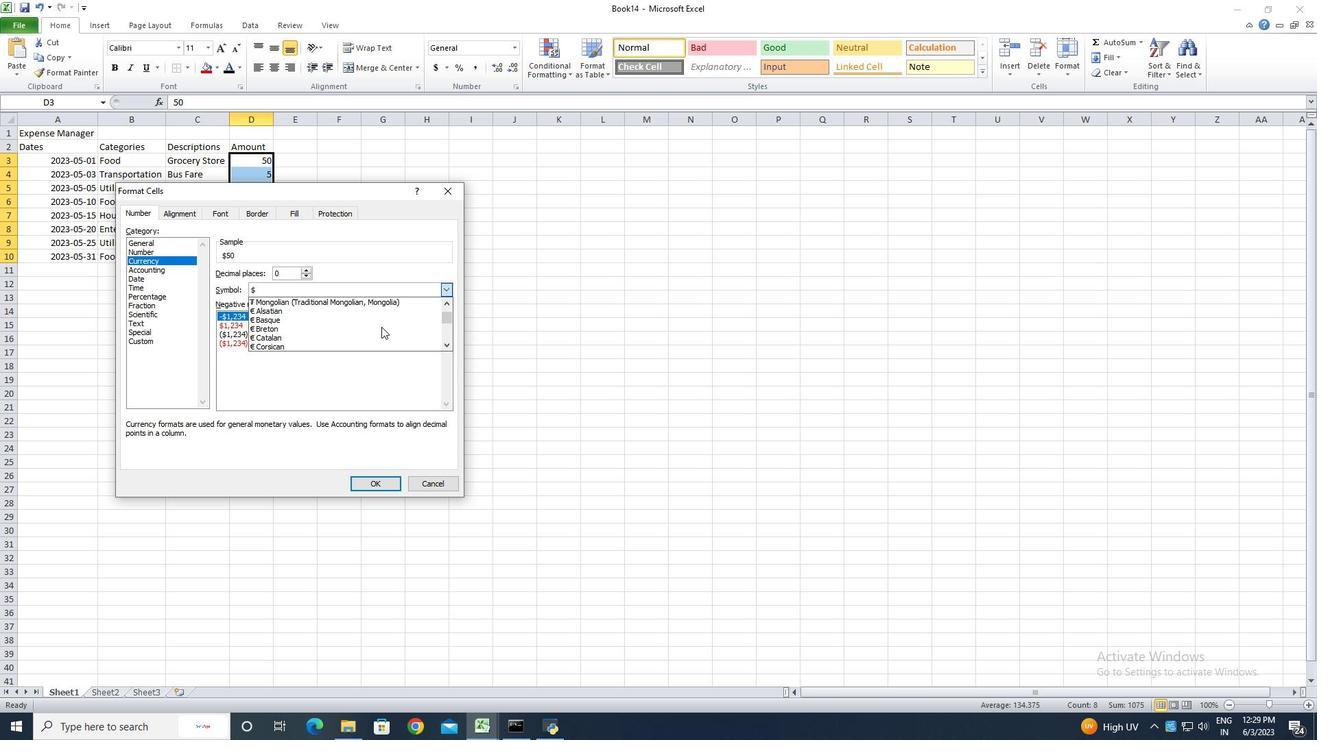 
Action: Mouse scrolled (381, 326) with delta (0, 0)
Screenshot: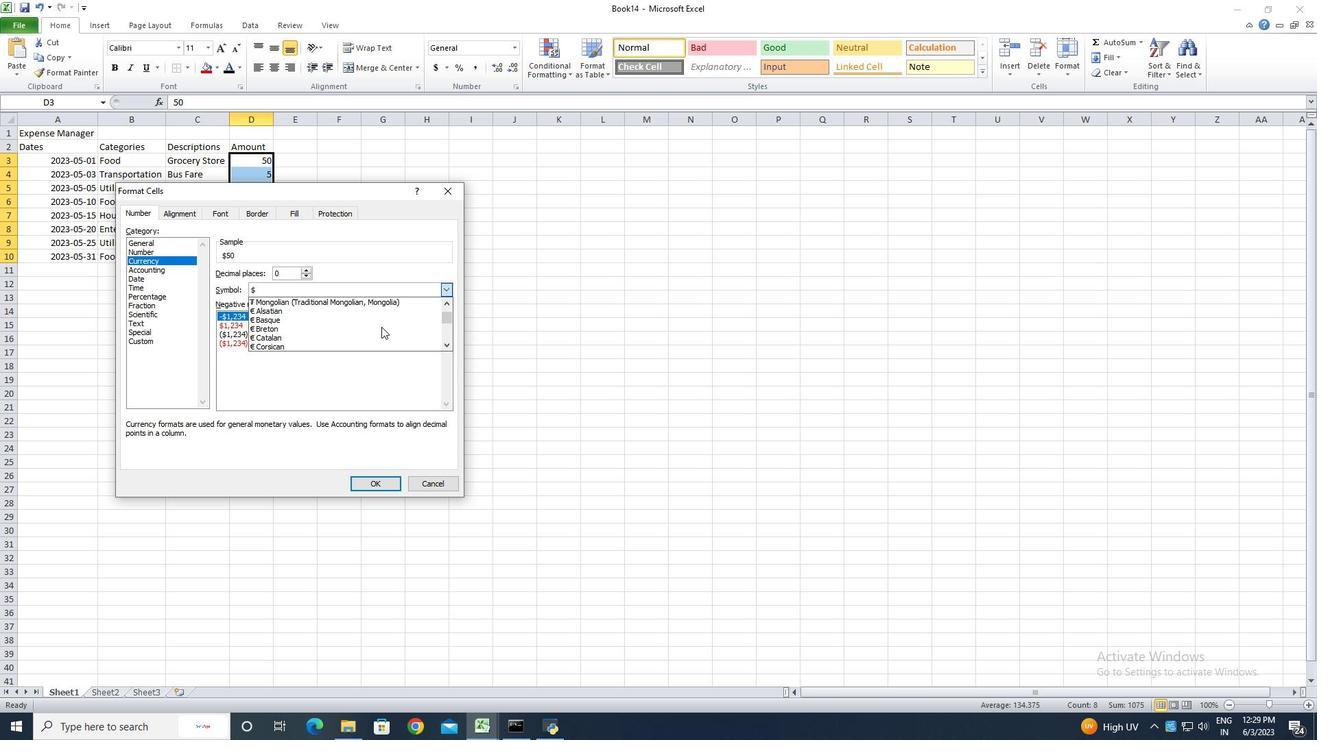 
Action: Mouse scrolled (381, 326) with delta (0, 0)
Screenshot: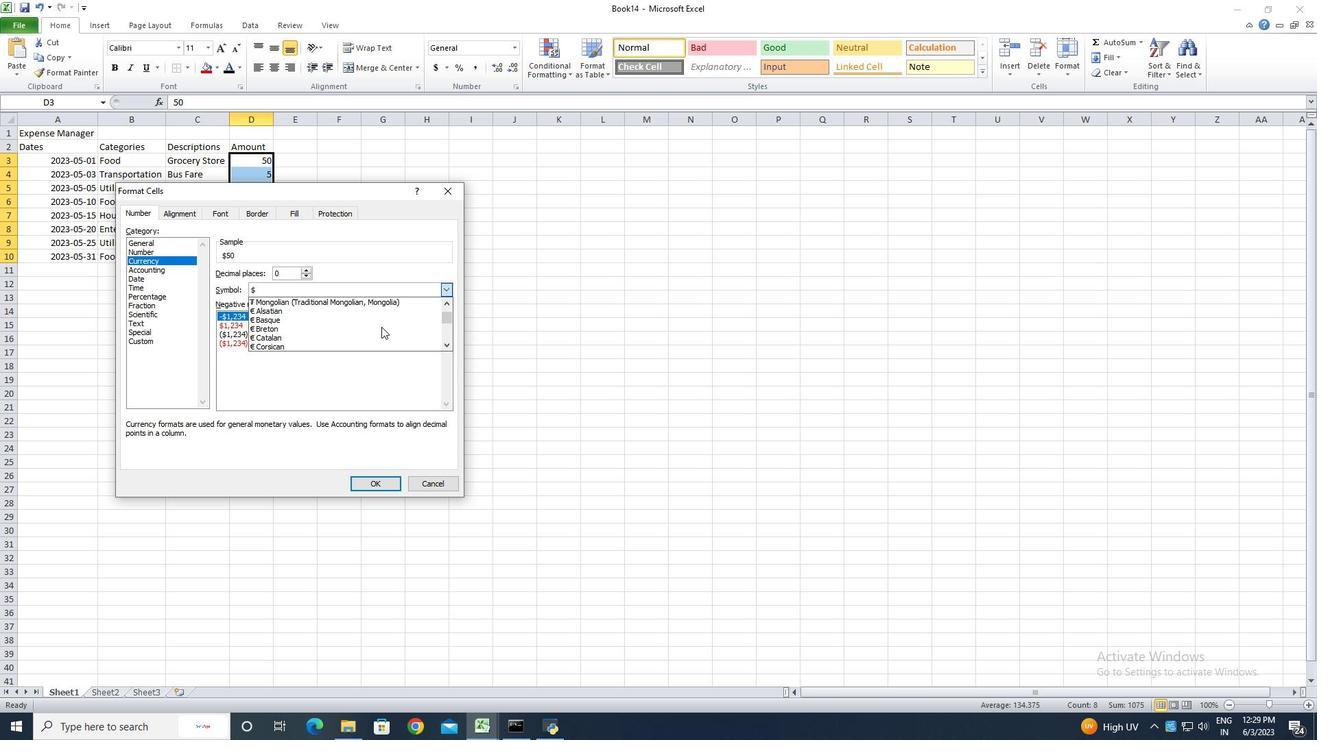 
Action: Mouse scrolled (381, 326) with delta (0, 0)
Screenshot: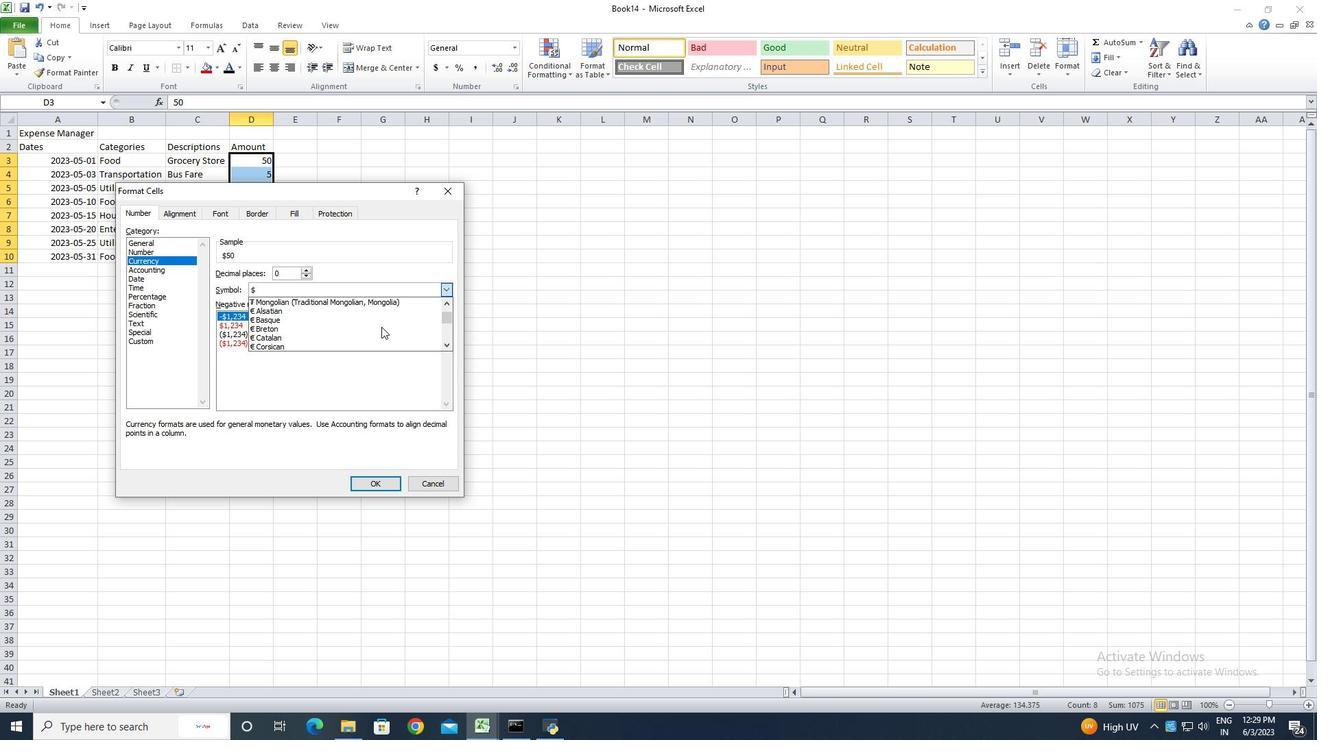 
Action: Mouse scrolled (381, 326) with delta (0, 0)
Screenshot: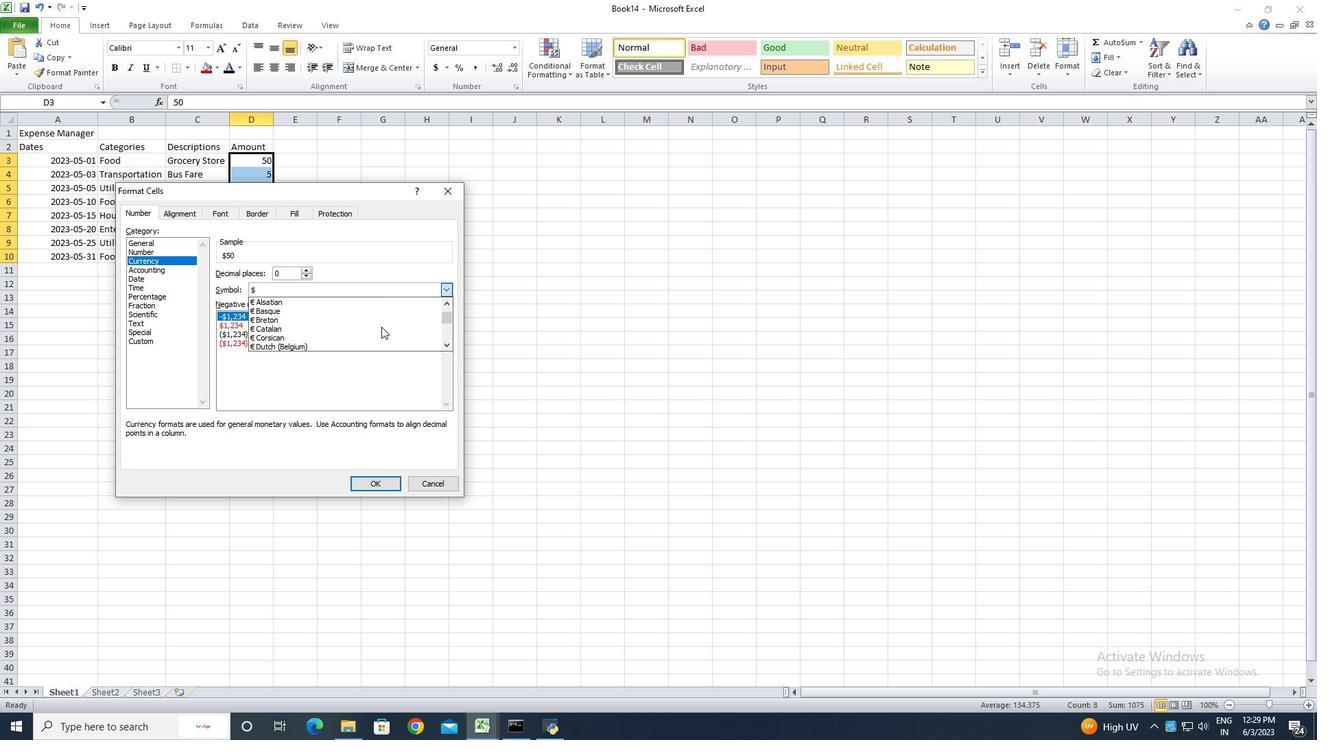 
Action: Mouse scrolled (381, 326) with delta (0, 0)
Screenshot: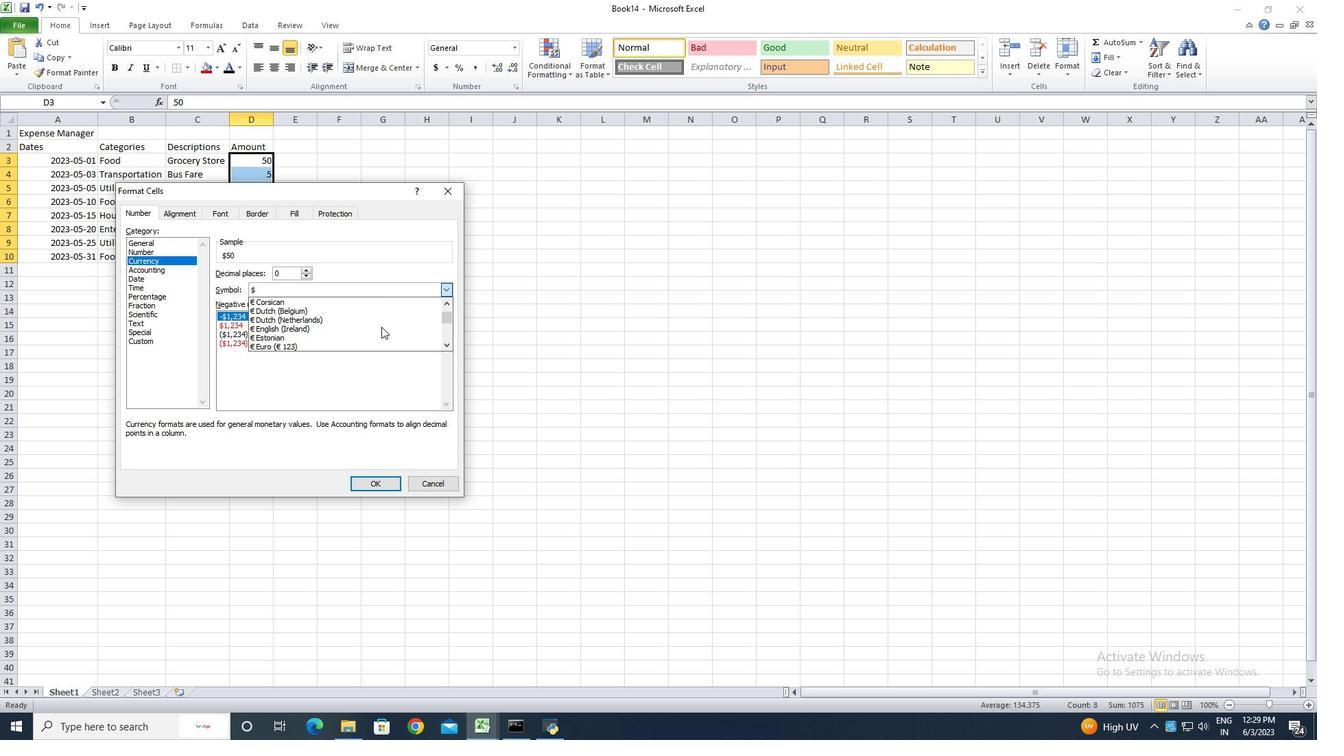 
Action: Mouse scrolled (381, 326) with delta (0, 0)
Screenshot: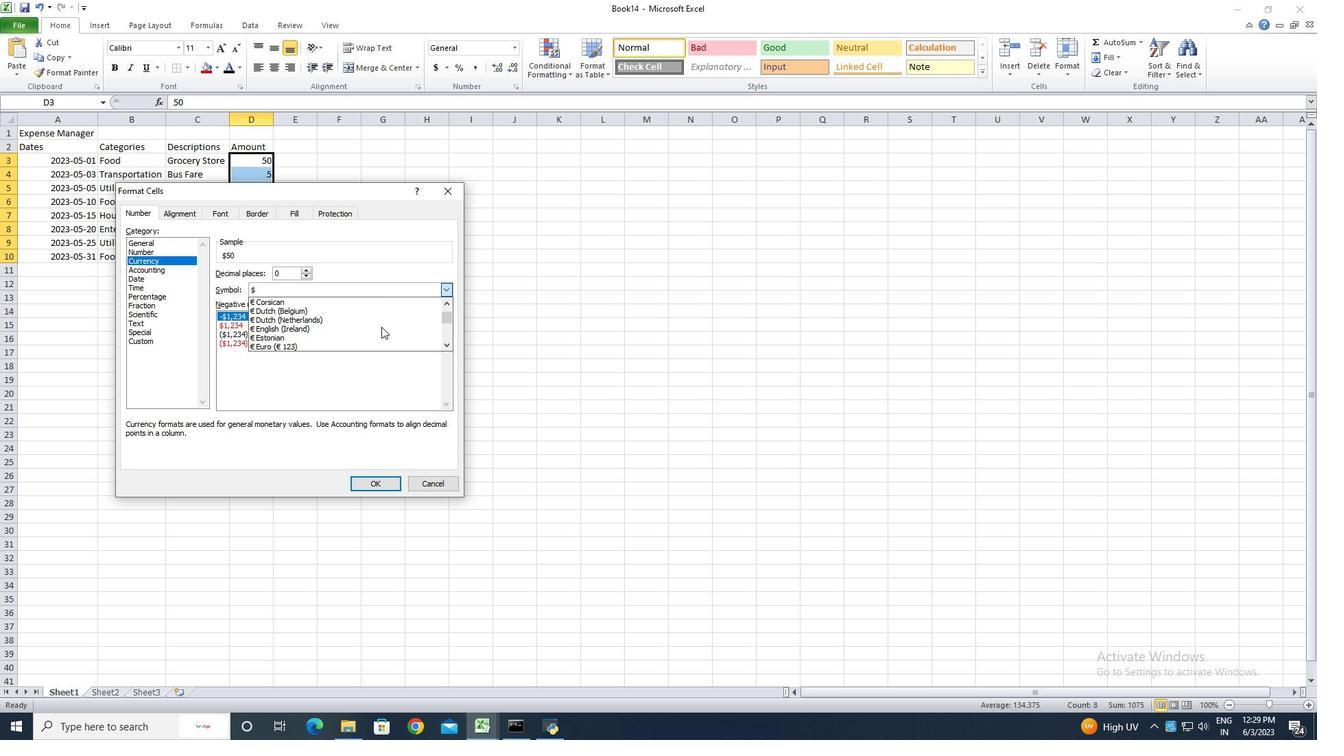 
Action: Mouse scrolled (381, 326) with delta (0, 0)
Screenshot: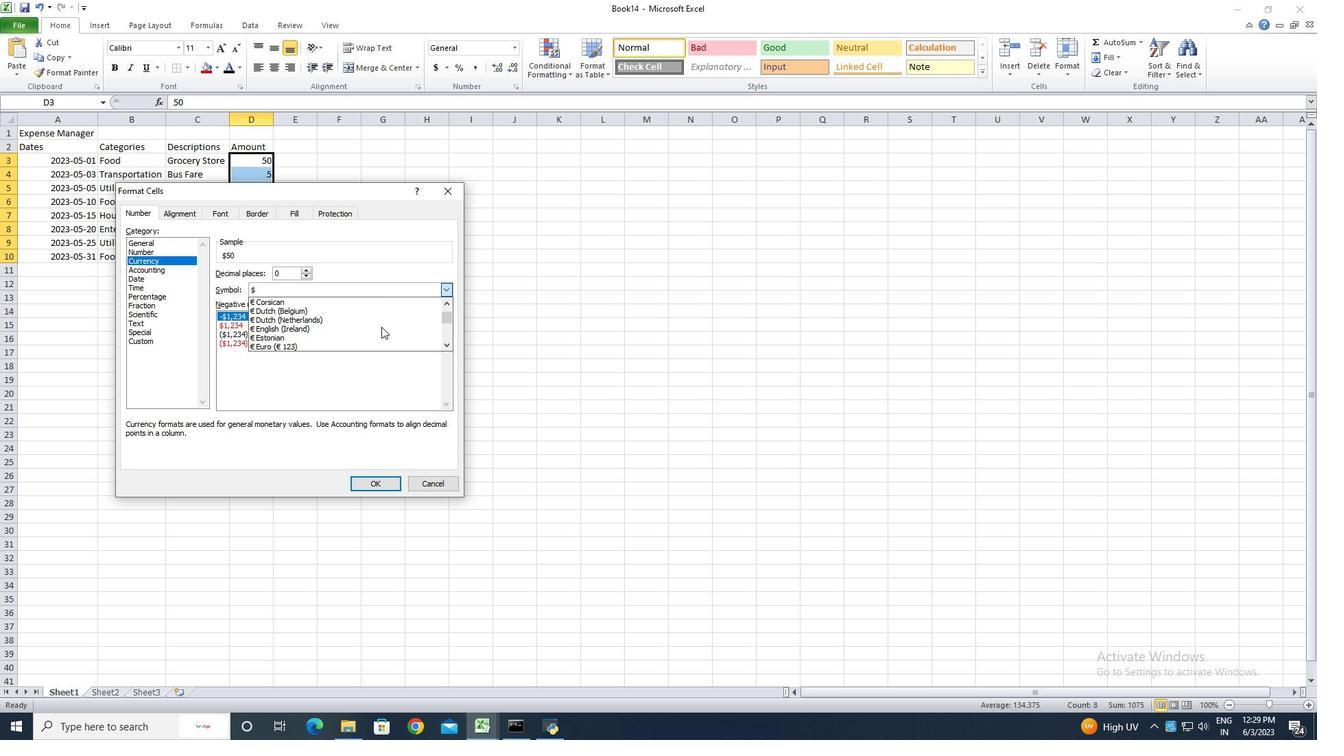 
Action: Mouse scrolled (381, 326) with delta (0, 0)
Screenshot: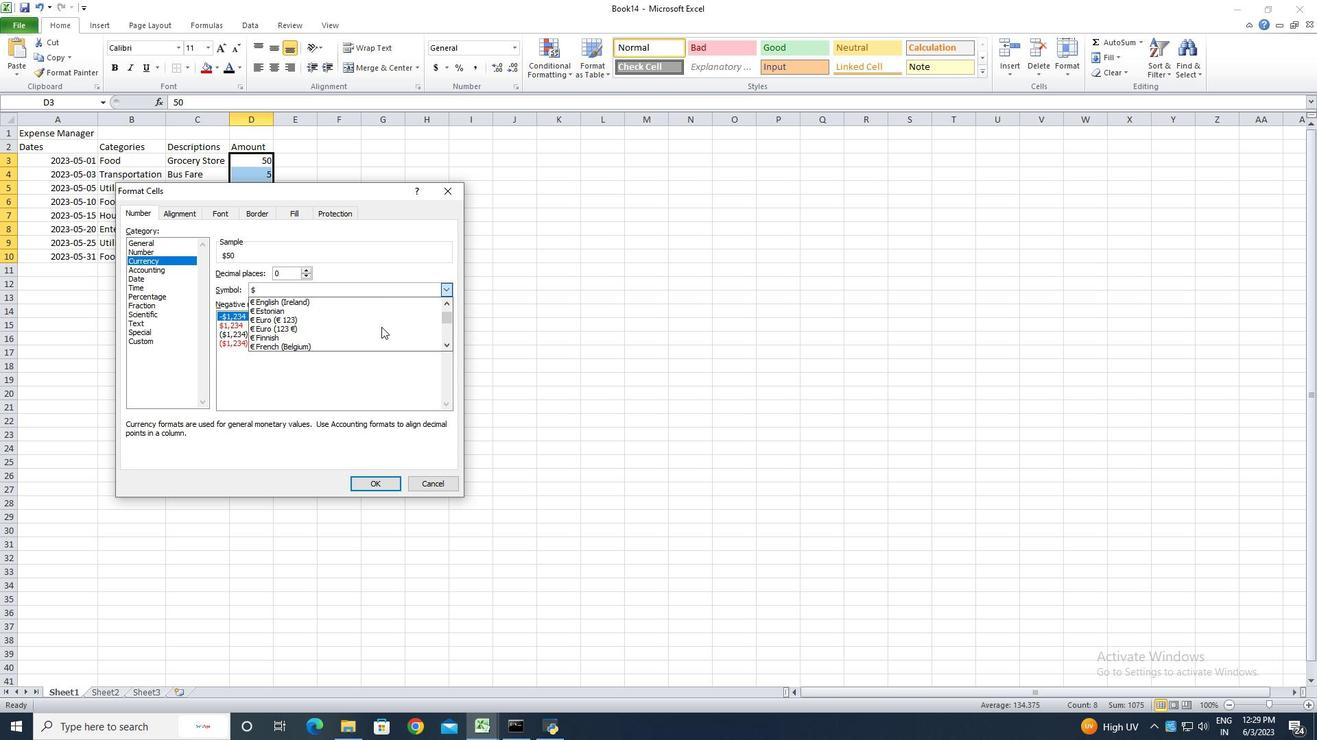 
Action: Mouse scrolled (381, 326) with delta (0, 0)
Screenshot: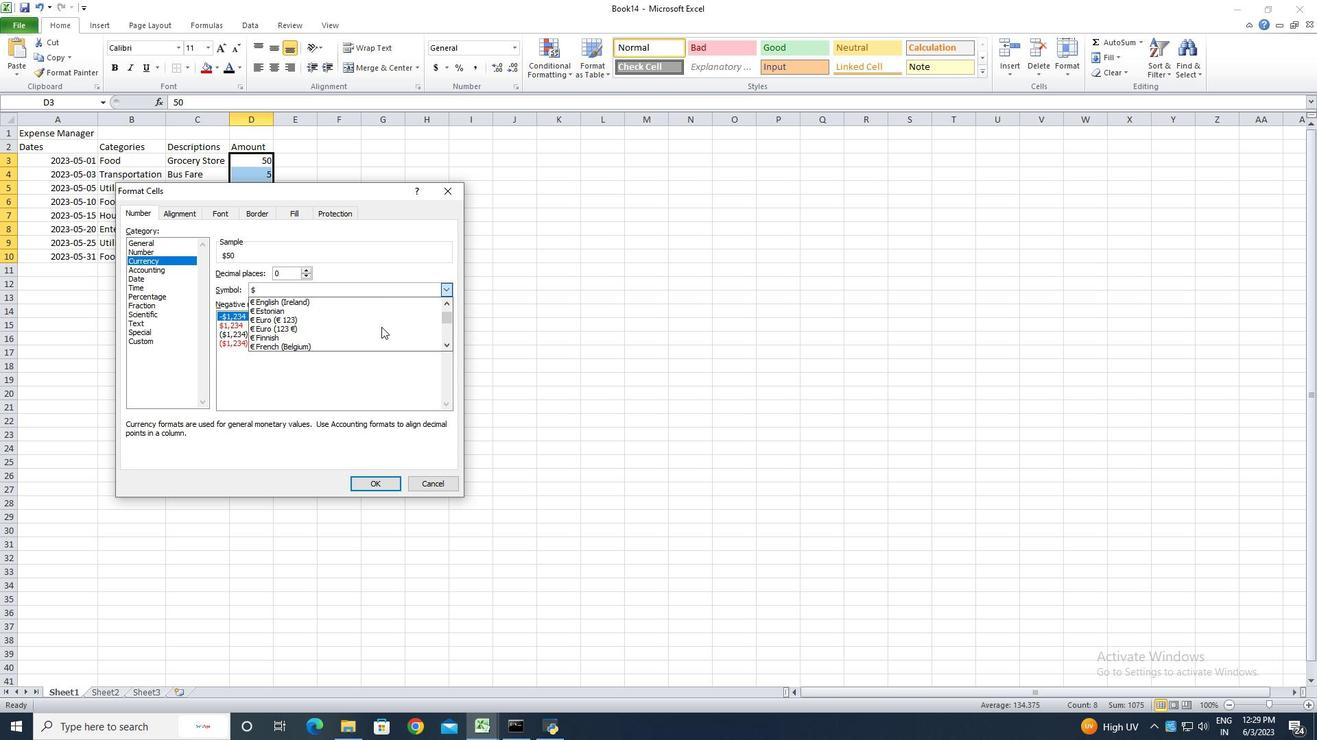 
Action: Mouse scrolled (381, 326) with delta (0, 0)
Screenshot: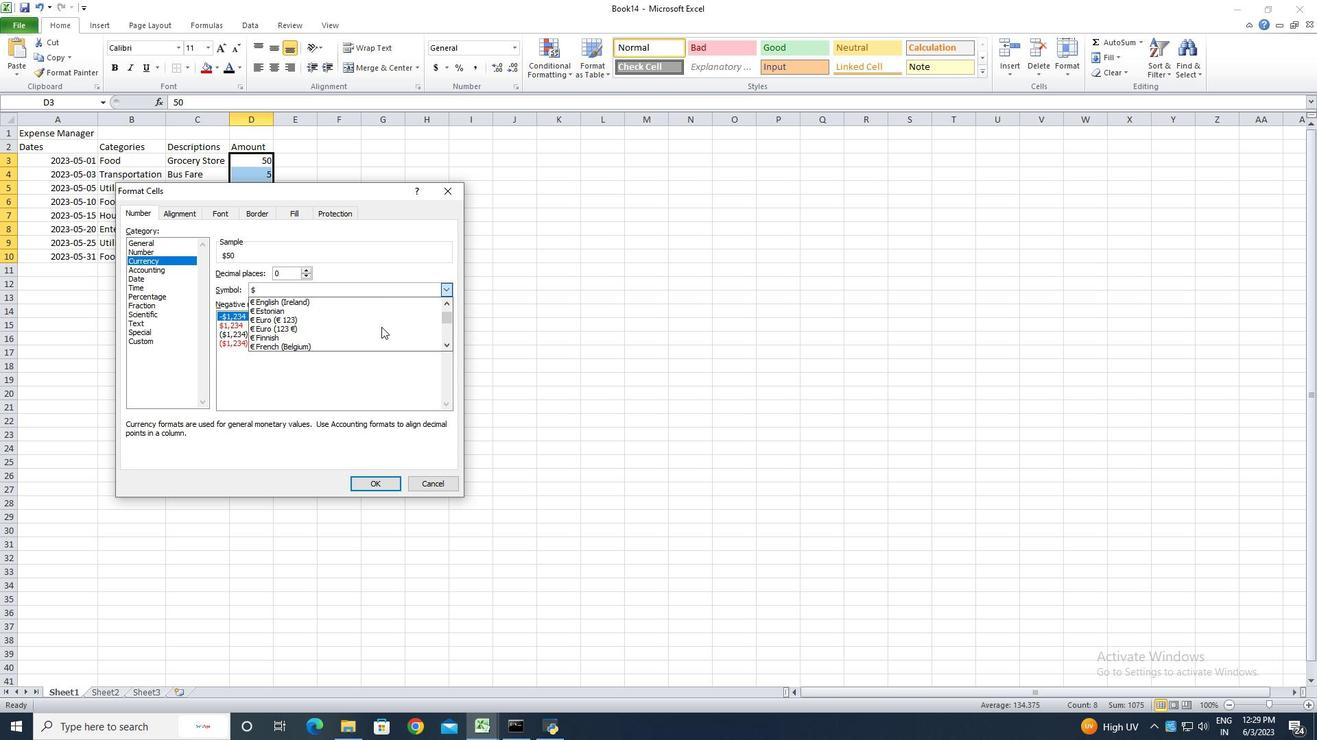 
Action: Mouse scrolled (381, 326) with delta (0, 0)
Screenshot: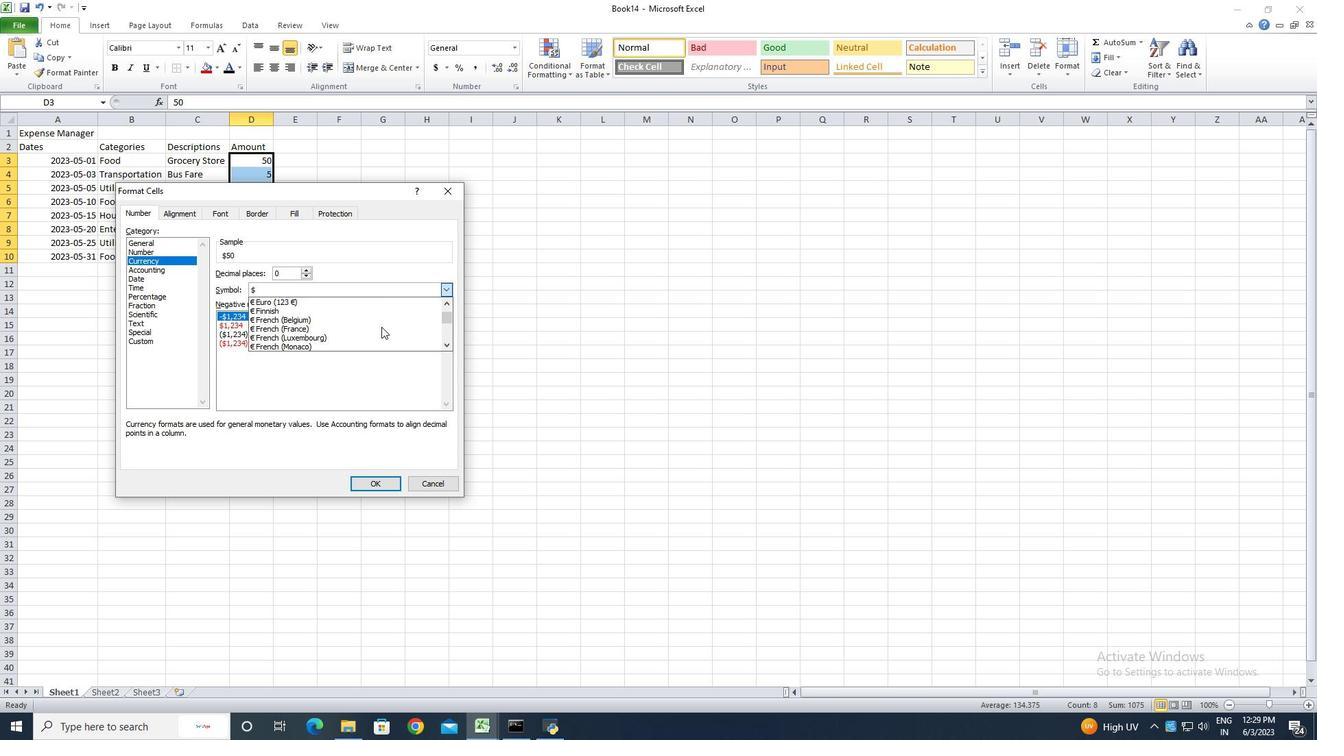 
Action: Mouse scrolled (381, 326) with delta (0, 0)
Screenshot: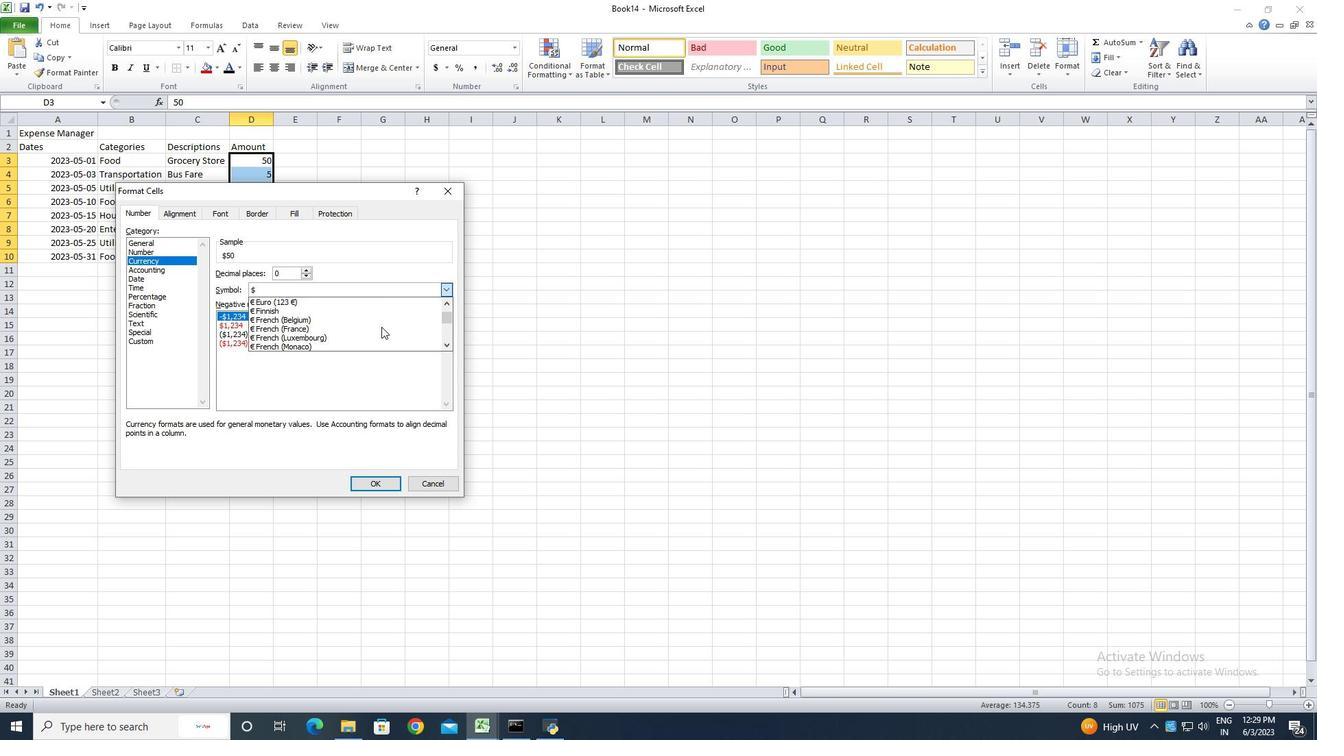 
Action: Mouse scrolled (381, 326) with delta (0, 0)
Screenshot: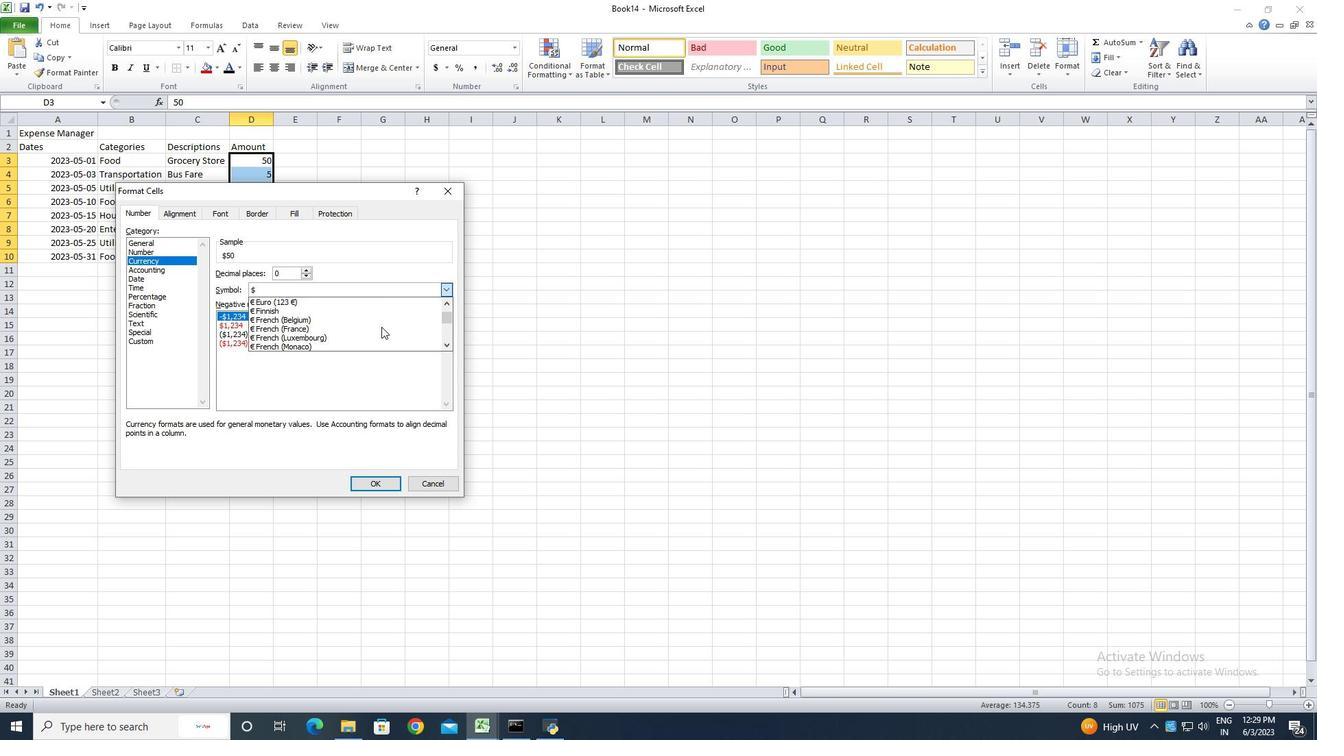 
Action: Mouse scrolled (381, 326) with delta (0, 0)
Screenshot: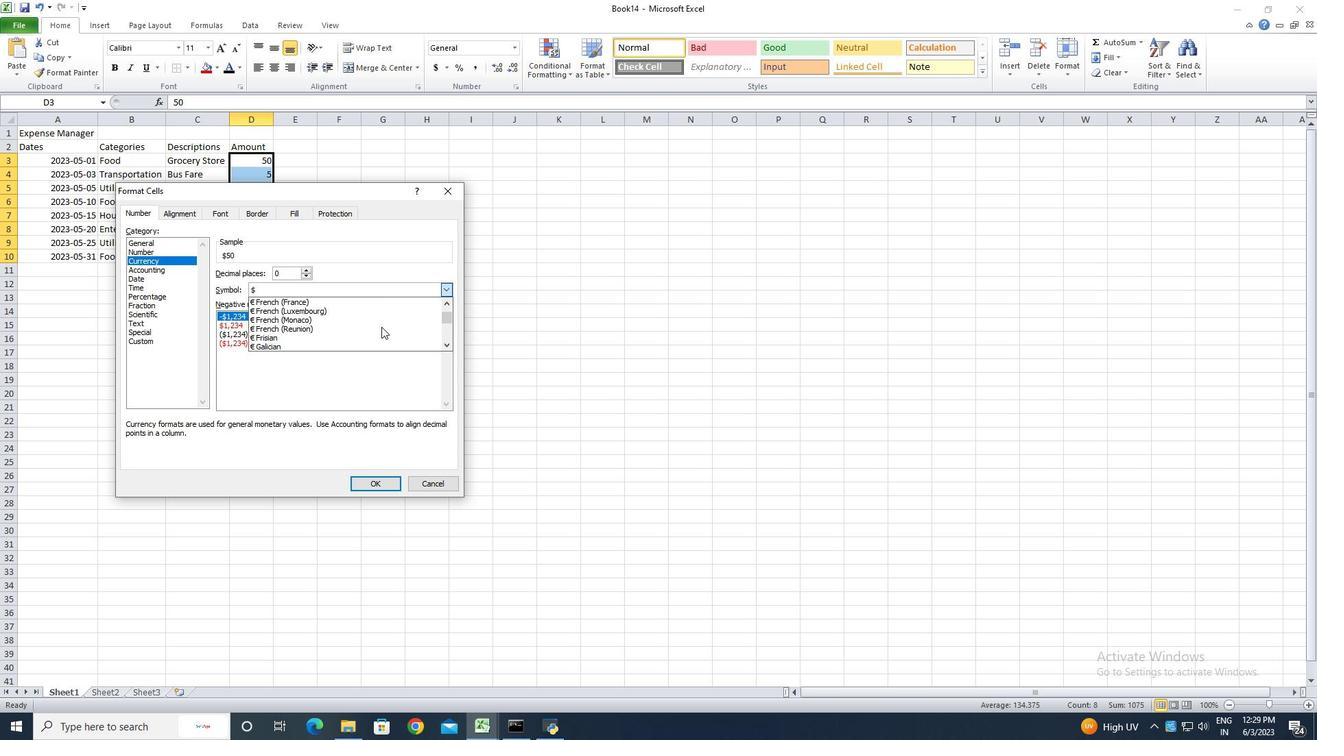 
Action: Mouse scrolled (381, 326) with delta (0, 0)
Screenshot: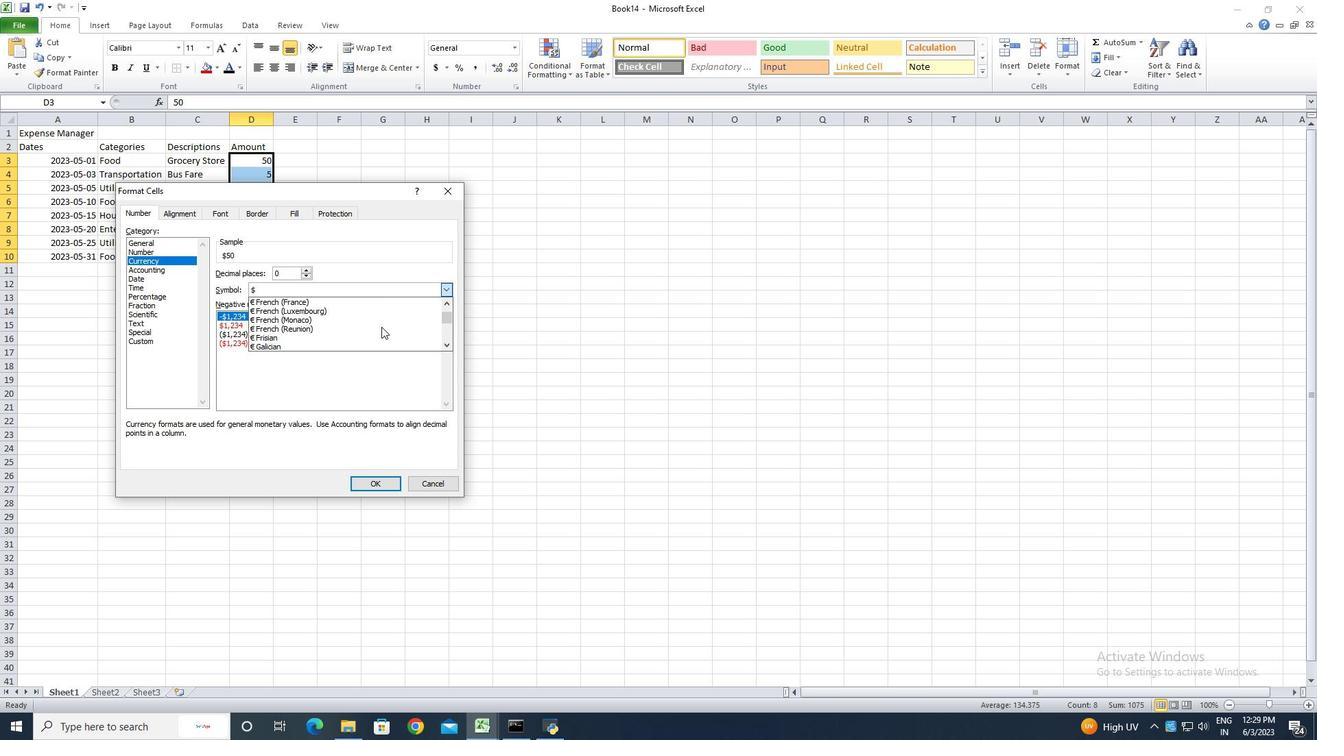 
Action: Mouse scrolled (381, 326) with delta (0, 0)
Screenshot: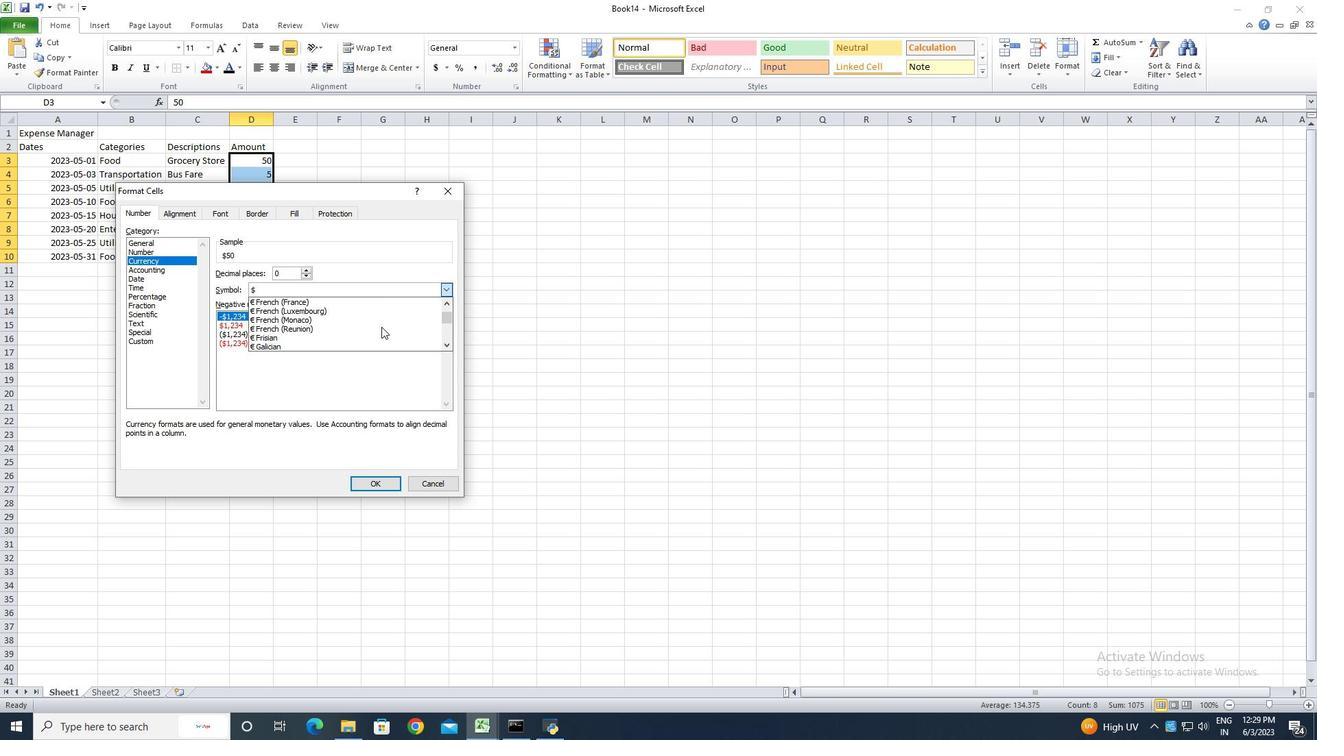 
Action: Mouse scrolled (381, 326) with delta (0, 0)
Screenshot: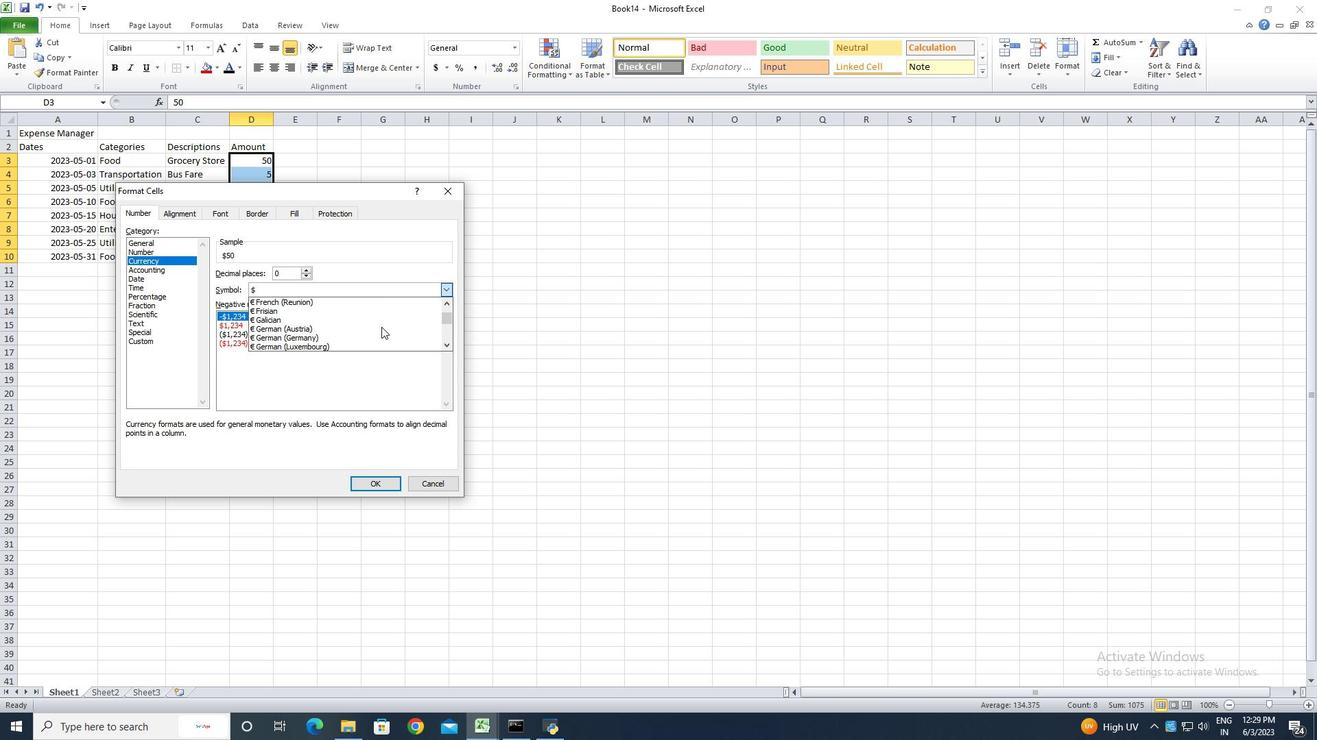 
Action: Mouse scrolled (381, 326) with delta (0, 0)
Screenshot: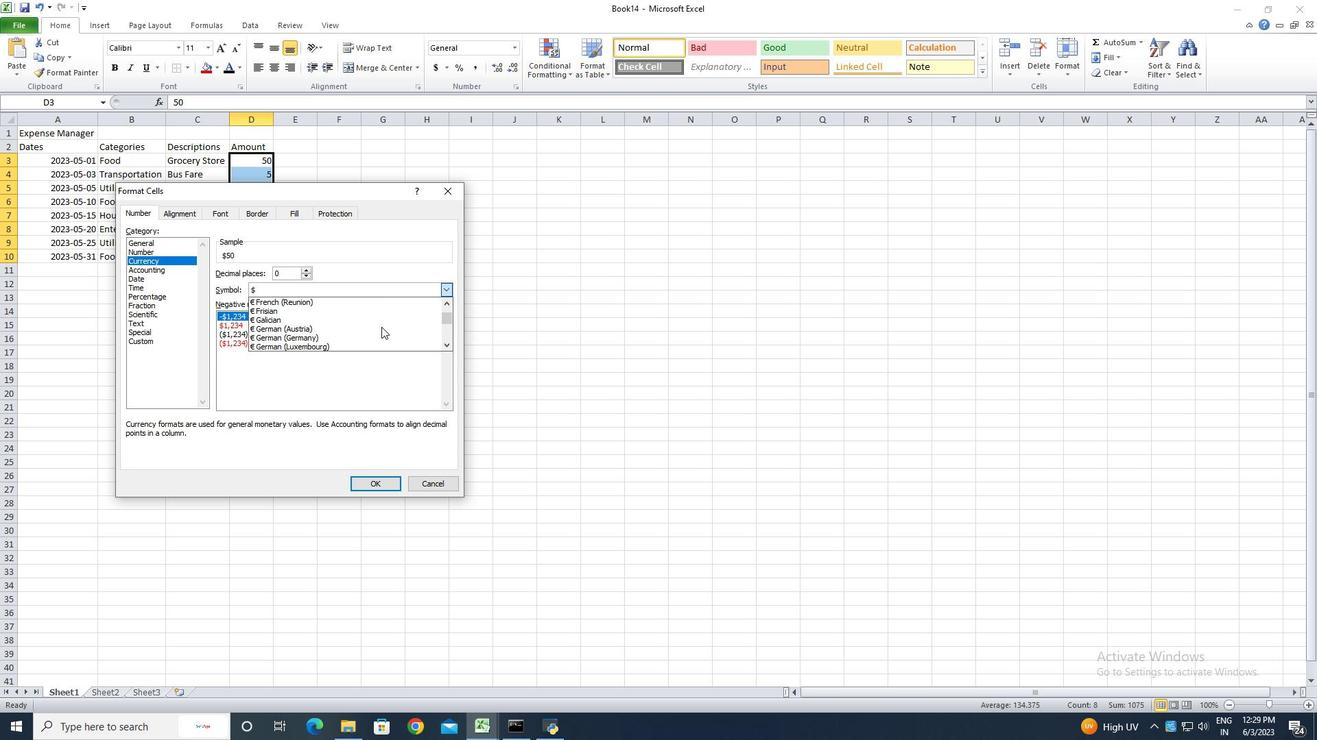 
Action: Mouse scrolled (381, 326) with delta (0, 0)
Screenshot: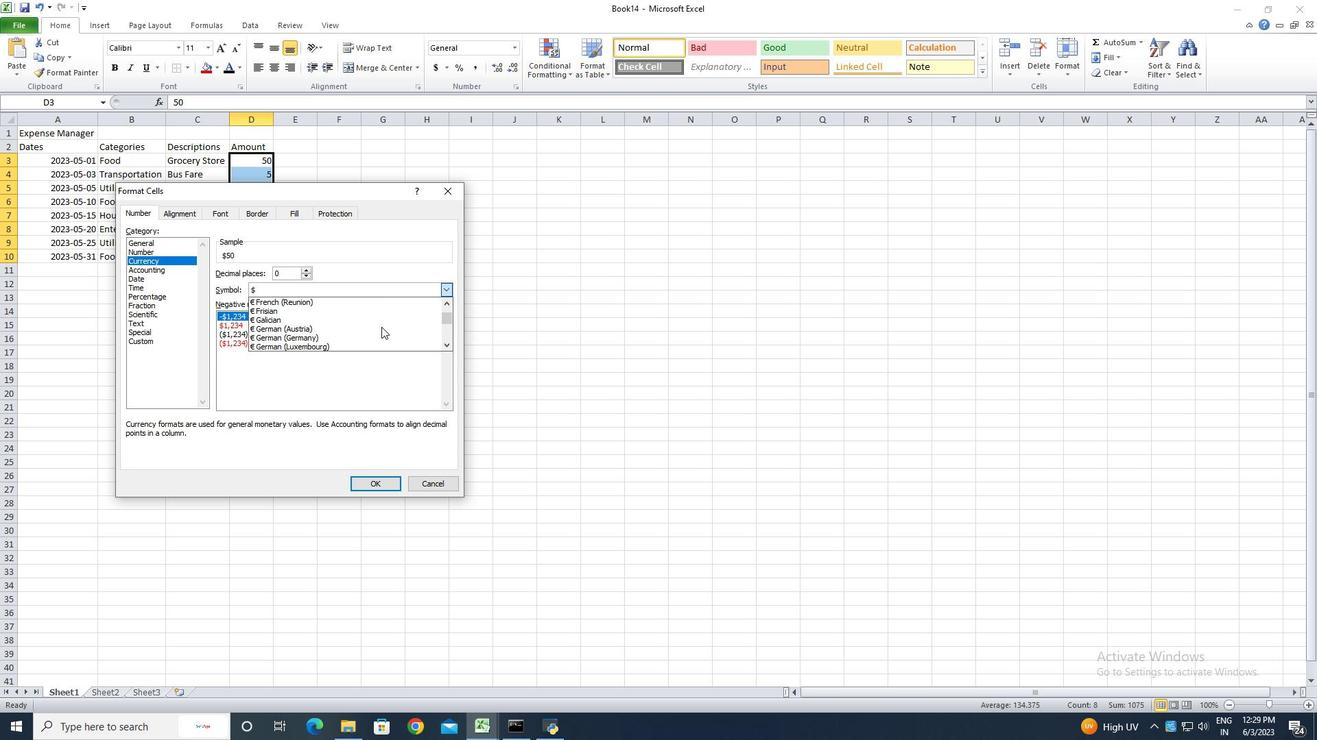 
Action: Mouse scrolled (381, 326) with delta (0, 0)
Screenshot: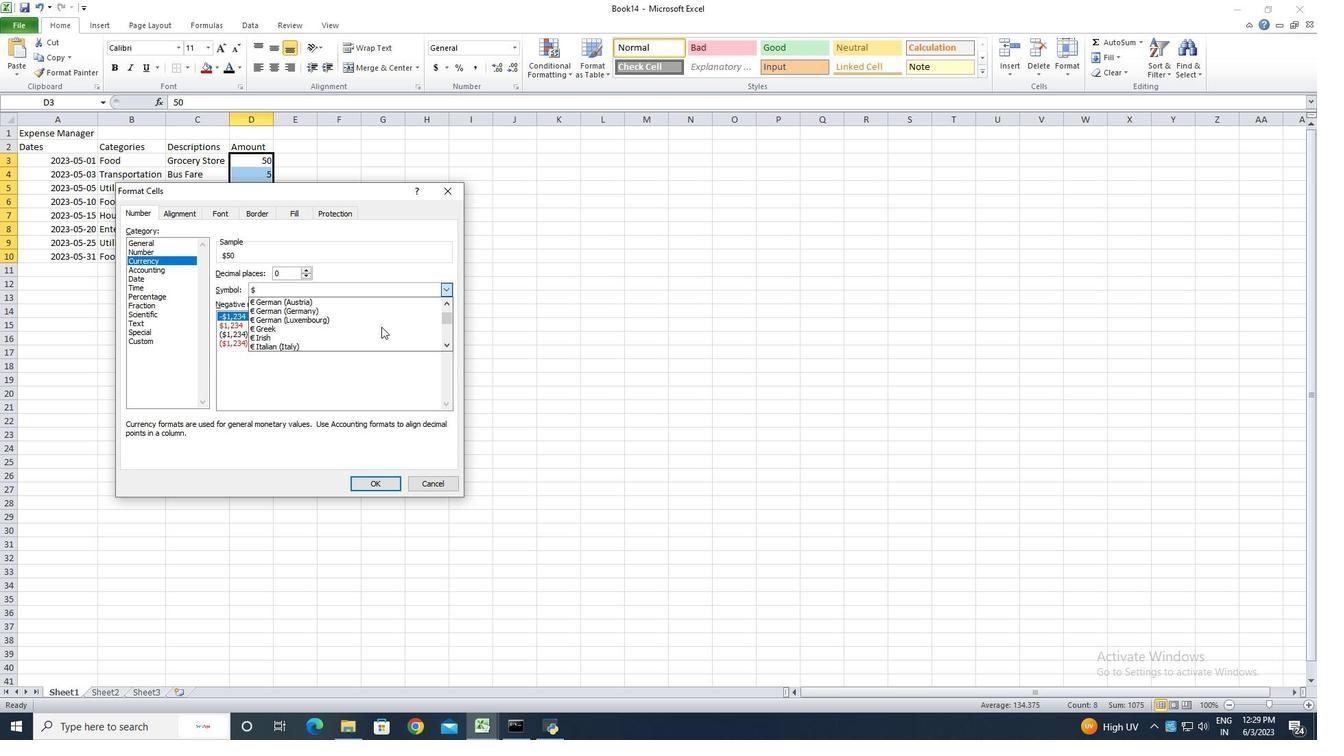 
Action: Mouse scrolled (381, 326) with delta (0, 0)
Screenshot: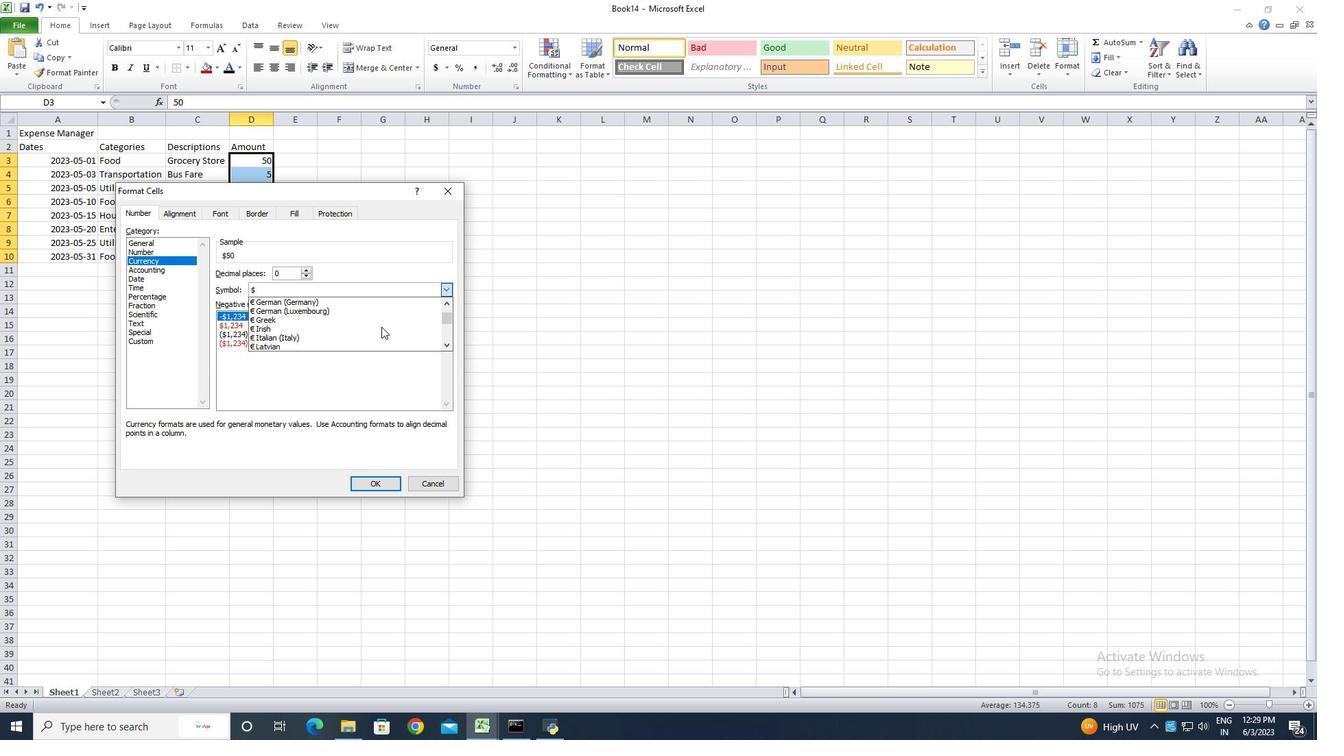 
Action: Mouse scrolled (381, 326) with delta (0, 0)
Screenshot: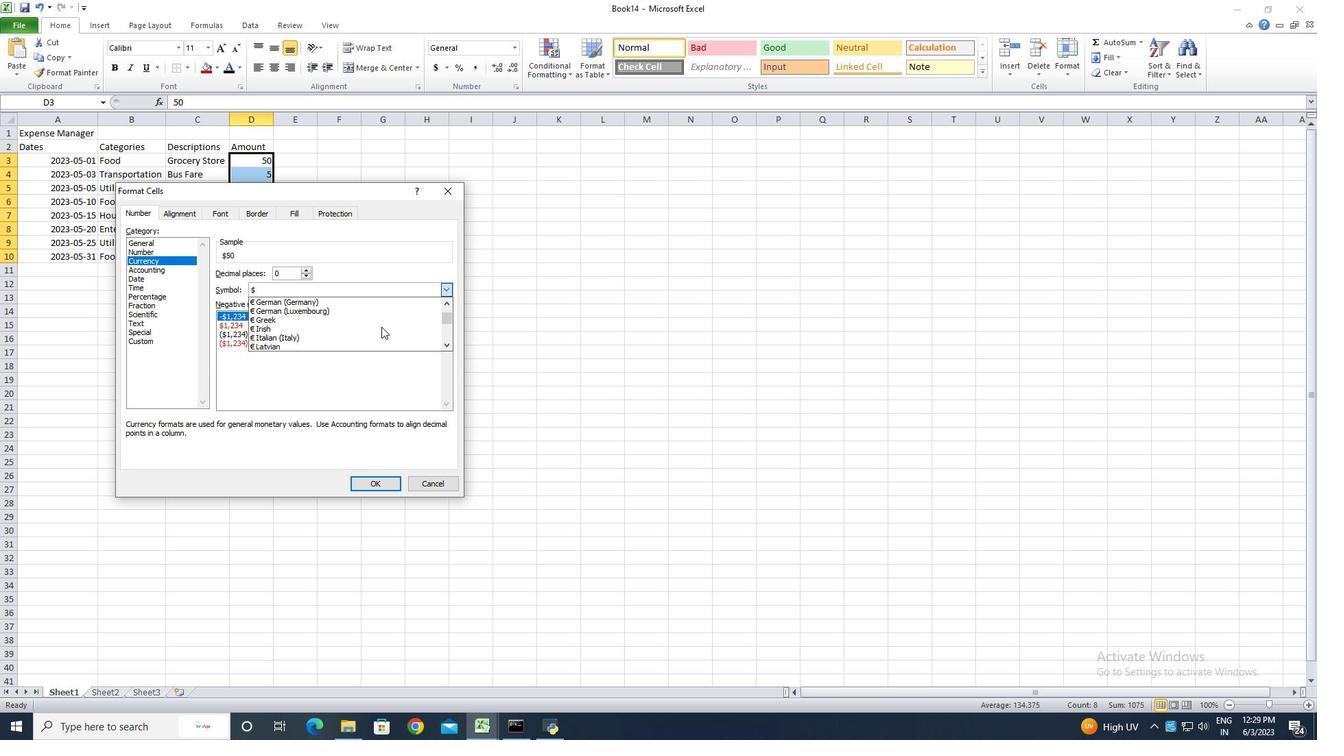
Action: Mouse scrolled (381, 326) with delta (0, 0)
Screenshot: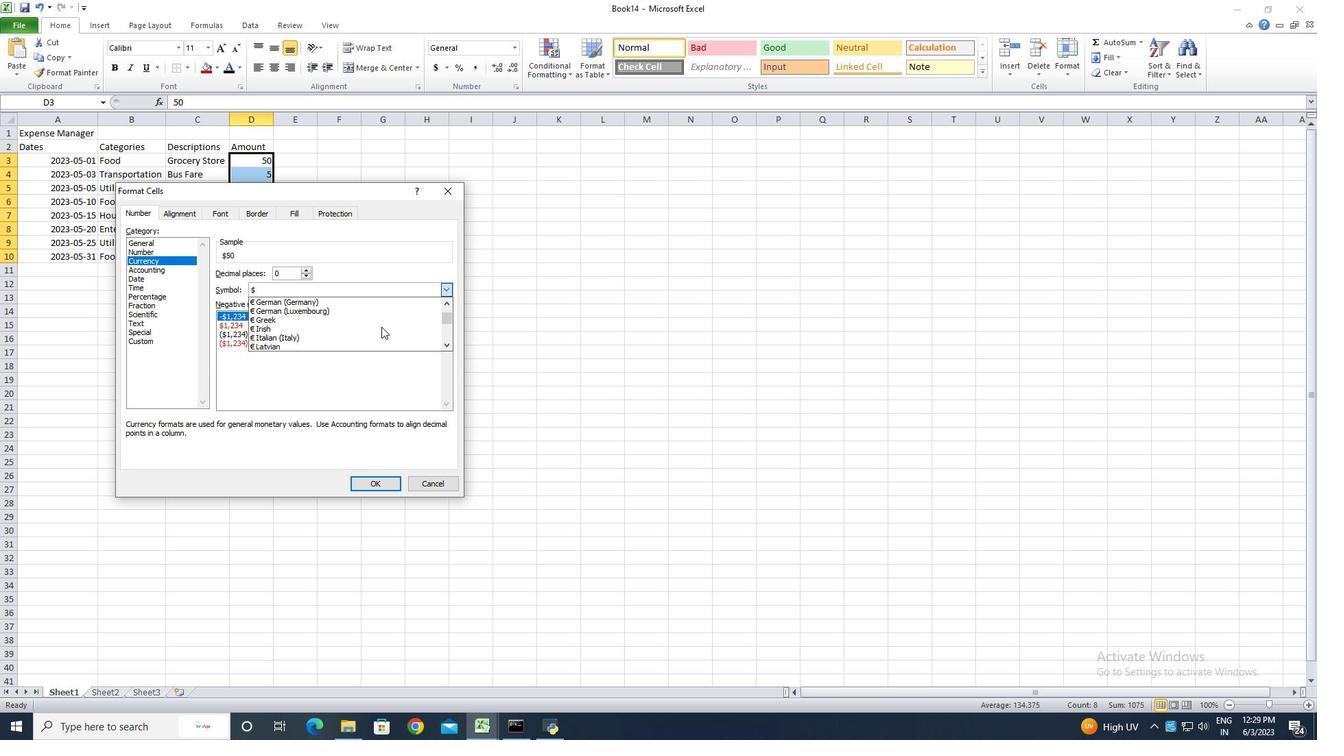 
Action: Mouse scrolled (381, 326) with delta (0, 0)
Screenshot: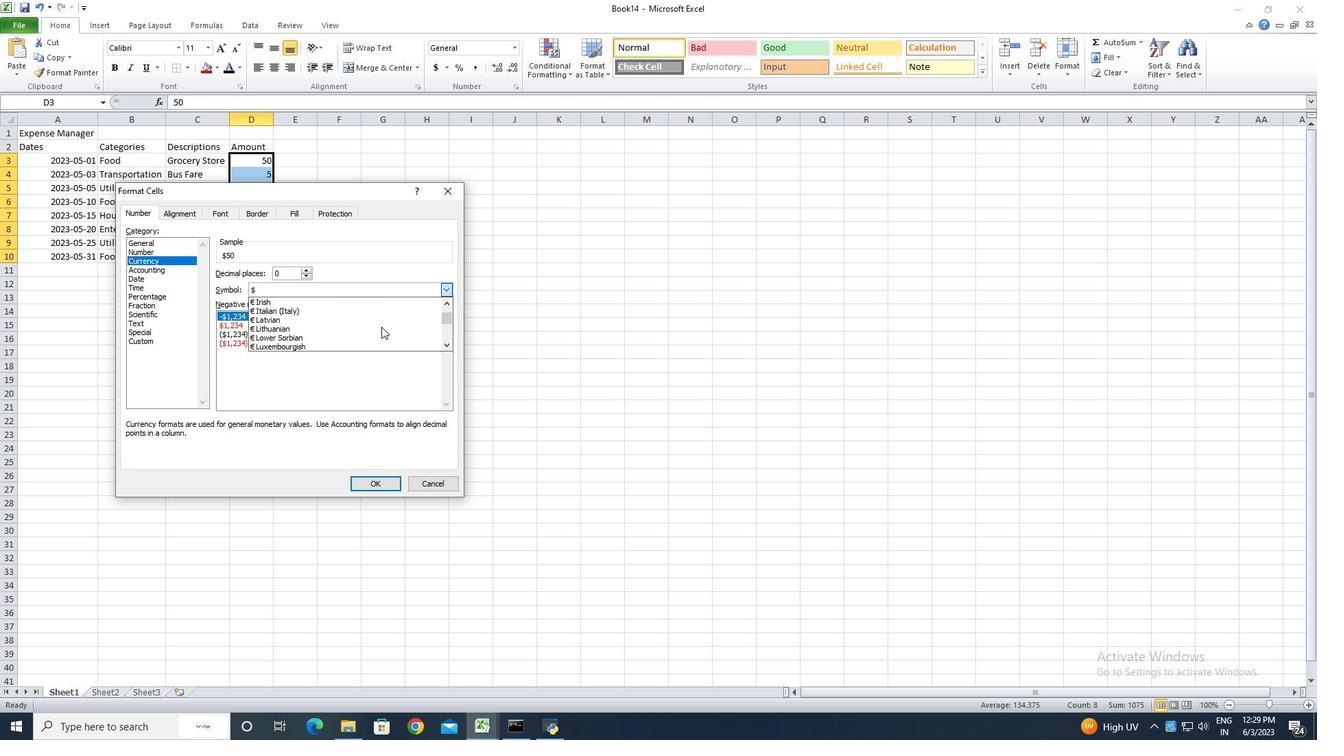 
Action: Mouse scrolled (381, 326) with delta (0, 0)
Screenshot: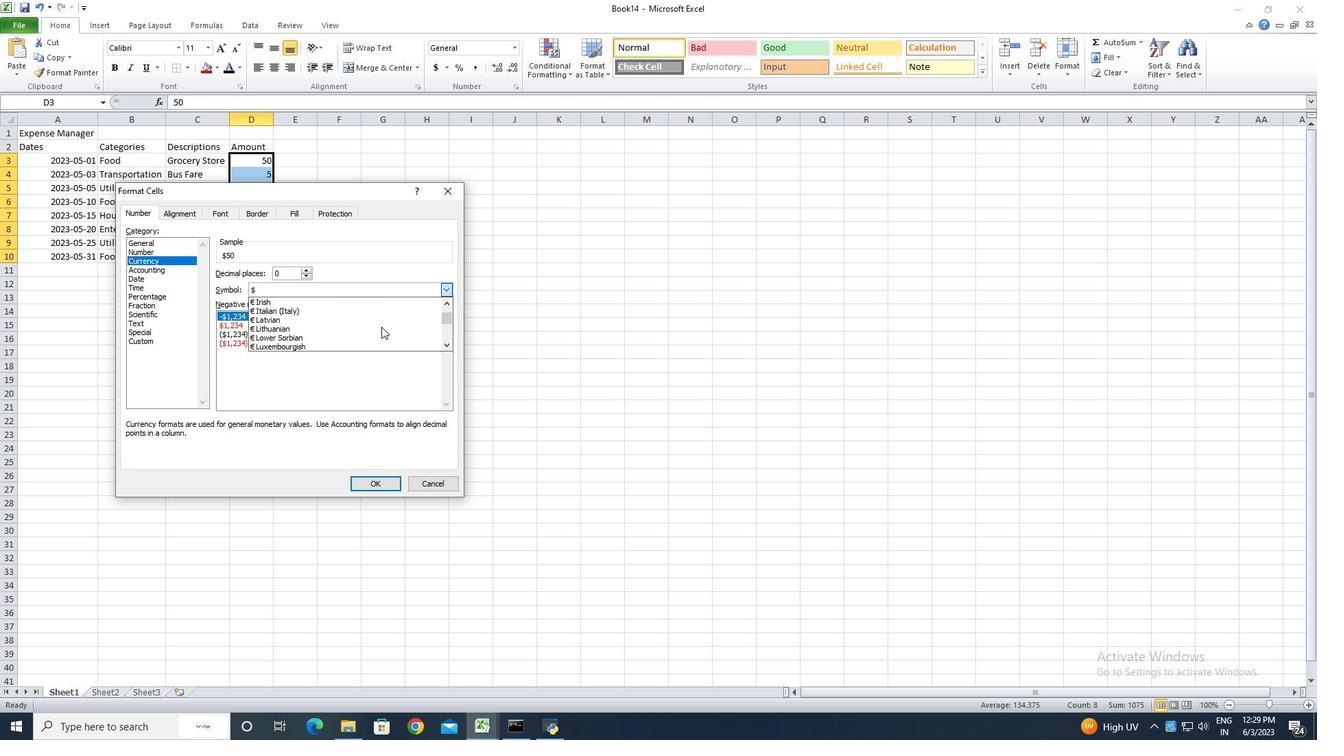 
Action: Mouse scrolled (381, 326) with delta (0, 0)
Screenshot: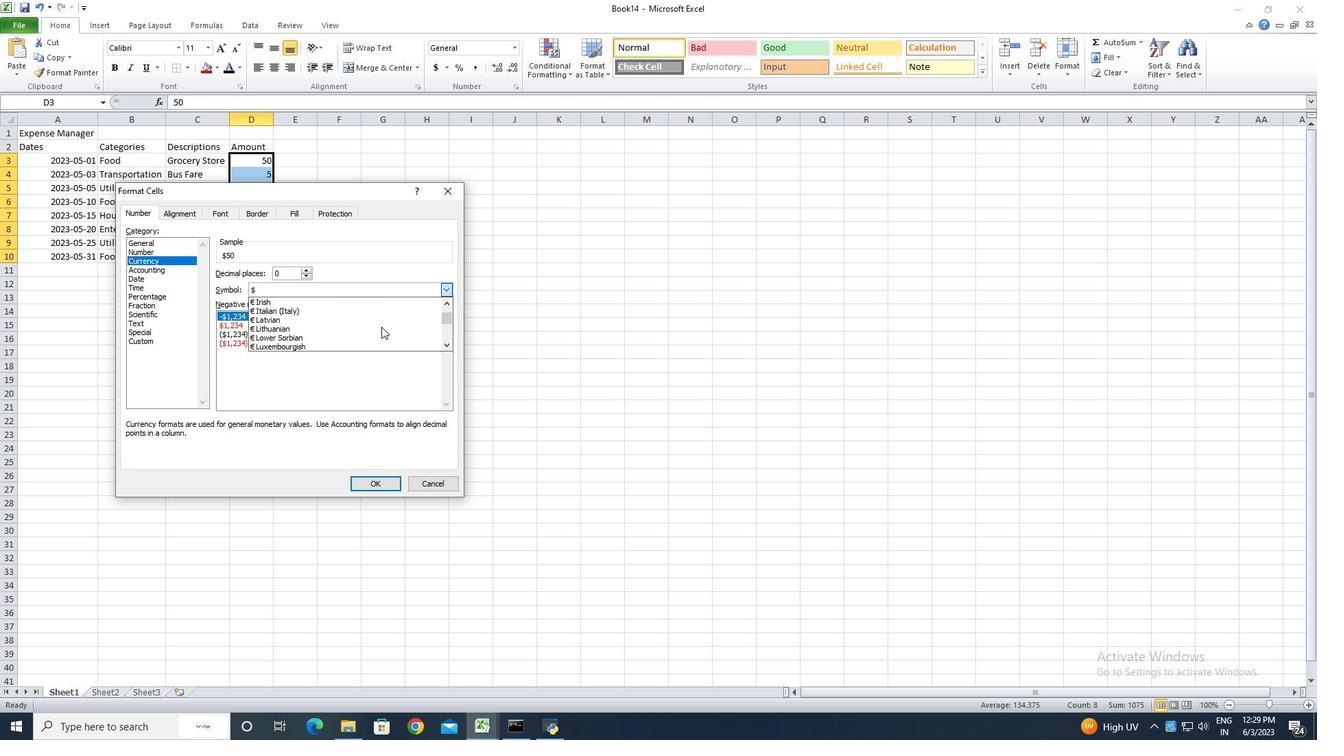 
Action: Mouse scrolled (381, 326) with delta (0, 0)
Screenshot: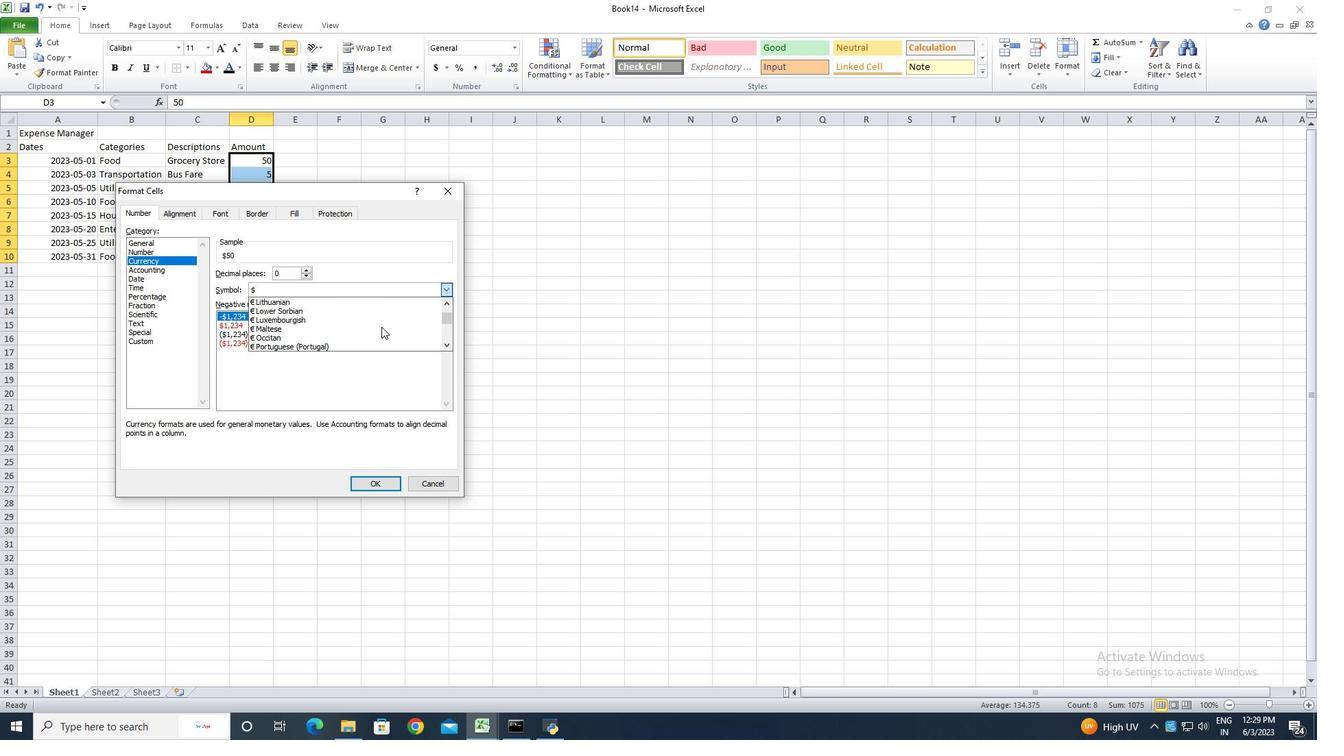 
Action: Mouse scrolled (381, 326) with delta (0, 0)
Screenshot: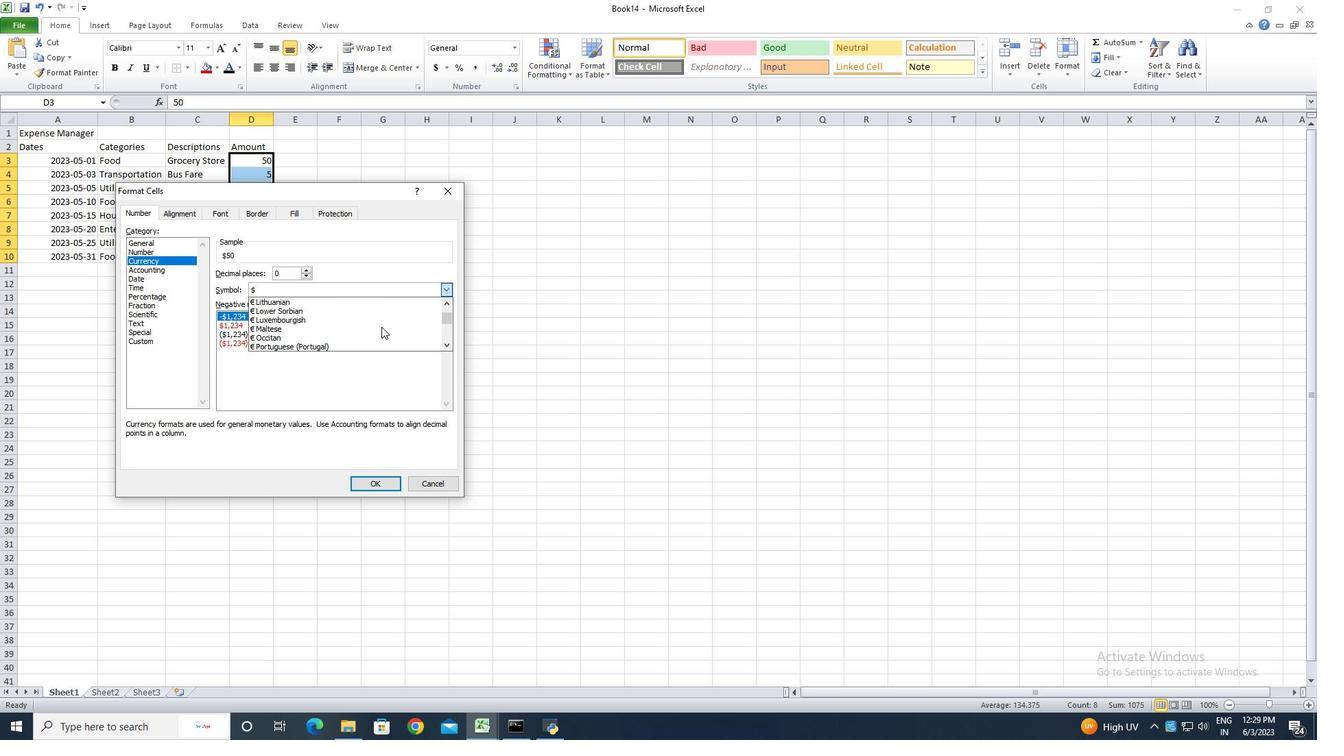
Action: Mouse scrolled (381, 326) with delta (0, 0)
Screenshot: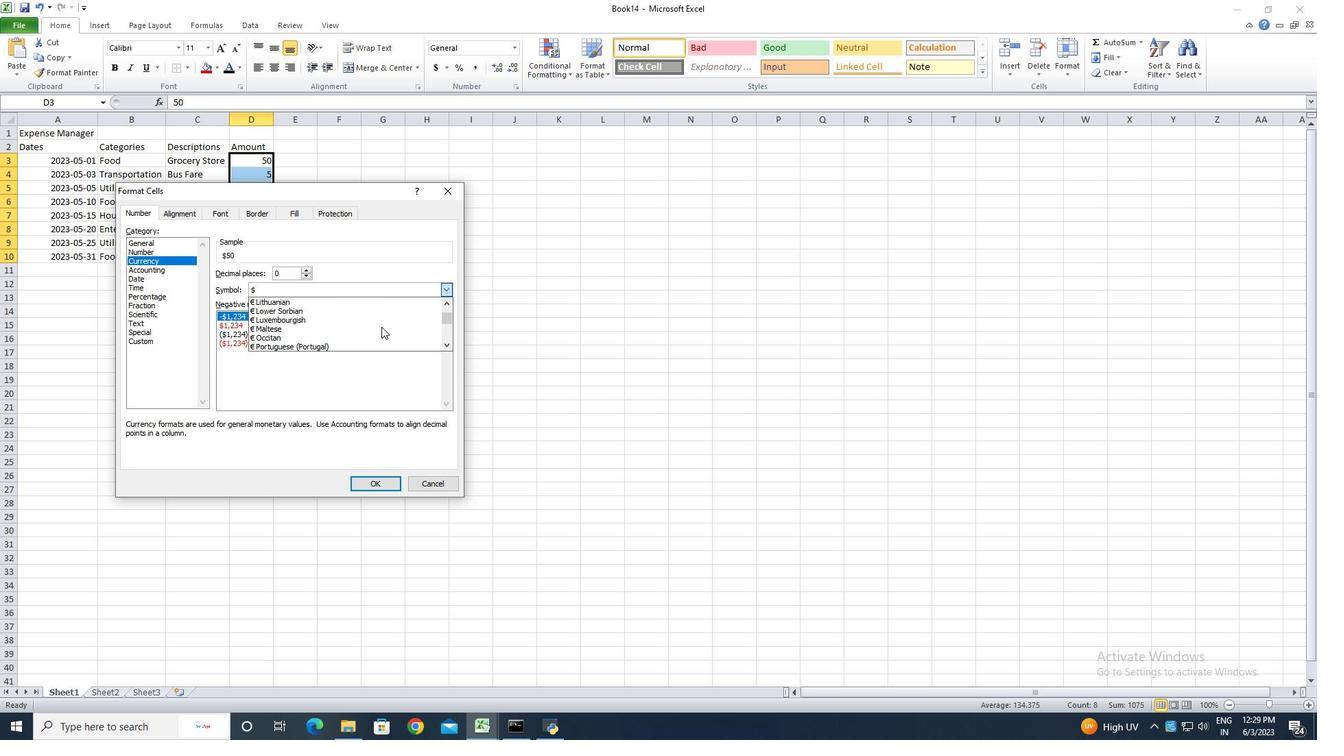 
Action: Mouse scrolled (381, 326) with delta (0, 0)
Screenshot: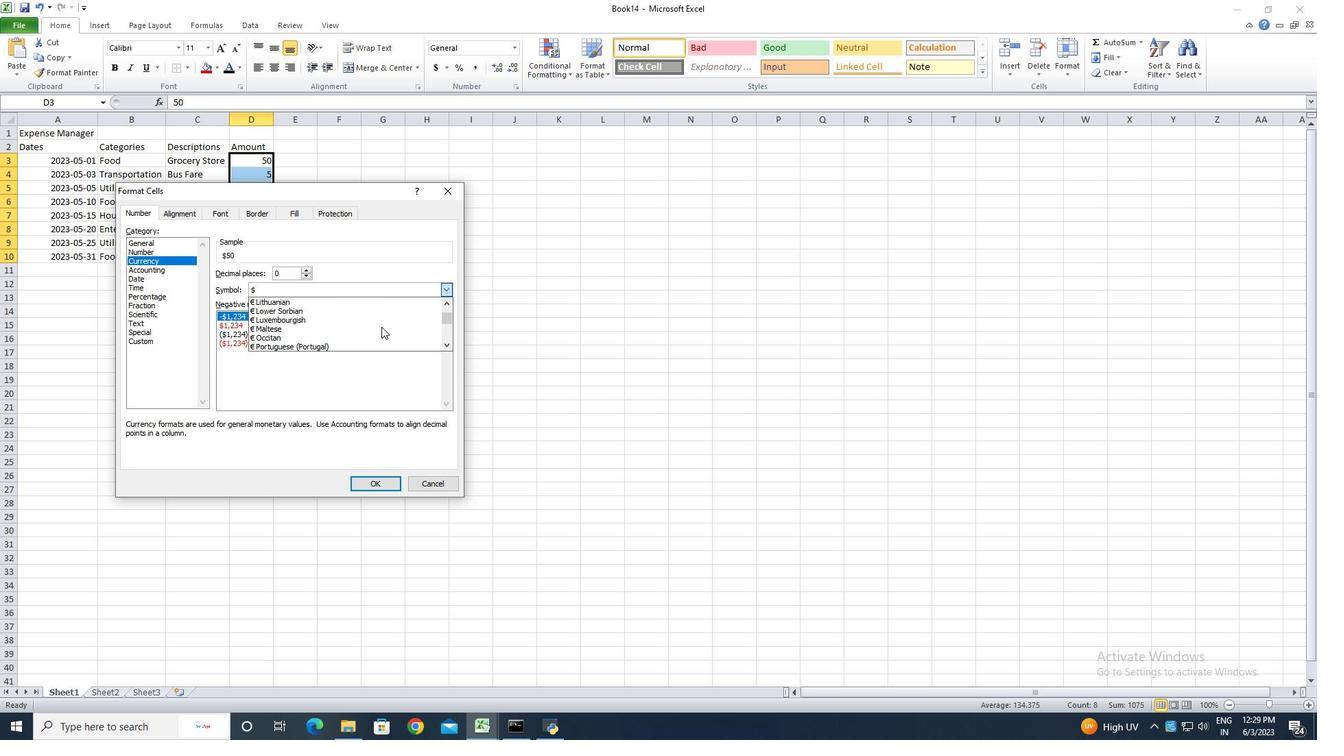 
Action: Mouse scrolled (381, 326) with delta (0, 0)
Screenshot: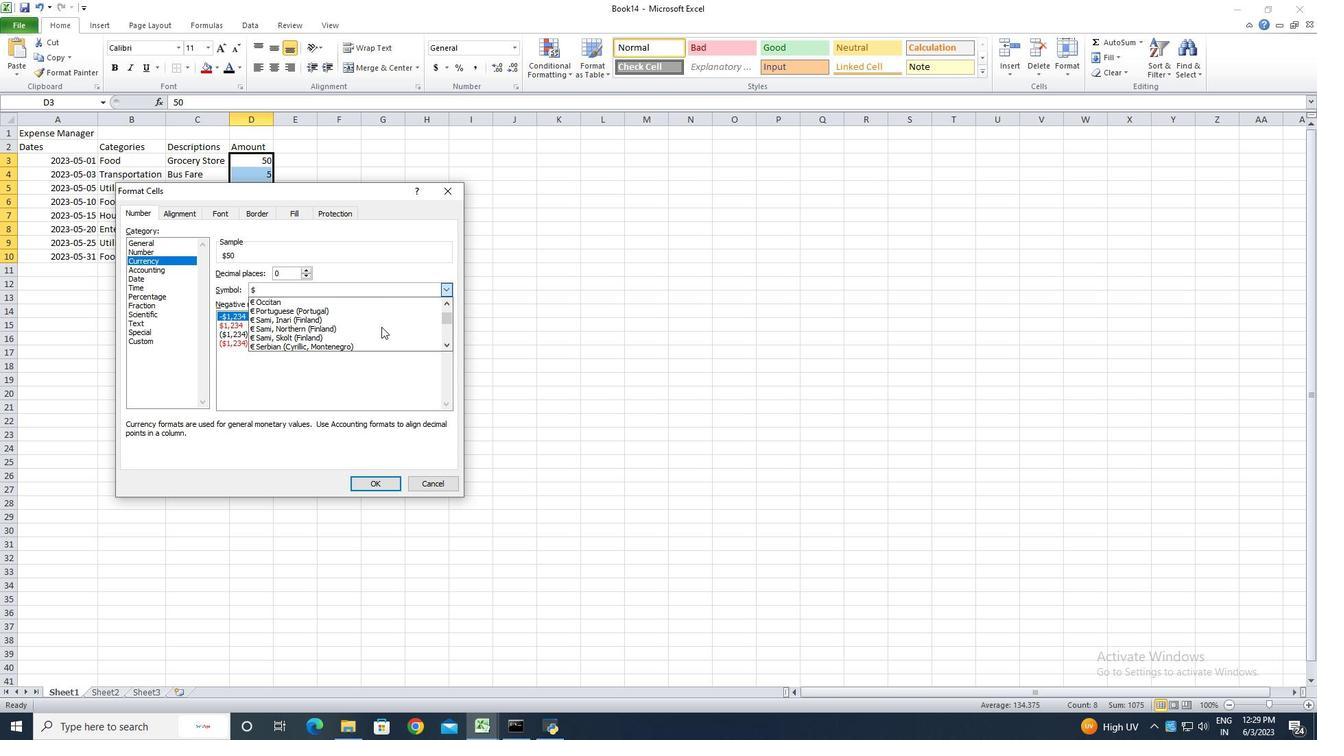 
Action: Mouse scrolled (381, 326) with delta (0, 0)
Screenshot: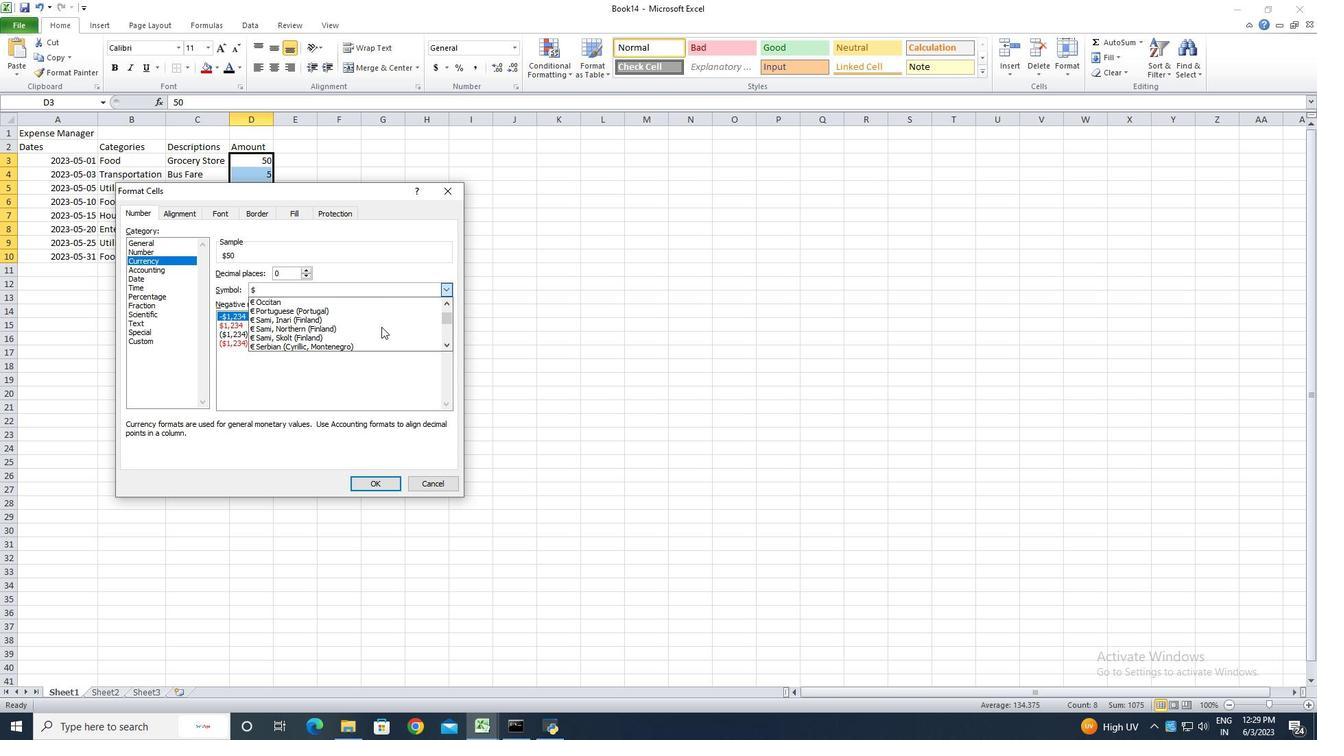
Action: Mouse scrolled (381, 326) with delta (0, 0)
Screenshot: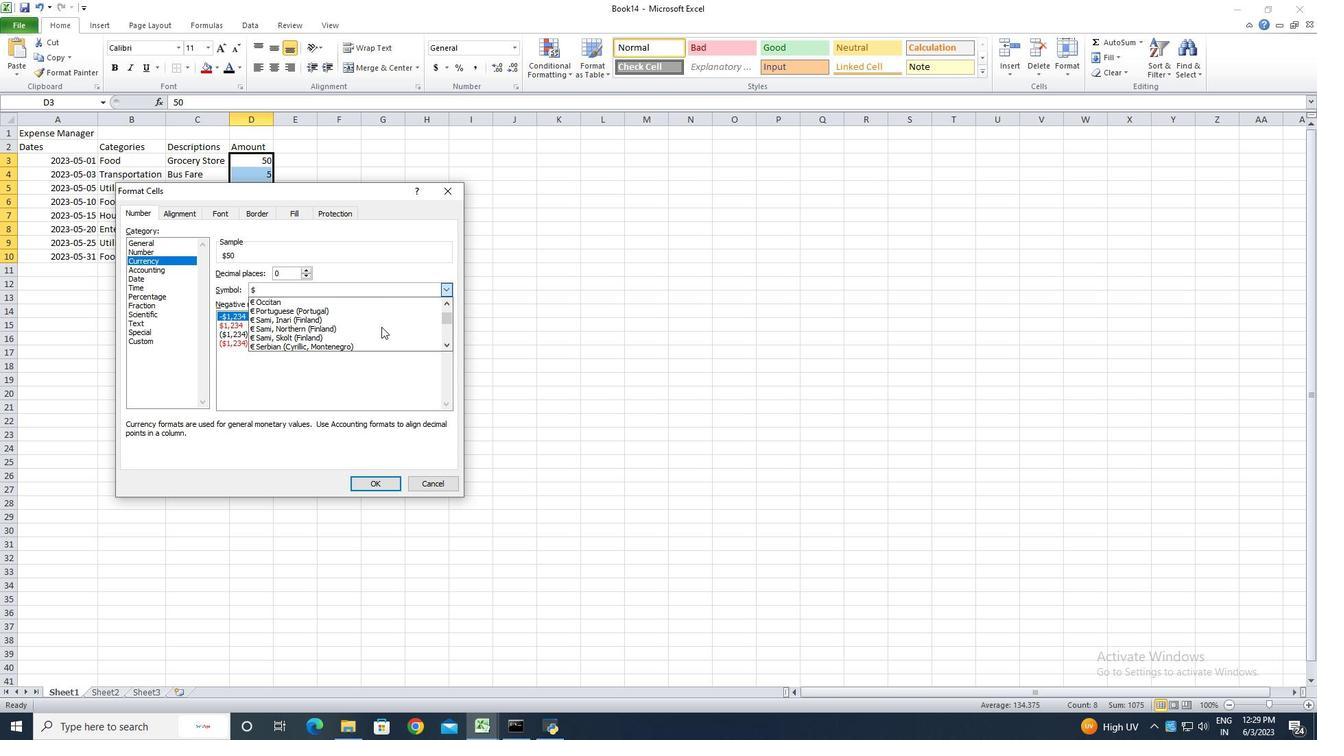 
Action: Mouse scrolled (381, 326) with delta (0, 0)
Screenshot: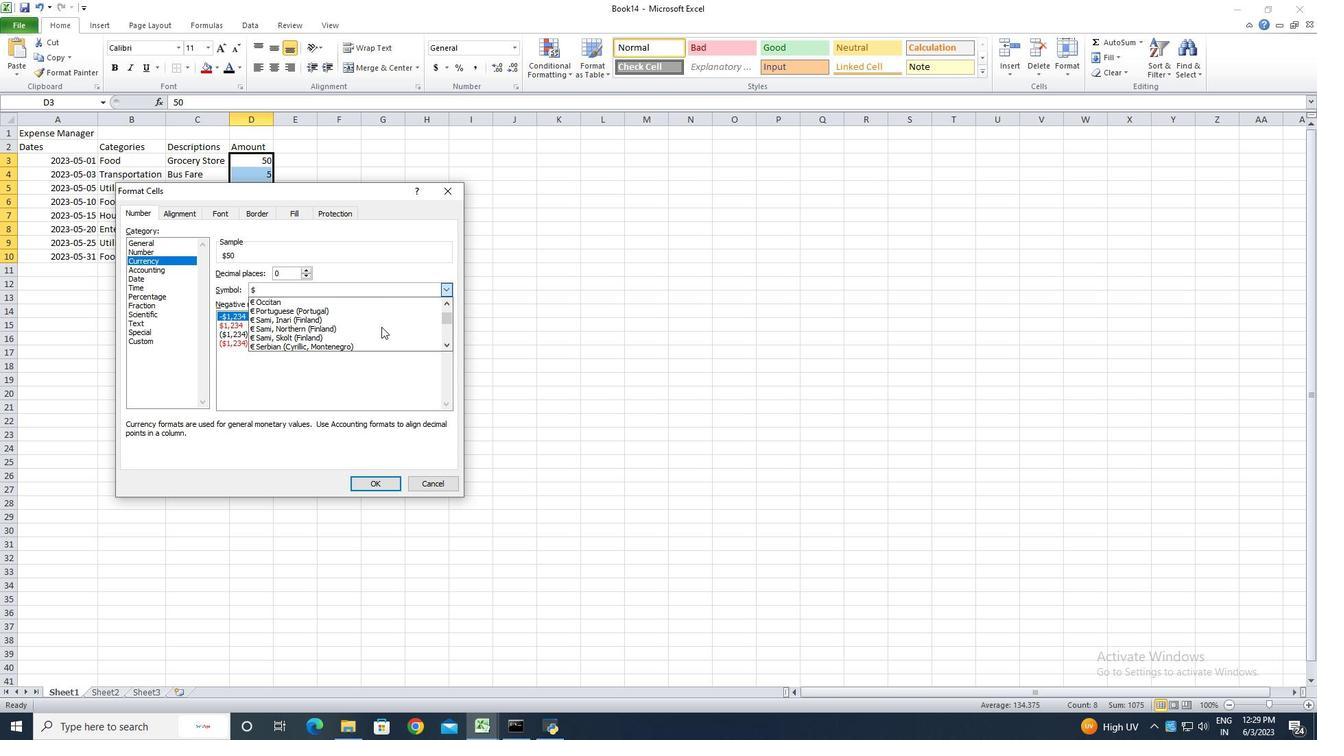 
Action: Mouse scrolled (381, 326) with delta (0, 0)
Screenshot: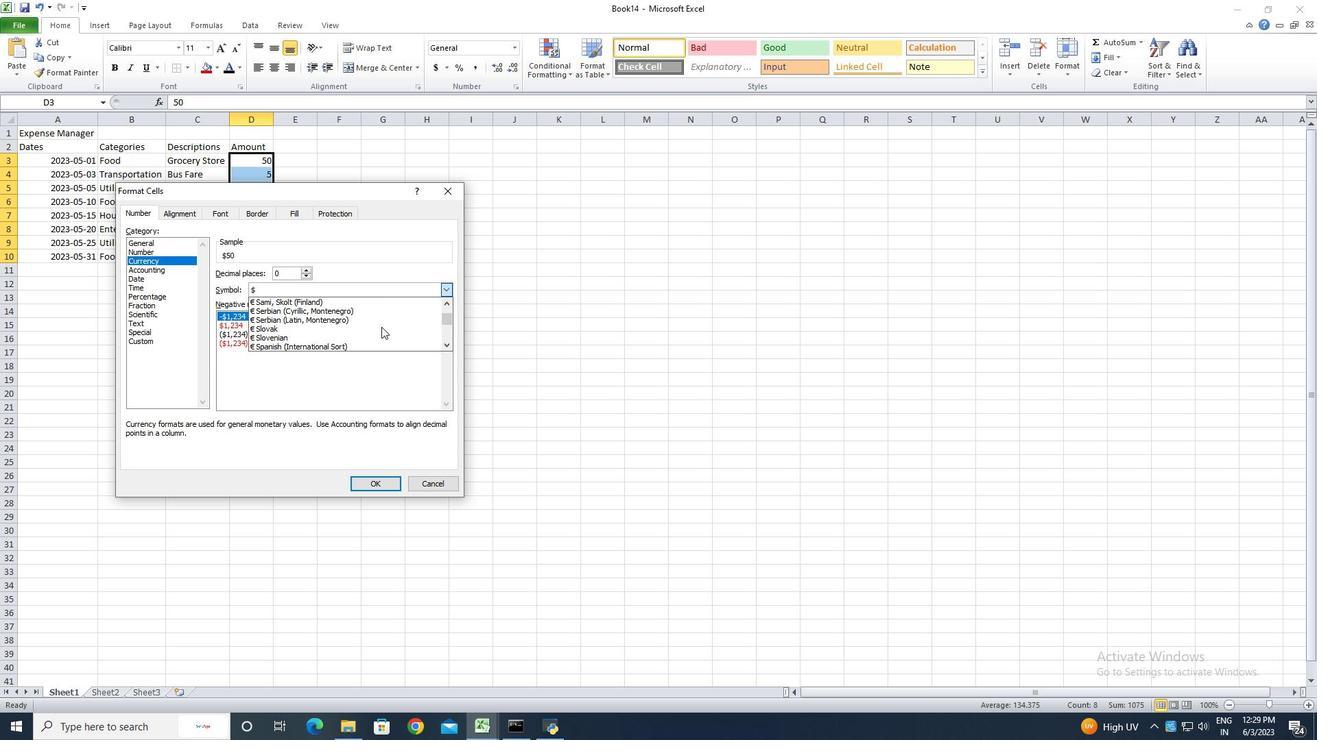 
Action: Mouse scrolled (381, 326) with delta (0, 0)
Screenshot: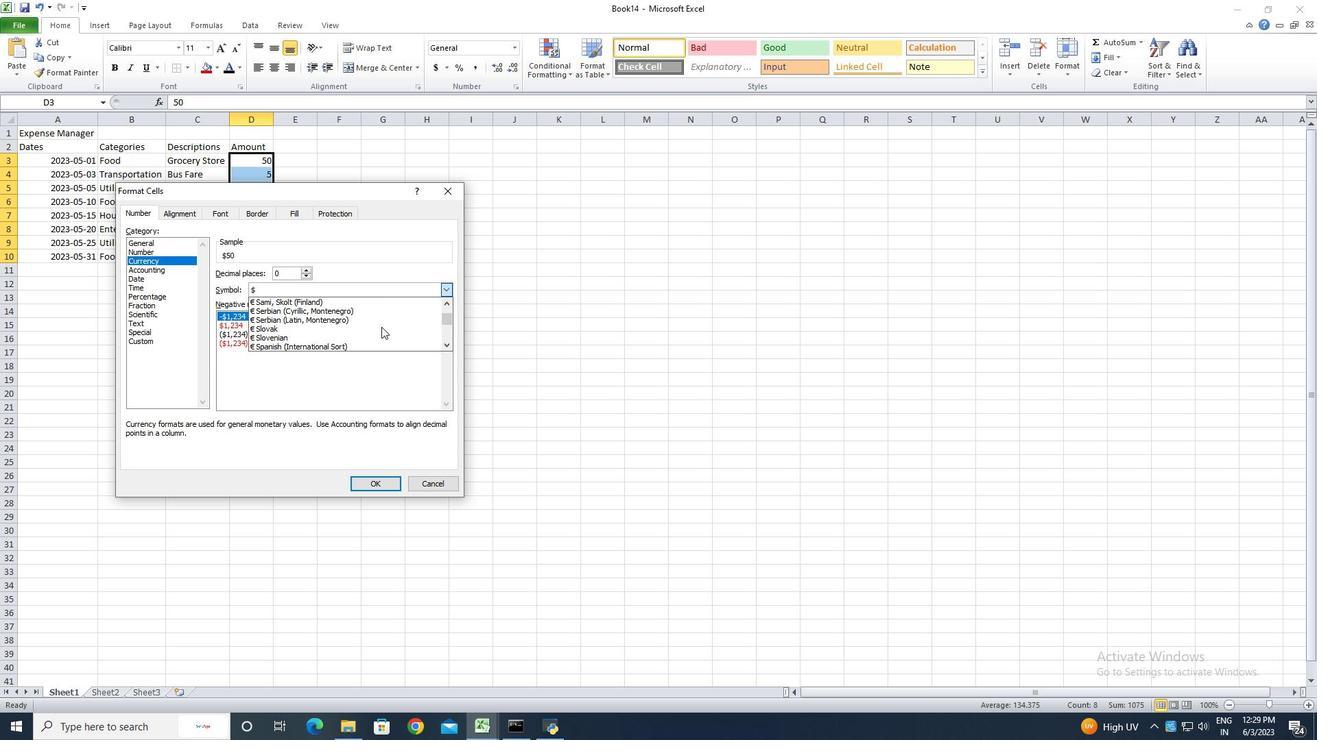 
Action: Mouse scrolled (381, 326) with delta (0, 0)
Screenshot: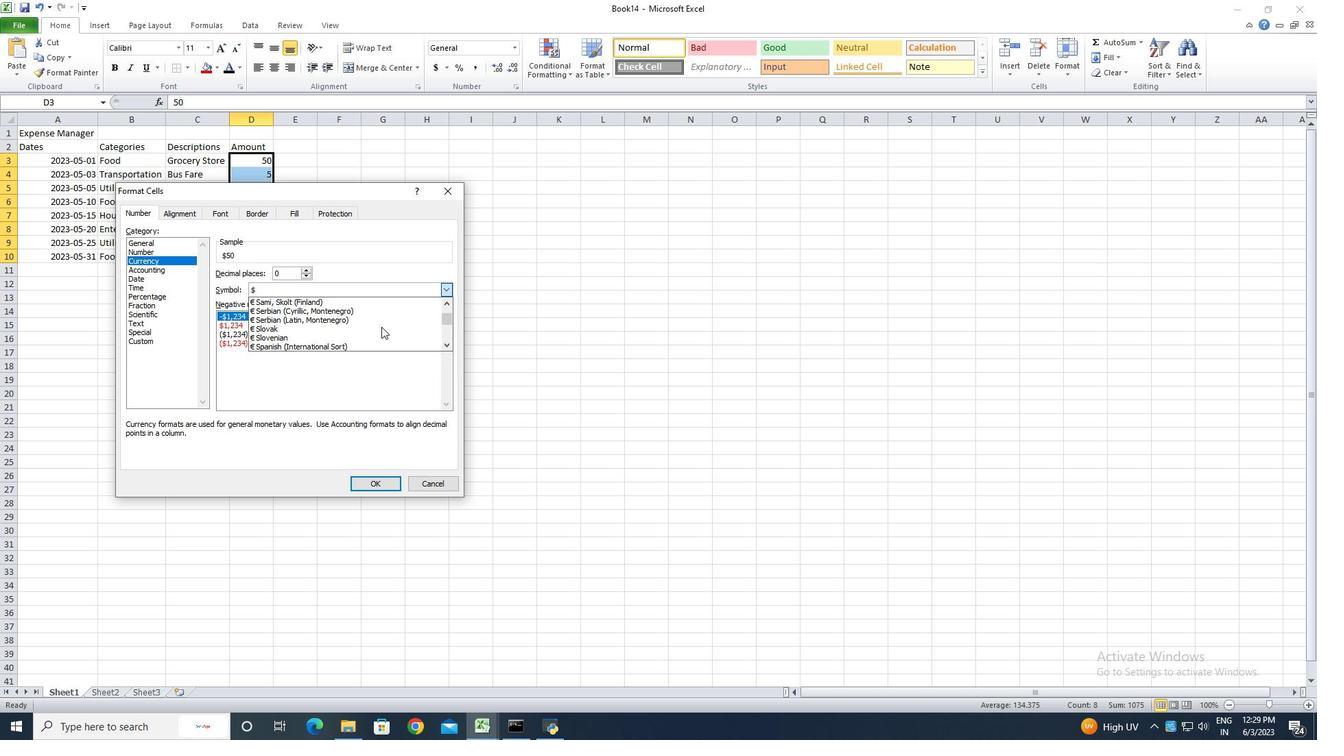 
Action: Mouse scrolled (381, 326) with delta (0, 0)
Screenshot: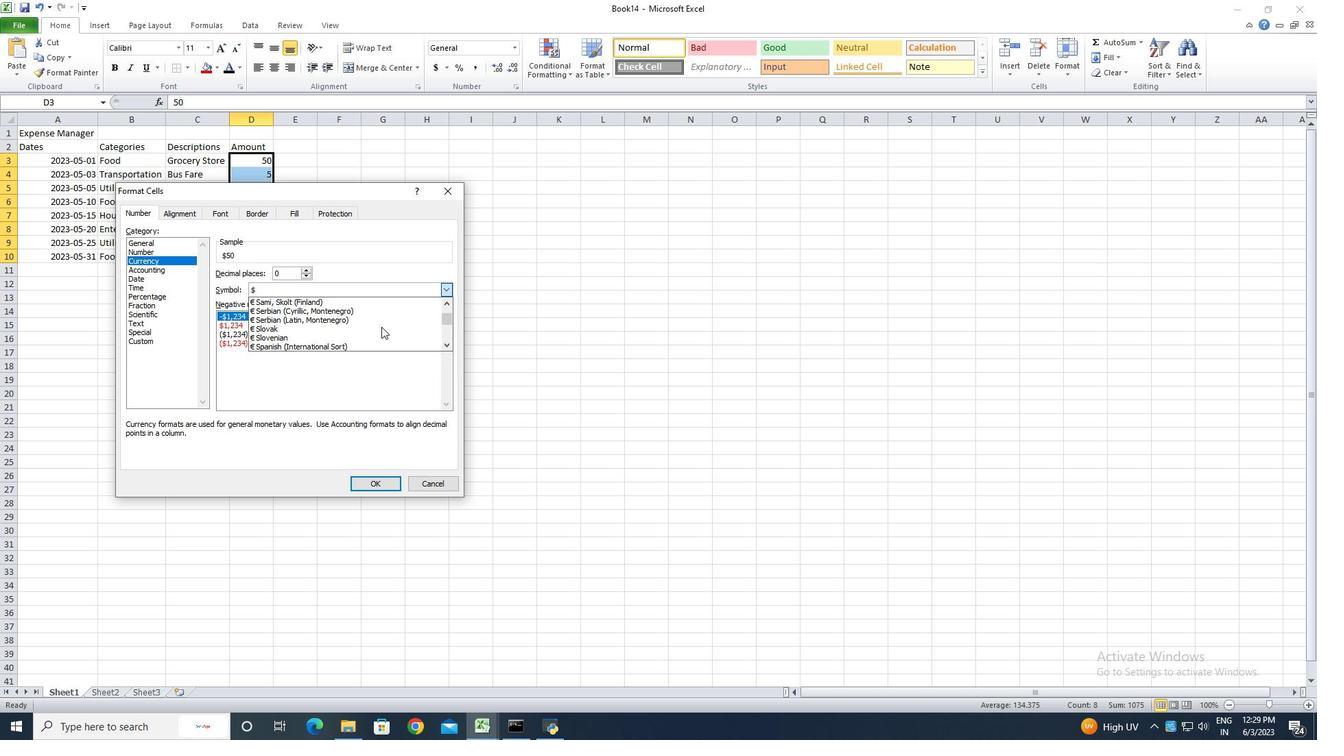 
Action: Mouse scrolled (381, 326) with delta (0, 0)
Screenshot: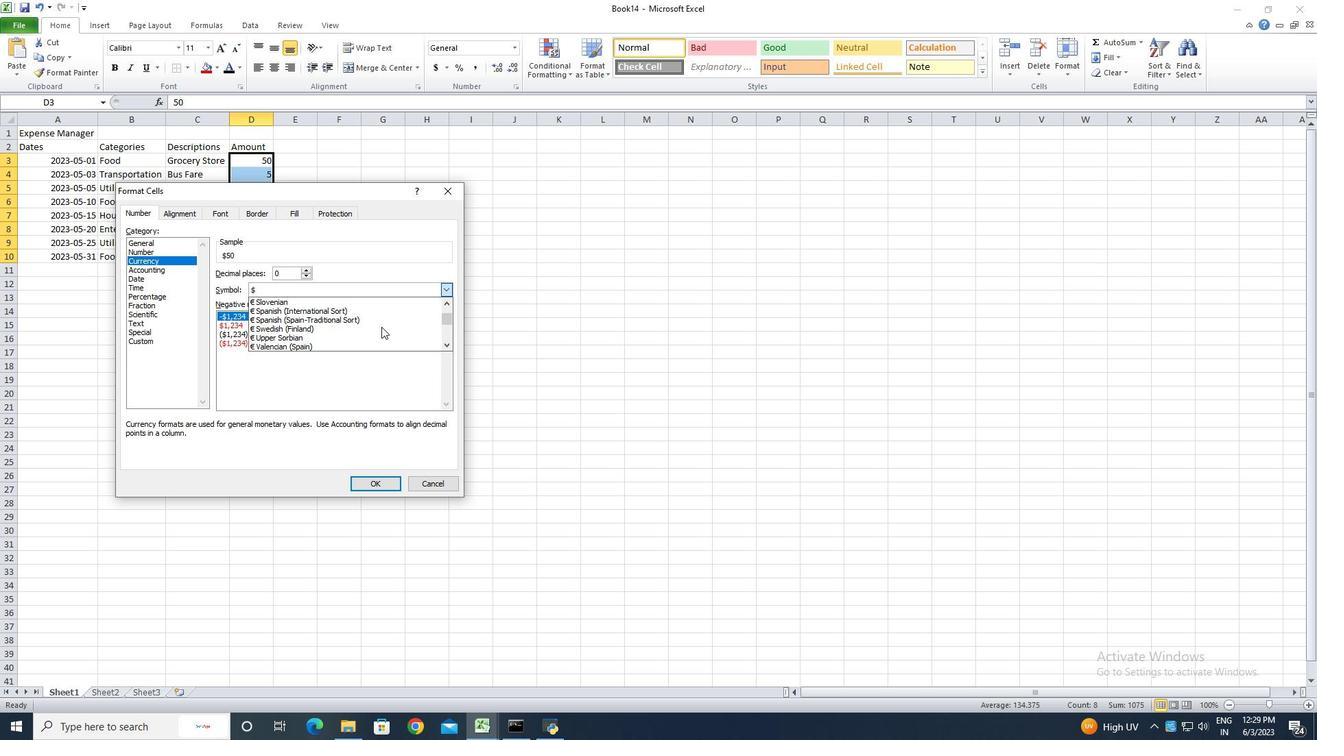 
Action: Mouse scrolled (381, 326) with delta (0, 0)
Screenshot: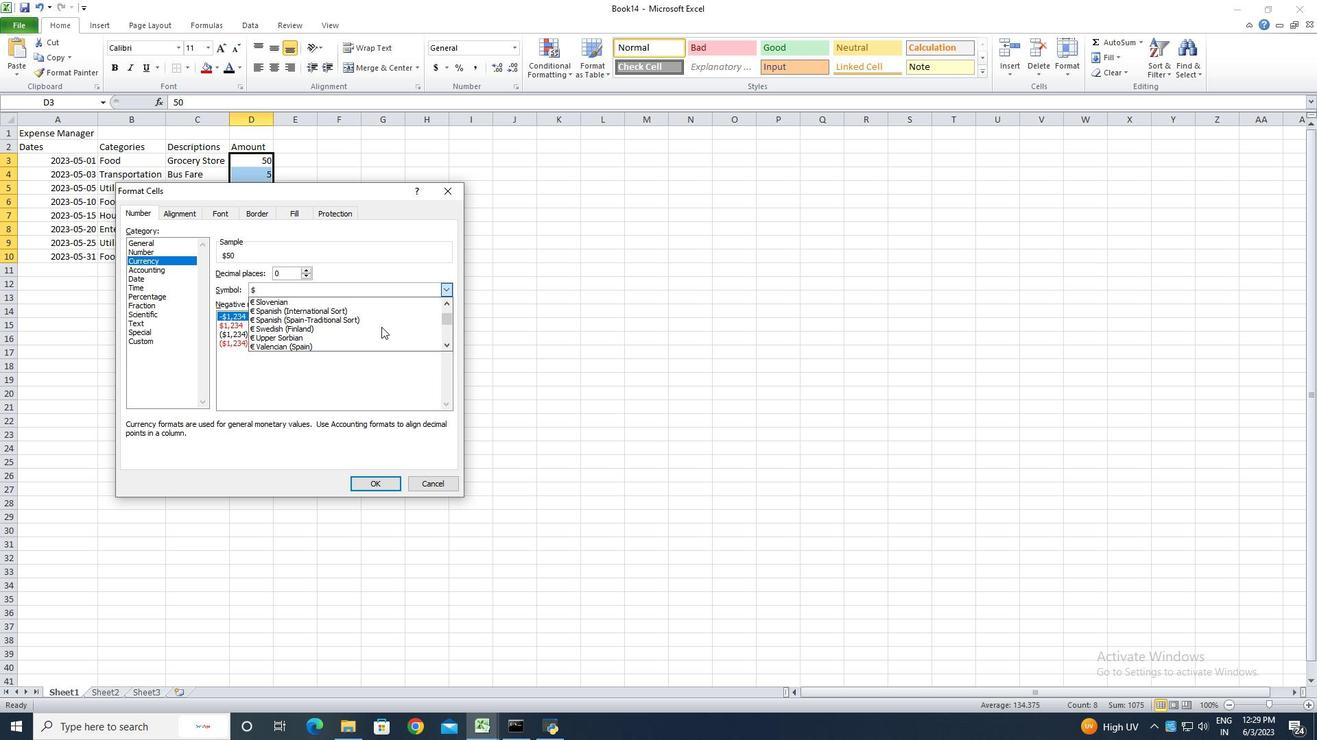 
Action: Mouse scrolled (381, 326) with delta (0, 0)
Screenshot: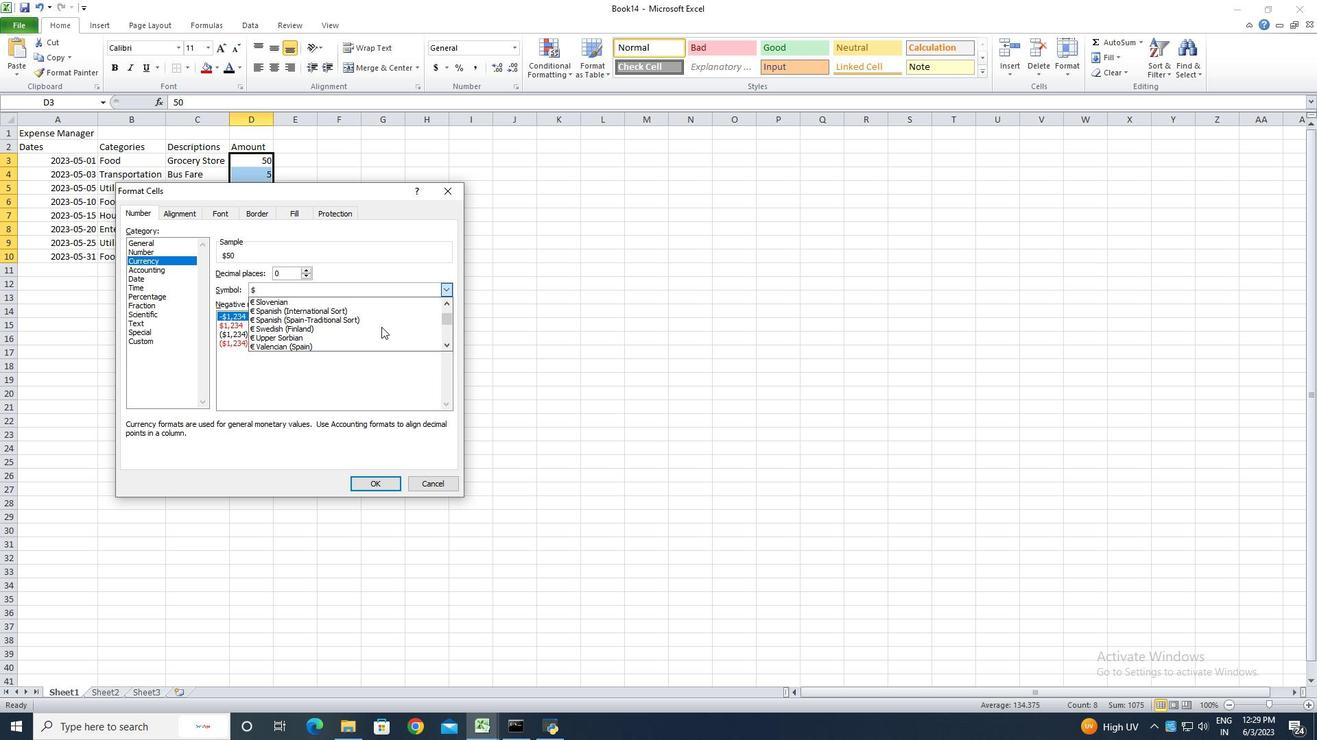
Action: Mouse scrolled (381, 326) with delta (0, 0)
Screenshot: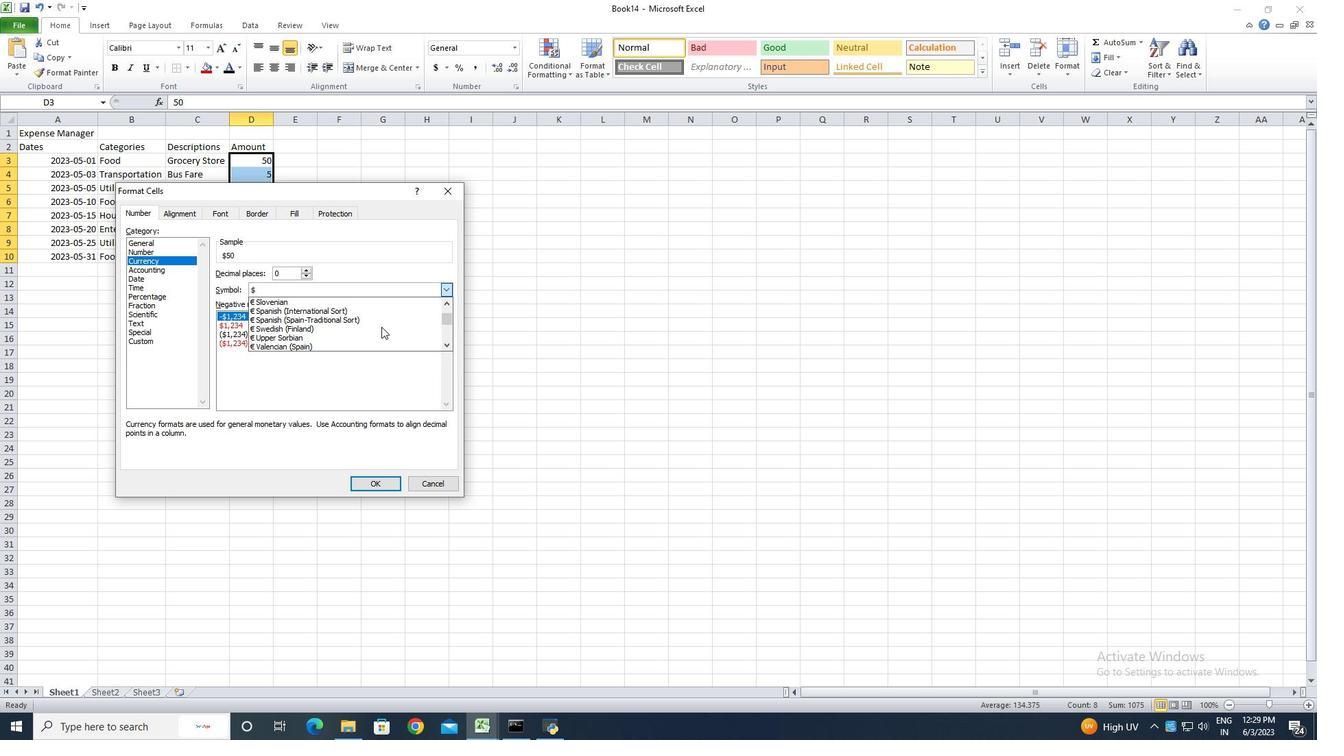 
Action: Mouse scrolled (381, 326) with delta (0, 0)
Screenshot: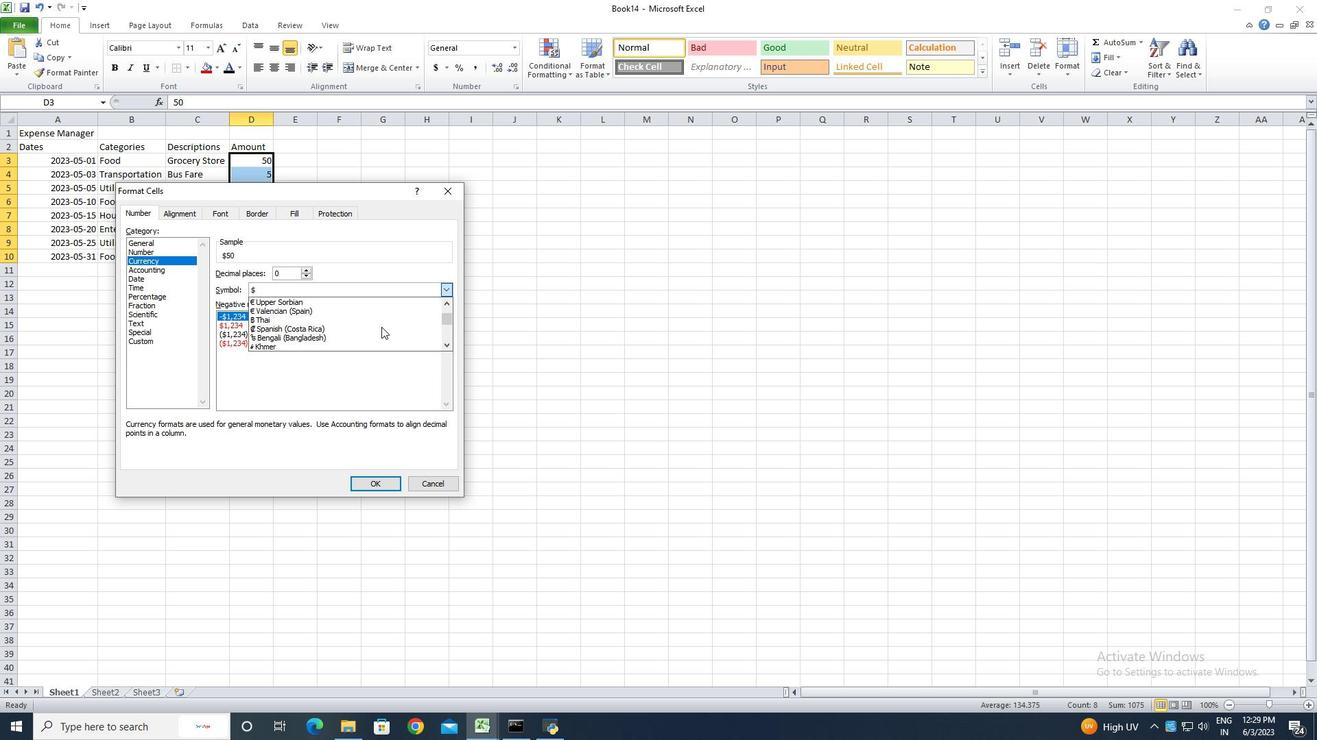 
Action: Mouse scrolled (381, 326) with delta (0, 0)
Screenshot: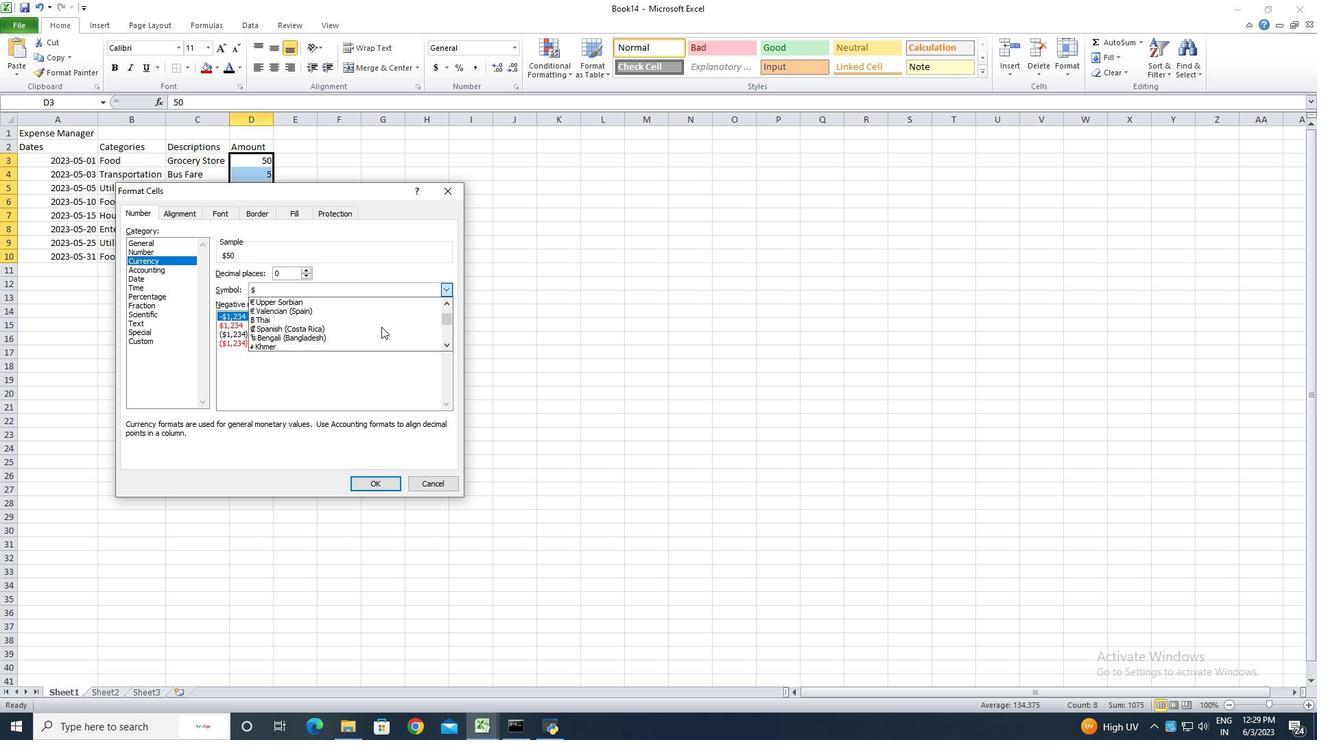
Action: Mouse scrolled (381, 326) with delta (0, 0)
Screenshot: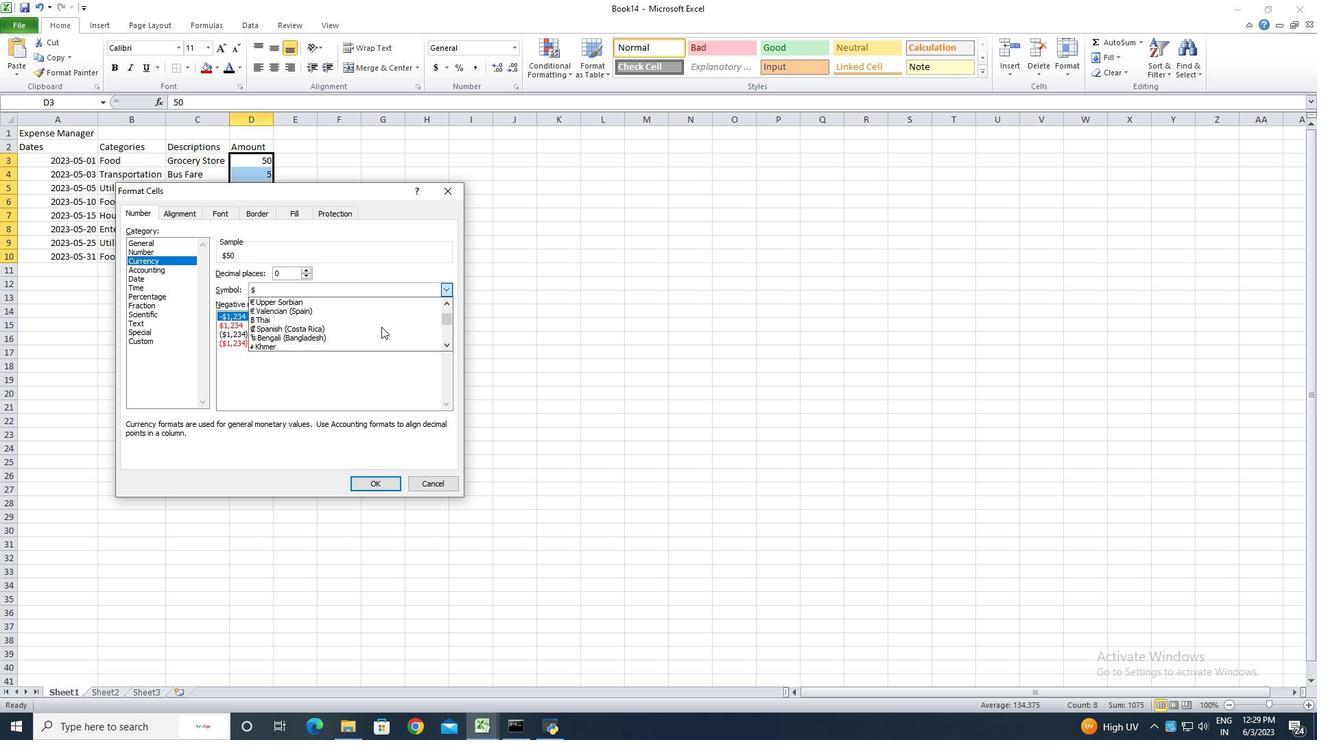 
Action: Mouse scrolled (381, 326) with delta (0, 0)
Screenshot: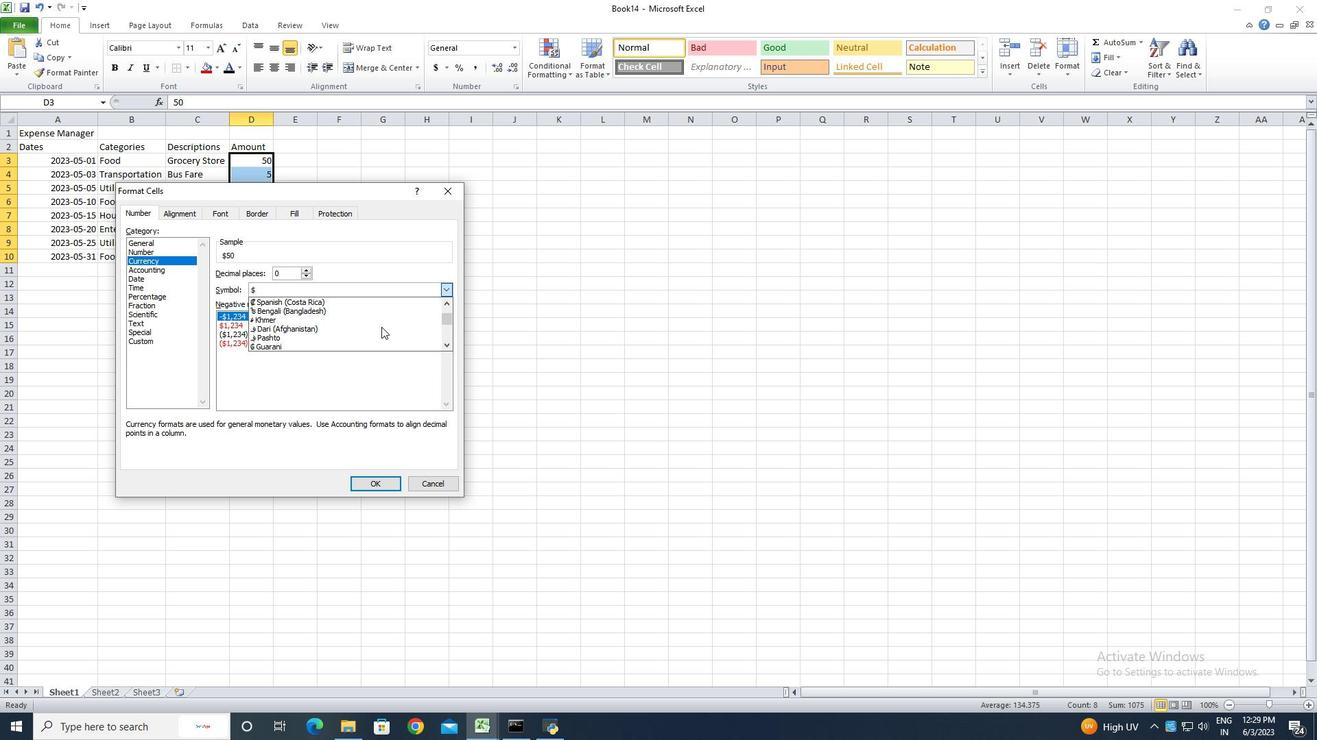 
Action: Mouse scrolled (381, 326) with delta (0, 0)
Screenshot: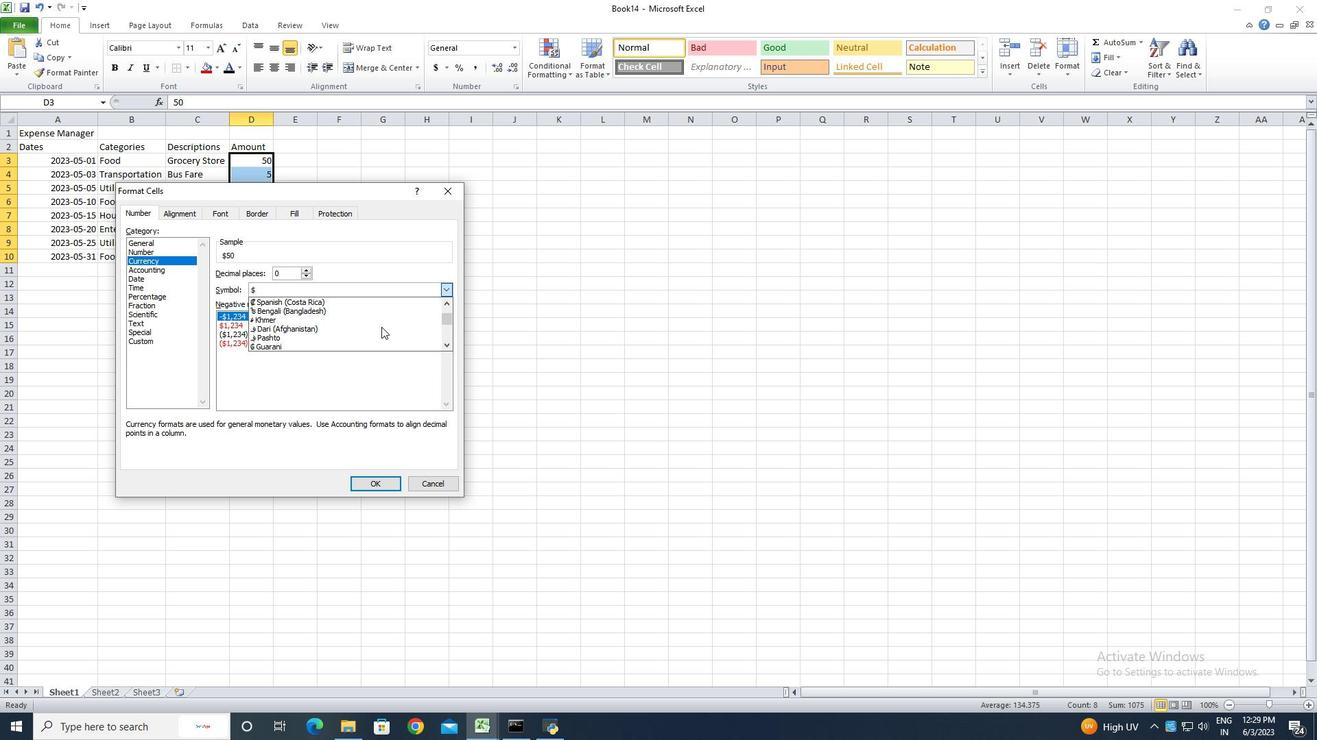 
Action: Mouse scrolled (381, 326) with delta (0, 0)
Screenshot: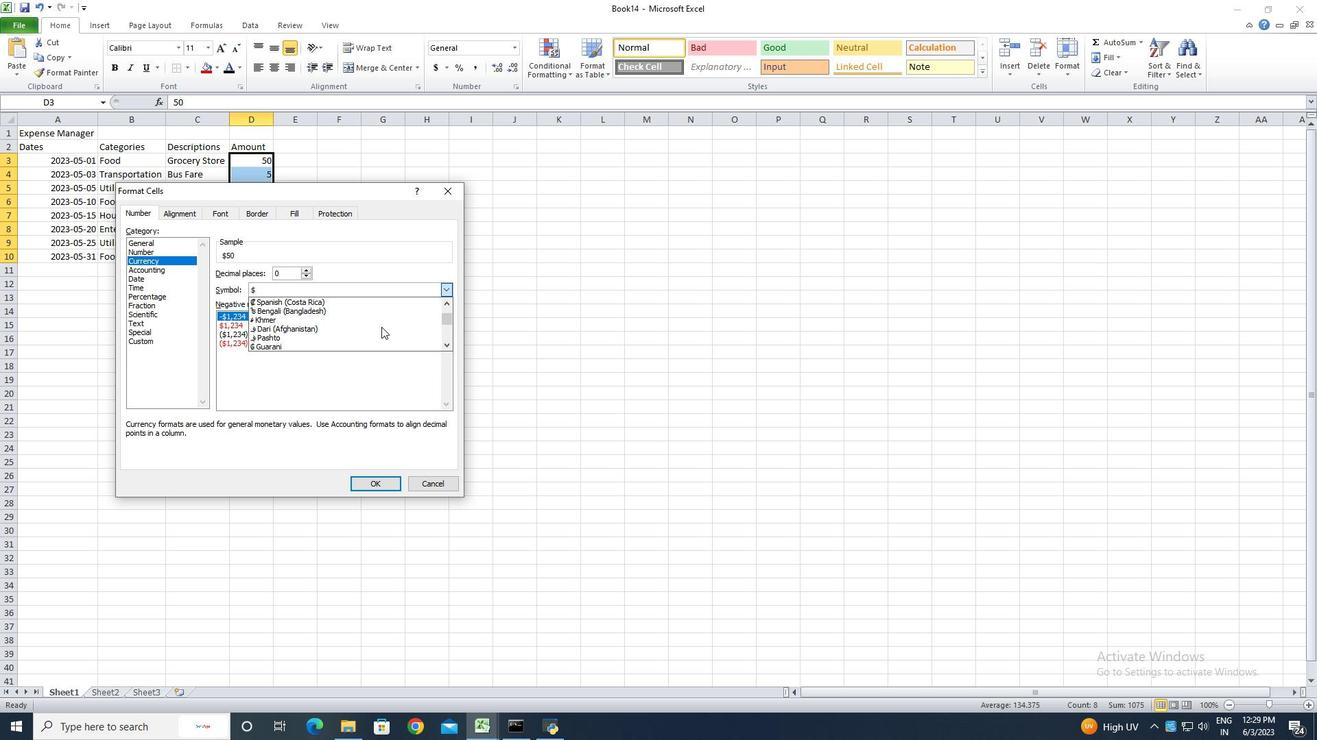 
Action: Mouse scrolled (381, 326) with delta (0, 0)
Screenshot: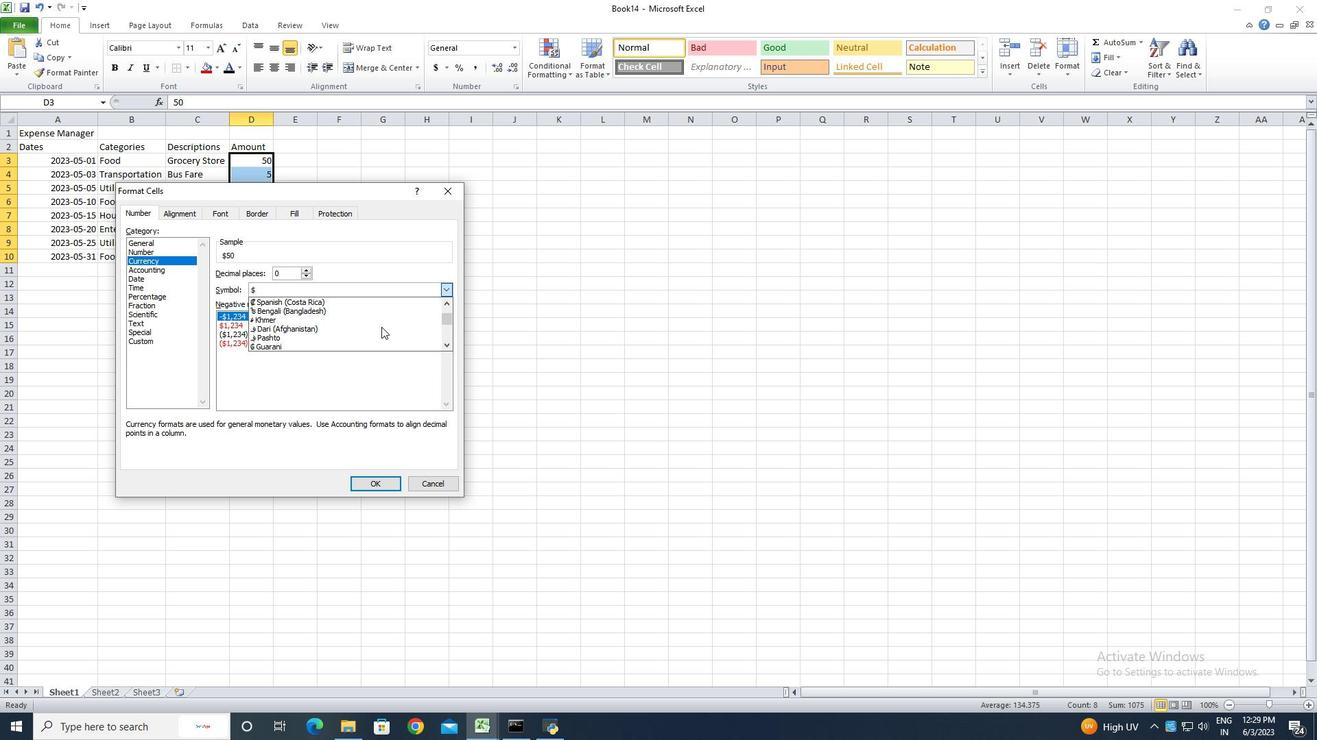 
Action: Mouse scrolled (381, 326) with delta (0, 0)
Screenshot: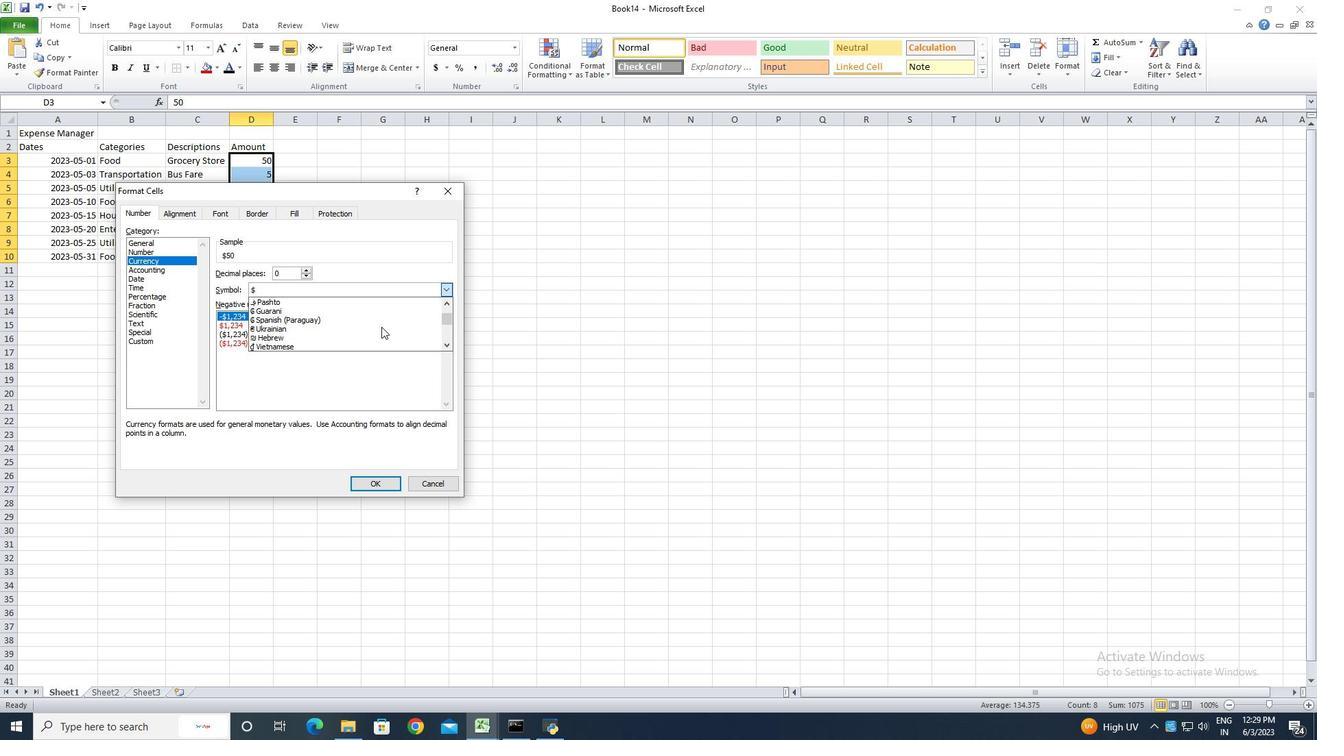 
Action: Mouse scrolled (381, 326) with delta (0, 0)
Screenshot: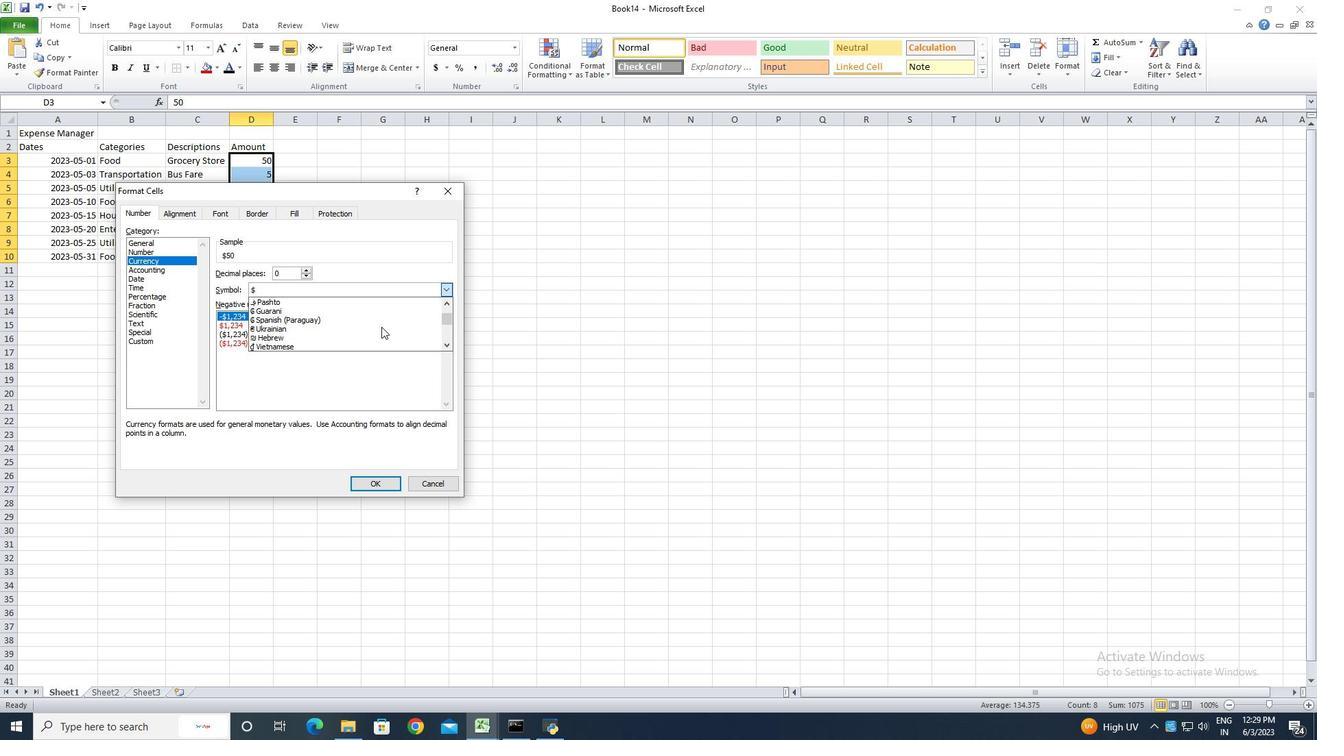 
Action: Mouse scrolled (381, 326) with delta (0, 0)
Screenshot: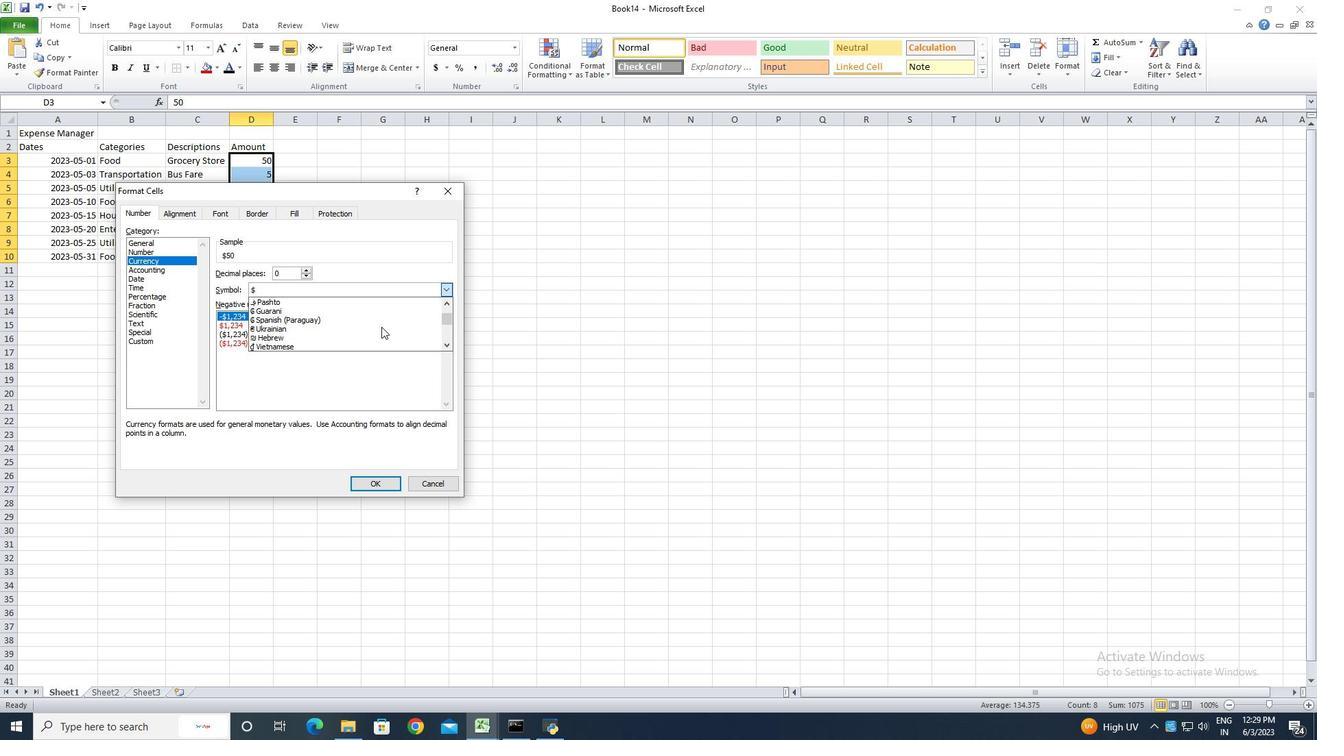 
Action: Mouse scrolled (381, 326) with delta (0, 0)
Screenshot: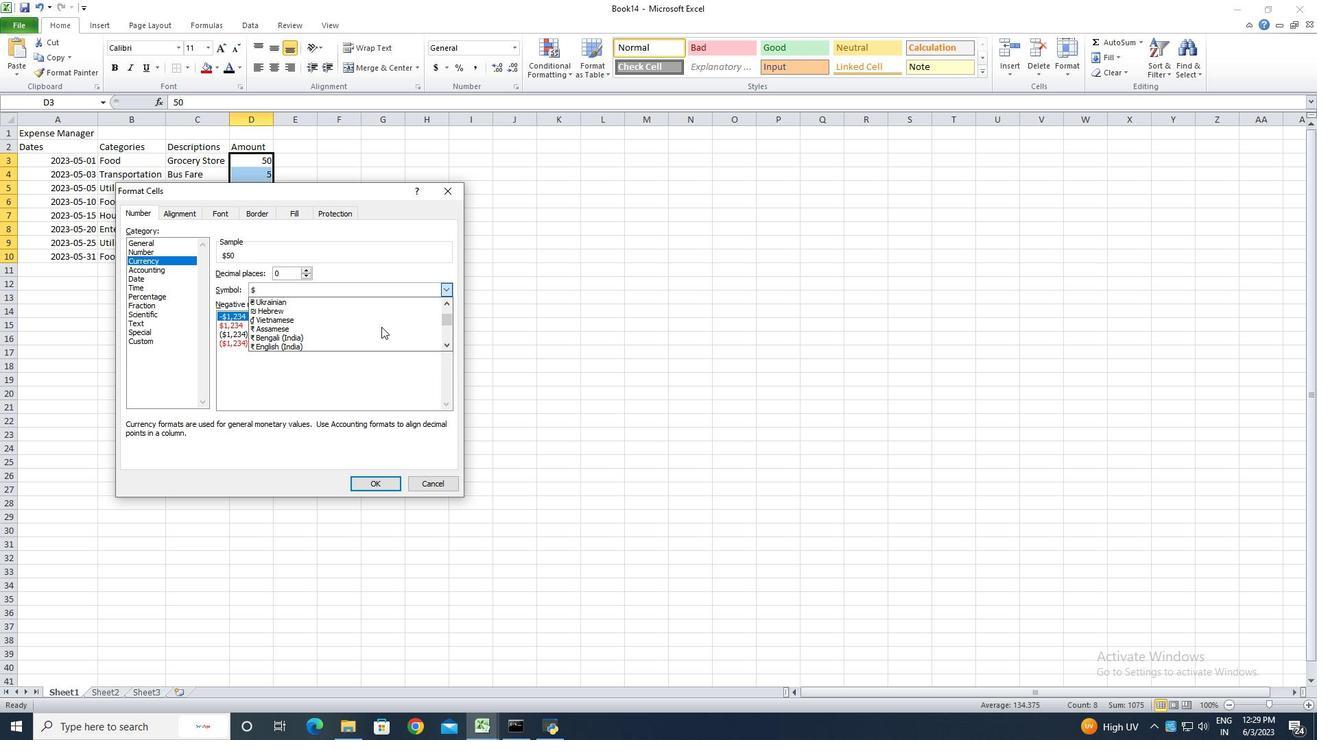 
Action: Mouse scrolled (381, 326) with delta (0, 0)
Screenshot: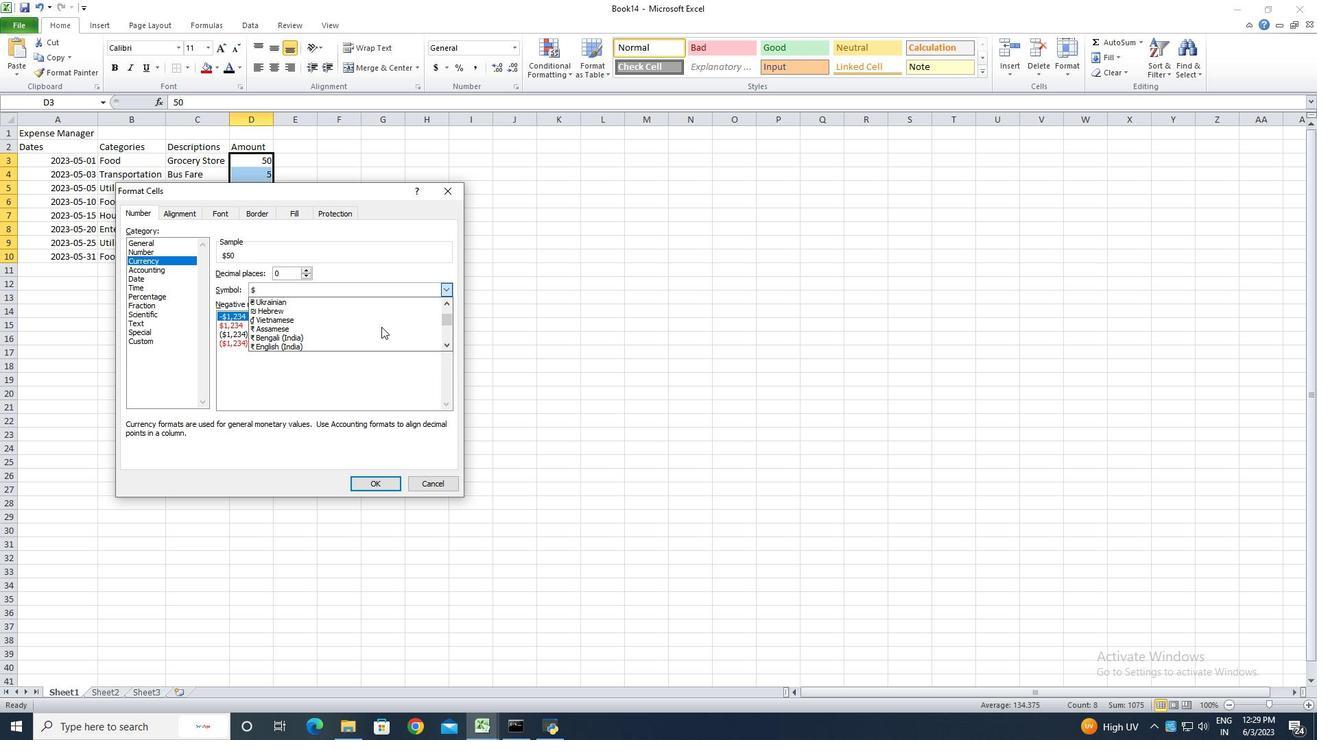 
Action: Mouse scrolled (381, 326) with delta (0, 0)
Screenshot: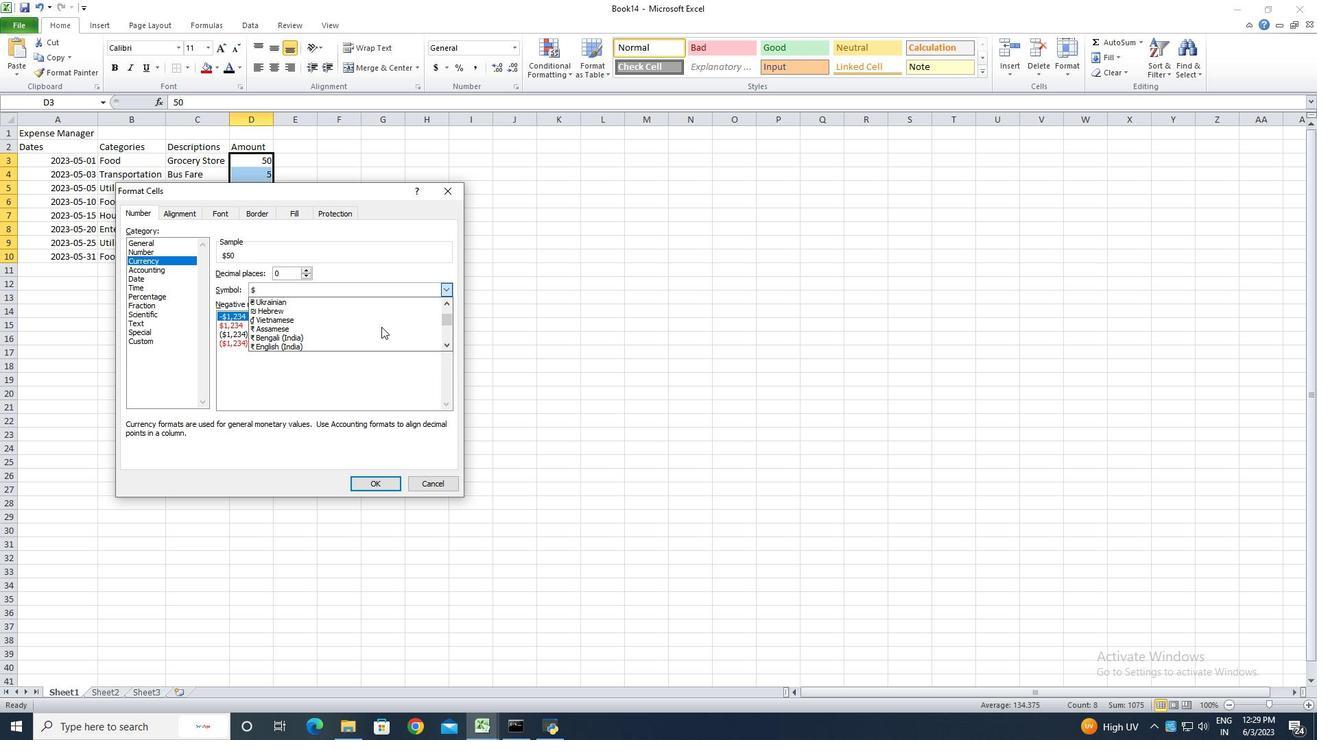 
Action: Mouse scrolled (381, 326) with delta (0, 0)
Screenshot: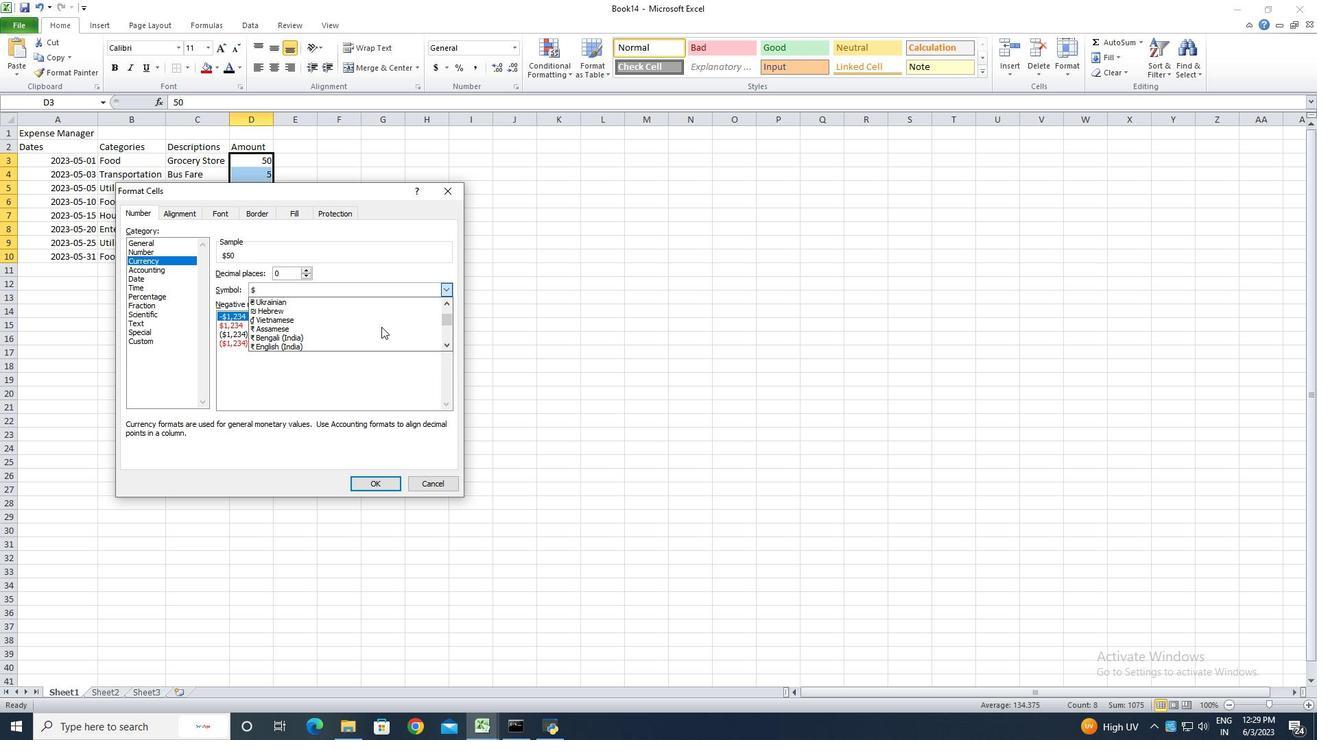 
Action: Mouse scrolled (381, 327) with delta (0, 0)
Screenshot: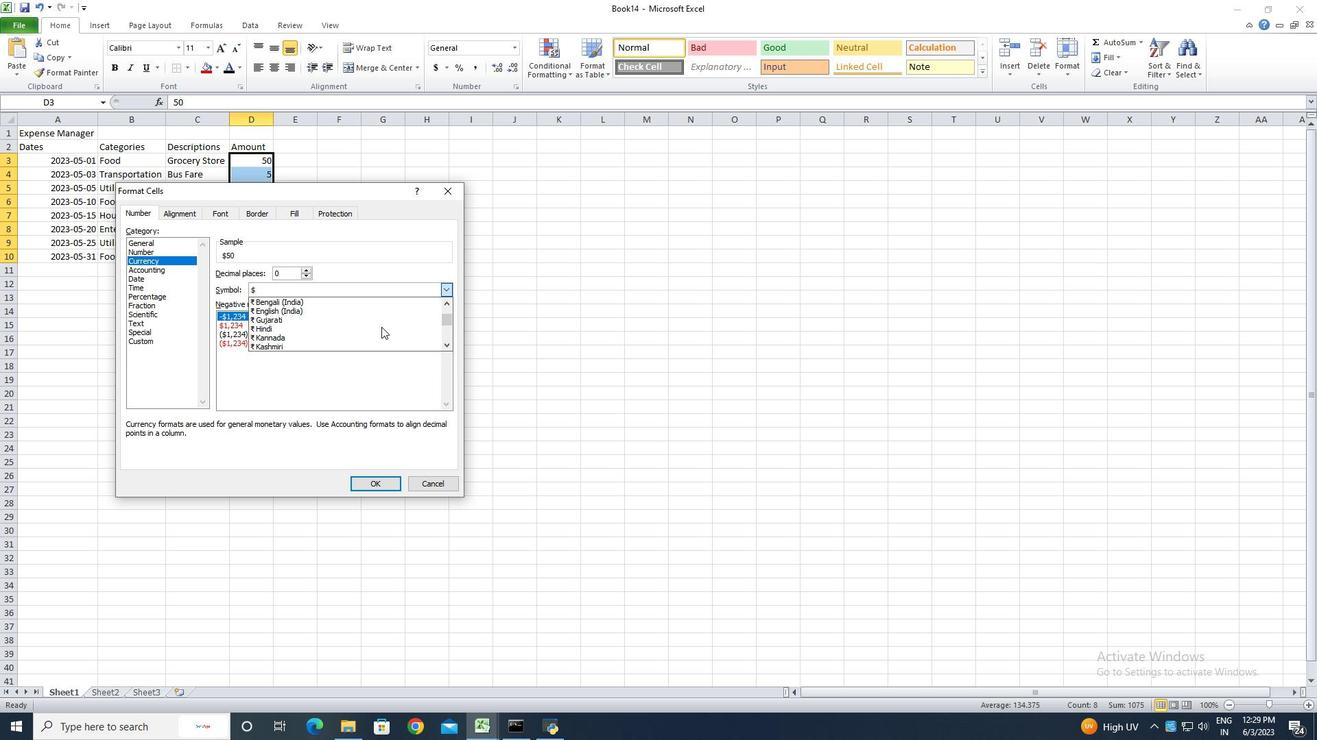 
Action: Mouse scrolled (381, 327) with delta (0, 0)
Screenshot: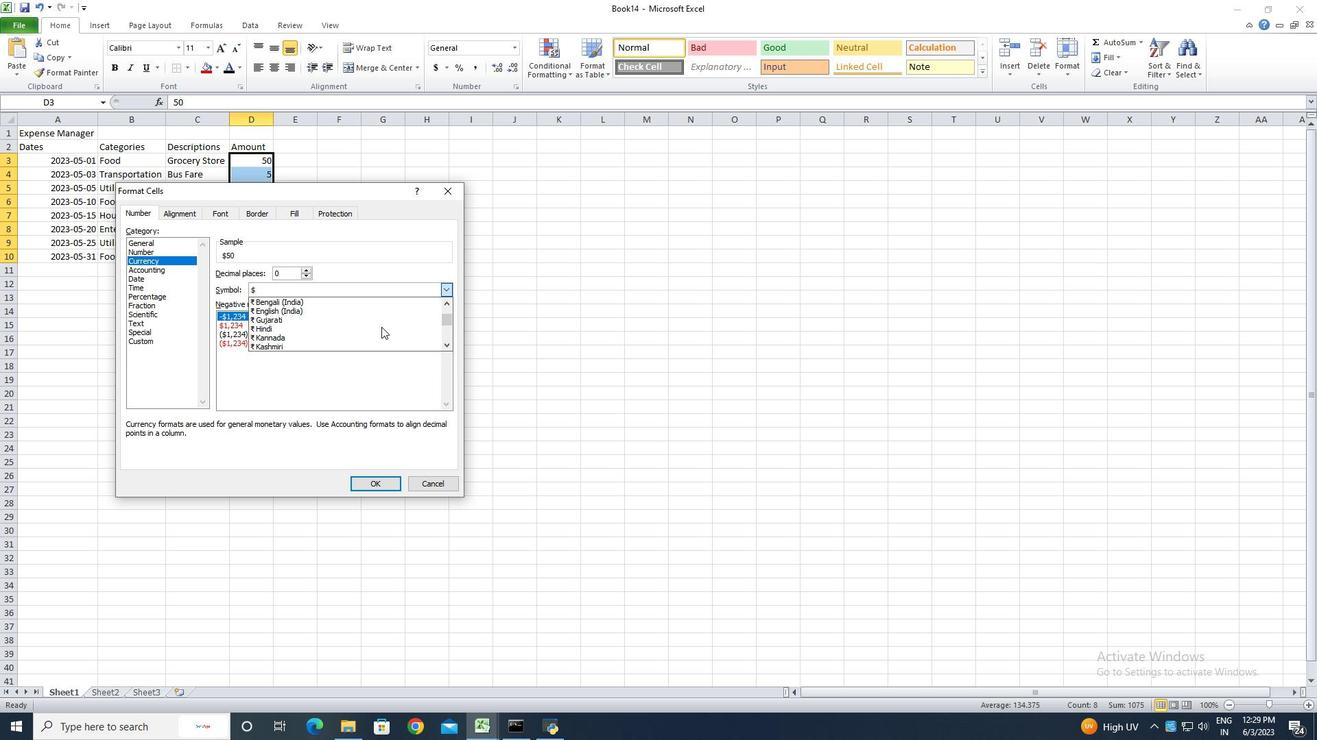 
Action: Mouse scrolled (381, 327) with delta (0, 0)
Screenshot: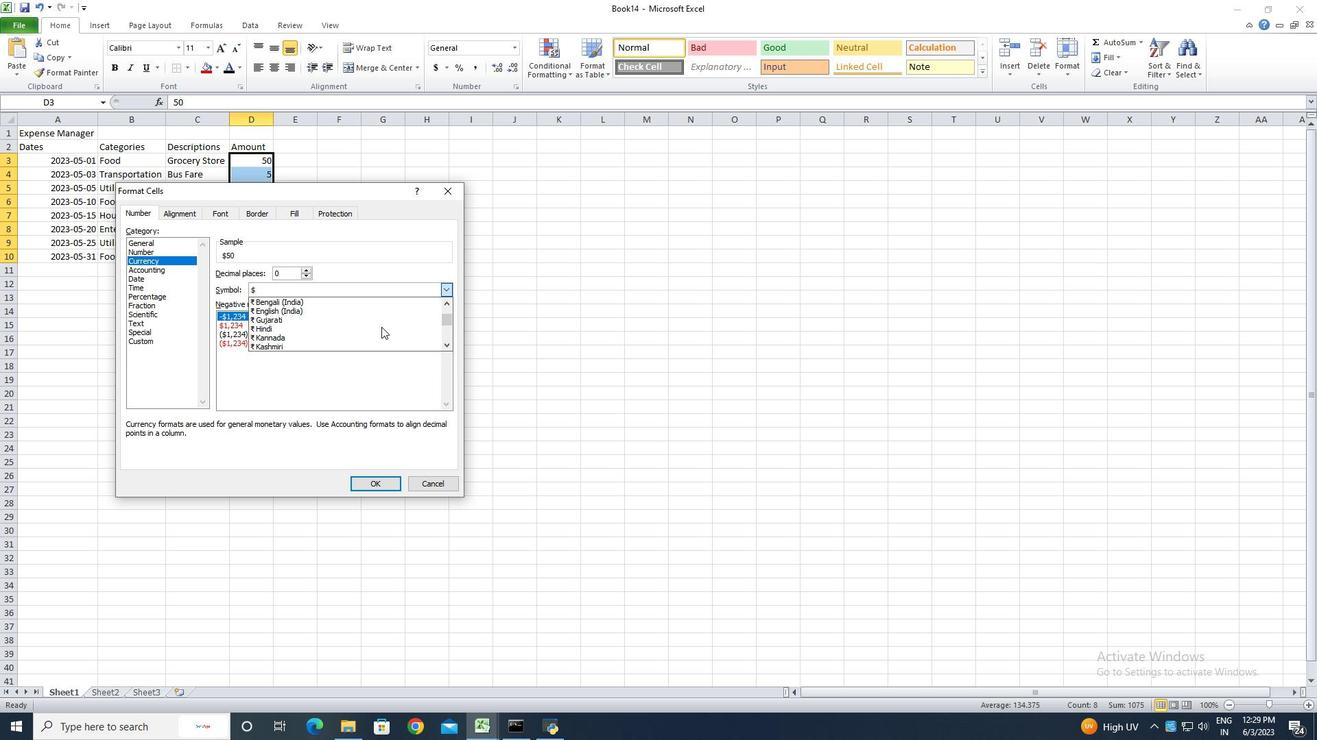 
Action: Mouse scrolled (381, 327) with delta (0, 0)
Screenshot: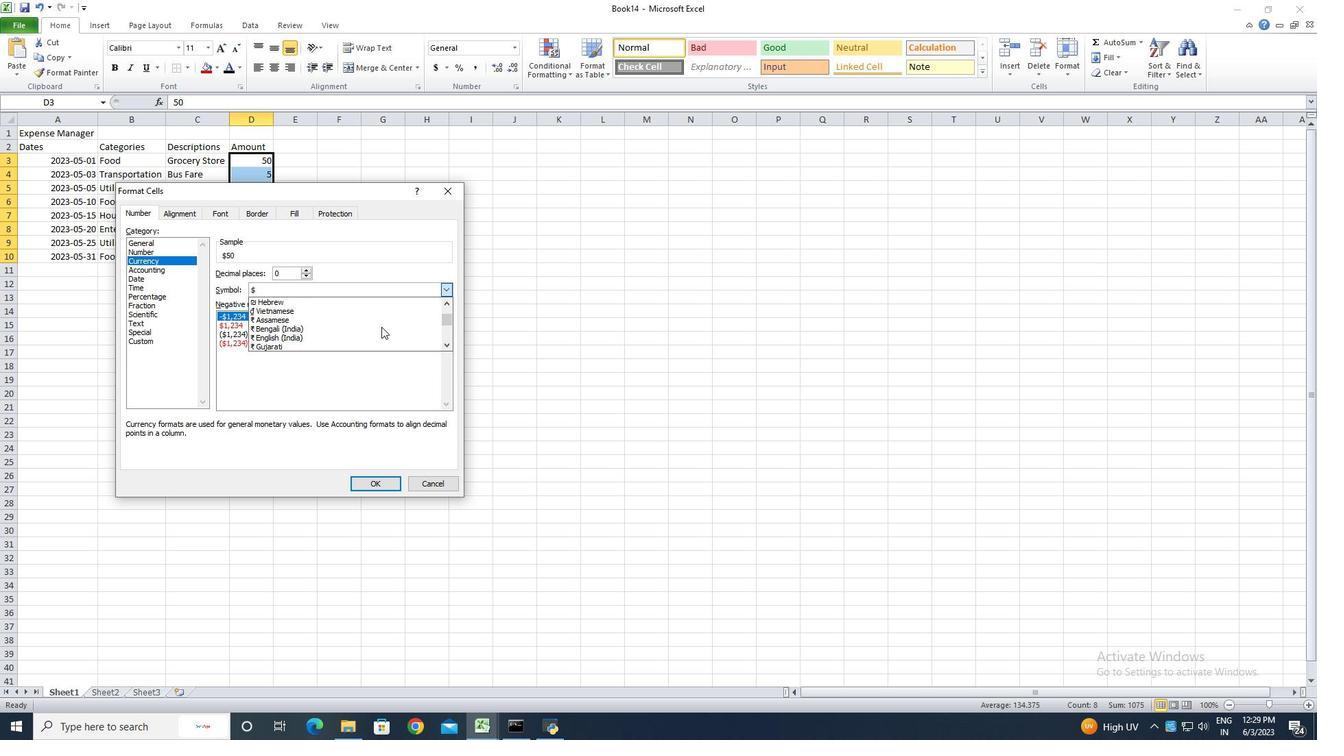 
Action: Mouse scrolled (381, 326) with delta (0, 0)
Screenshot: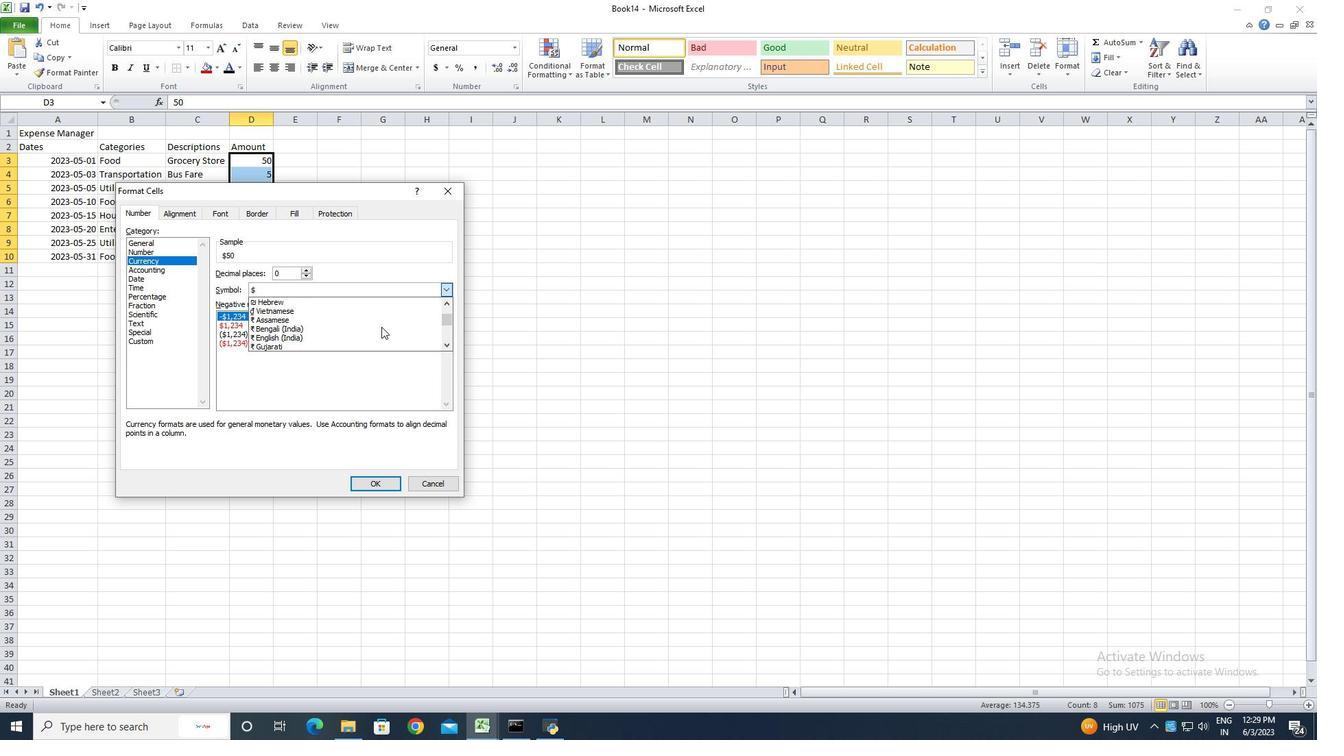 
Action: Mouse scrolled (381, 326) with delta (0, 0)
Screenshot: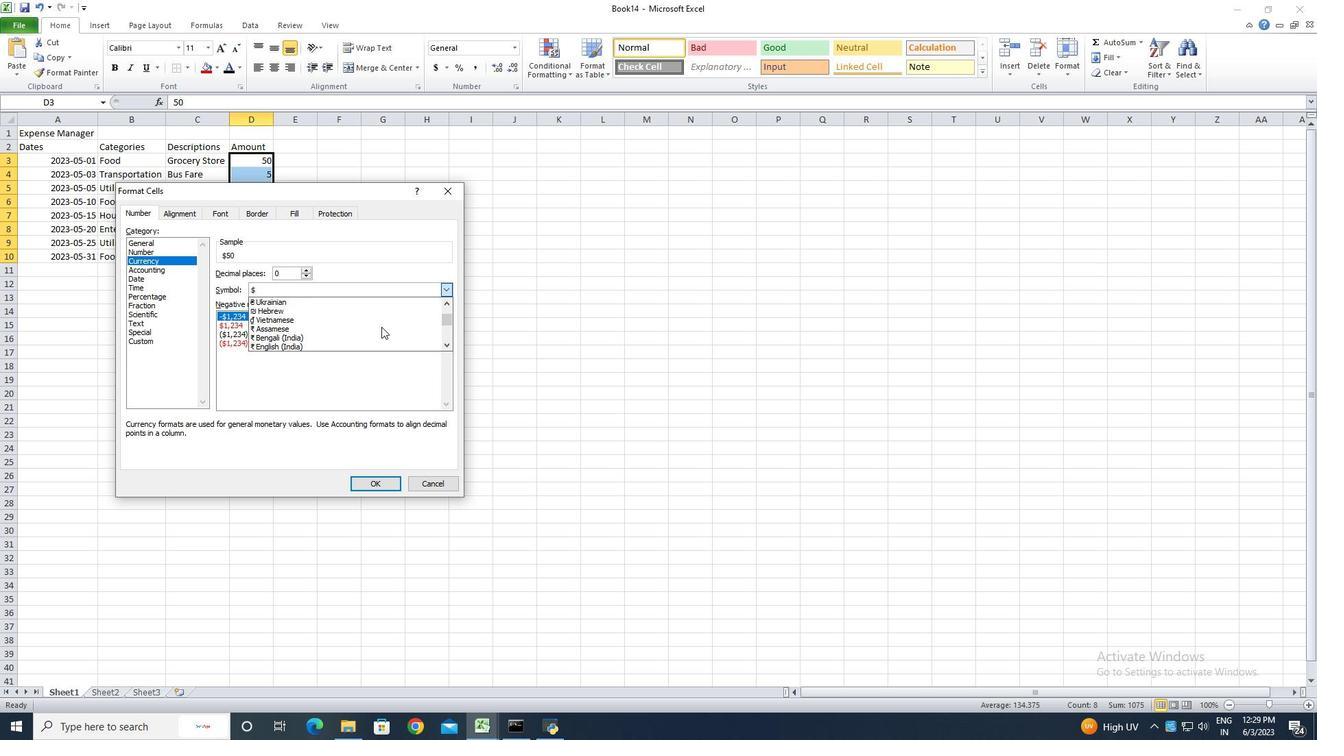 
Action: Mouse scrolled (381, 326) with delta (0, 0)
Screenshot: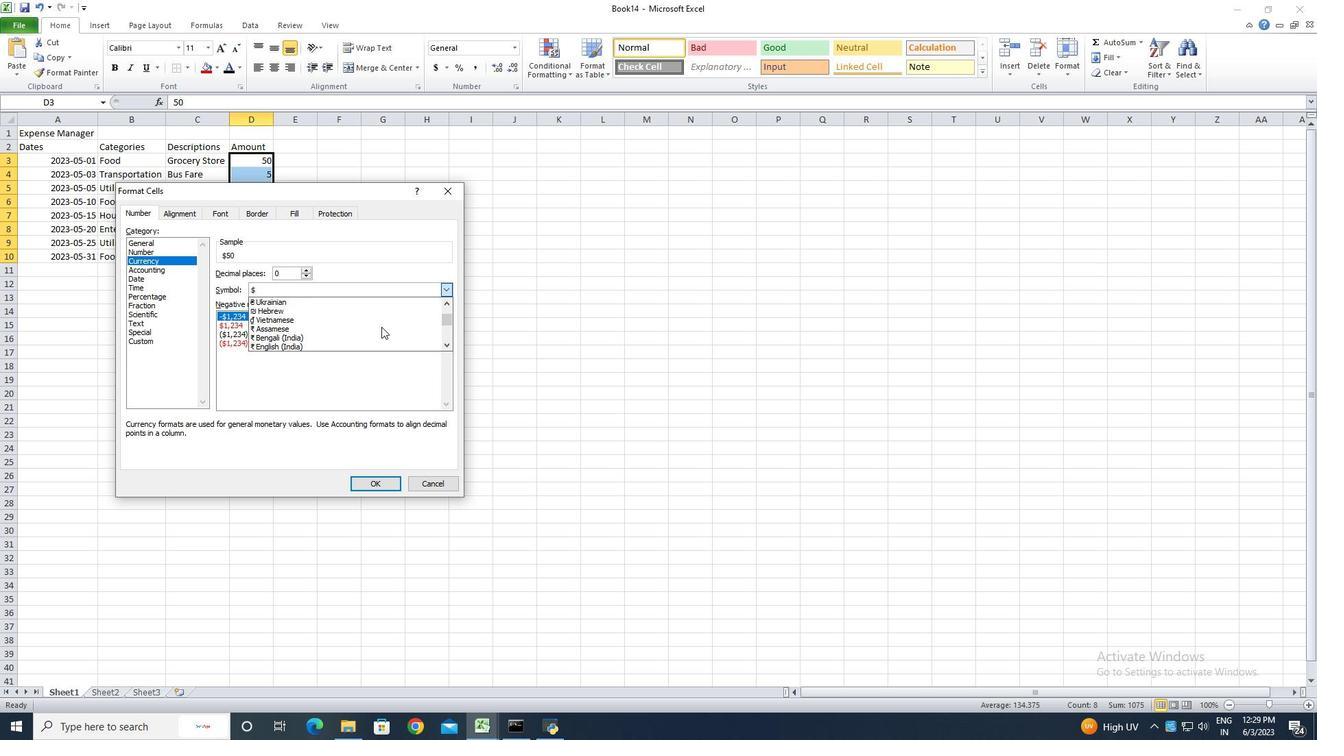 
Action: Mouse scrolled (381, 326) with delta (0, 0)
Screenshot: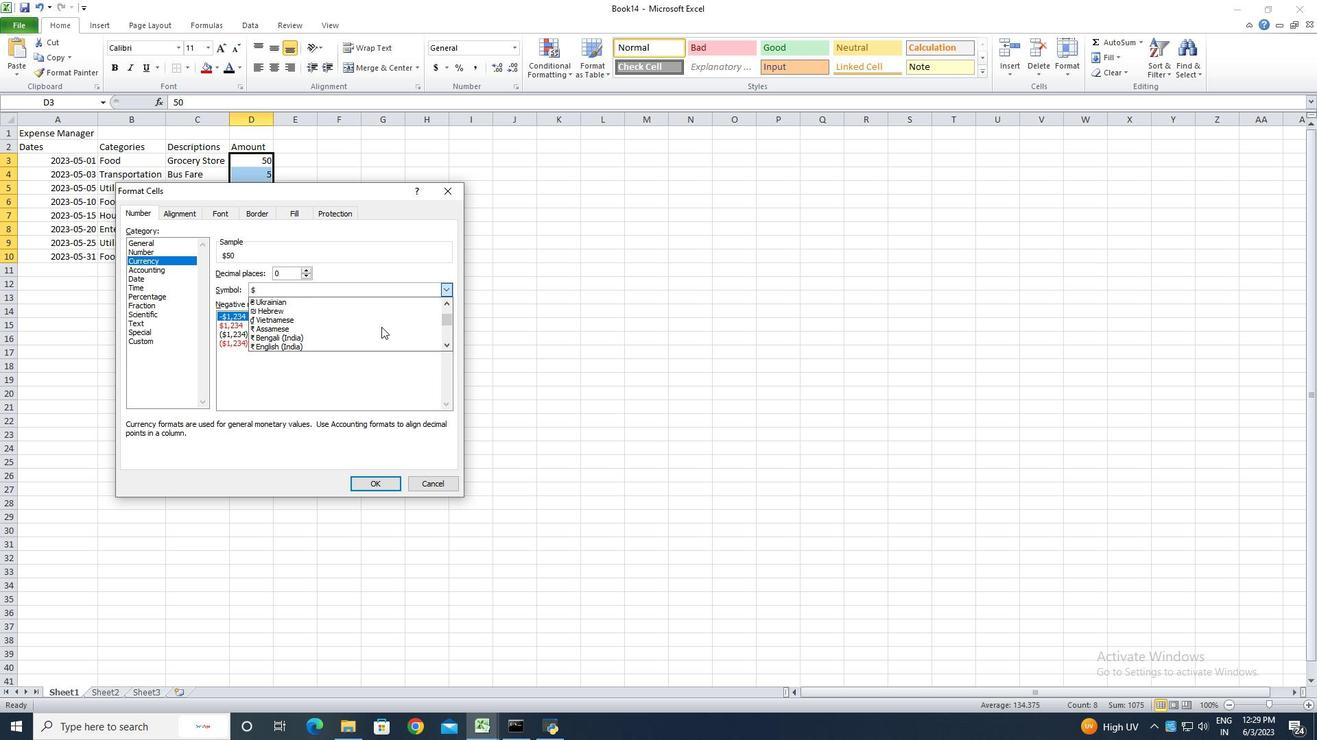 
Action: Mouse scrolled (381, 326) with delta (0, 0)
Screenshot: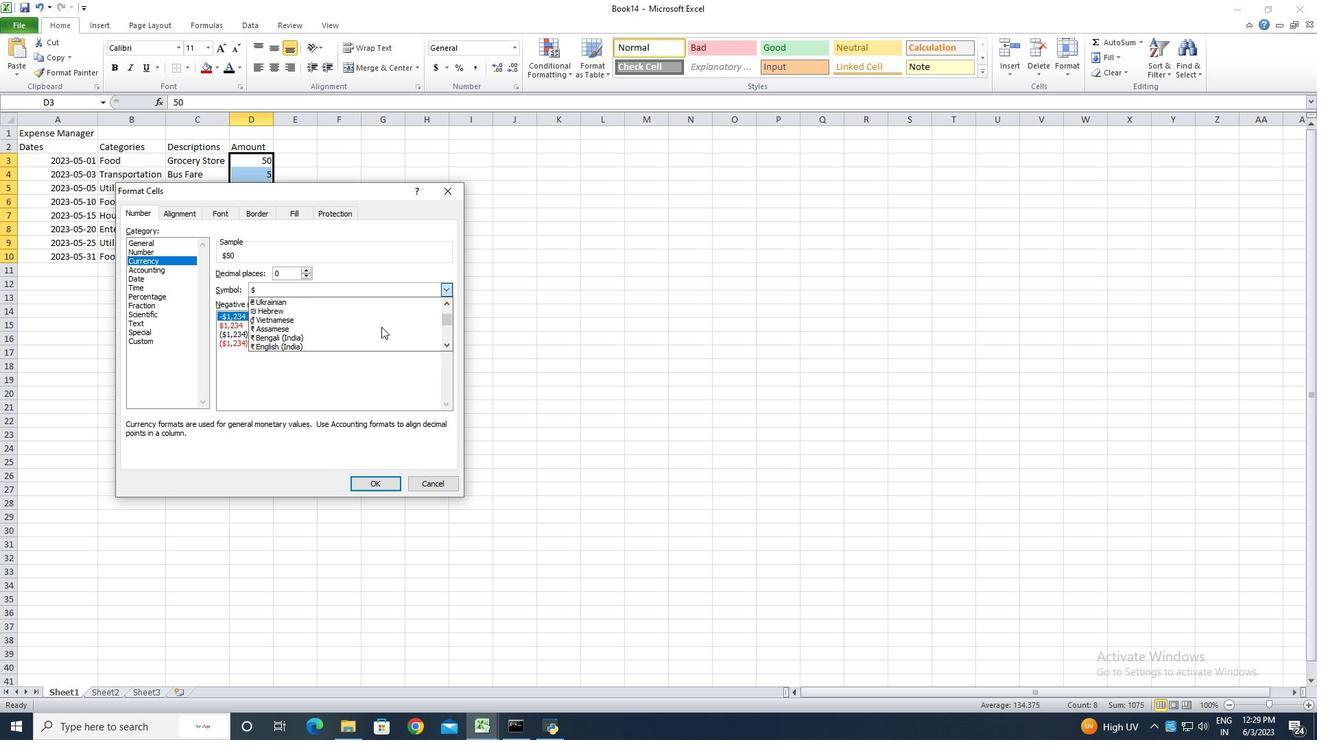
Action: Mouse scrolled (381, 326) with delta (0, 0)
Screenshot: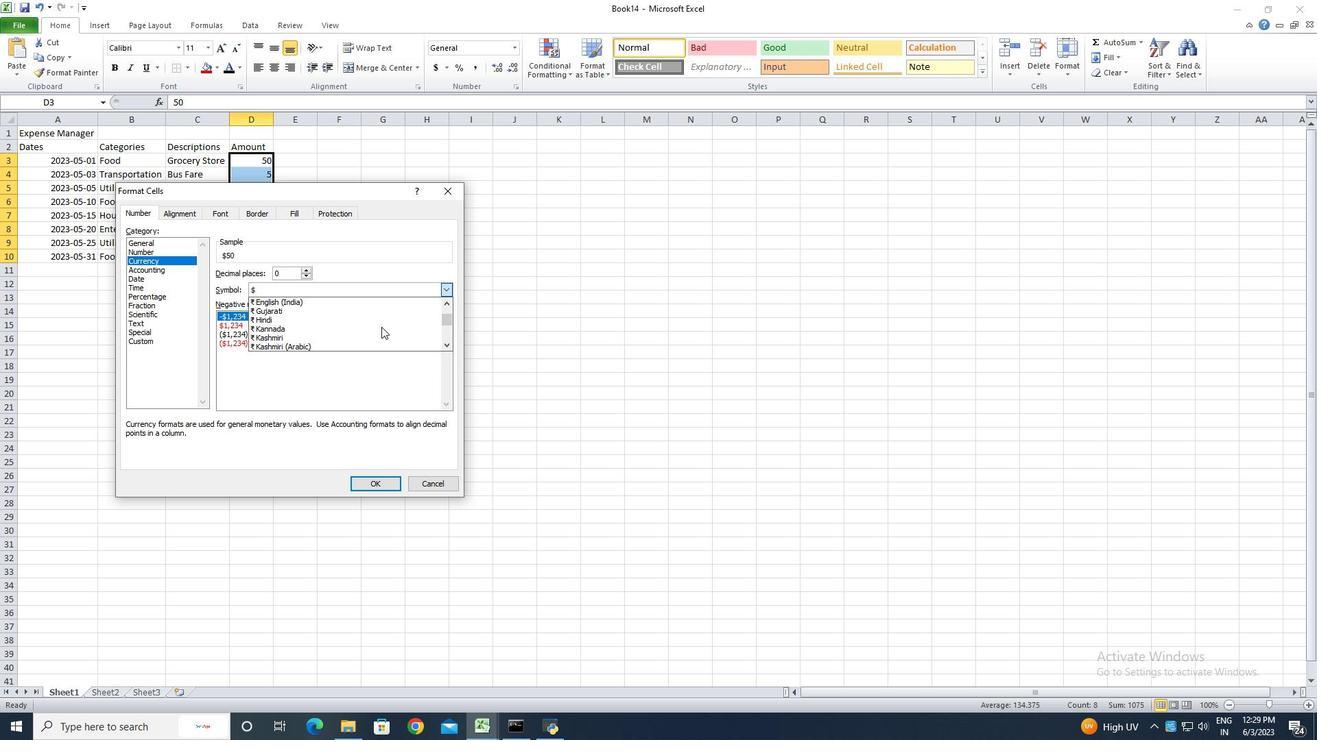 
Action: Mouse scrolled (381, 326) with delta (0, 0)
Screenshot: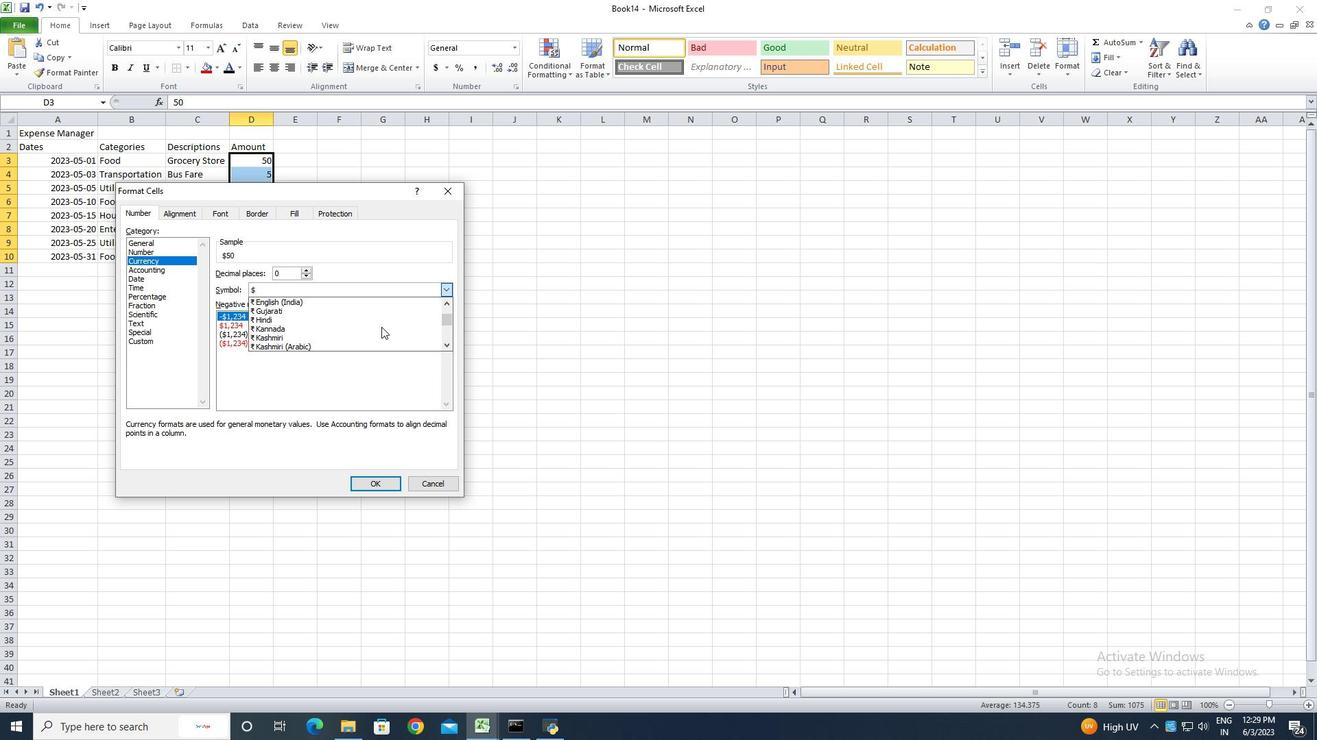 
Action: Mouse scrolled (381, 326) with delta (0, 0)
Screenshot: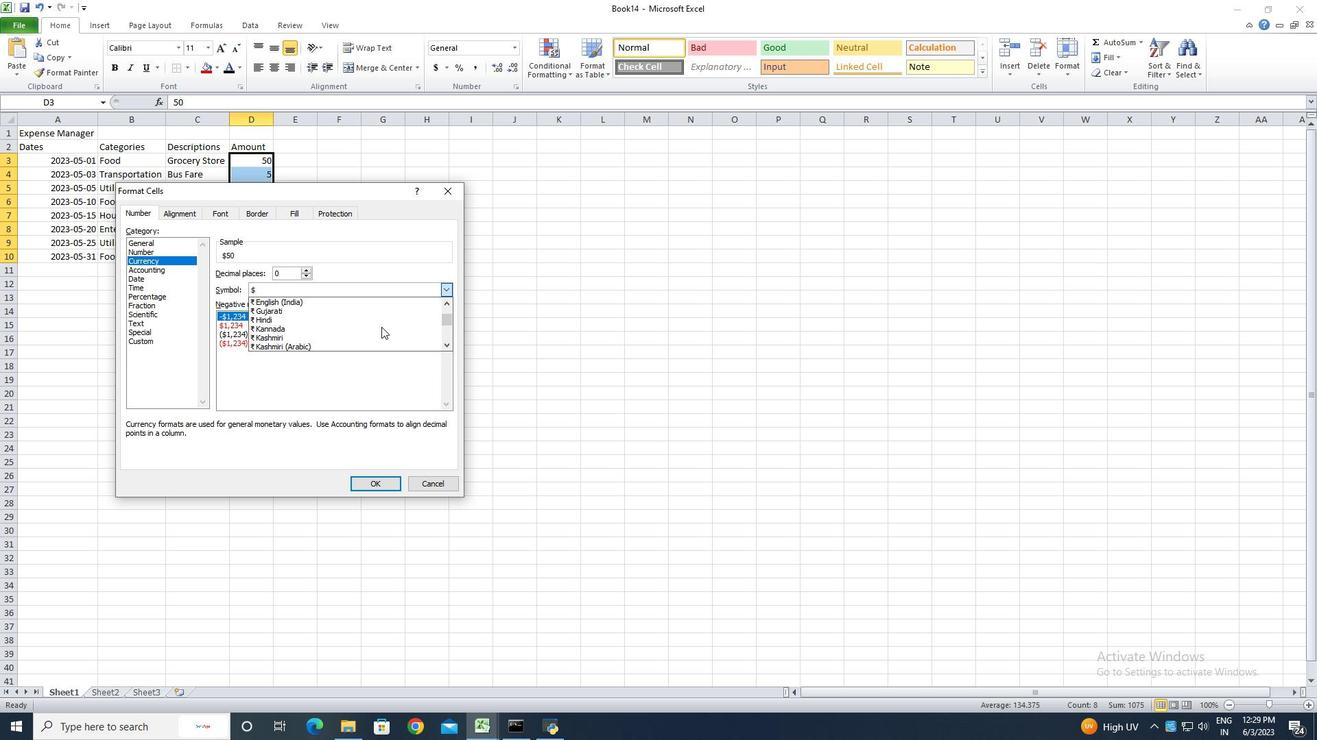 
Action: Mouse scrolled (381, 326) with delta (0, 0)
Screenshot: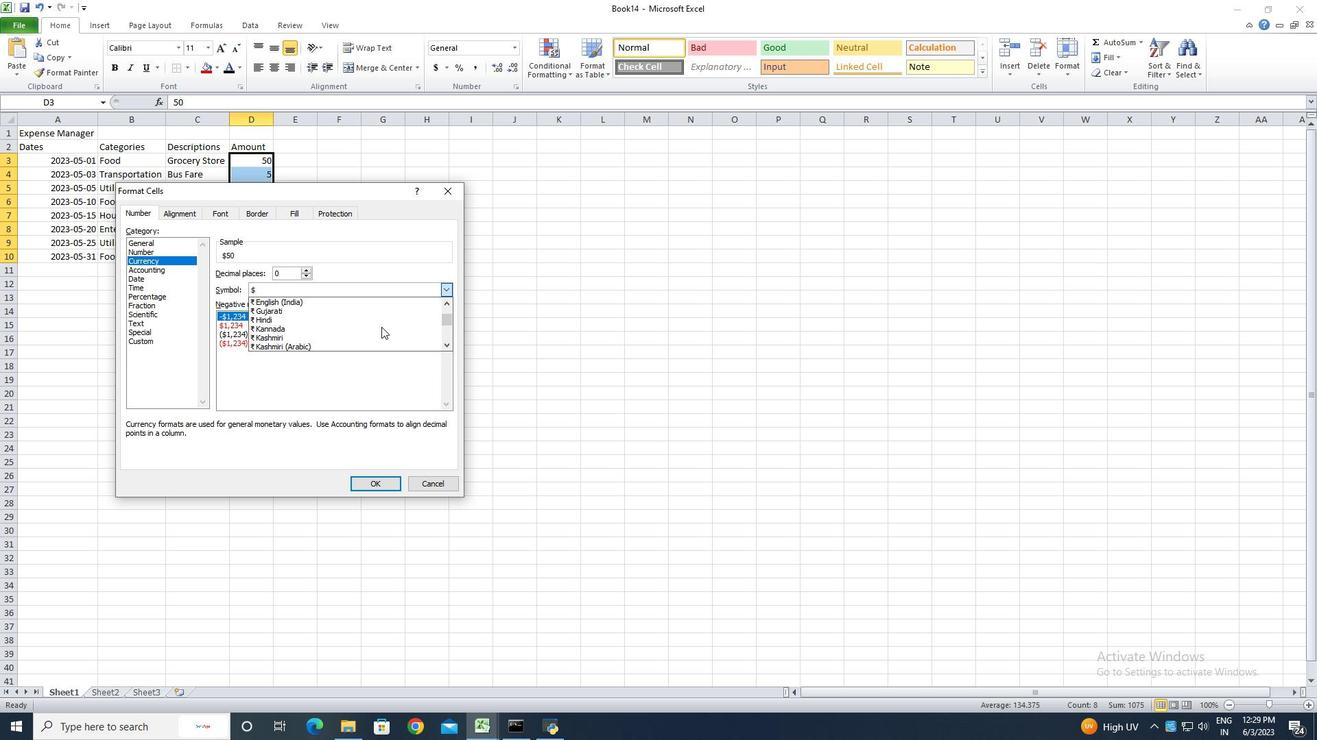 
Action: Mouse scrolled (381, 326) with delta (0, 0)
Screenshot: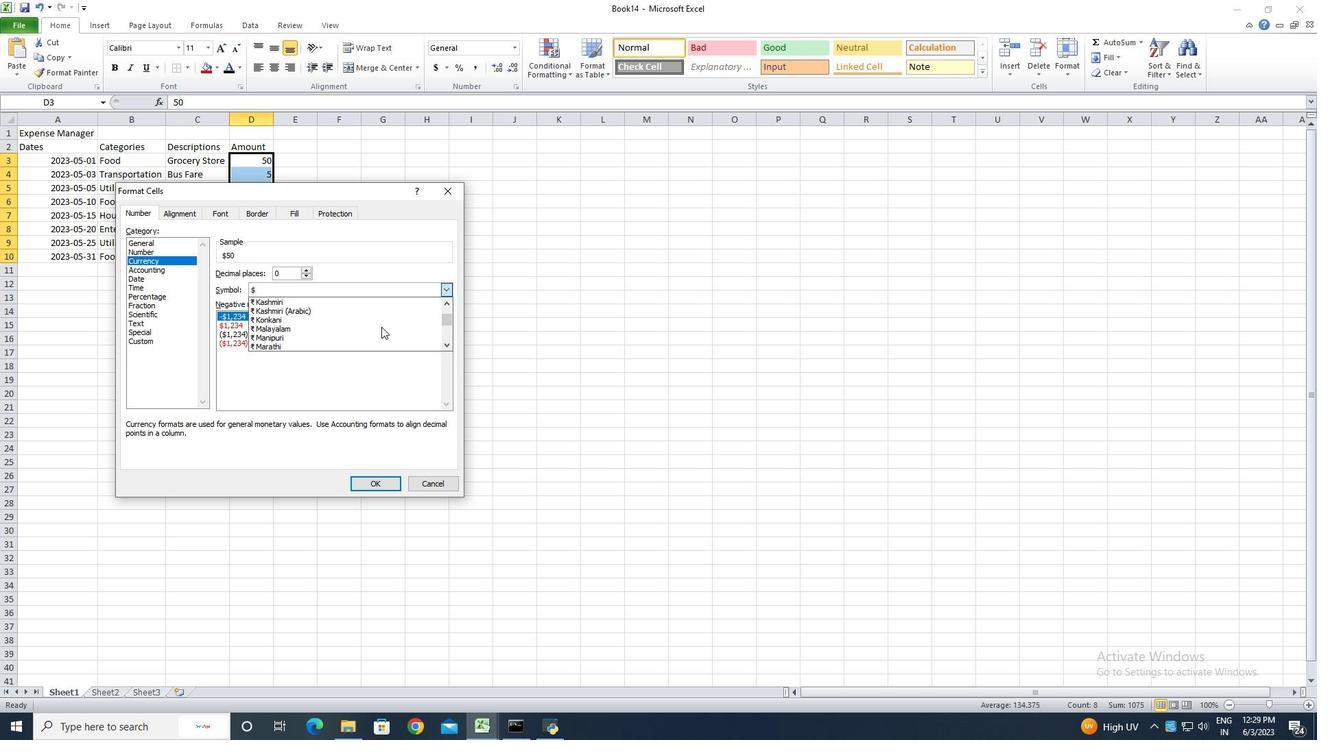 
Action: Mouse scrolled (381, 326) with delta (0, 0)
Screenshot: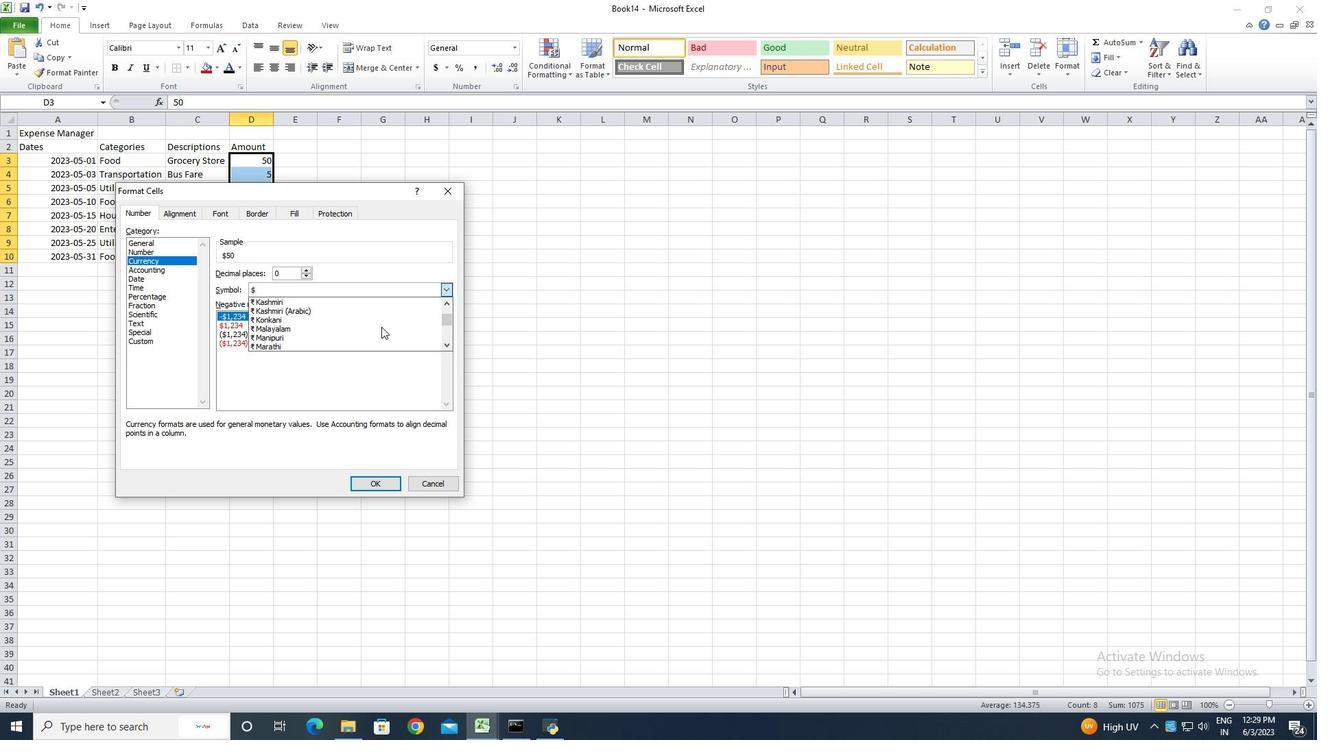 
Action: Mouse scrolled (381, 326) with delta (0, 0)
Screenshot: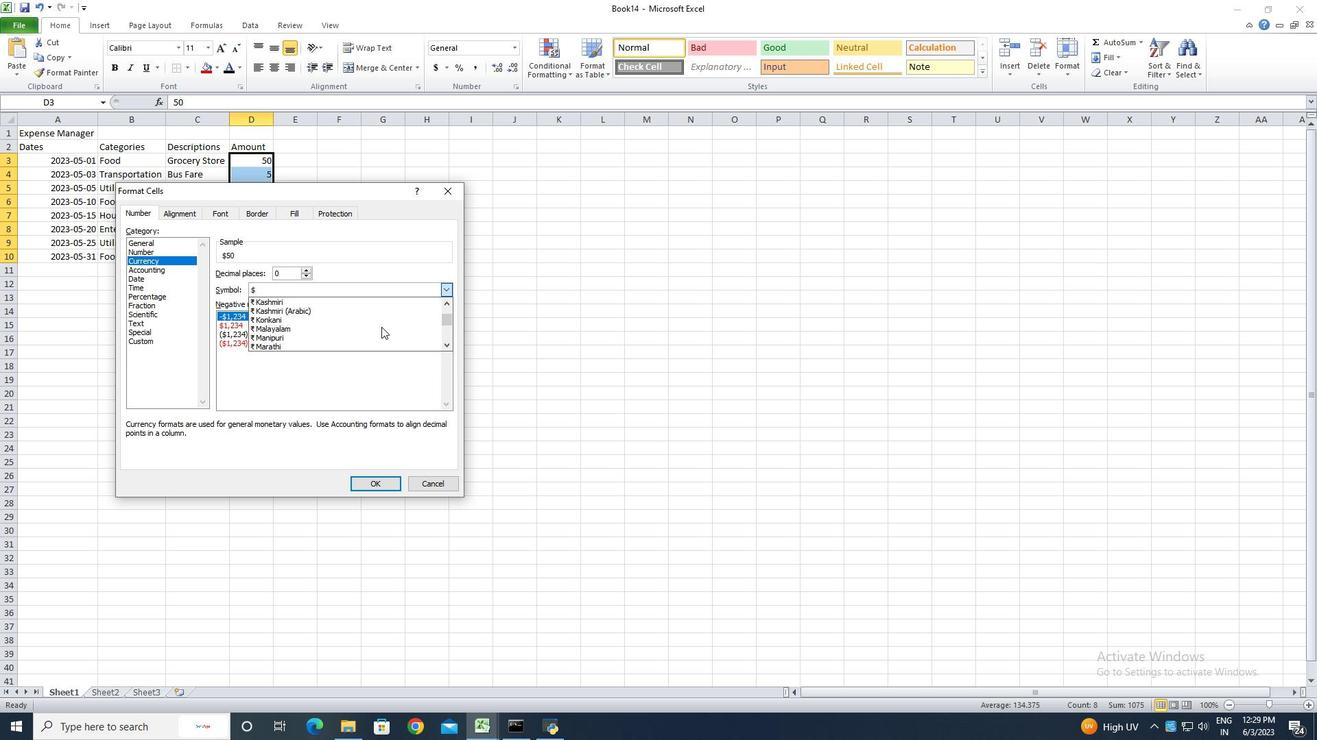 
Action: Mouse scrolled (381, 326) with delta (0, 0)
Screenshot: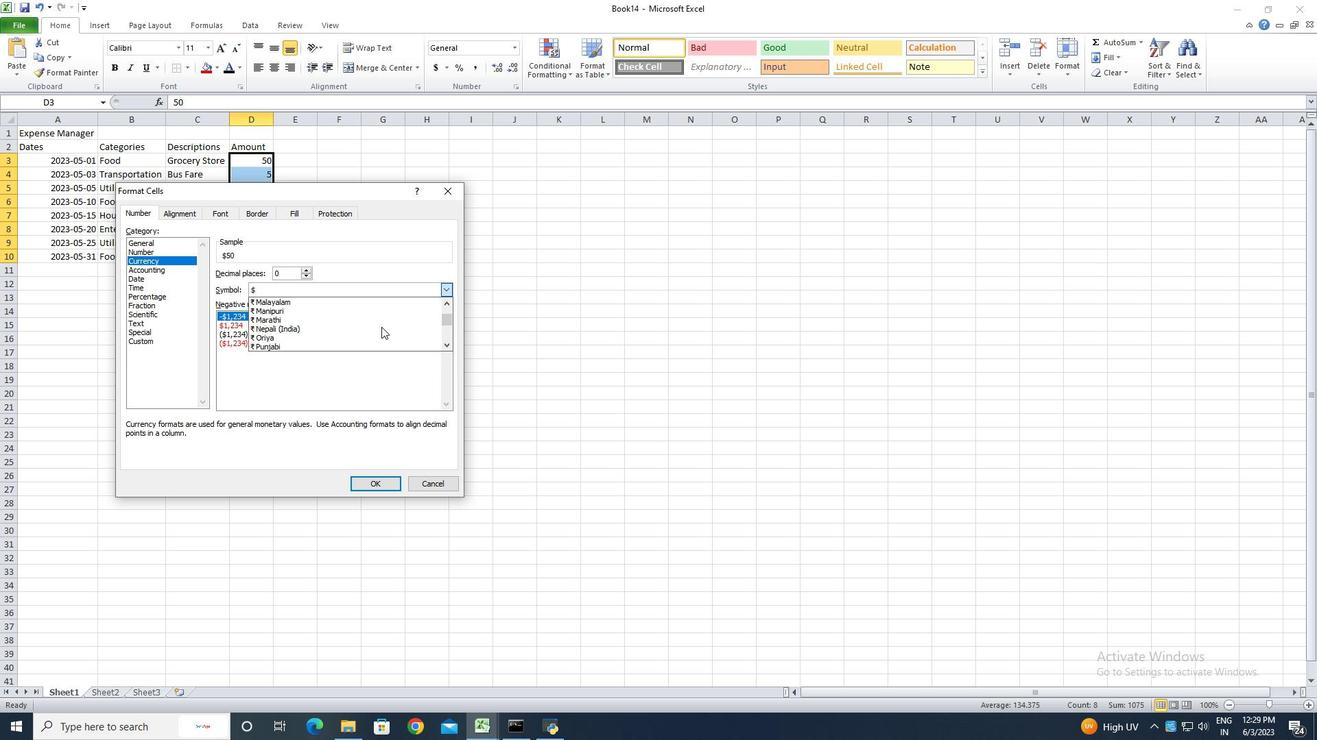 
Action: Mouse scrolled (381, 326) with delta (0, 0)
Screenshot: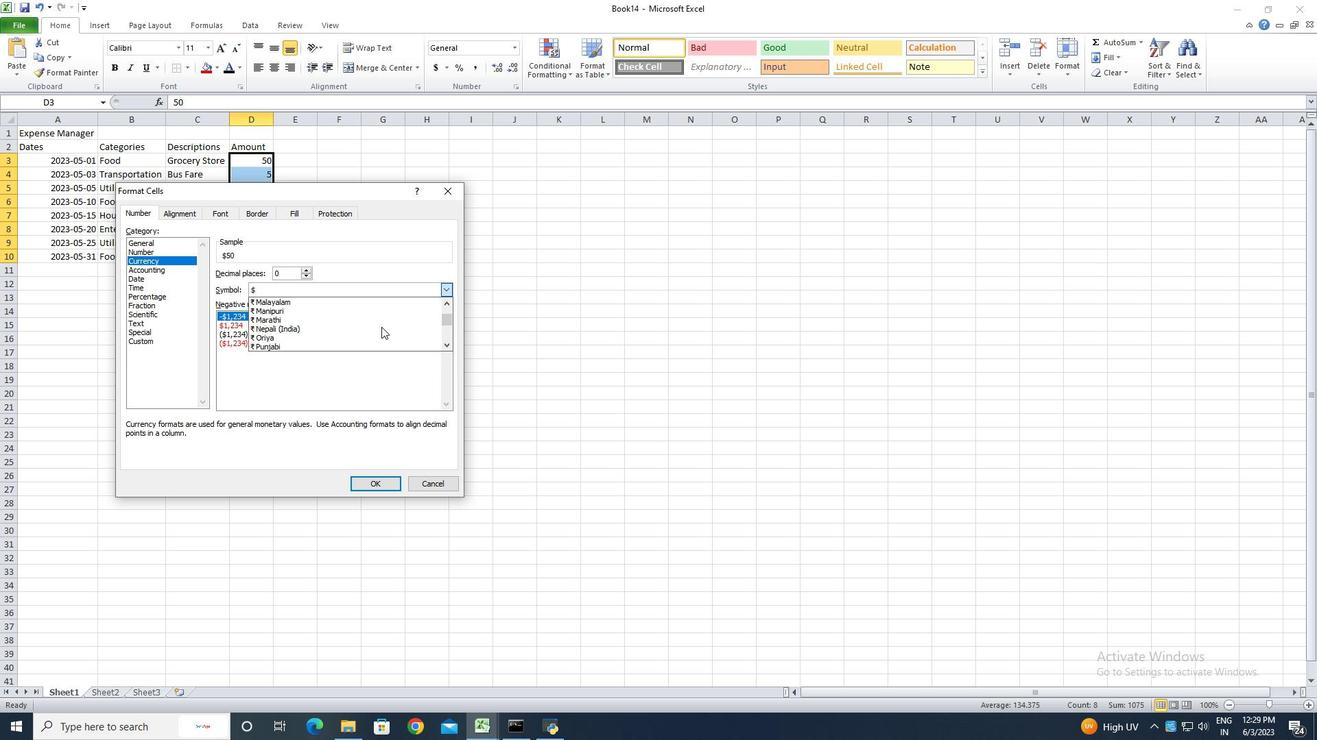 
Action: Mouse scrolled (381, 326) with delta (0, 0)
Screenshot: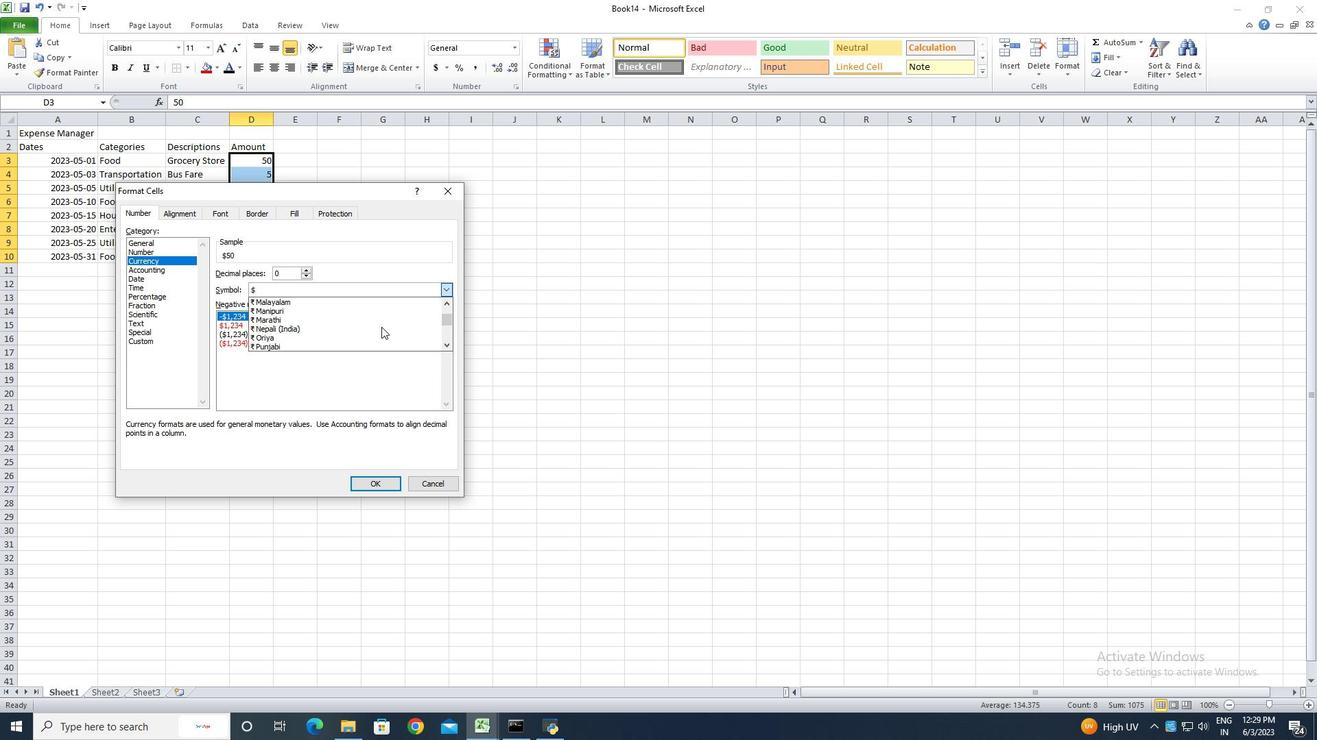 
Action: Mouse scrolled (381, 326) with delta (0, 0)
Screenshot: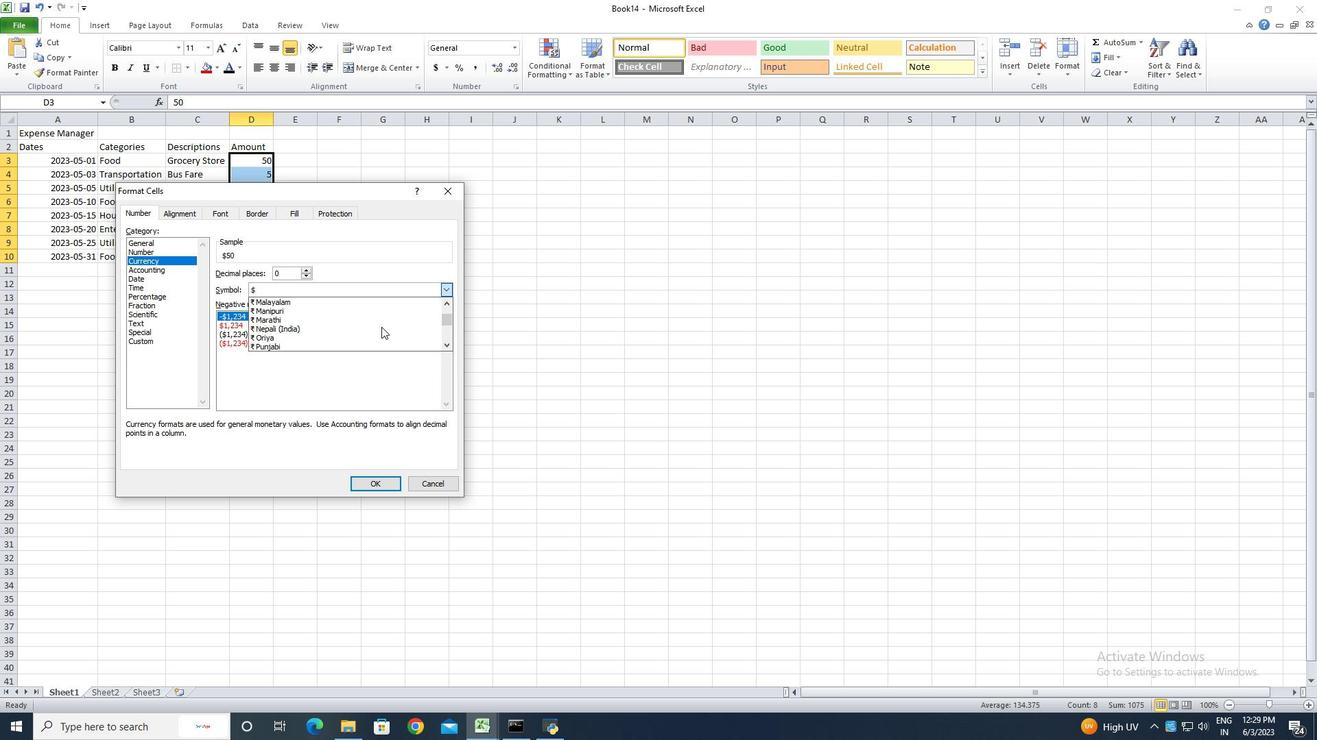 
Action: Mouse scrolled (381, 326) with delta (0, 0)
Screenshot: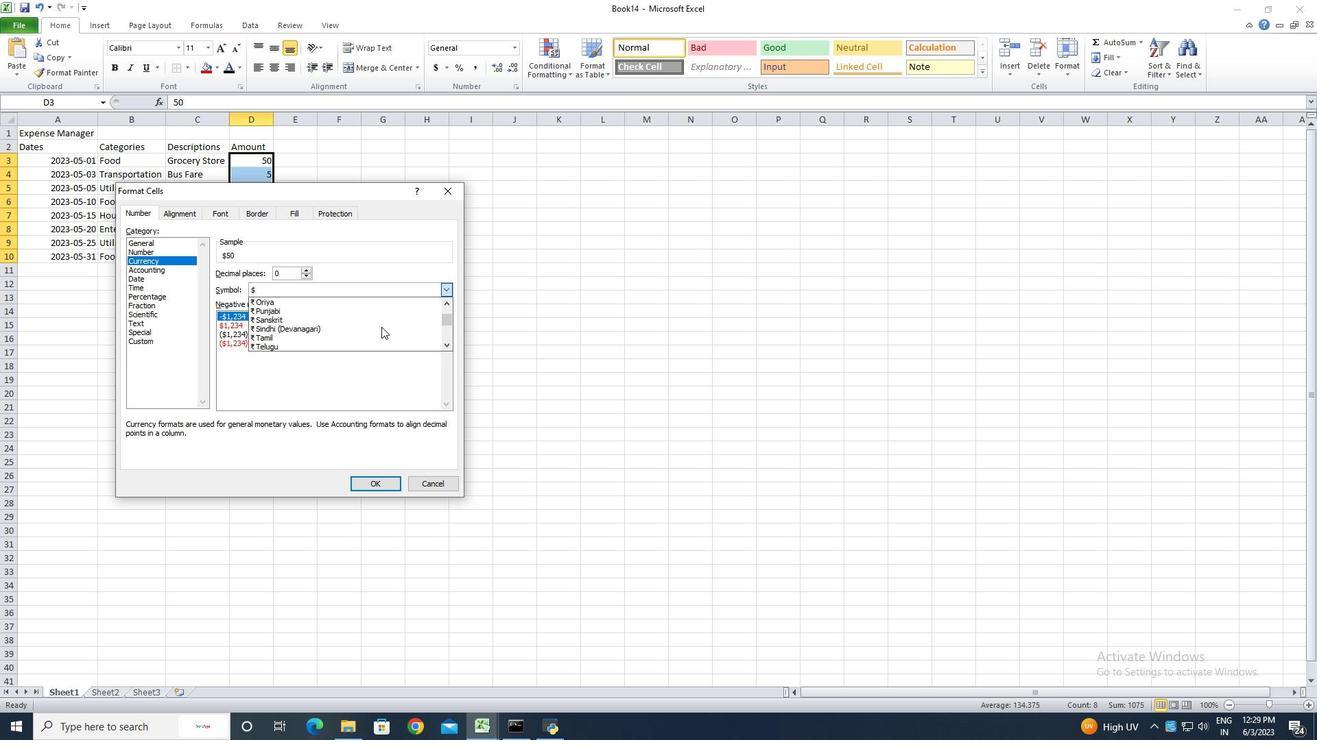 
Action: Mouse scrolled (381, 326) with delta (0, 0)
Screenshot: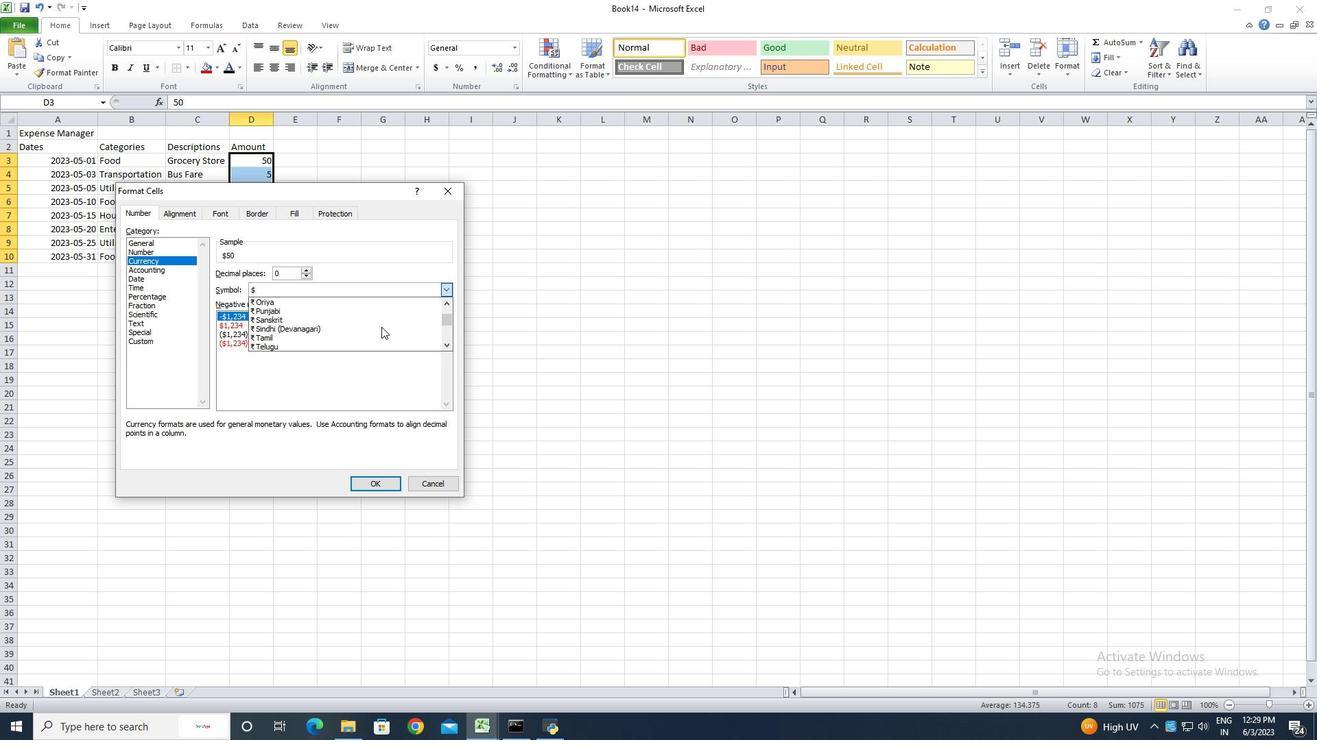 
Action: Mouse scrolled (381, 326) with delta (0, 0)
Screenshot: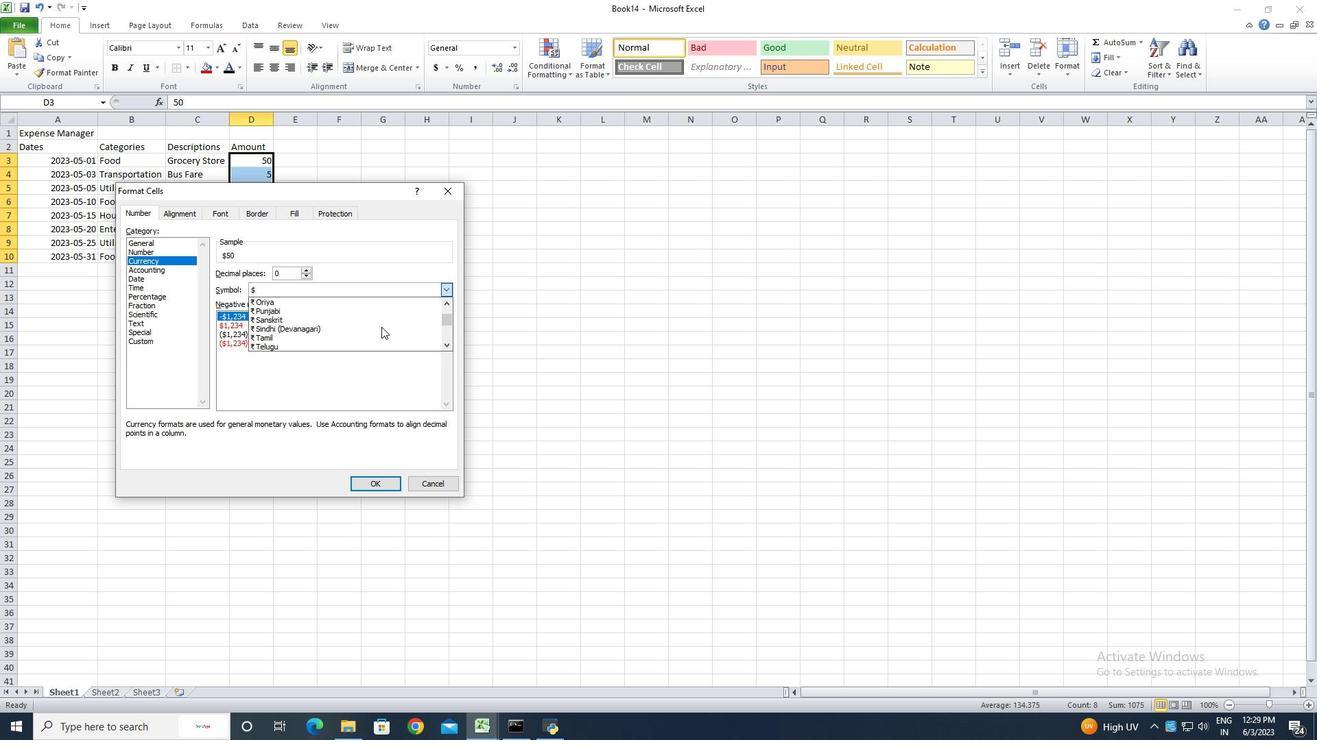 
Action: Mouse scrolled (381, 326) with delta (0, 0)
Screenshot: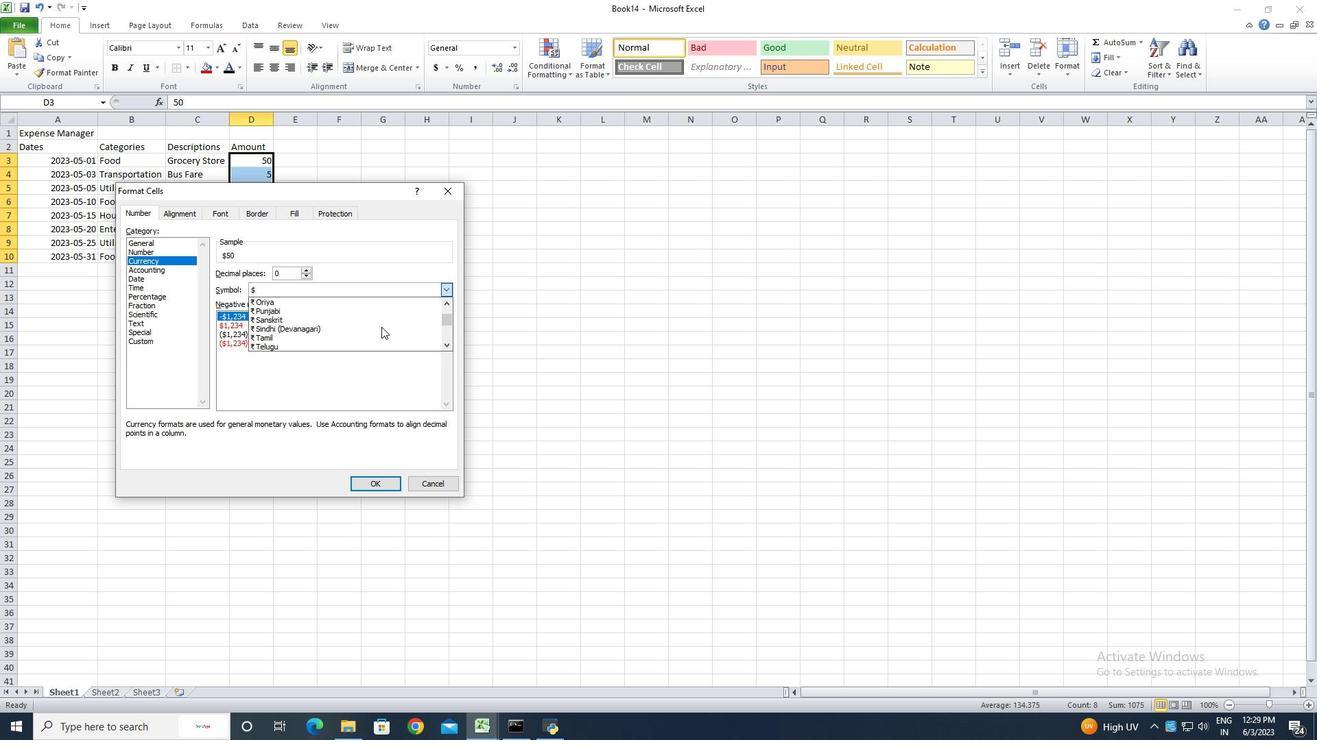 
Action: Mouse scrolled (381, 326) with delta (0, 0)
Screenshot: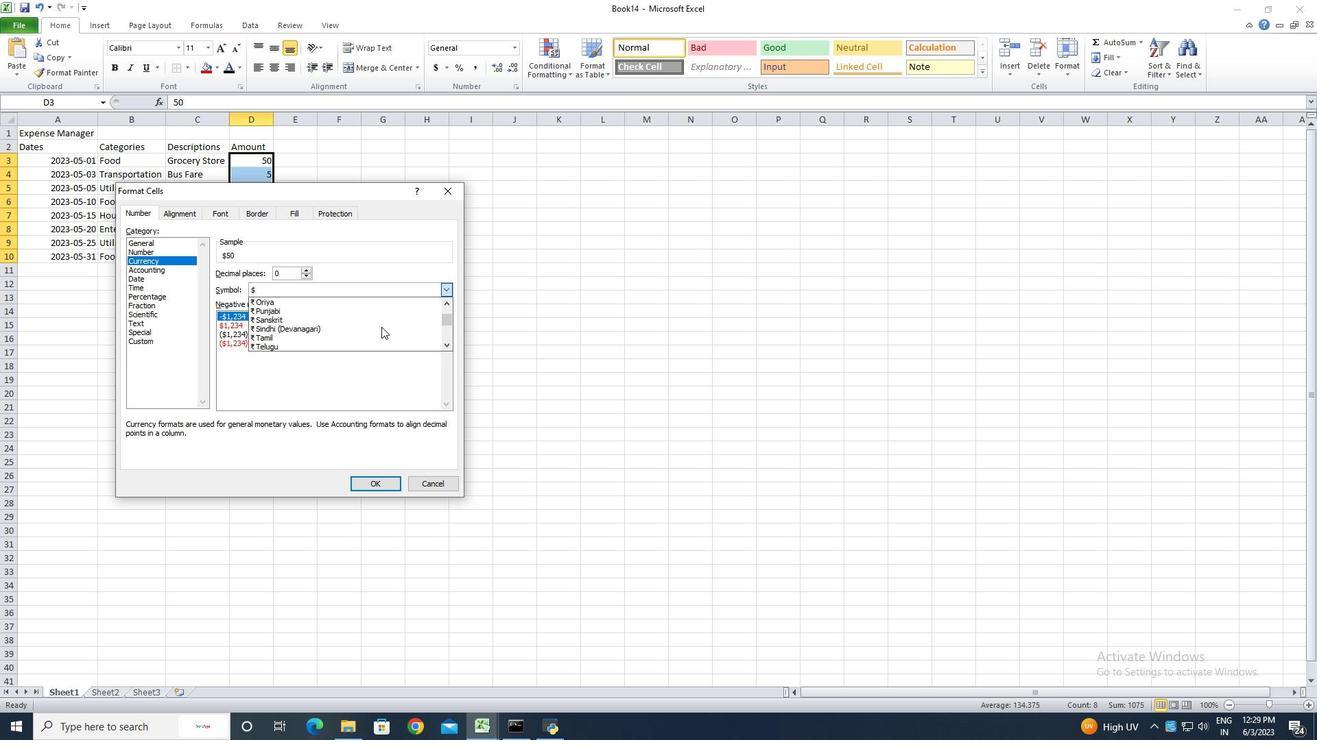 
Action: Mouse scrolled (381, 326) with delta (0, 0)
Screenshot: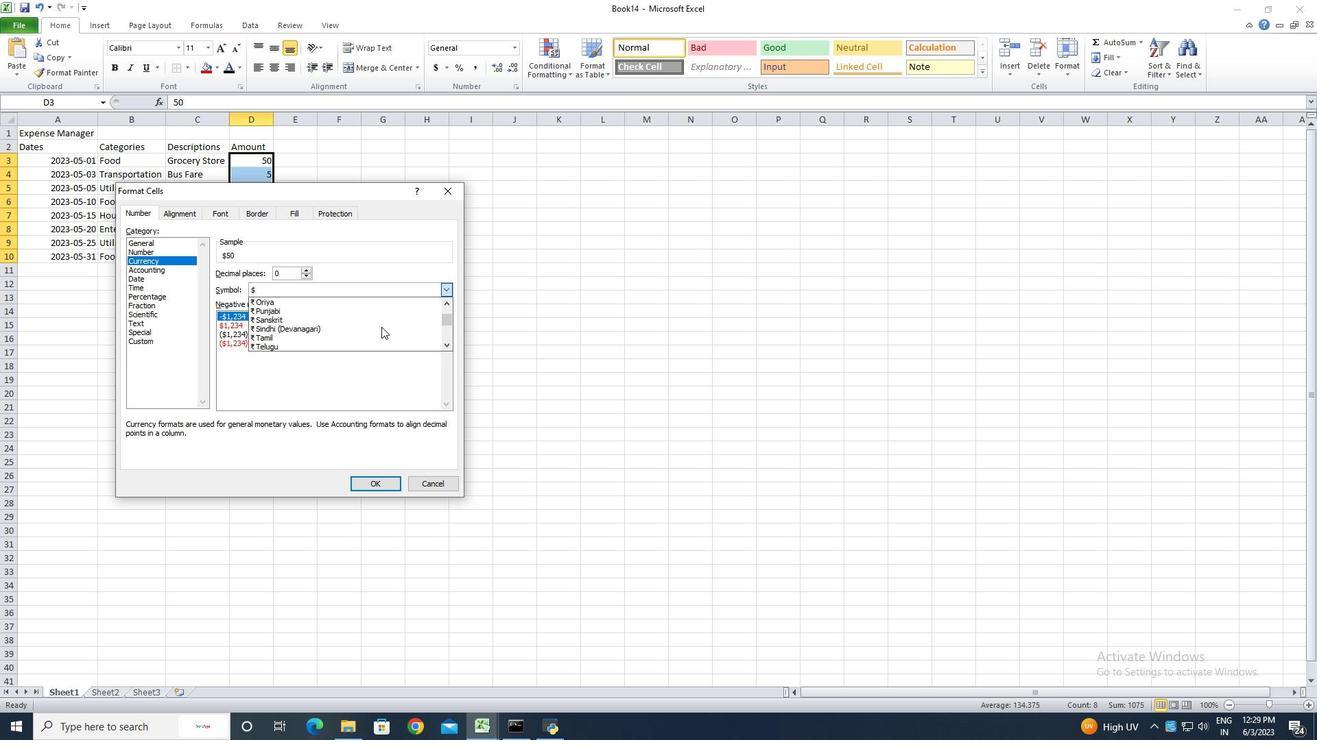 
Action: Mouse scrolled (381, 326) with delta (0, 0)
Screenshot: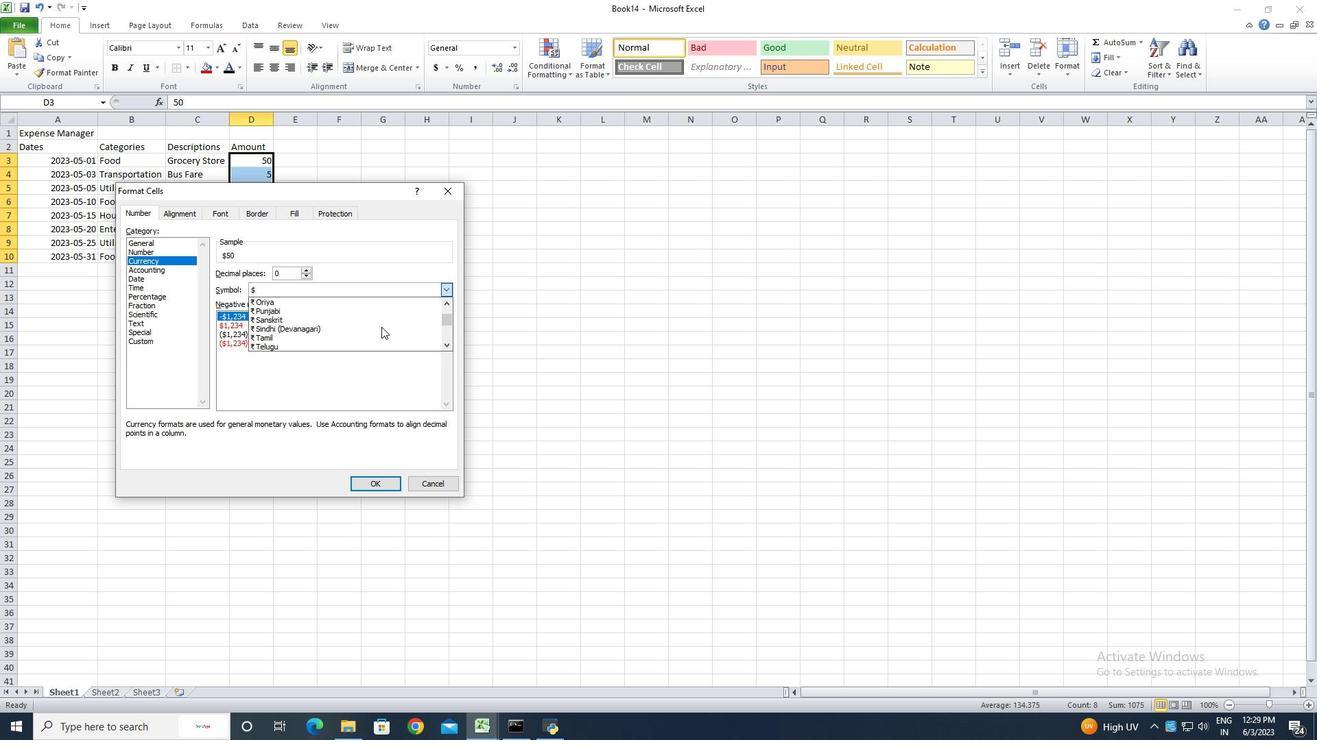 
Action: Mouse scrolled (381, 326) with delta (0, 0)
Screenshot: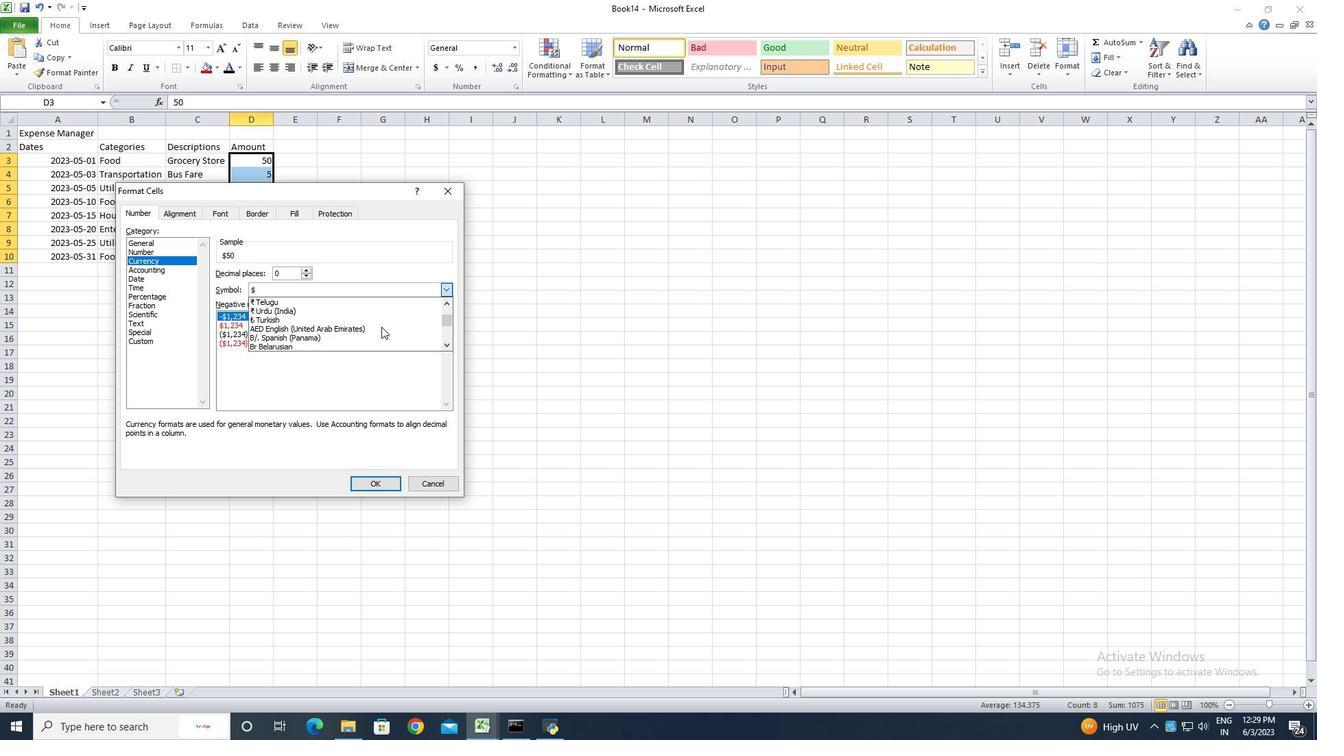 
Action: Mouse scrolled (381, 326) with delta (0, 0)
Screenshot: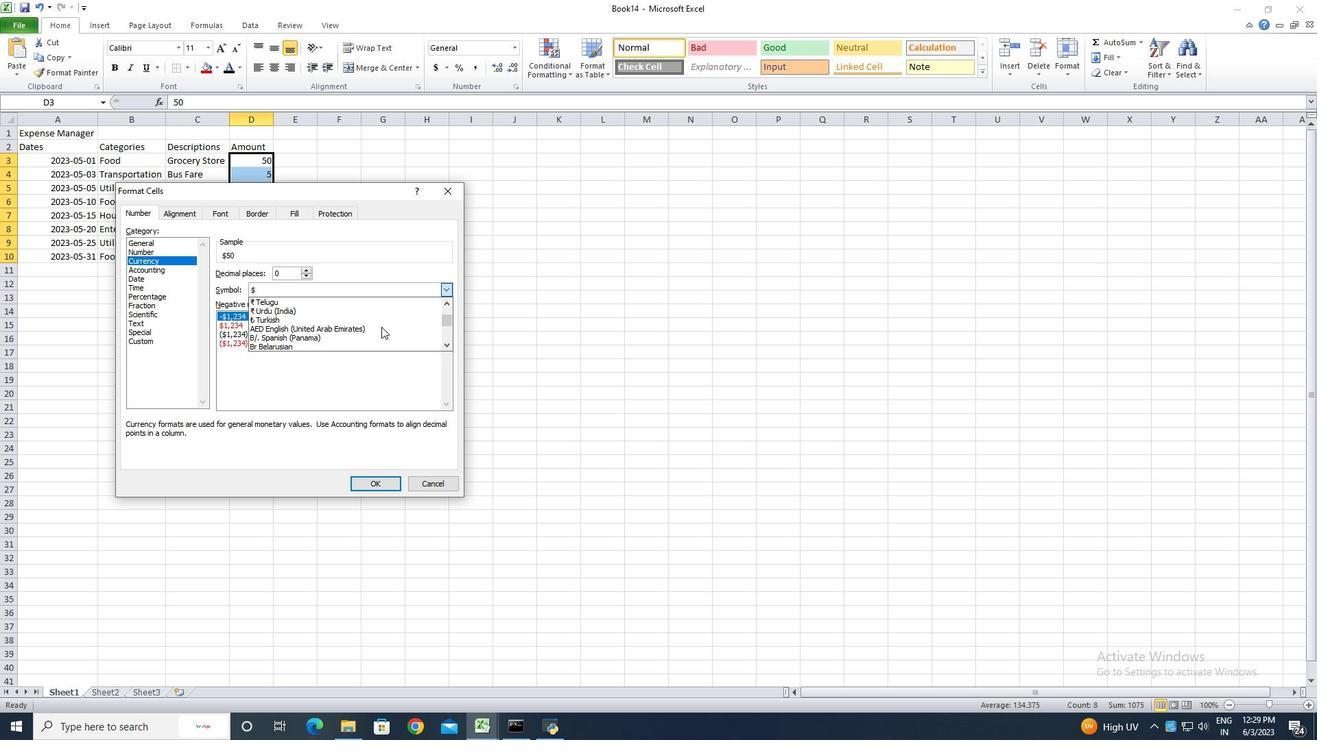 
Action: Mouse scrolled (381, 326) with delta (0, 0)
Screenshot: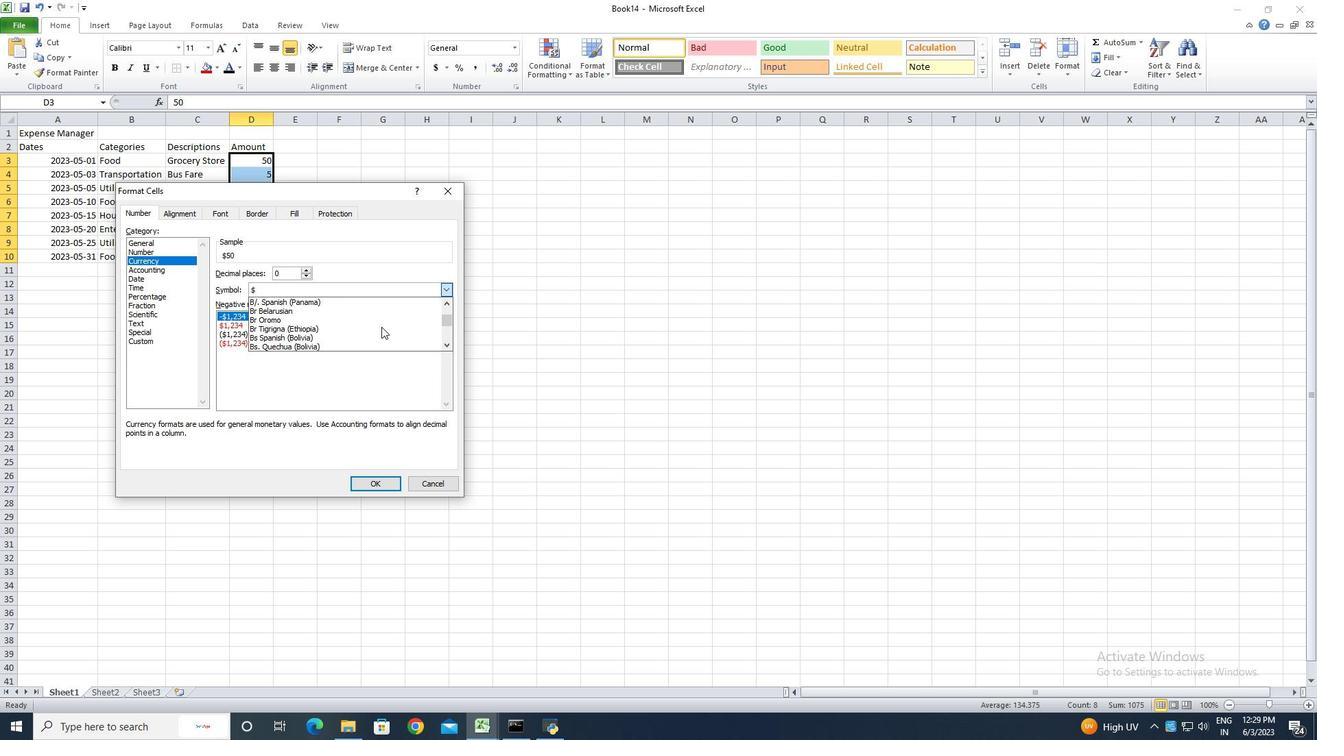 
Action: Mouse moved to (338, 323)
Screenshot: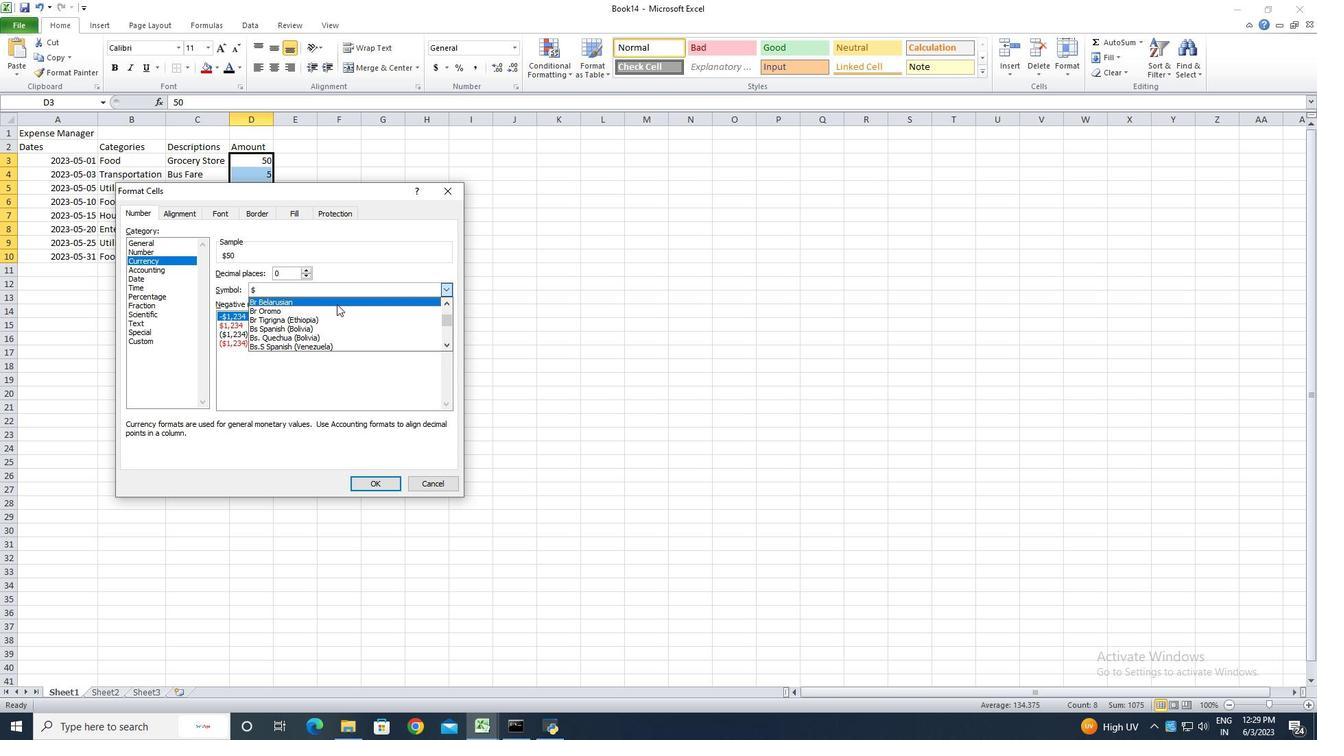 
Action: Mouse scrolled (338, 323) with delta (0, 0)
Screenshot: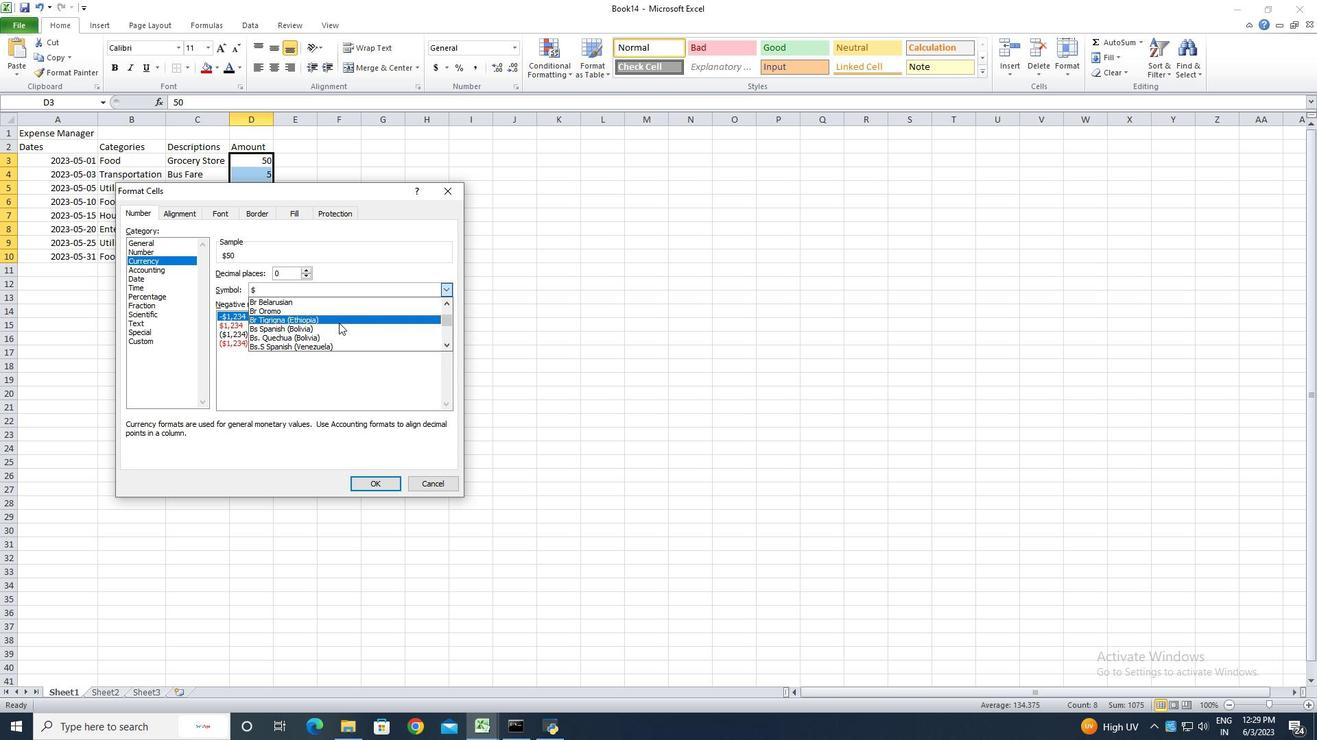 
Action: Mouse moved to (339, 323)
Screenshot: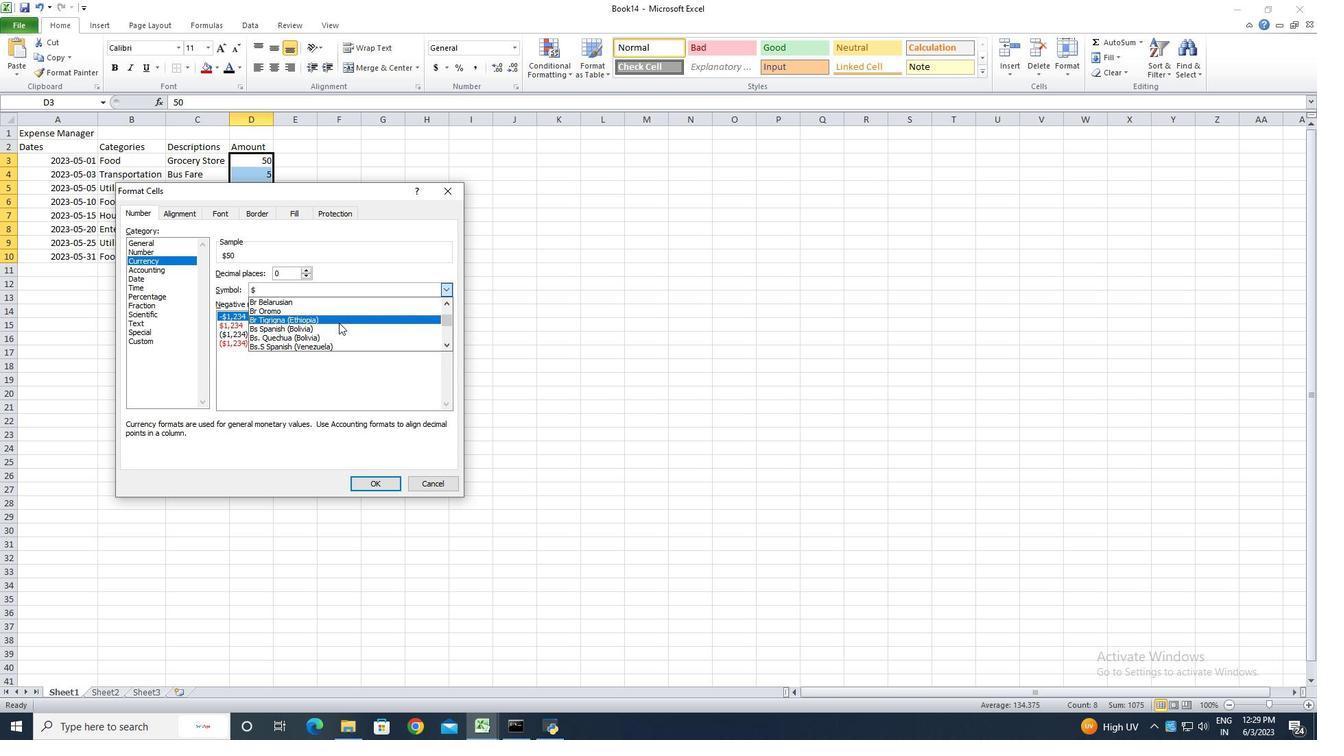 
Action: Mouse scrolled (339, 323) with delta (0, 0)
Screenshot: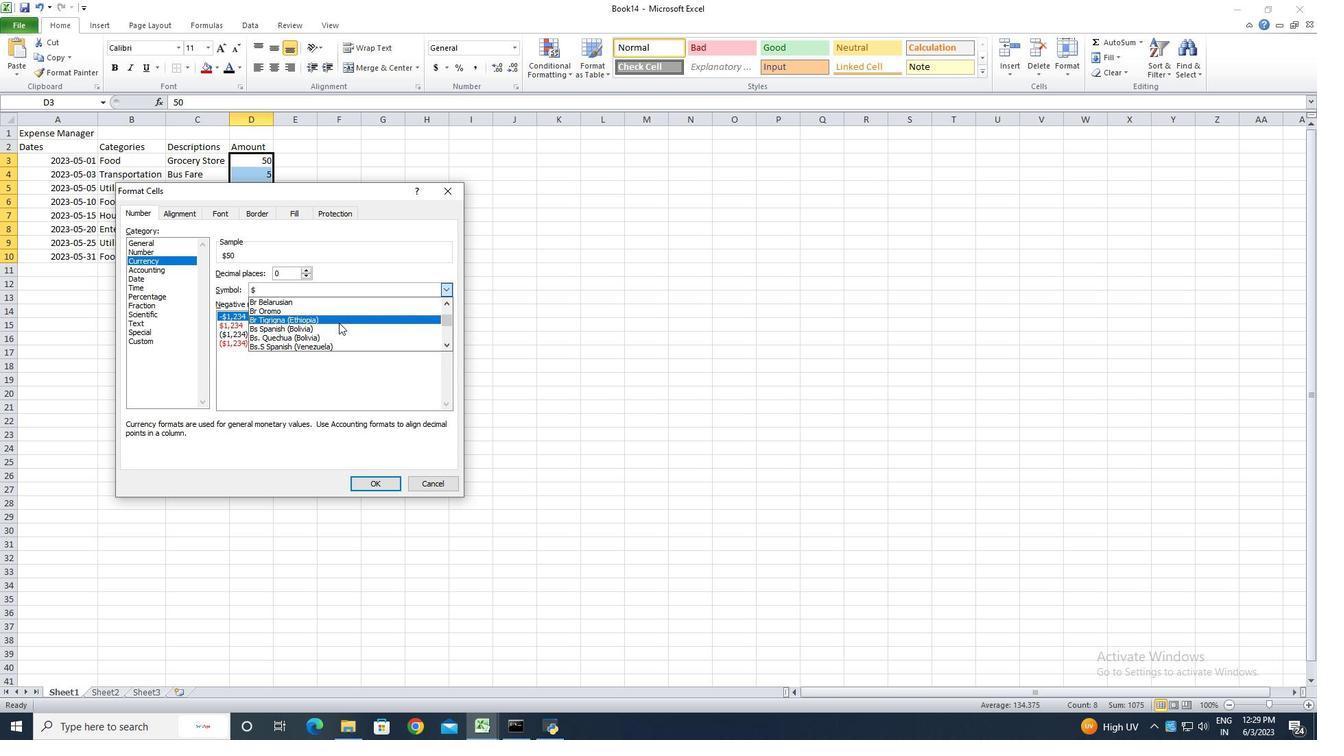 
Action: Mouse scrolled (339, 322) with delta (0, 0)
Screenshot: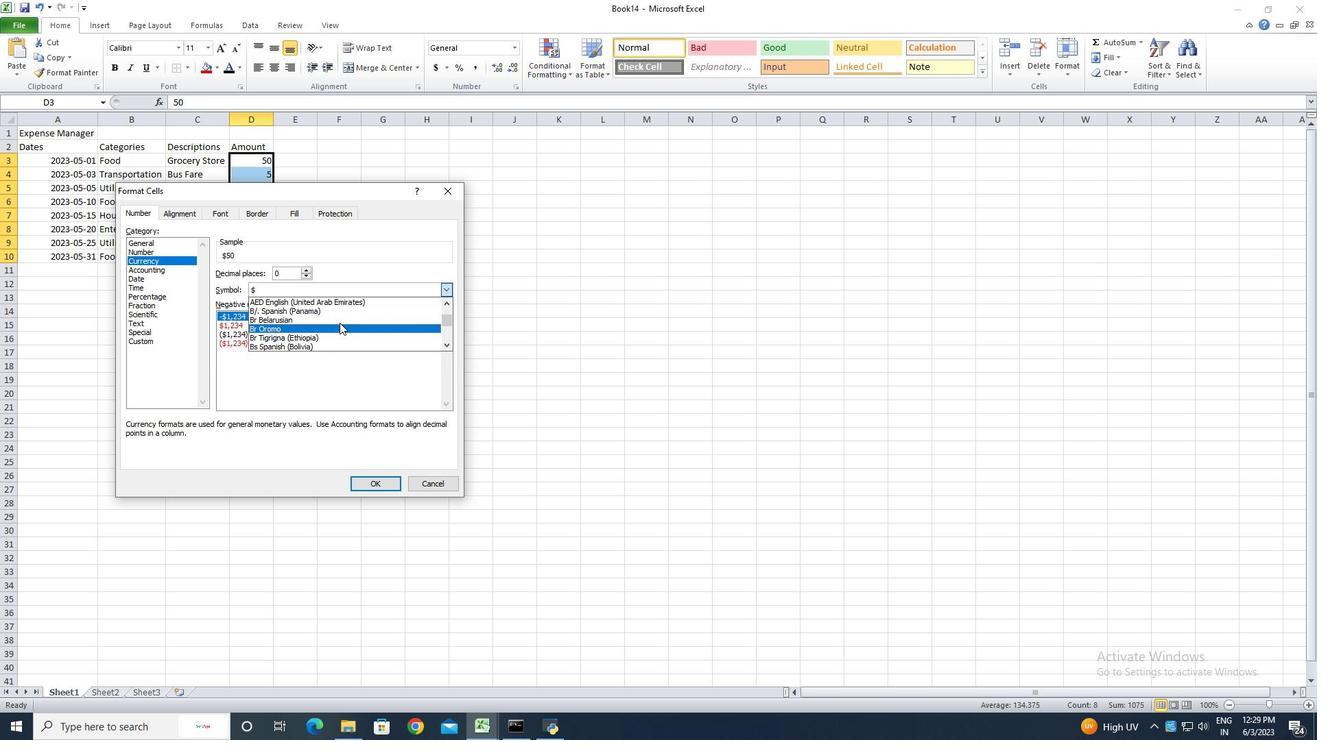 
Action: Mouse scrolled (339, 322) with delta (0, 0)
Screenshot: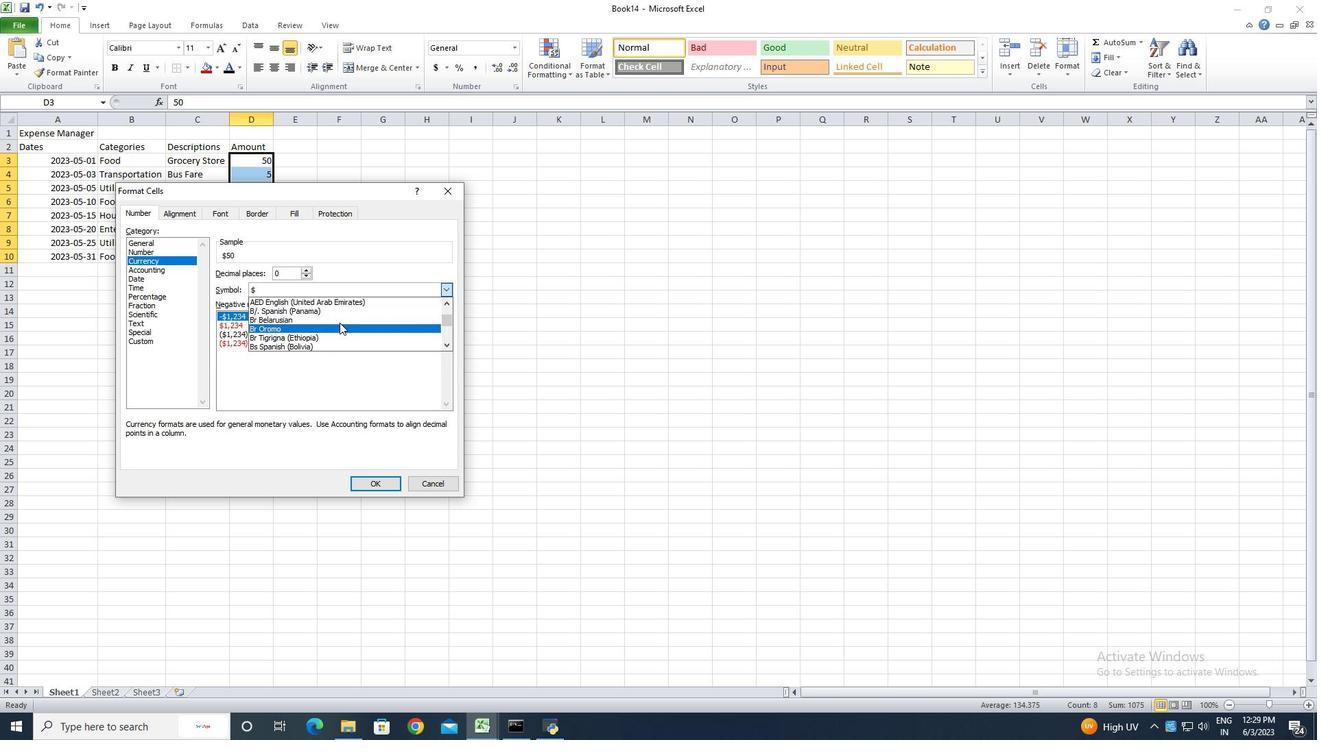 
Action: Mouse scrolled (339, 322) with delta (0, 0)
Screenshot: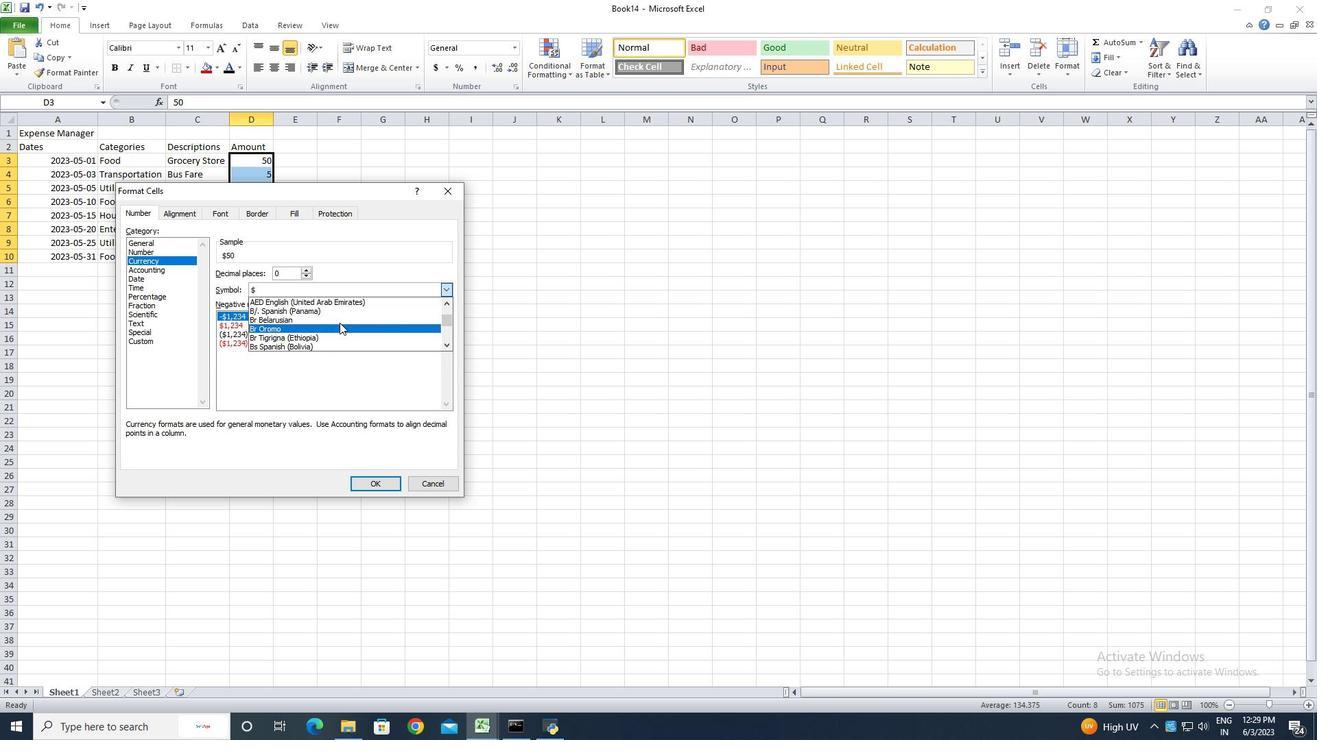 
Action: Mouse scrolled (339, 322) with delta (0, 0)
Screenshot: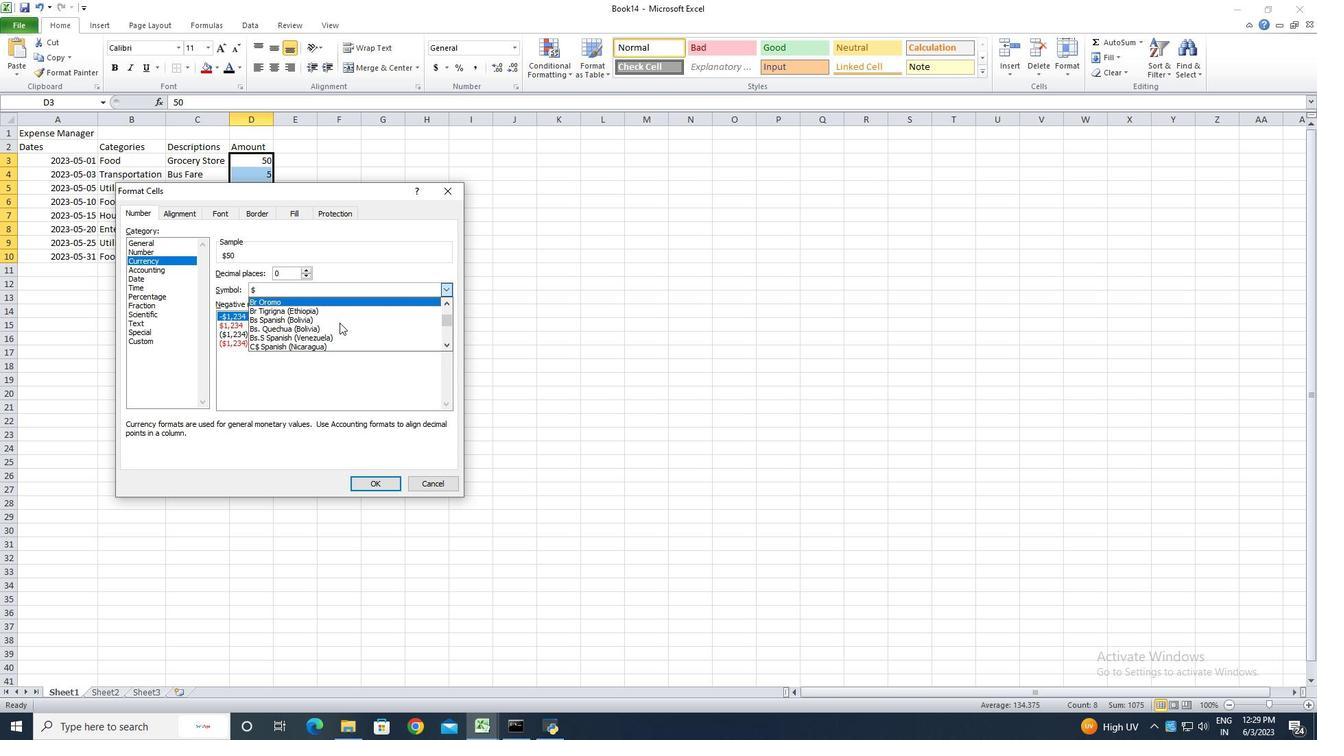 
Action: Mouse scrolled (339, 322) with delta (0, 0)
Screenshot: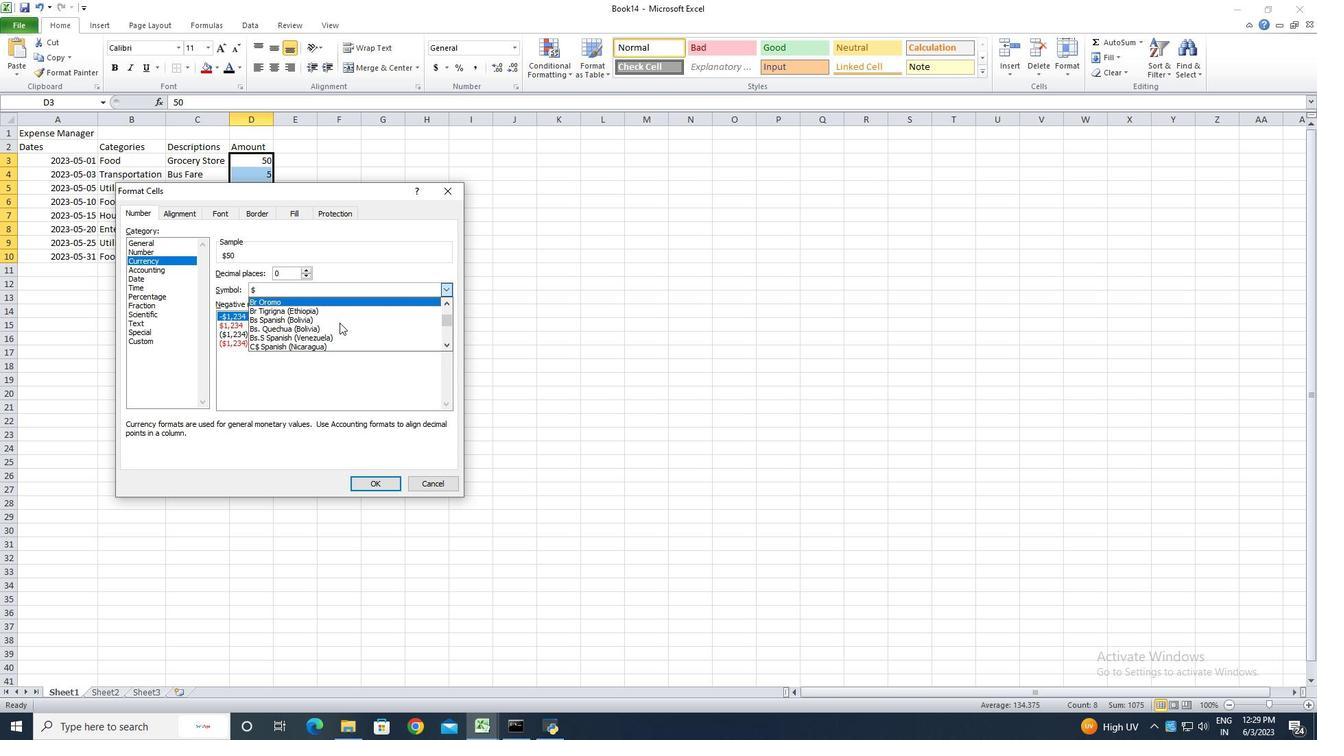 
Action: Mouse scrolled (339, 322) with delta (0, 0)
Screenshot: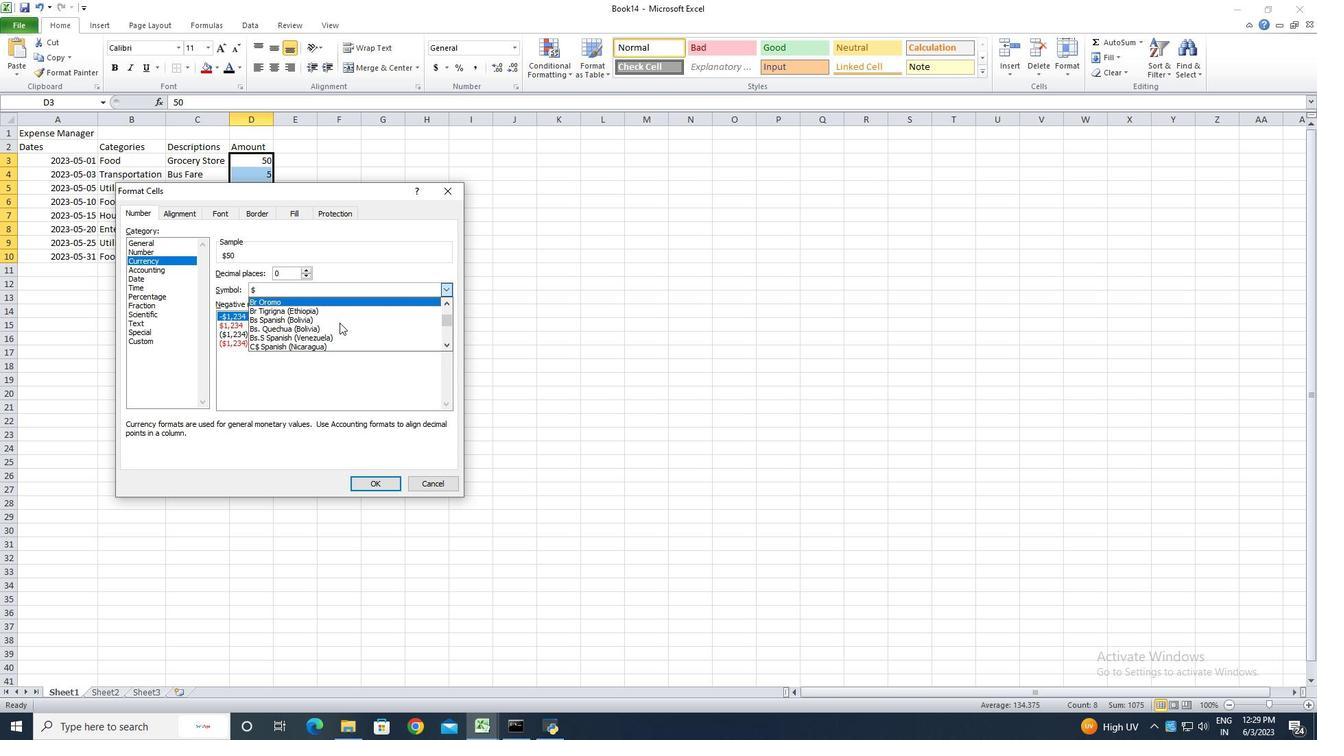 
Action: Mouse scrolled (339, 322) with delta (0, 0)
Screenshot: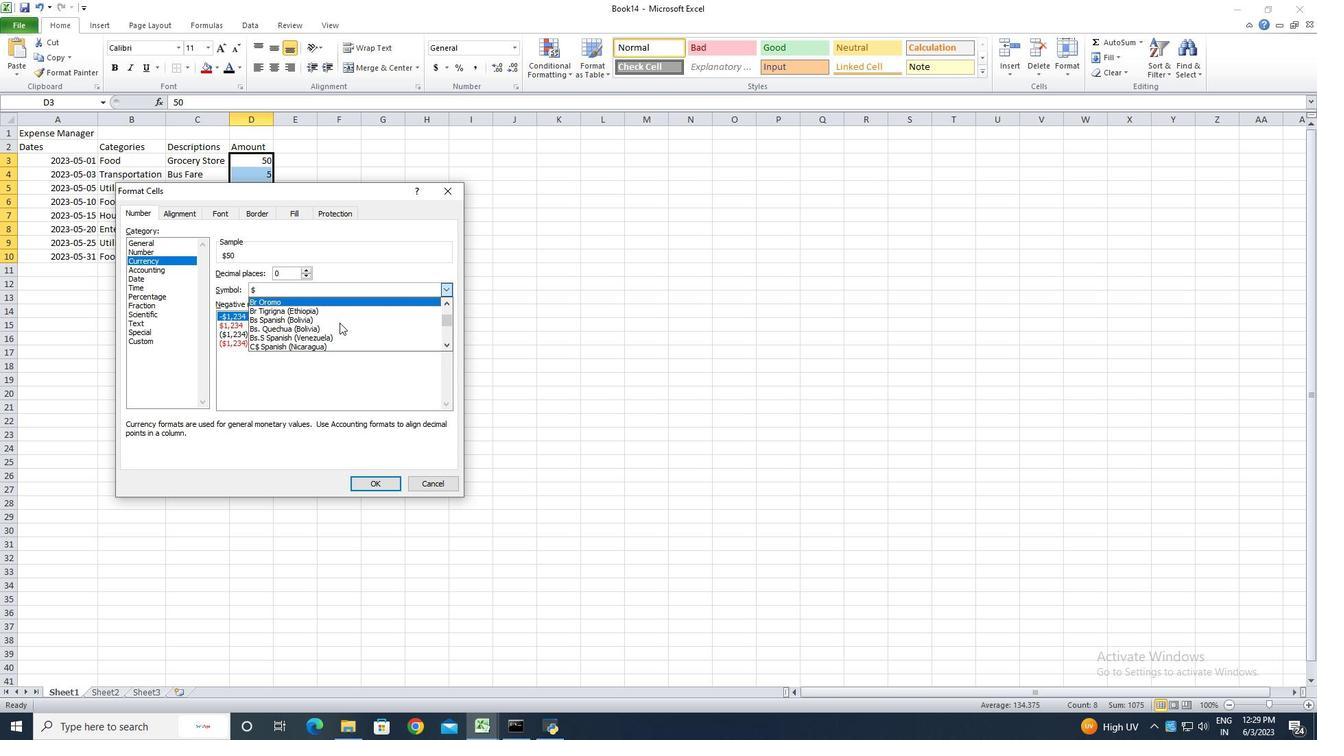 
Action: Mouse scrolled (339, 322) with delta (0, 0)
Screenshot: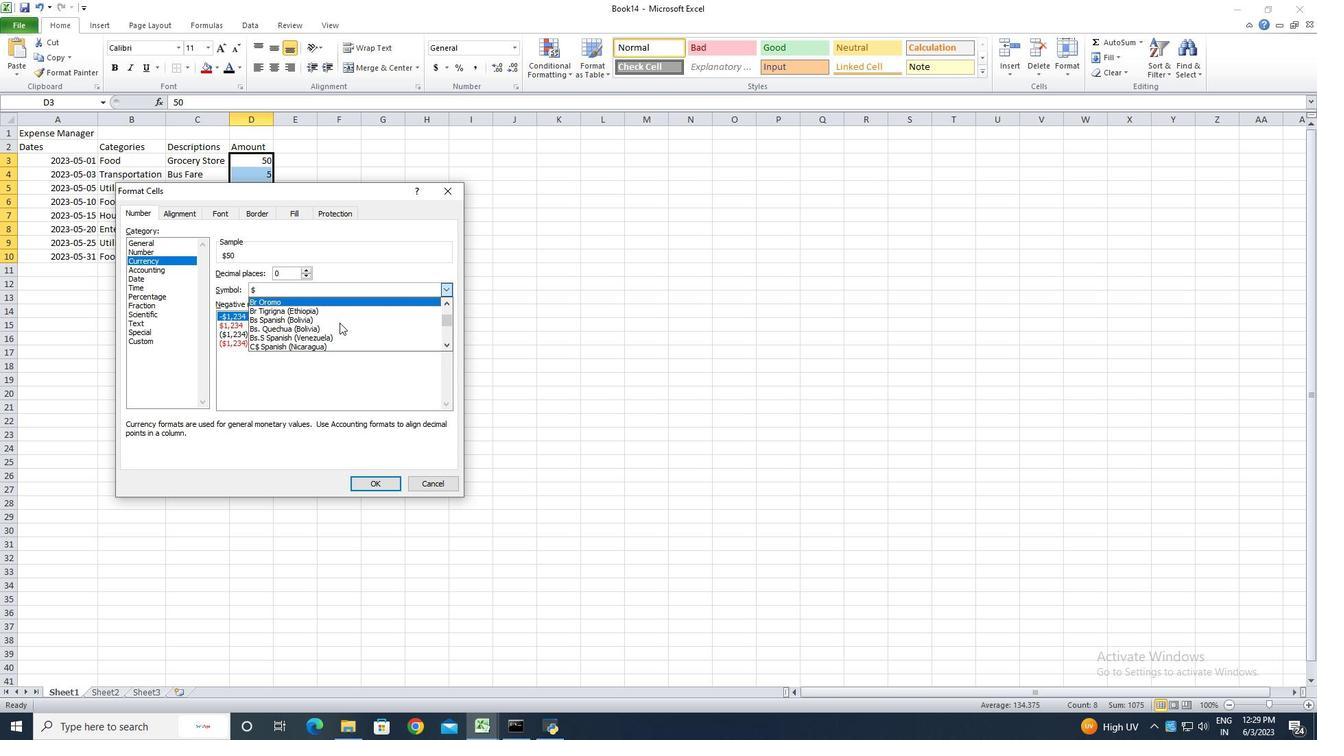 
Action: Mouse scrolled (339, 322) with delta (0, 0)
Screenshot: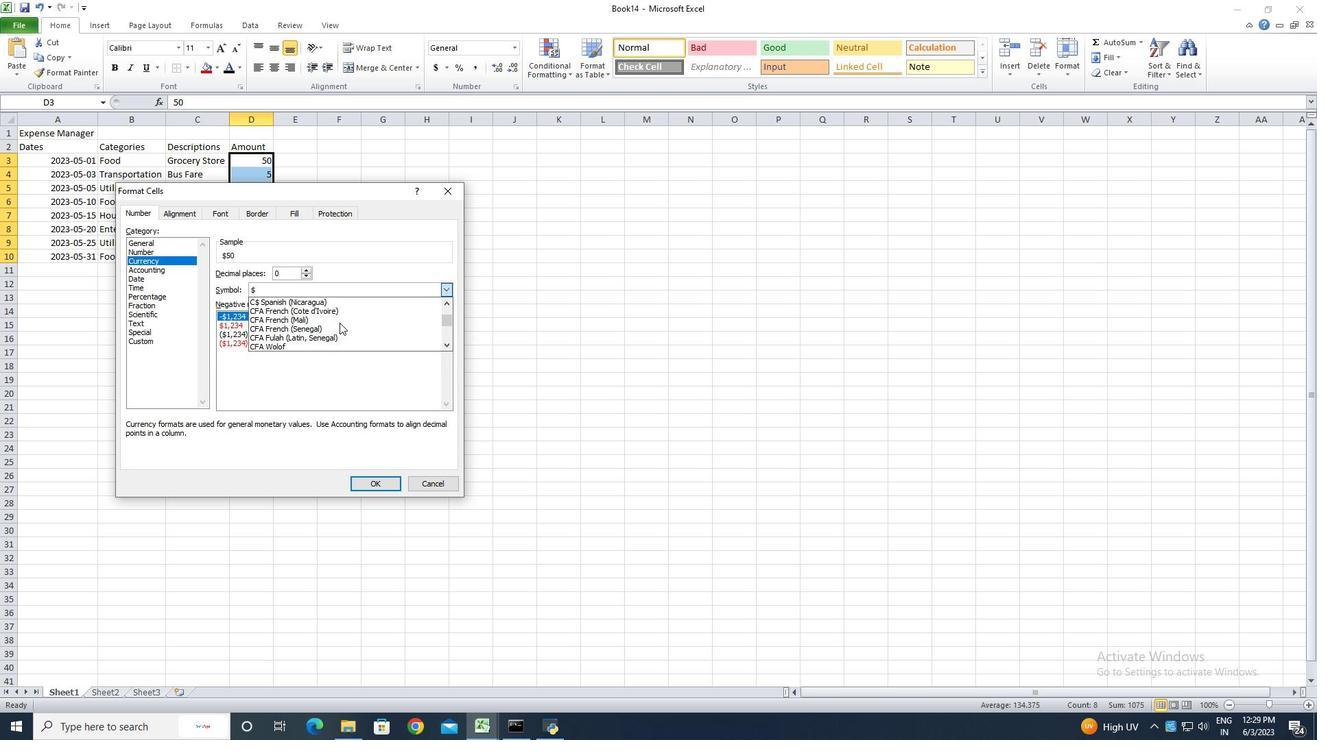 
Action: Mouse scrolled (339, 322) with delta (0, 0)
Screenshot: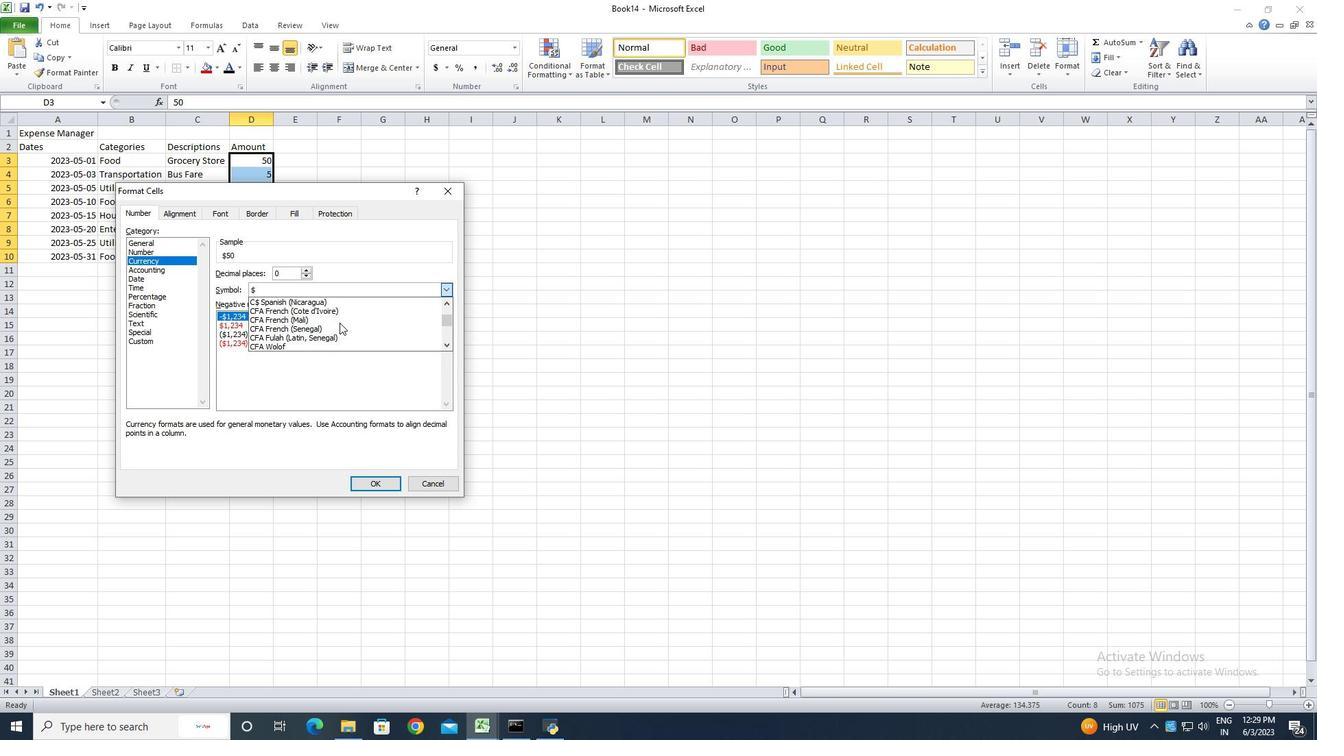 
Action: Mouse scrolled (339, 322) with delta (0, 0)
Screenshot: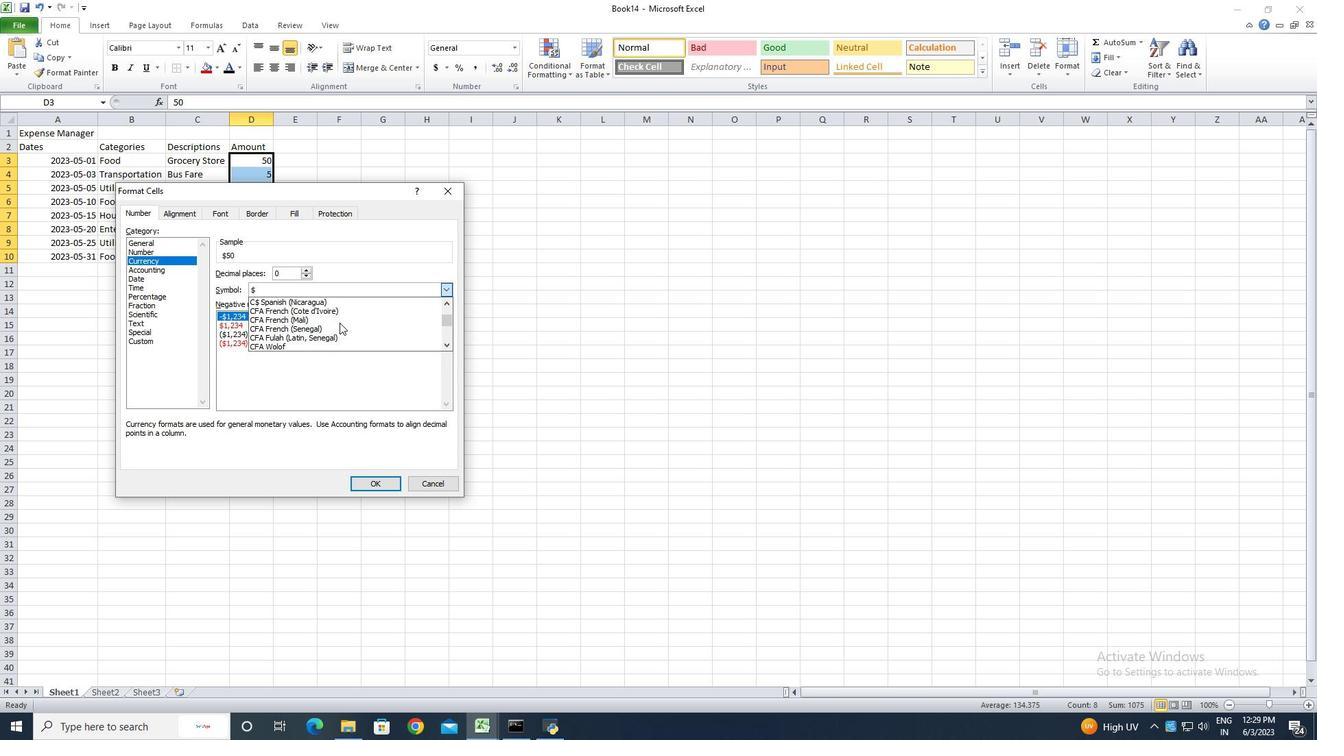 
Action: Mouse scrolled (339, 322) with delta (0, 0)
Screenshot: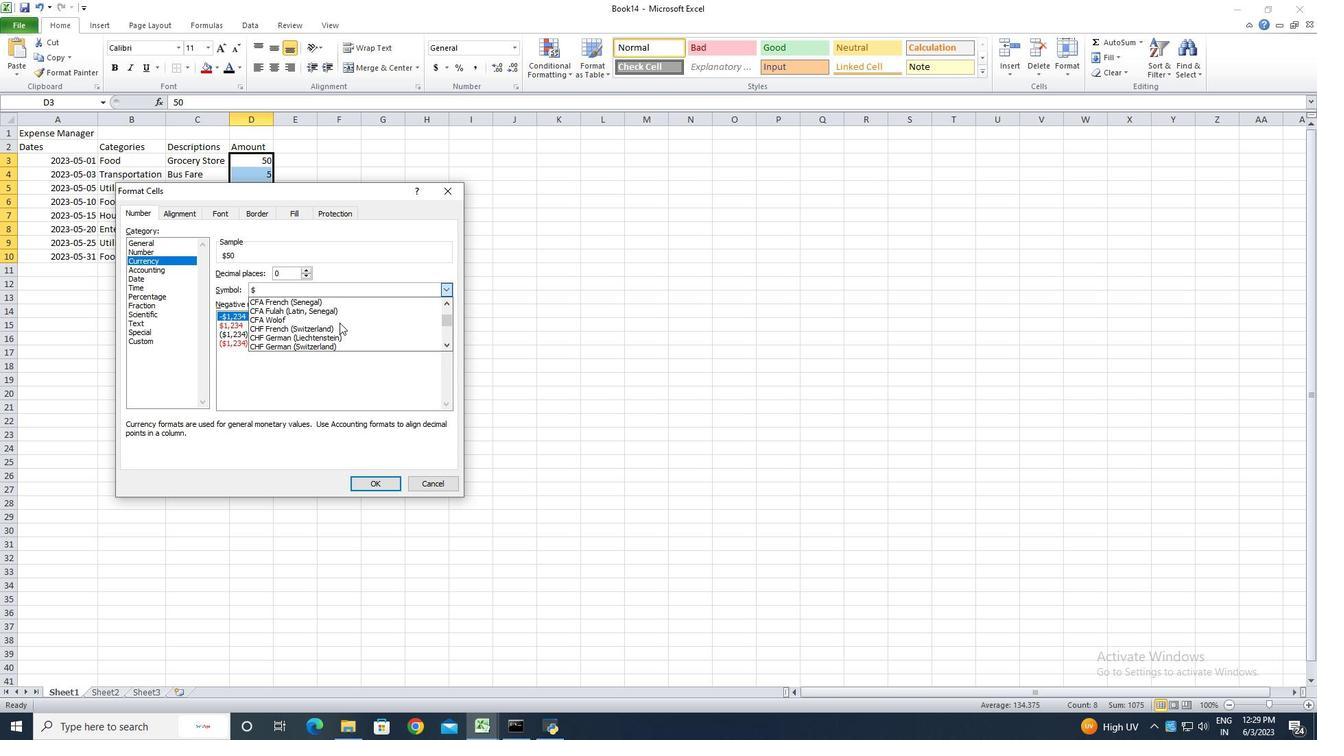 
Action: Mouse scrolled (339, 322) with delta (0, 0)
Screenshot: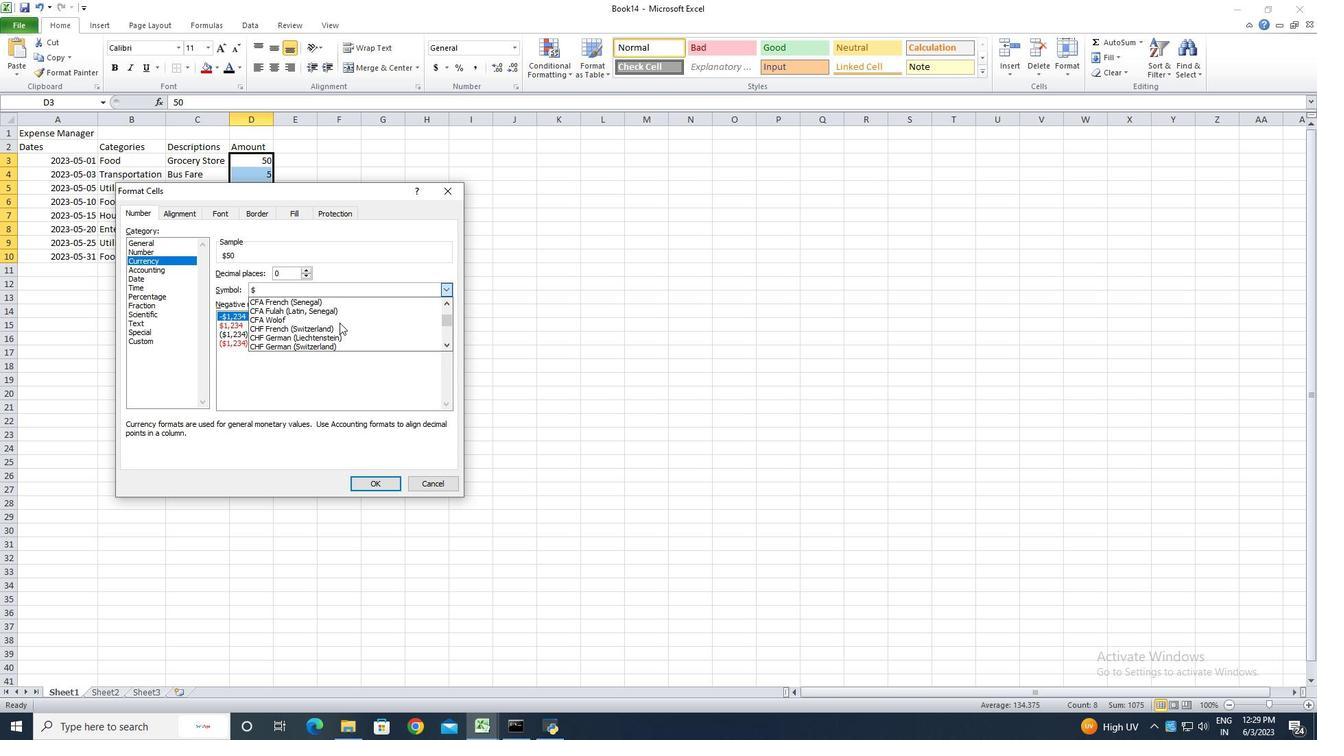 
Action: Mouse scrolled (339, 322) with delta (0, 0)
Screenshot: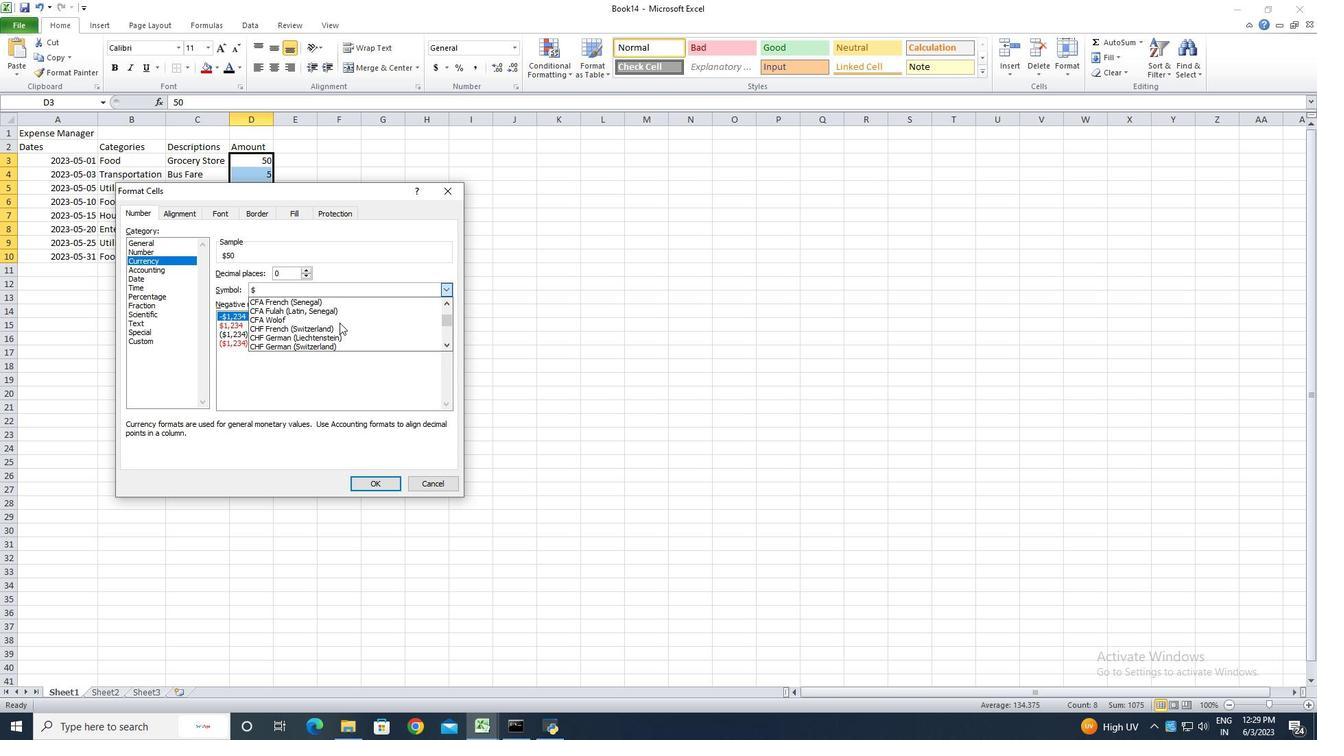 
Action: Mouse scrolled (339, 322) with delta (0, 0)
Screenshot: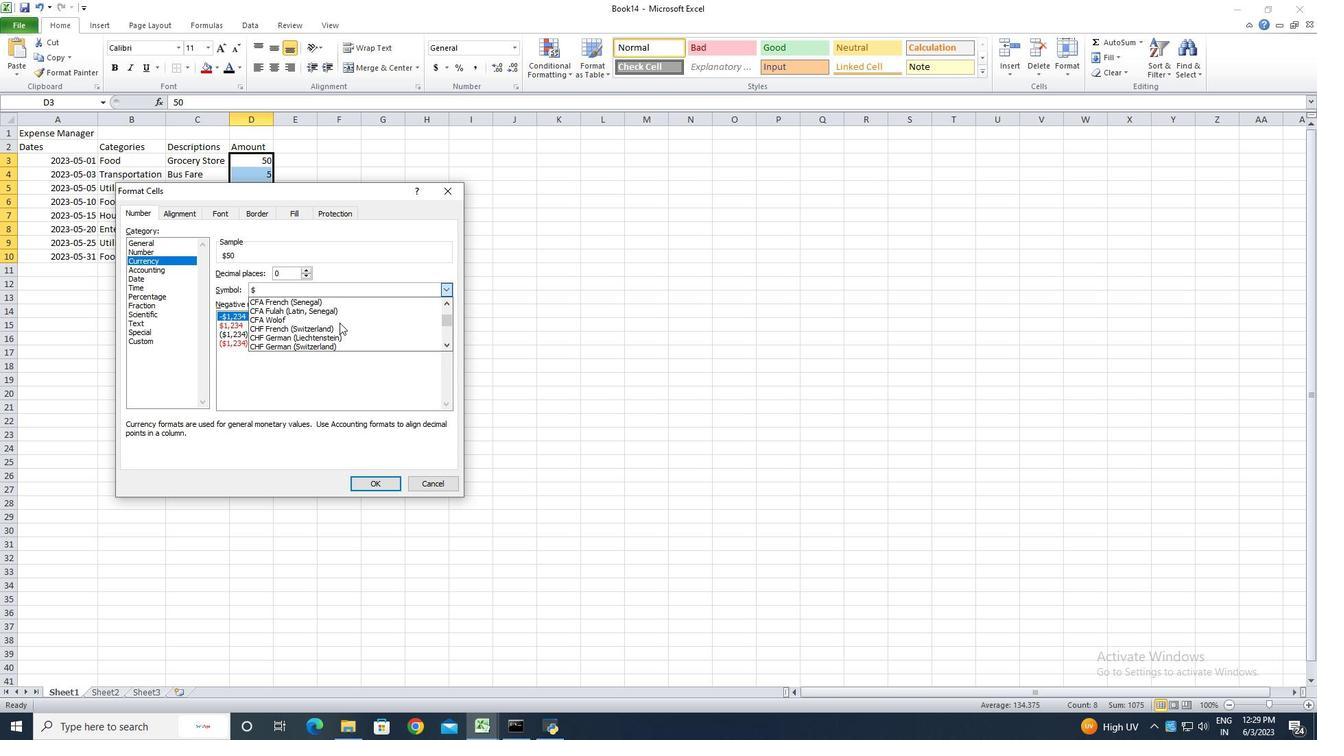 
Action: Mouse scrolled (339, 322) with delta (0, 0)
Screenshot: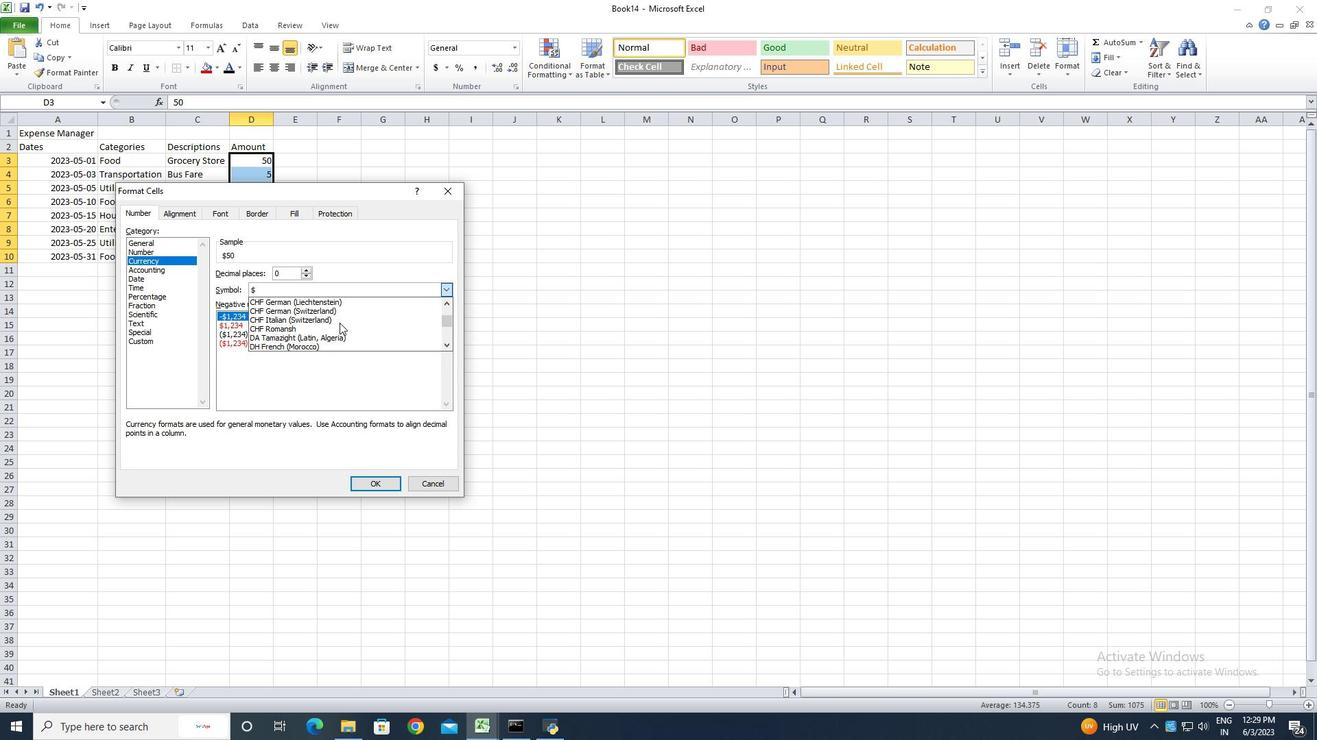 
Action: Mouse scrolled (339, 322) with delta (0, 0)
Screenshot: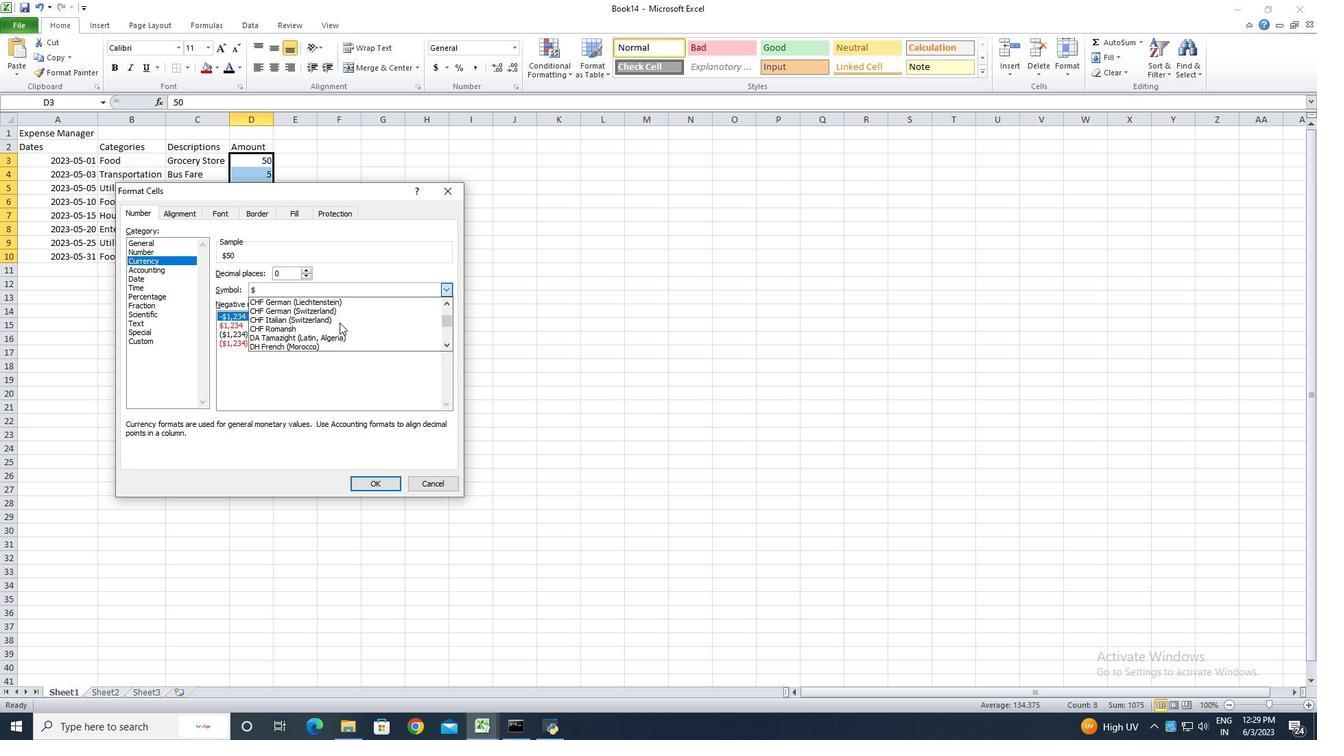 
Action: Mouse scrolled (339, 322) with delta (0, 0)
Screenshot: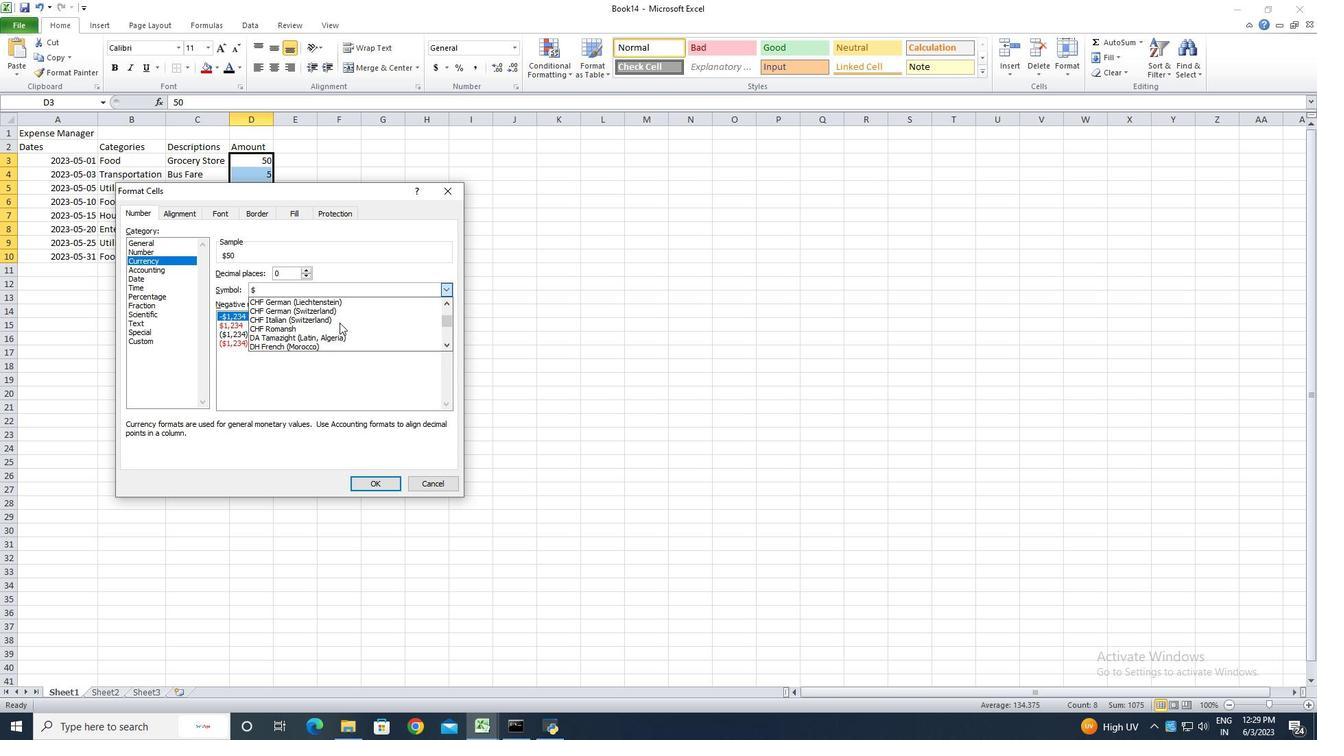 
Action: Mouse scrolled (339, 322) with delta (0, 0)
Screenshot: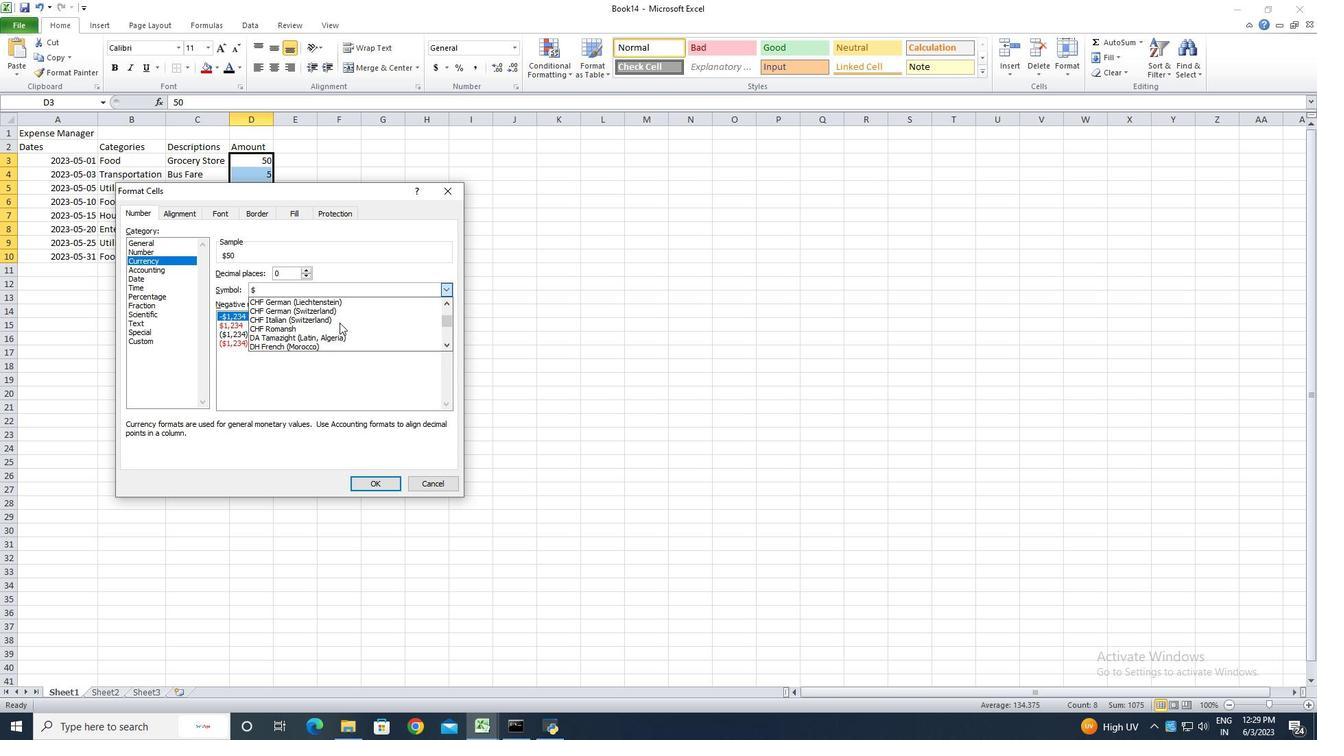 
Action: Mouse scrolled (339, 322) with delta (0, 0)
Screenshot: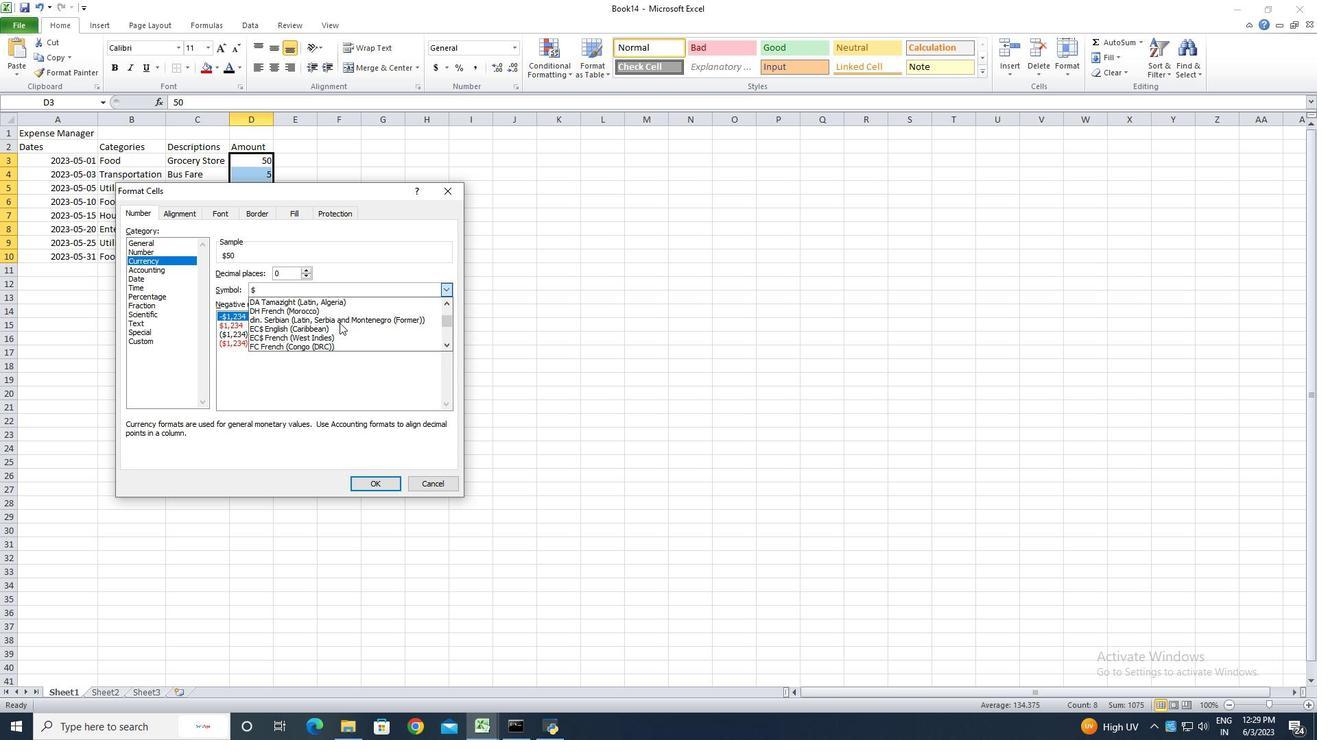 
Action: Mouse scrolled (339, 322) with delta (0, 0)
Screenshot: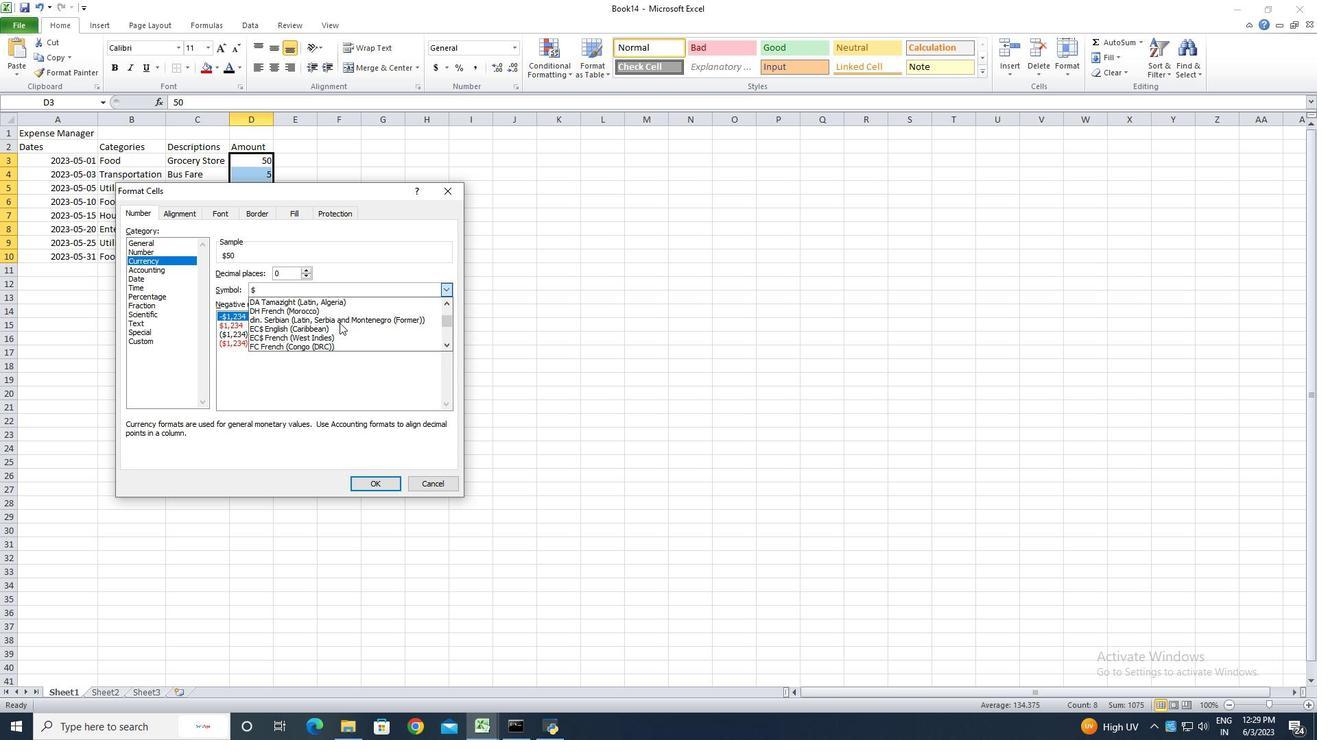 
Action: Mouse scrolled (339, 322) with delta (0, 0)
Screenshot: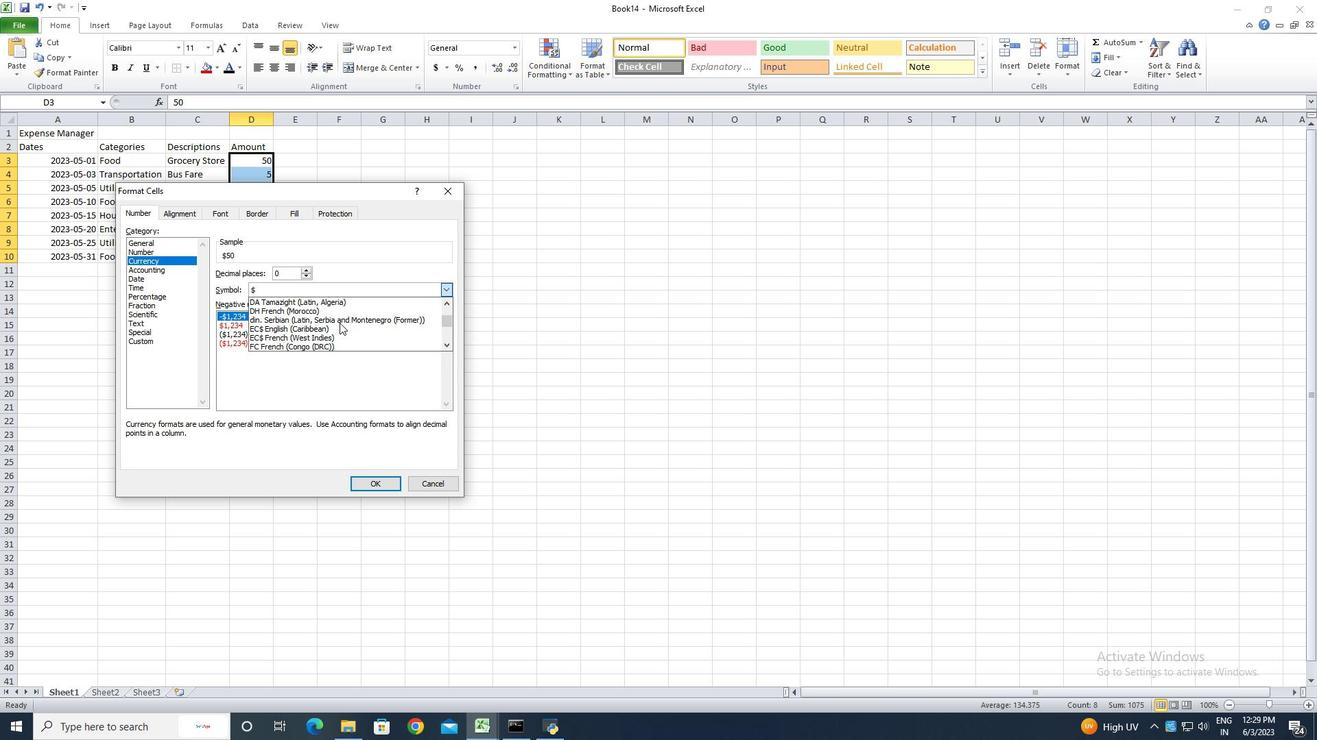 
Action: Mouse scrolled (339, 322) with delta (0, 0)
Screenshot: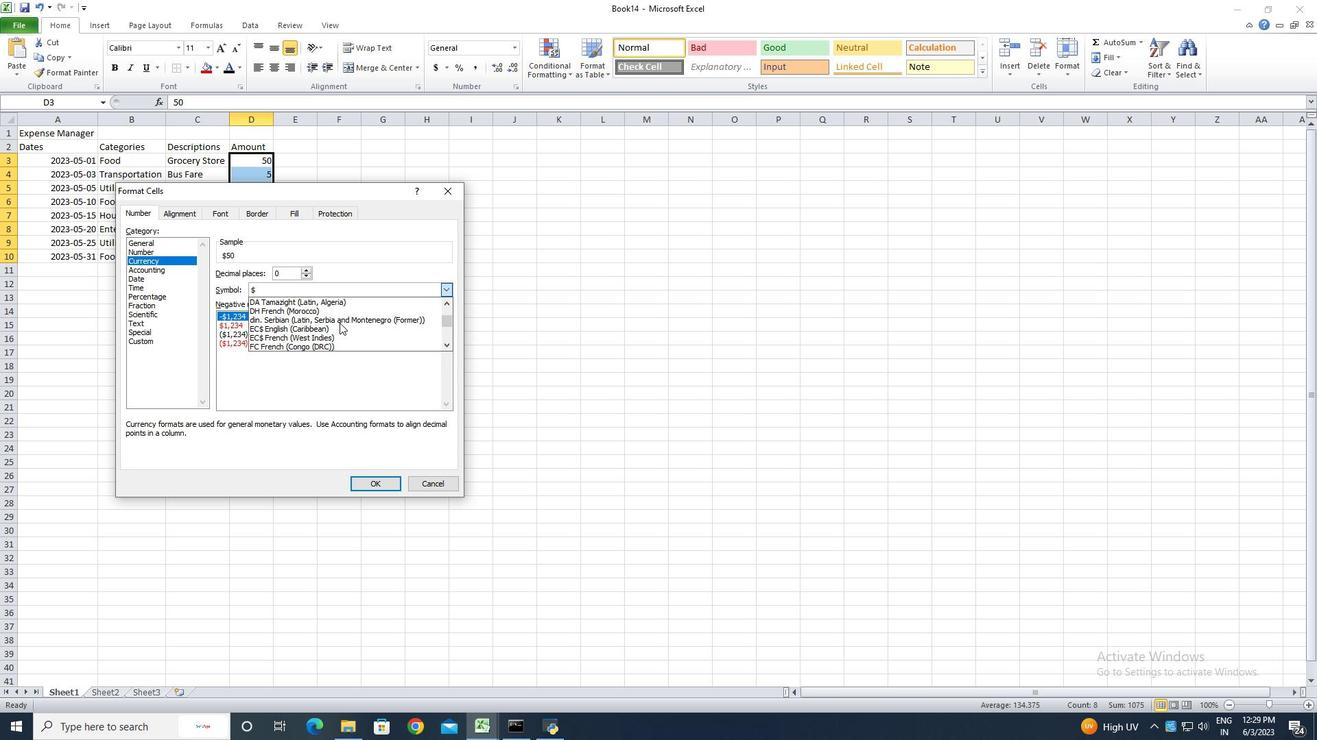 
Action: Mouse scrolled (339, 322) with delta (0, 0)
Screenshot: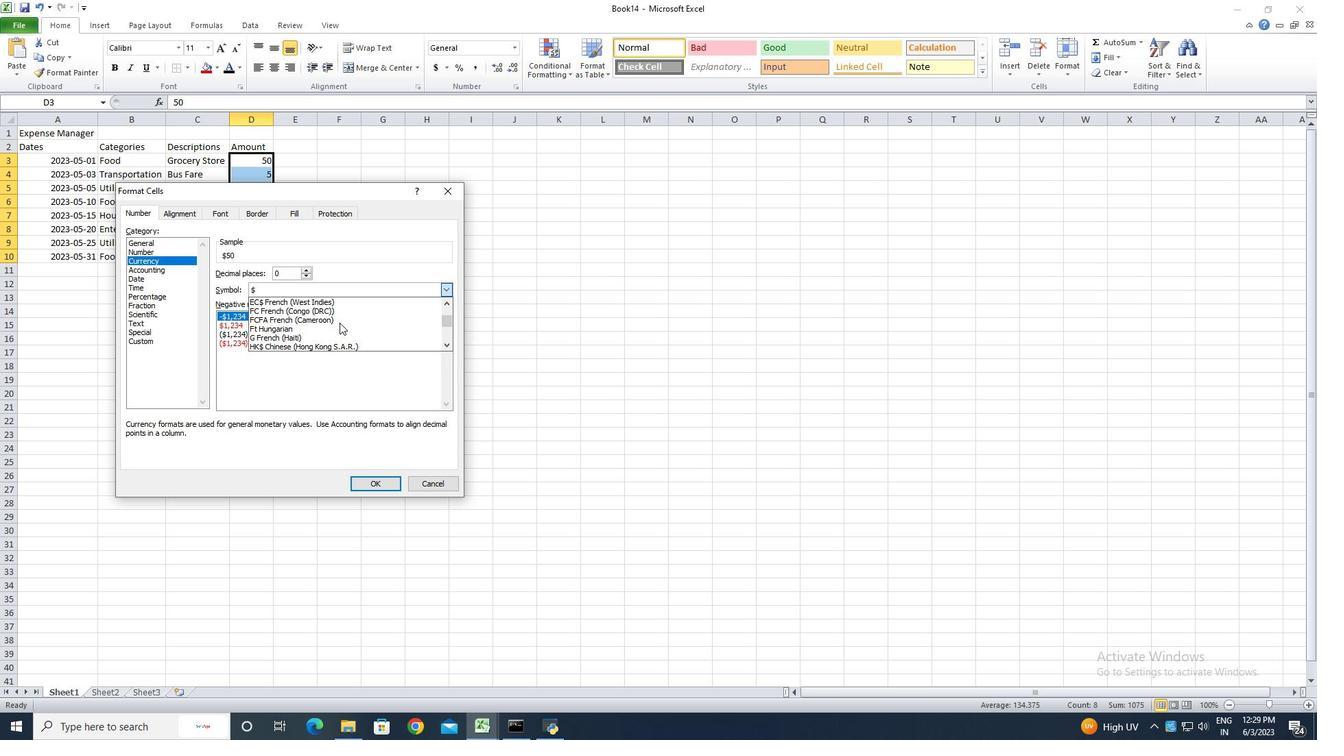 
Action: Mouse scrolled (339, 322) with delta (0, 0)
Screenshot: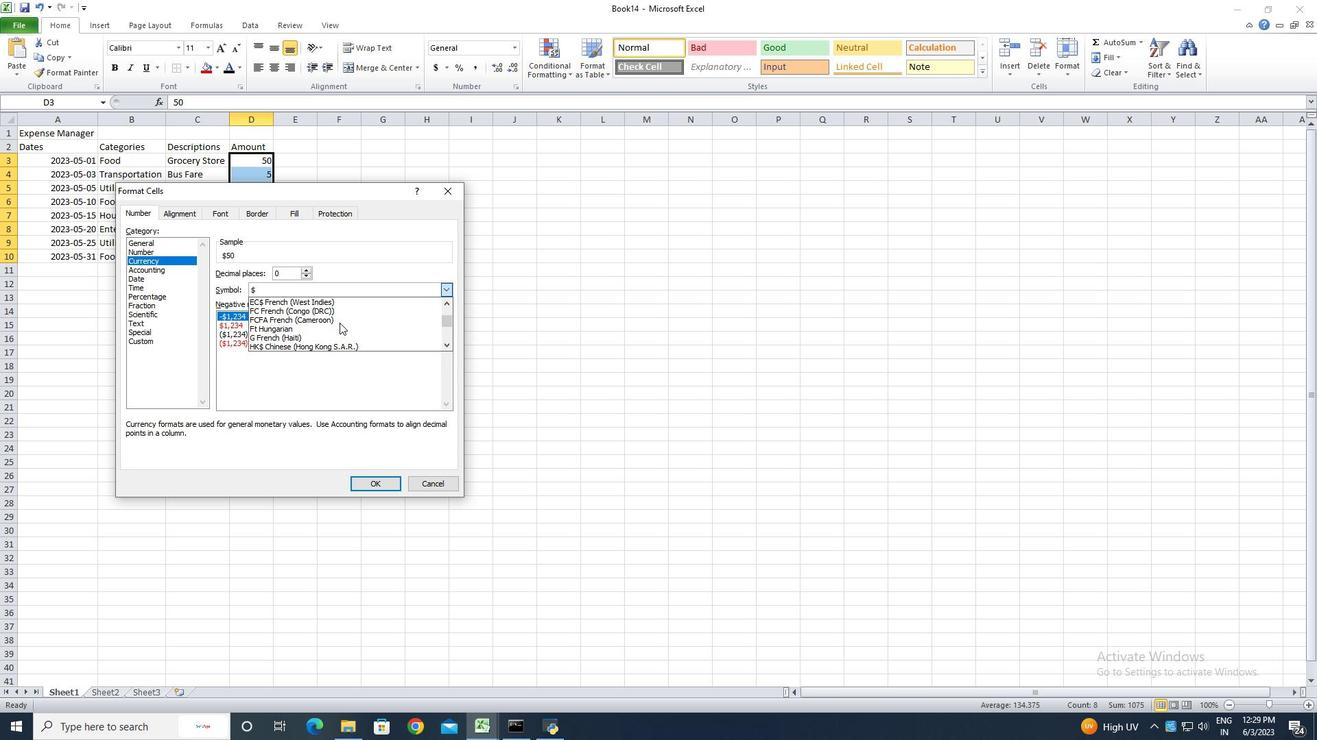 
Action: Mouse scrolled (339, 322) with delta (0, 0)
Screenshot: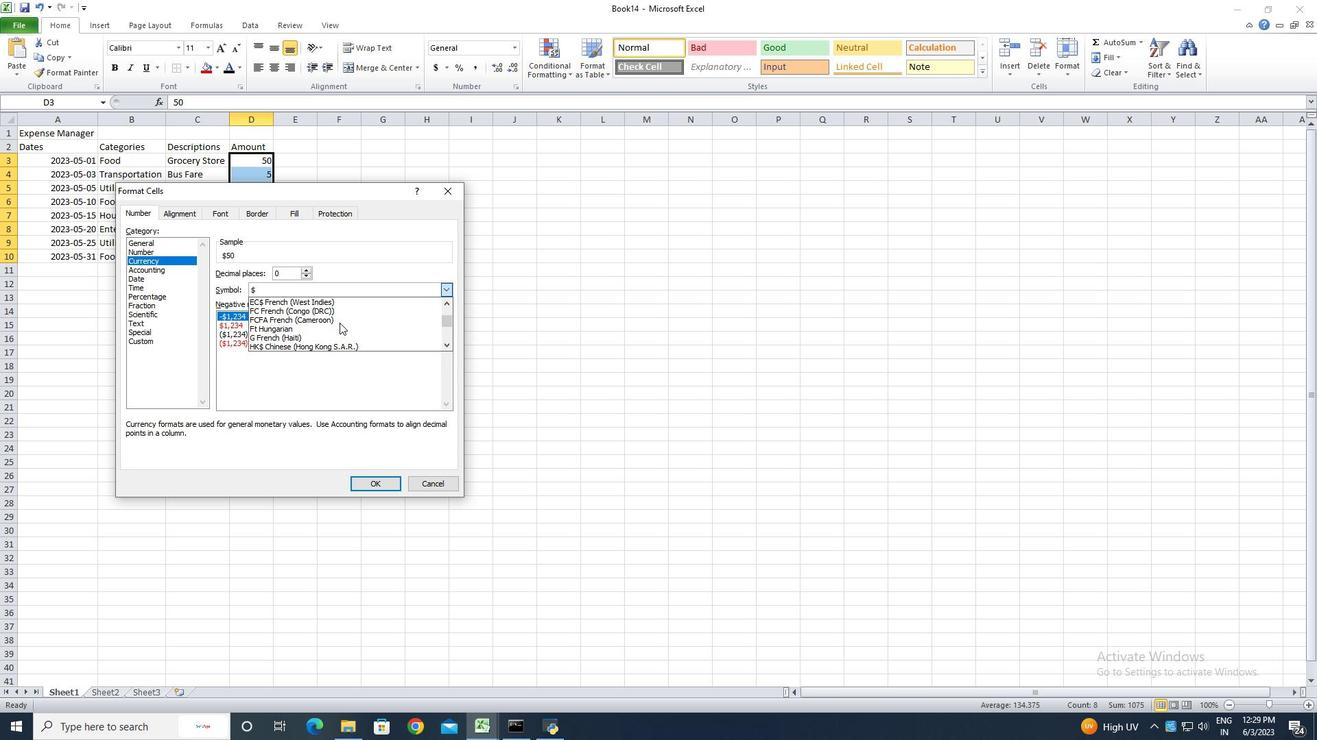 
Action: Mouse scrolled (339, 322) with delta (0, 0)
